 Task: Research Airbnb accommodation in Musanze, Rwanda from 6th December, 2023 to 15th December, 2023 for 6 adults.6 bedrooms having 6 beds and 6 bathrooms. Property type can be house. Amenities needed are: wifi, TV, free parkinig on premises, gym, breakfast. Booking option can be shelf check-in. Look for 3 properties as per requirement.
Action: Mouse moved to (606, 119)
Screenshot: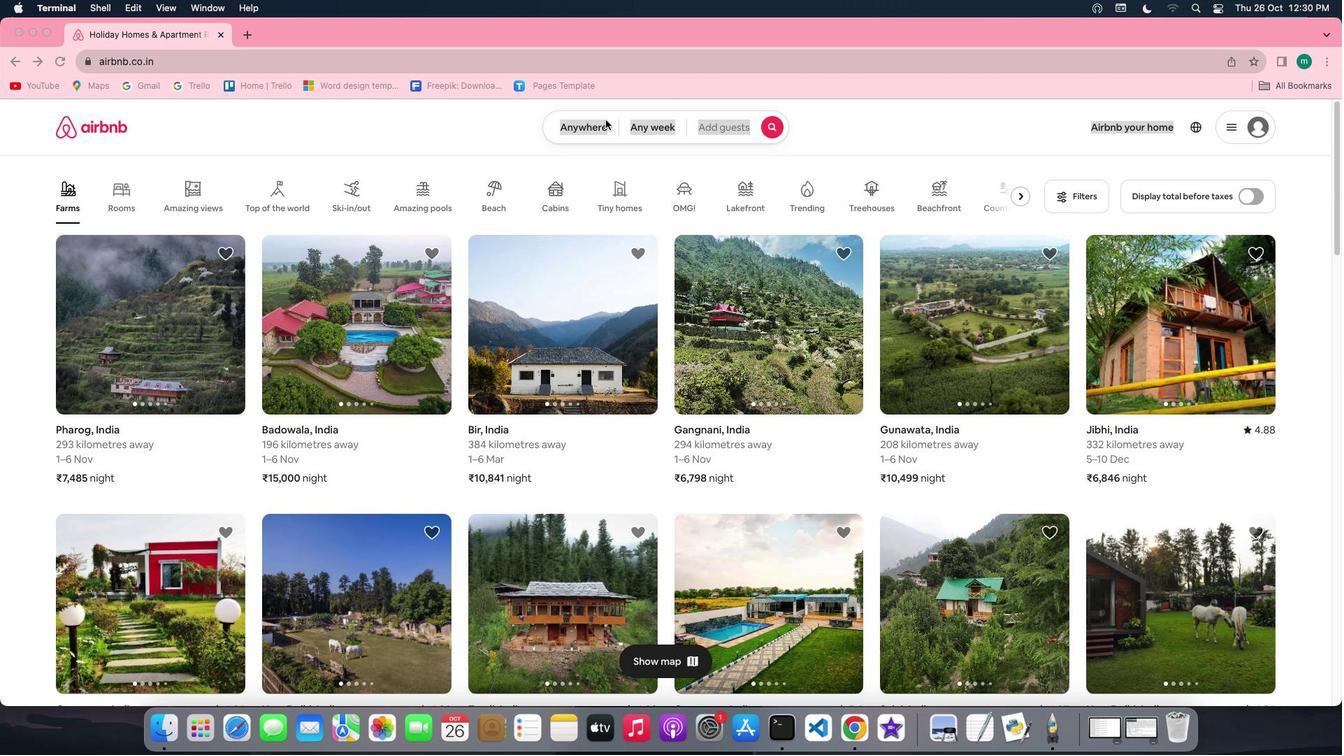 
Action: Mouse pressed left at (606, 119)
Screenshot: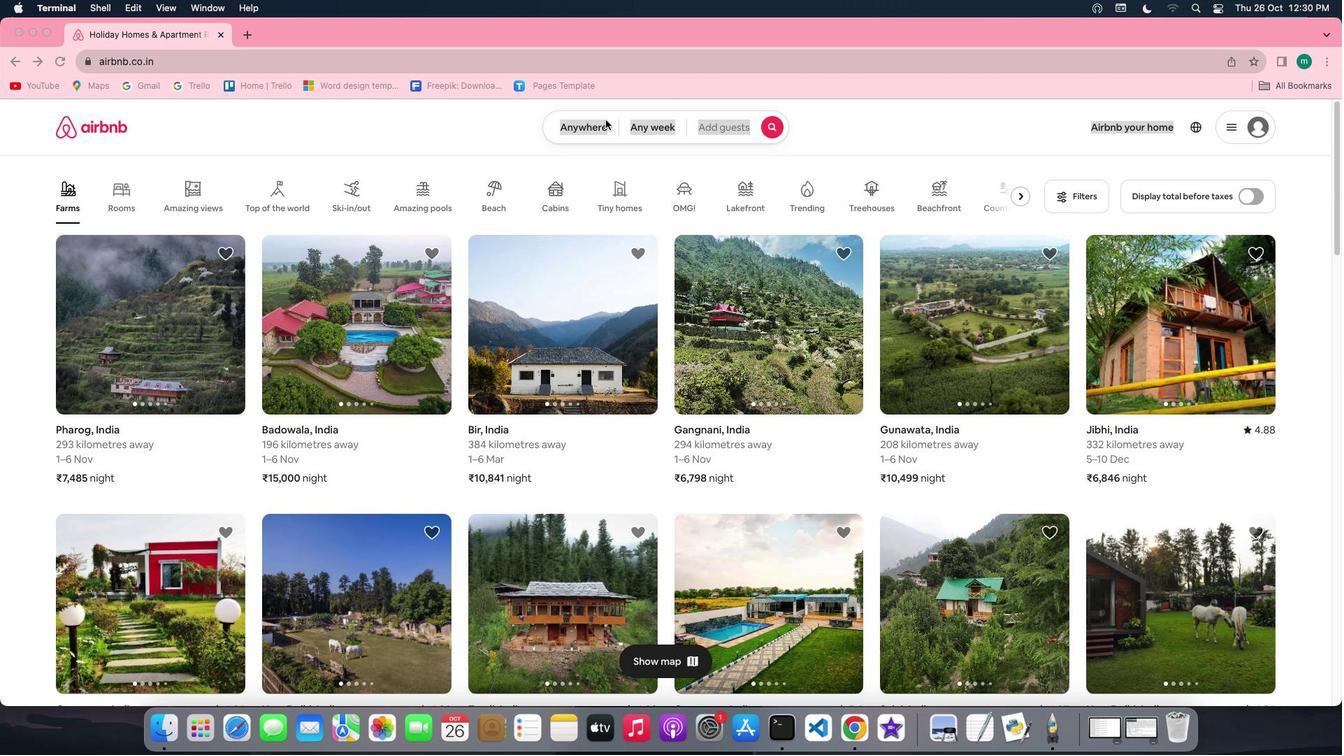 
Action: Mouse pressed left at (606, 119)
Screenshot: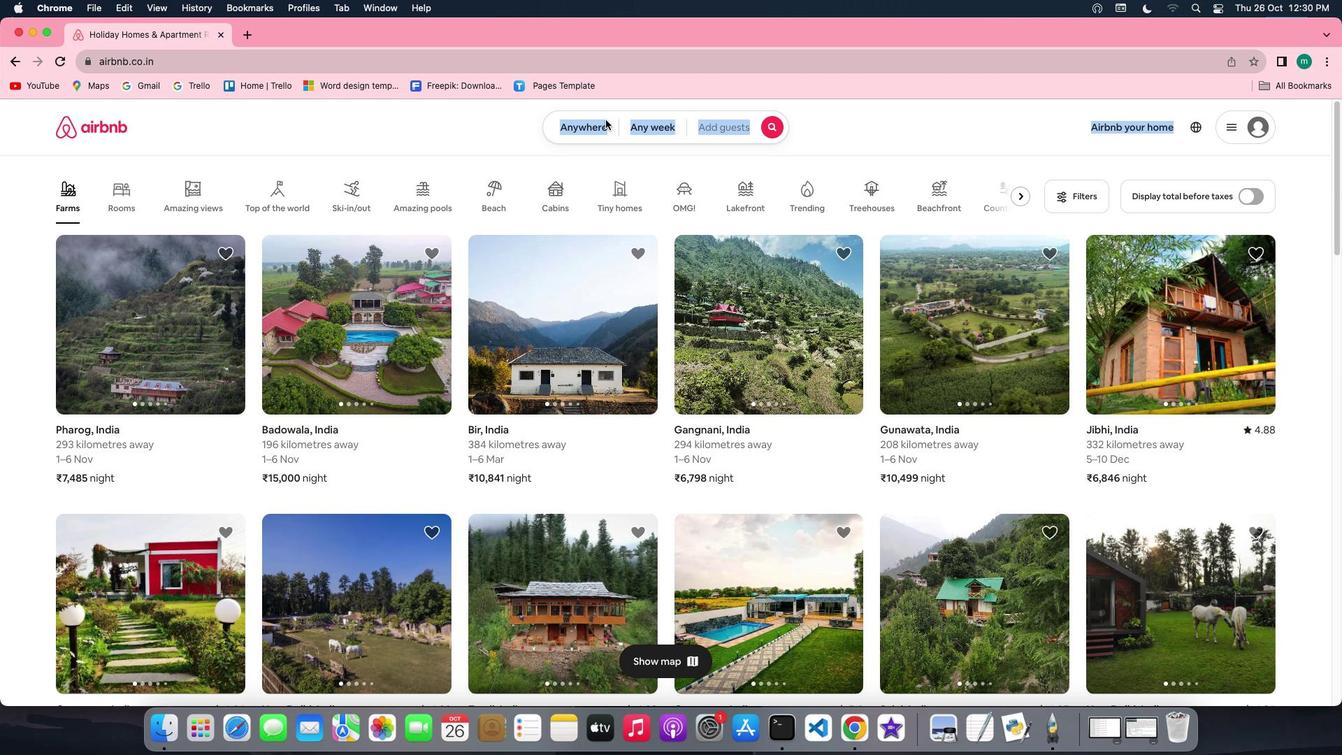 
Action: Mouse moved to (482, 173)
Screenshot: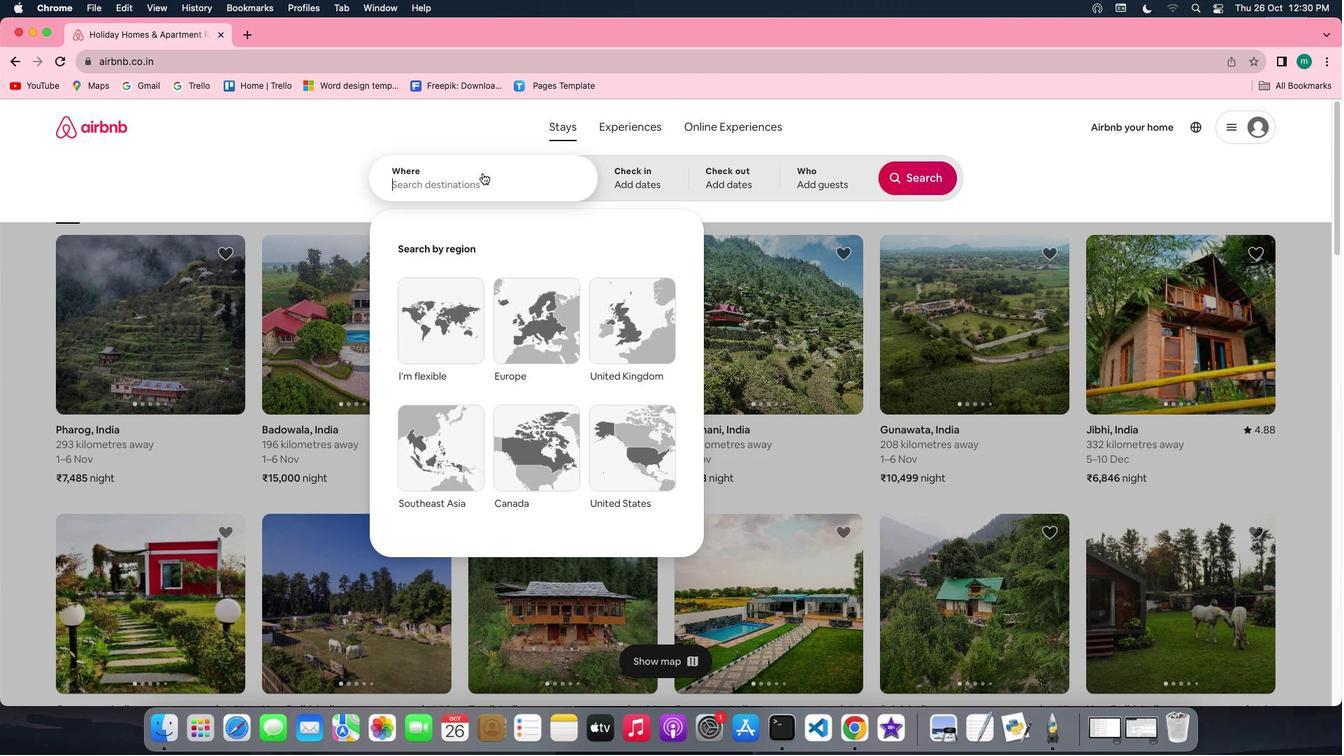 
Action: Key pressed Key.shift'M''u''s''a''n''z''e'','Key.spaceKey.shift'R''w''a''n''d''a'
Screenshot: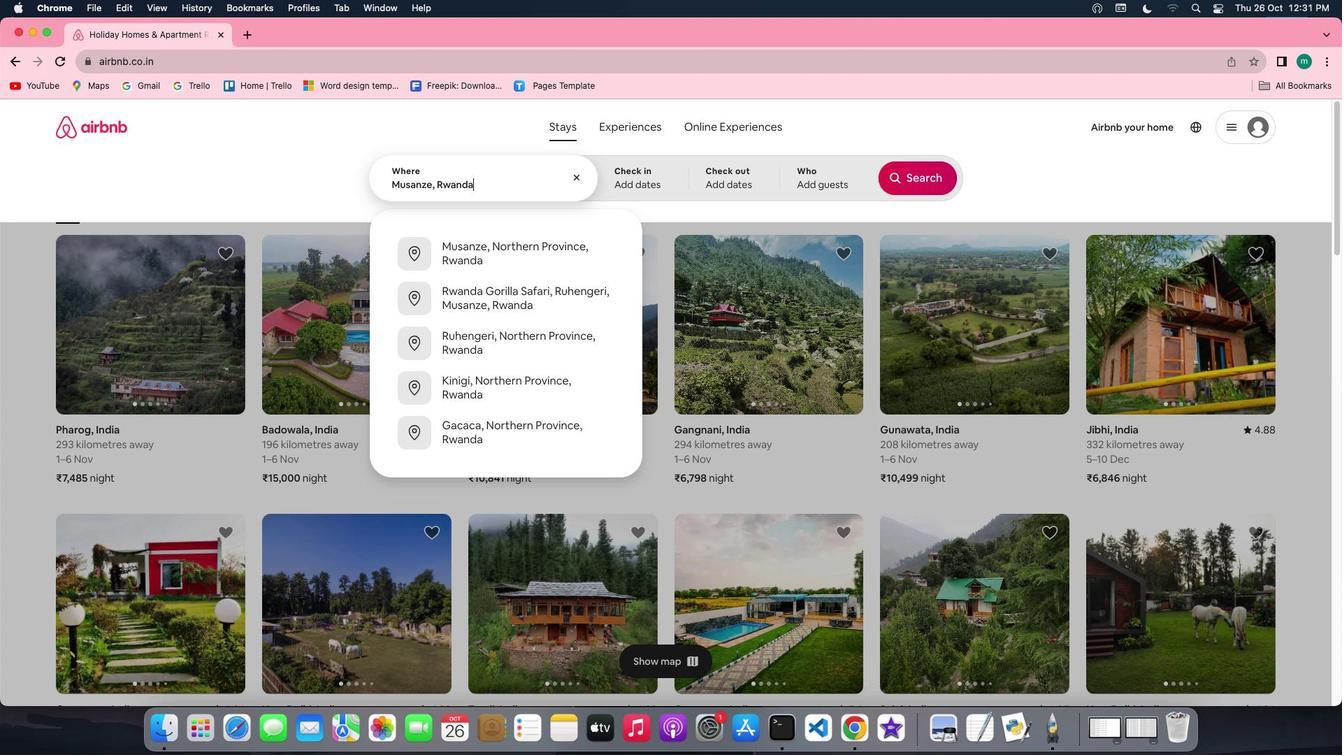 
Action: Mouse moved to (667, 193)
Screenshot: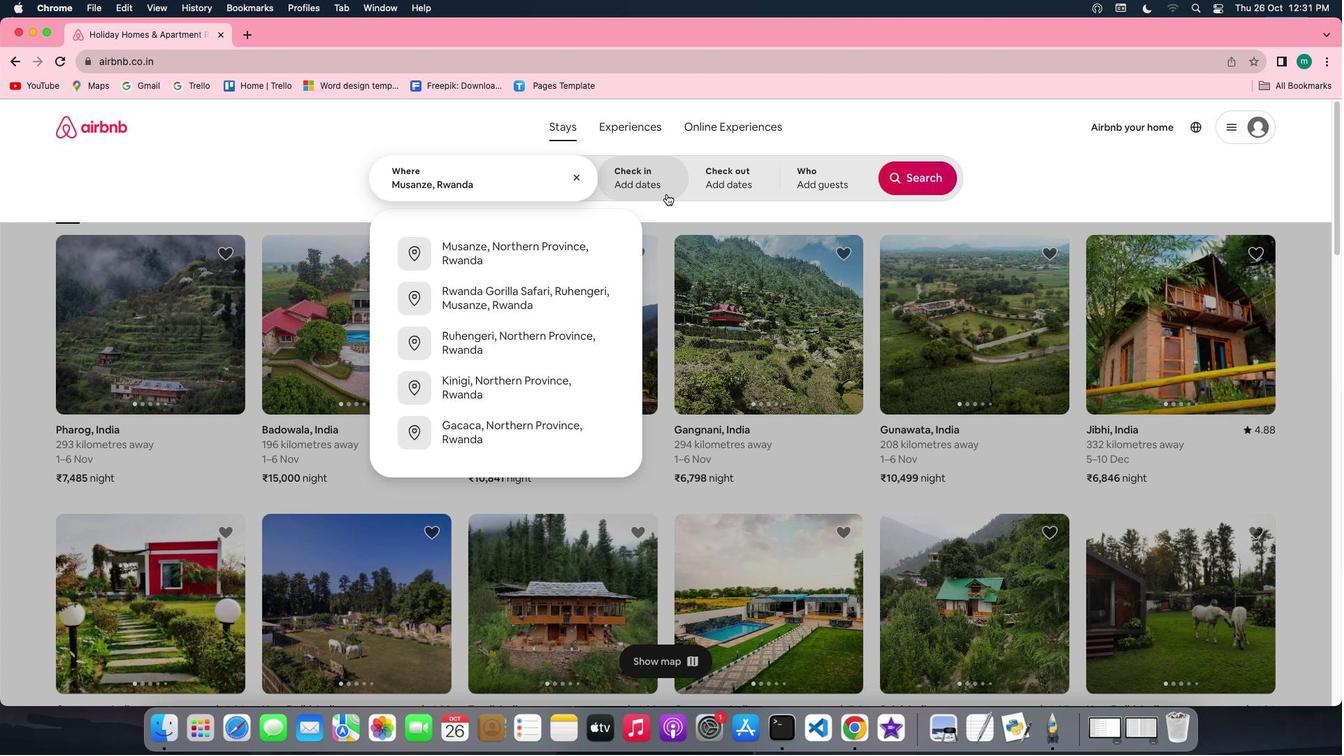
Action: Mouse pressed left at (667, 193)
Screenshot: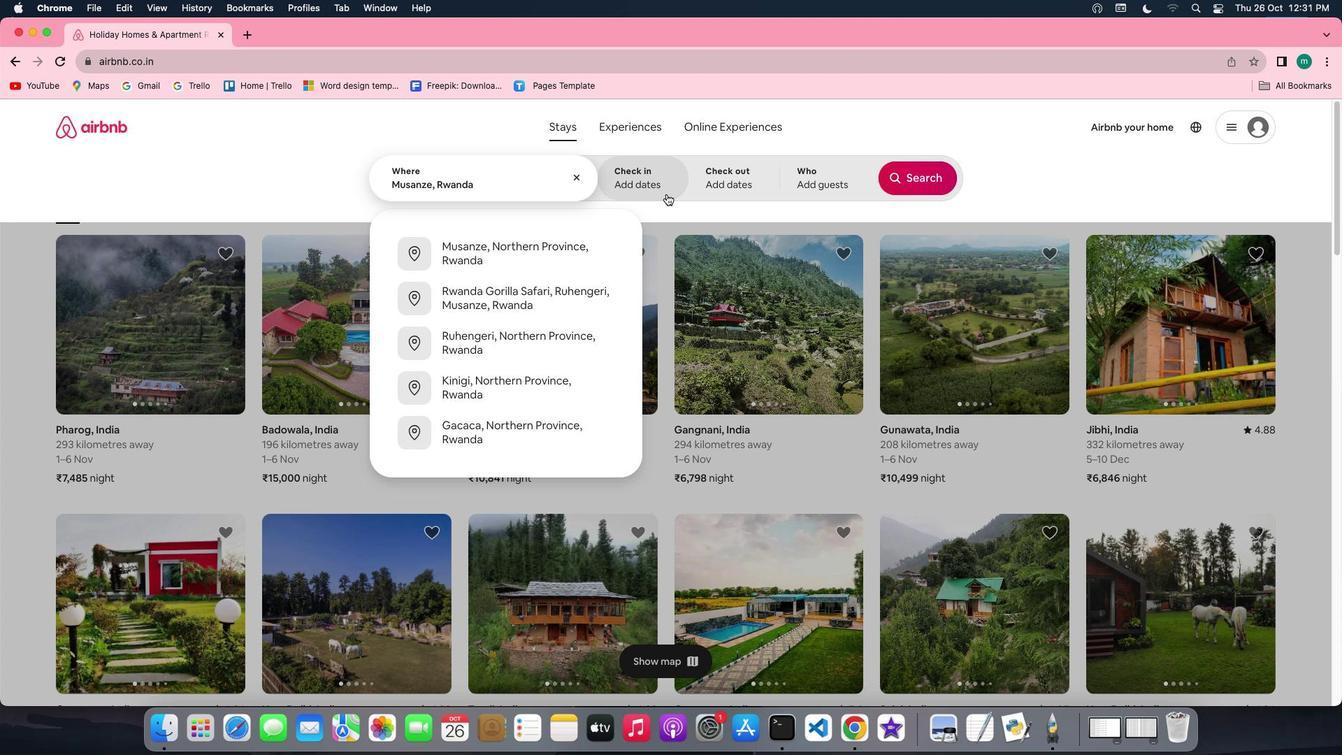 
Action: Mouse moved to (913, 288)
Screenshot: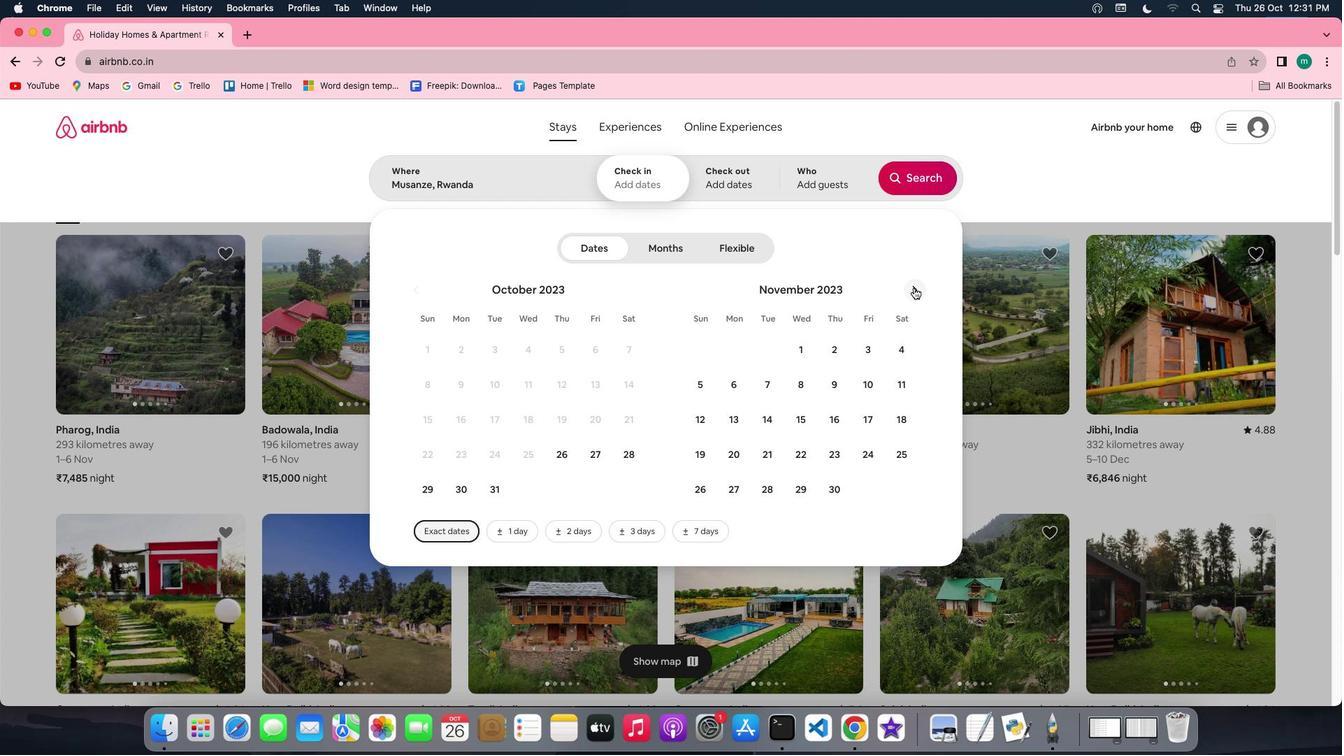 
Action: Mouse pressed left at (913, 288)
Screenshot: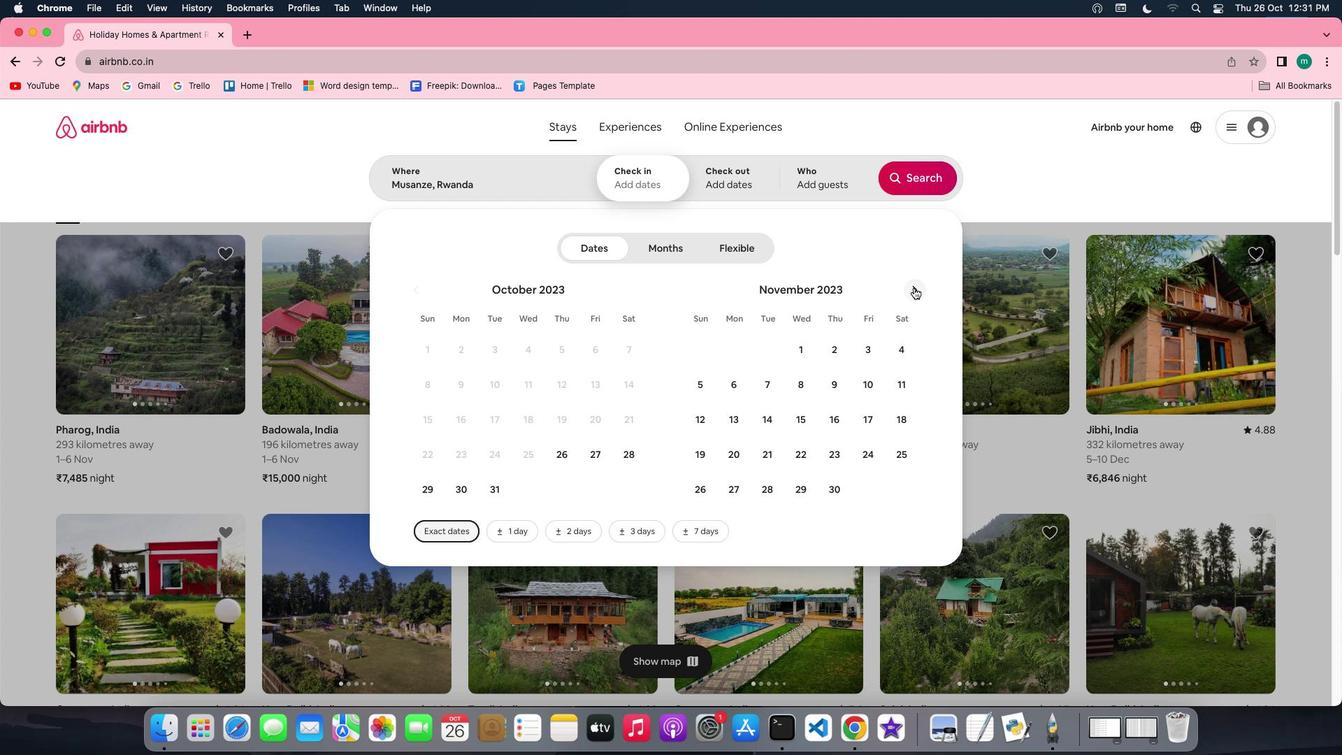 
Action: Mouse moved to (791, 383)
Screenshot: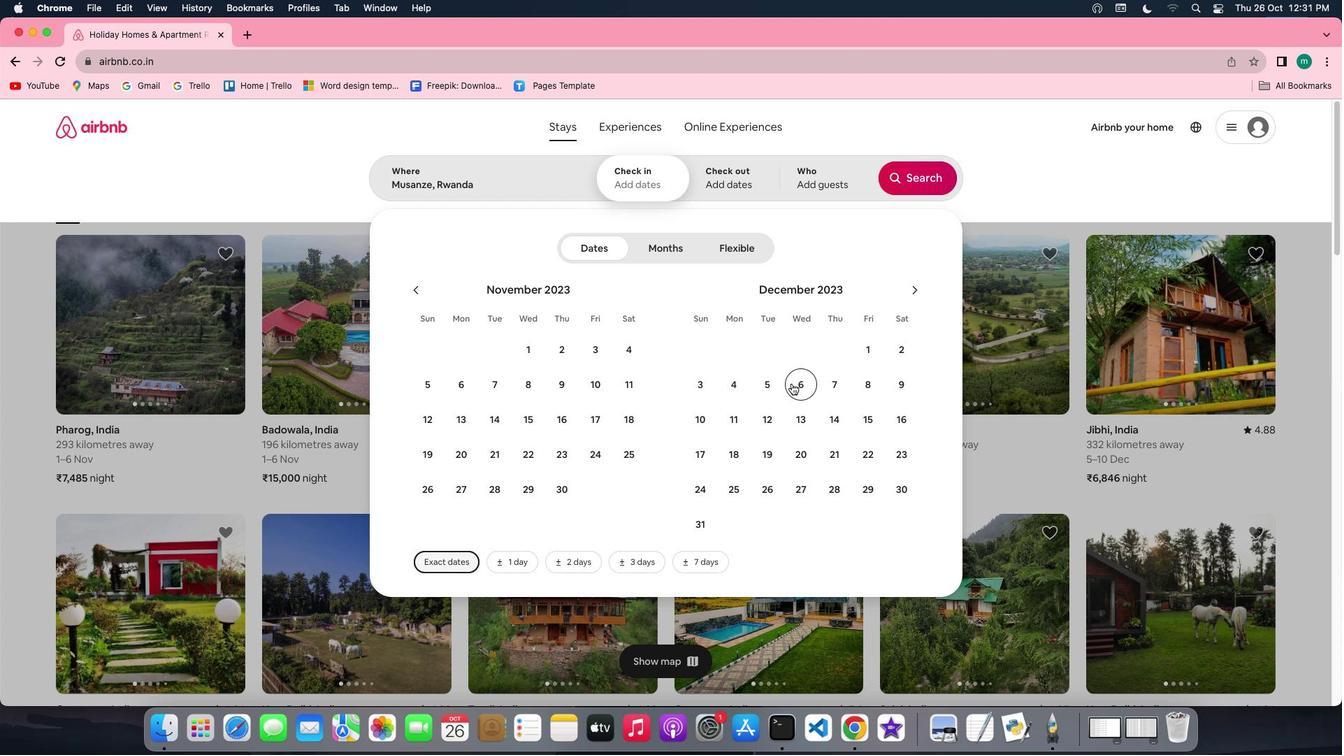 
Action: Mouse pressed left at (791, 383)
Screenshot: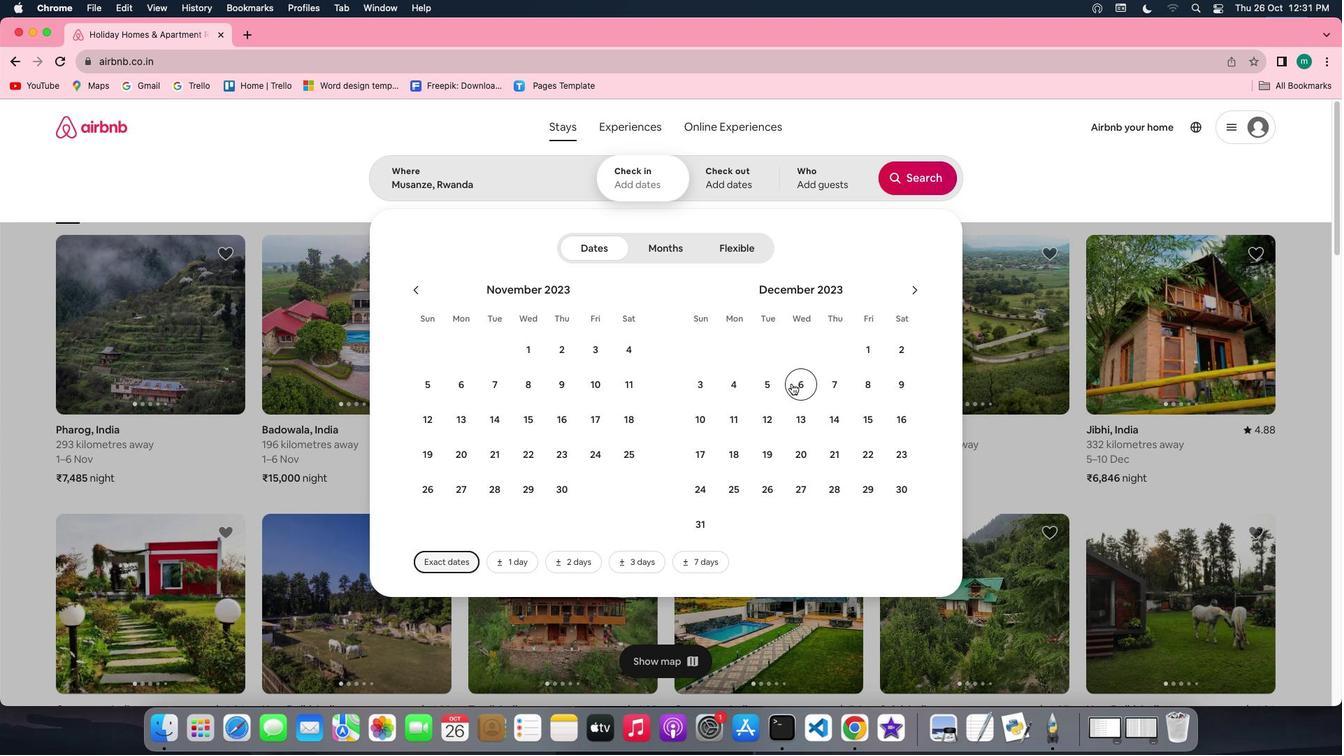 
Action: Mouse moved to (867, 413)
Screenshot: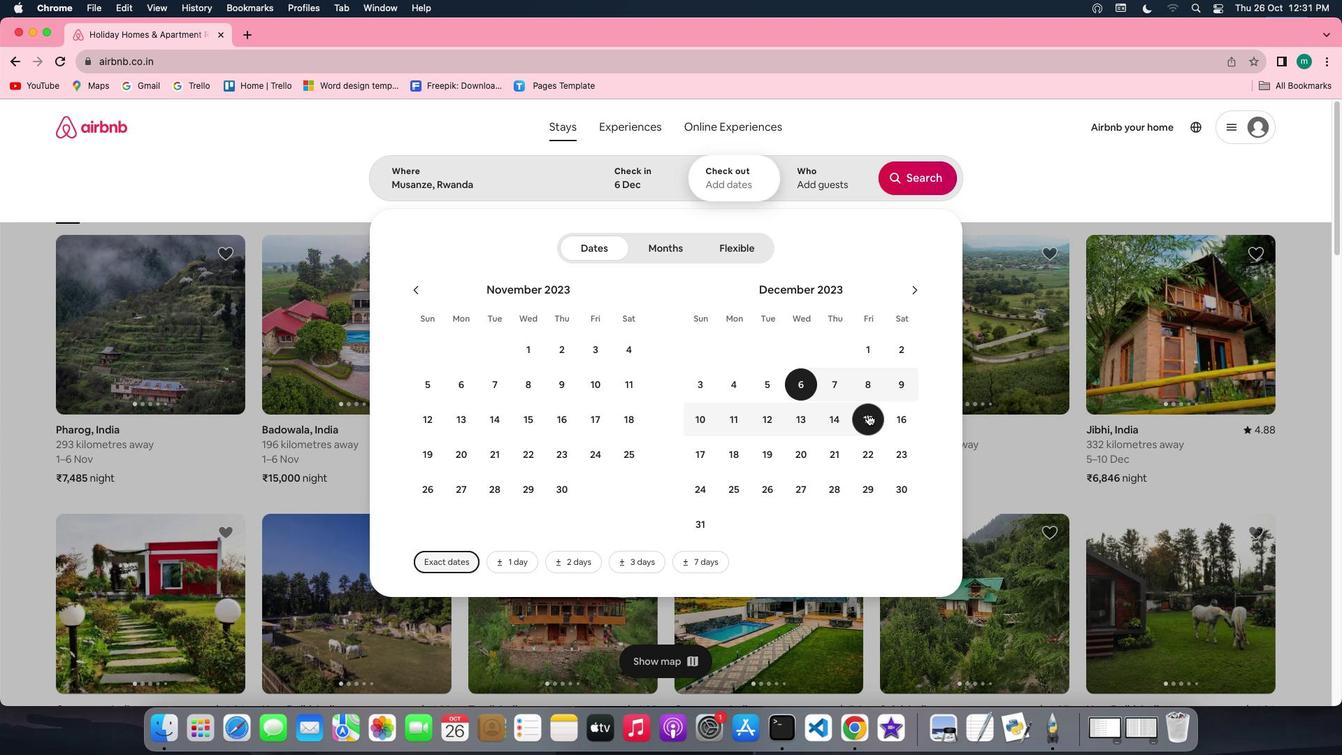 
Action: Mouse pressed left at (867, 413)
Screenshot: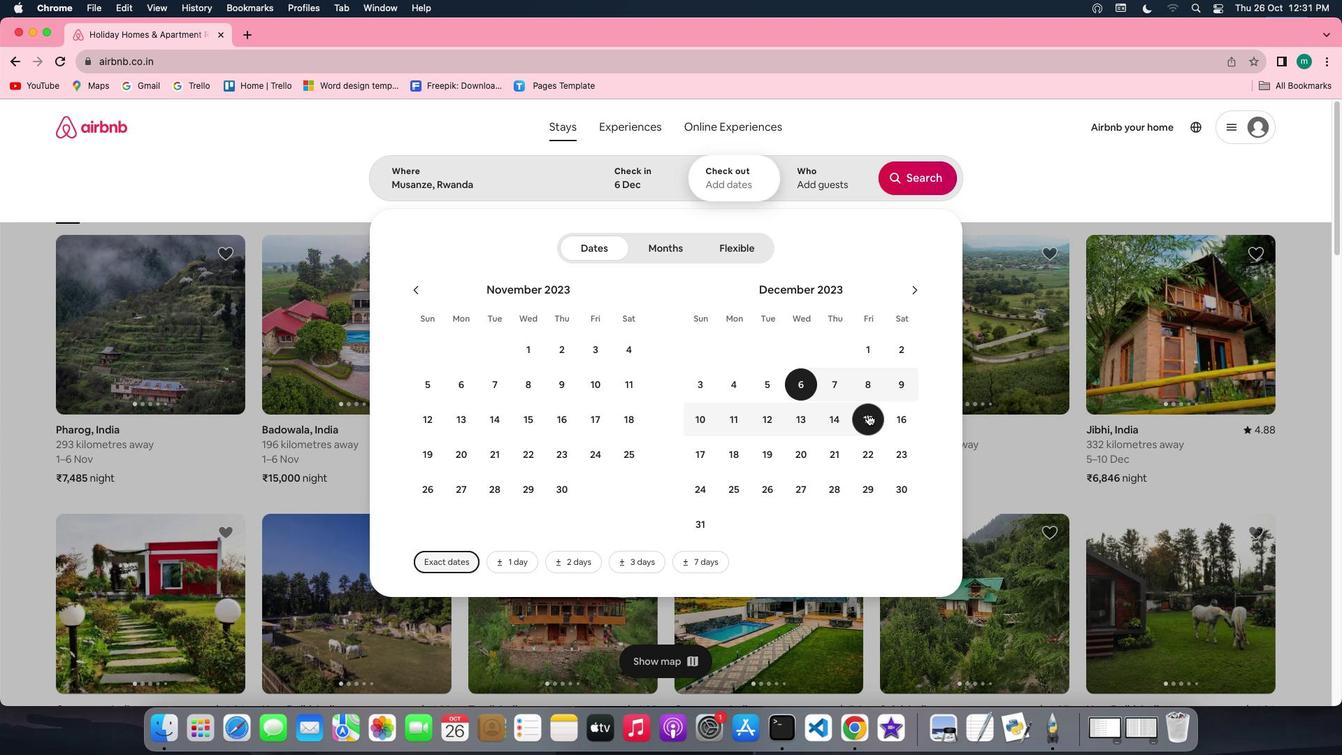 
Action: Mouse moved to (848, 171)
Screenshot: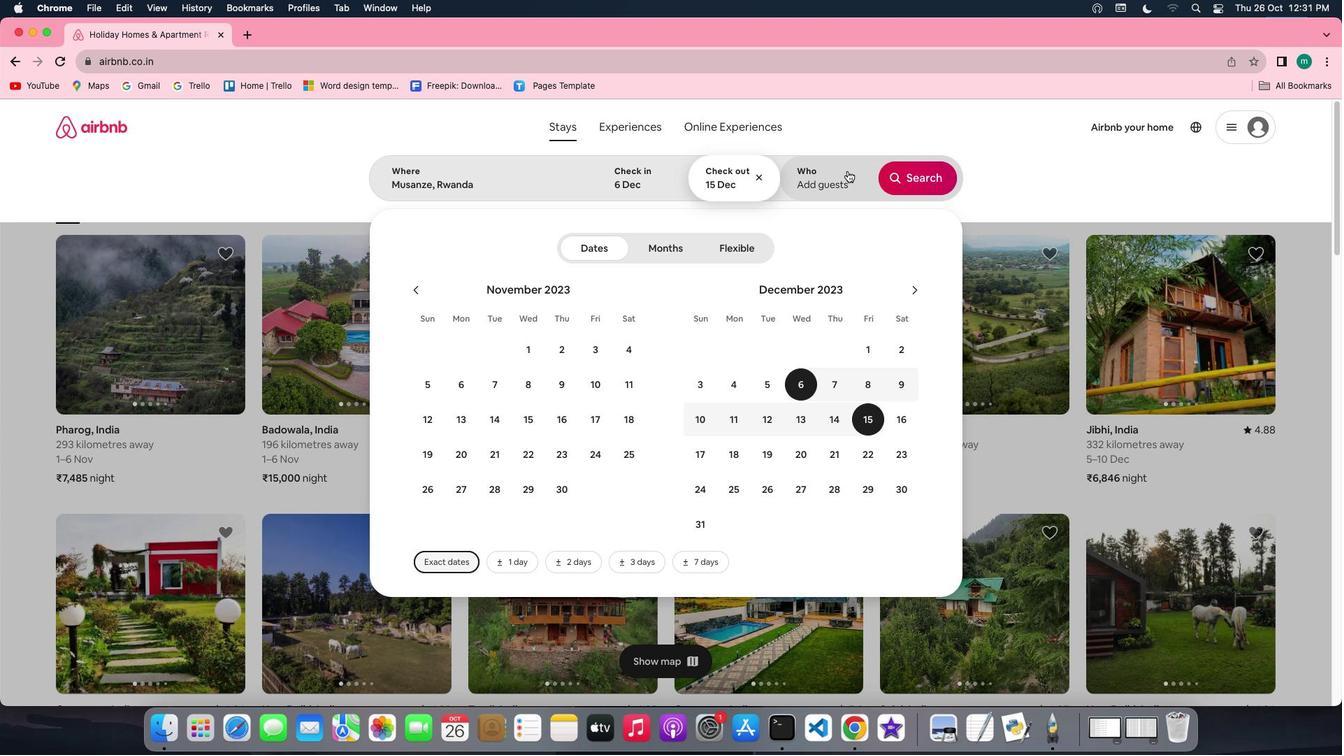 
Action: Mouse pressed left at (848, 171)
Screenshot: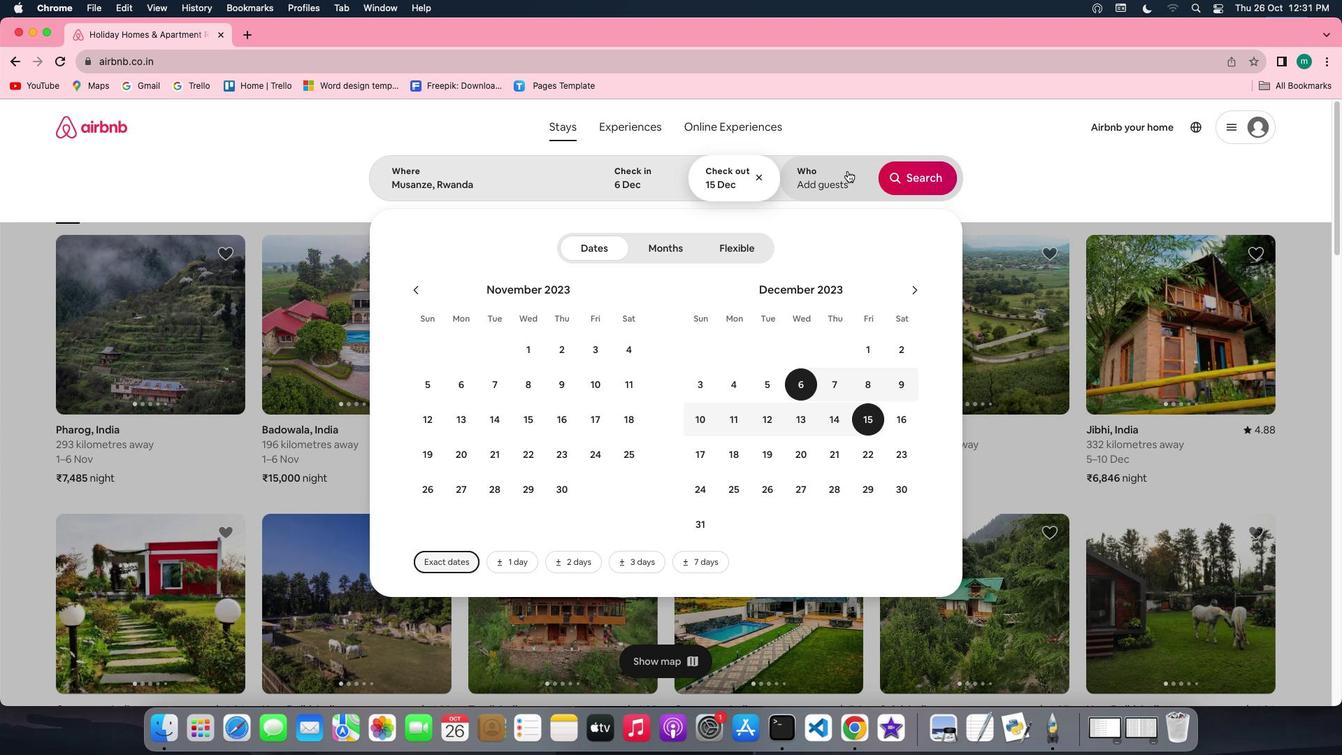 
Action: Mouse moved to (929, 254)
Screenshot: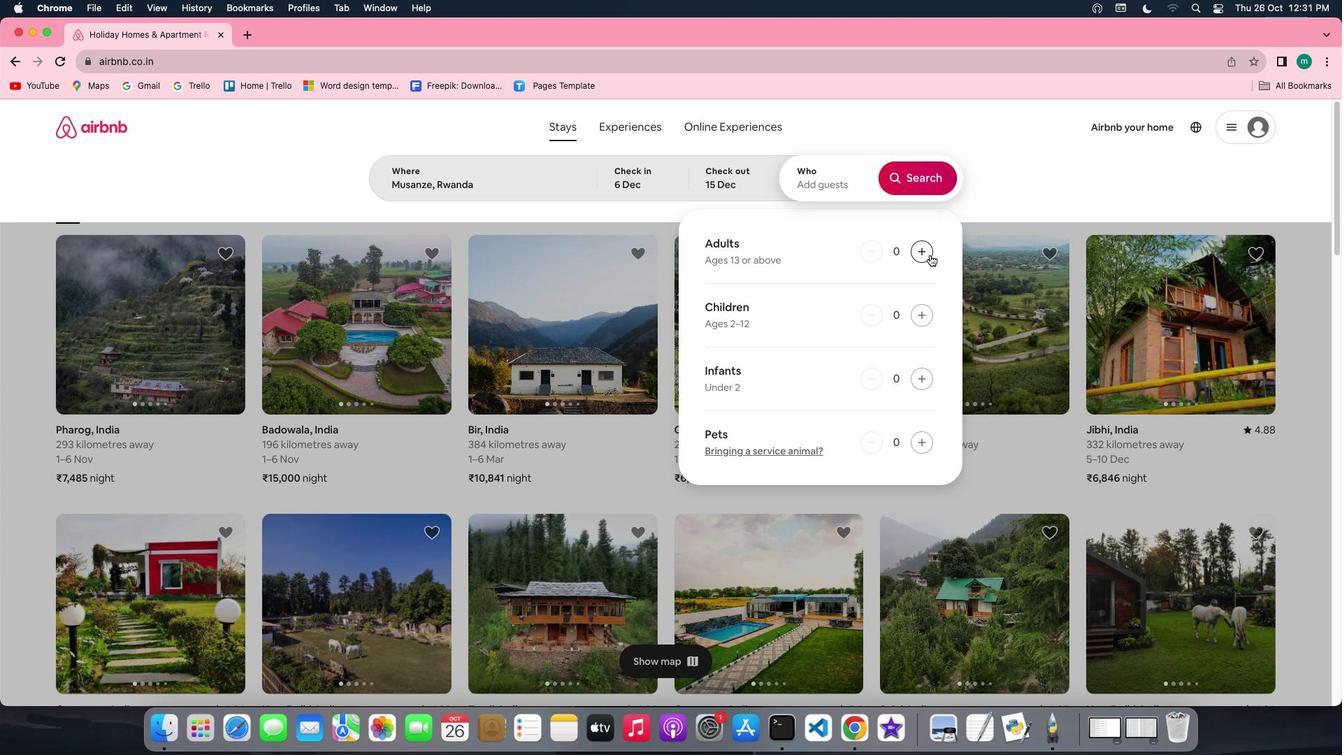 
Action: Mouse pressed left at (929, 254)
Screenshot: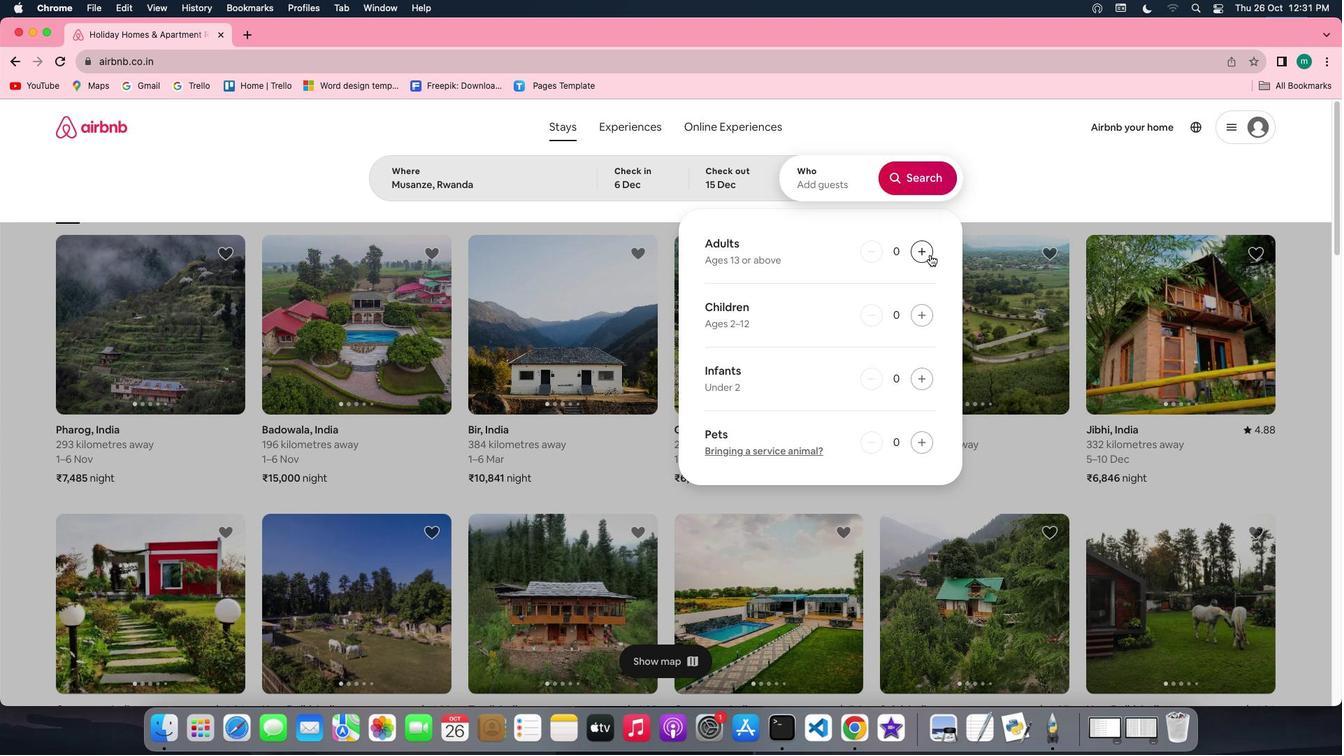 
Action: Mouse pressed left at (929, 254)
Screenshot: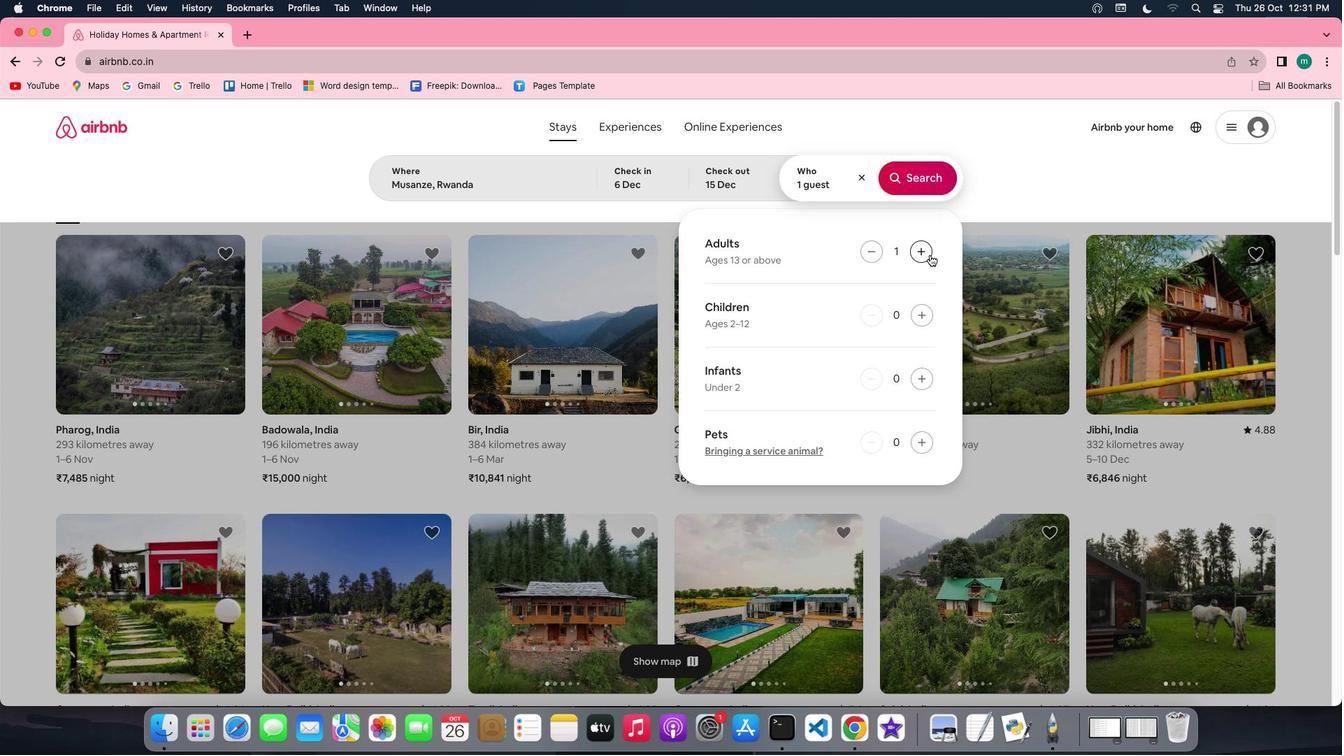 
Action: Mouse pressed left at (929, 254)
Screenshot: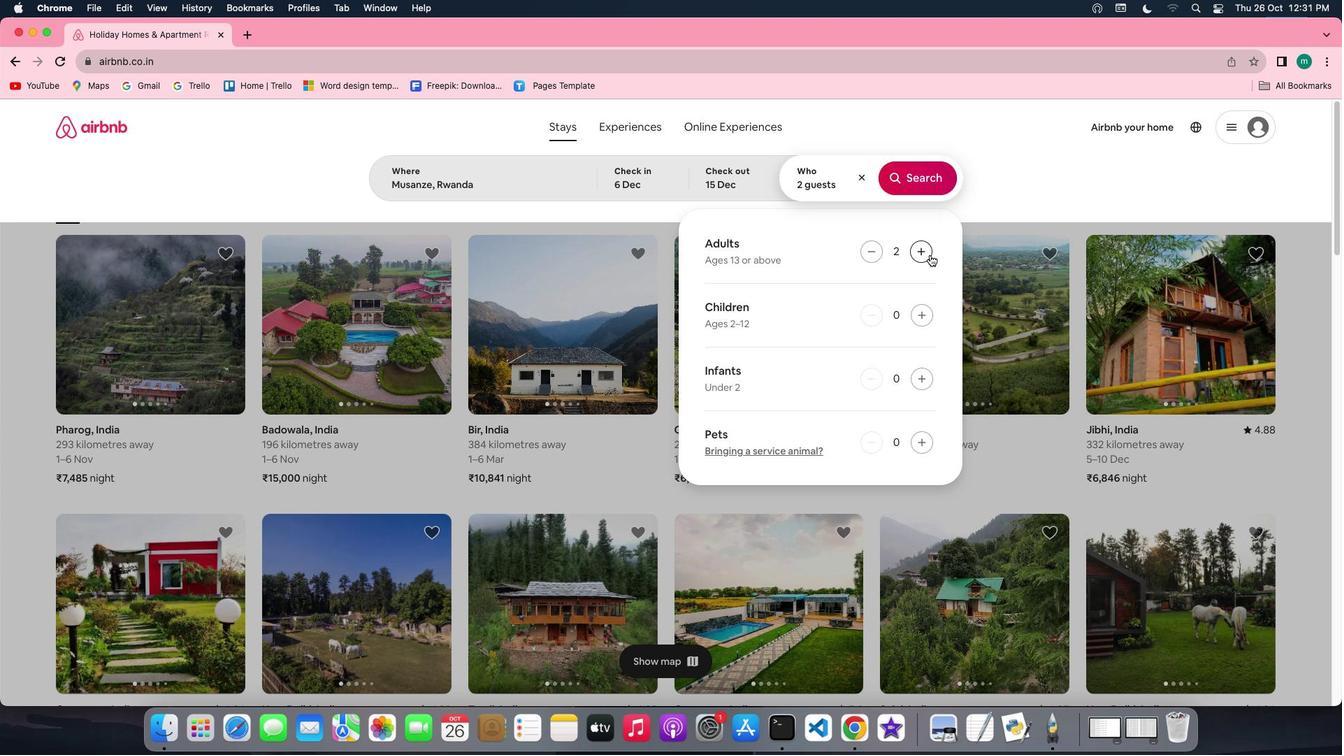
Action: Mouse pressed left at (929, 254)
Screenshot: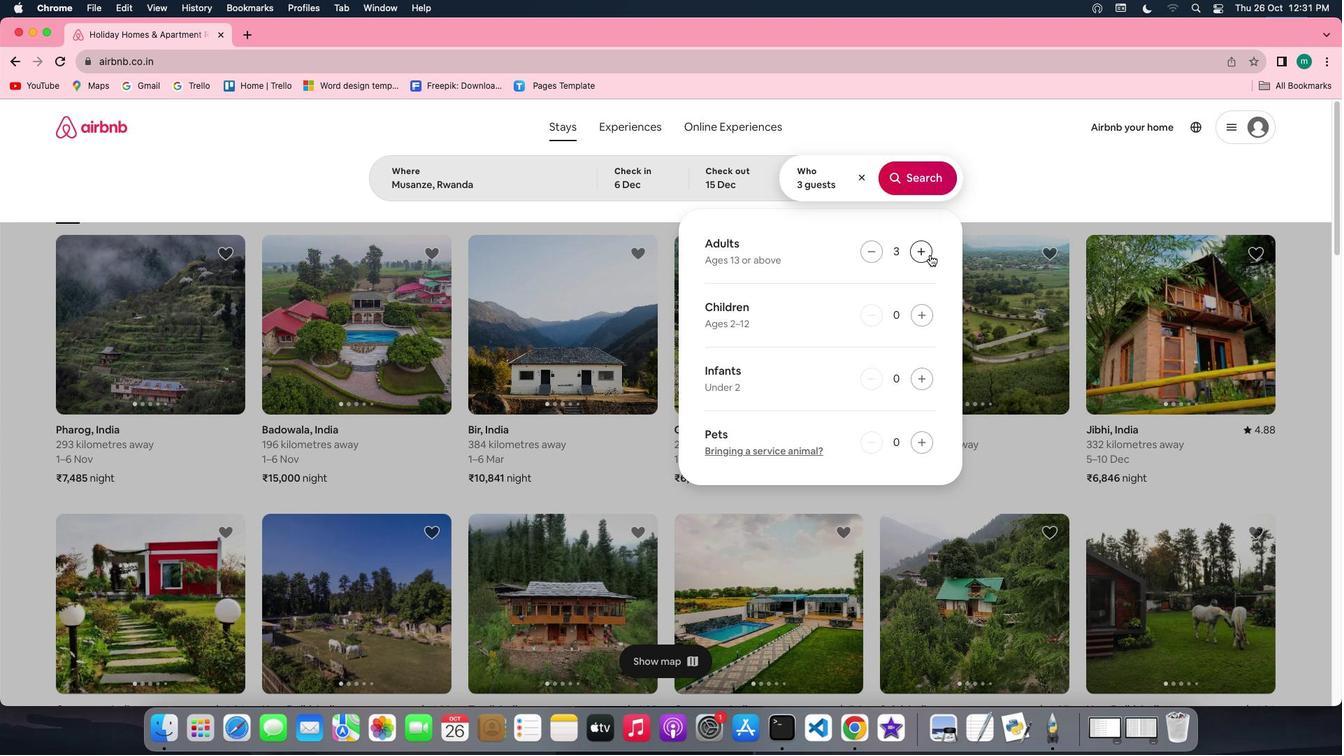 
Action: Mouse pressed left at (929, 254)
Screenshot: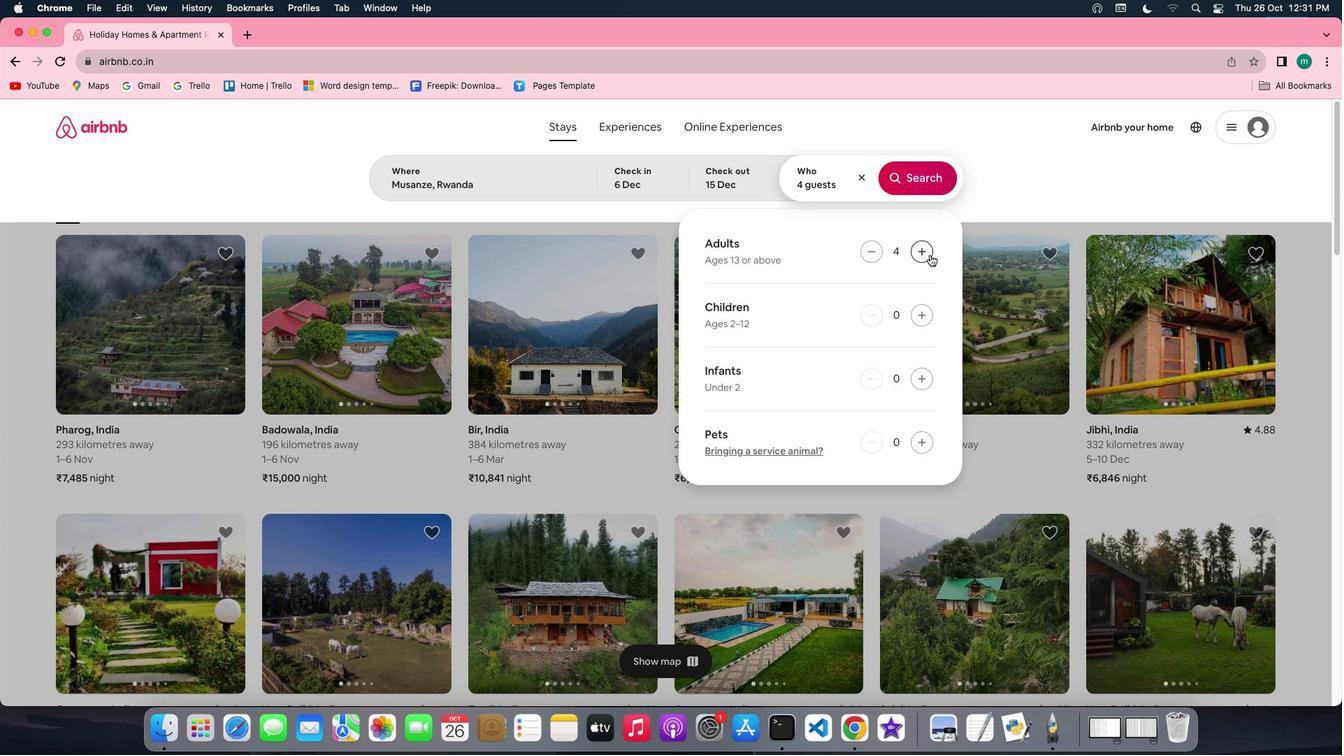 
Action: Mouse pressed left at (929, 254)
Screenshot: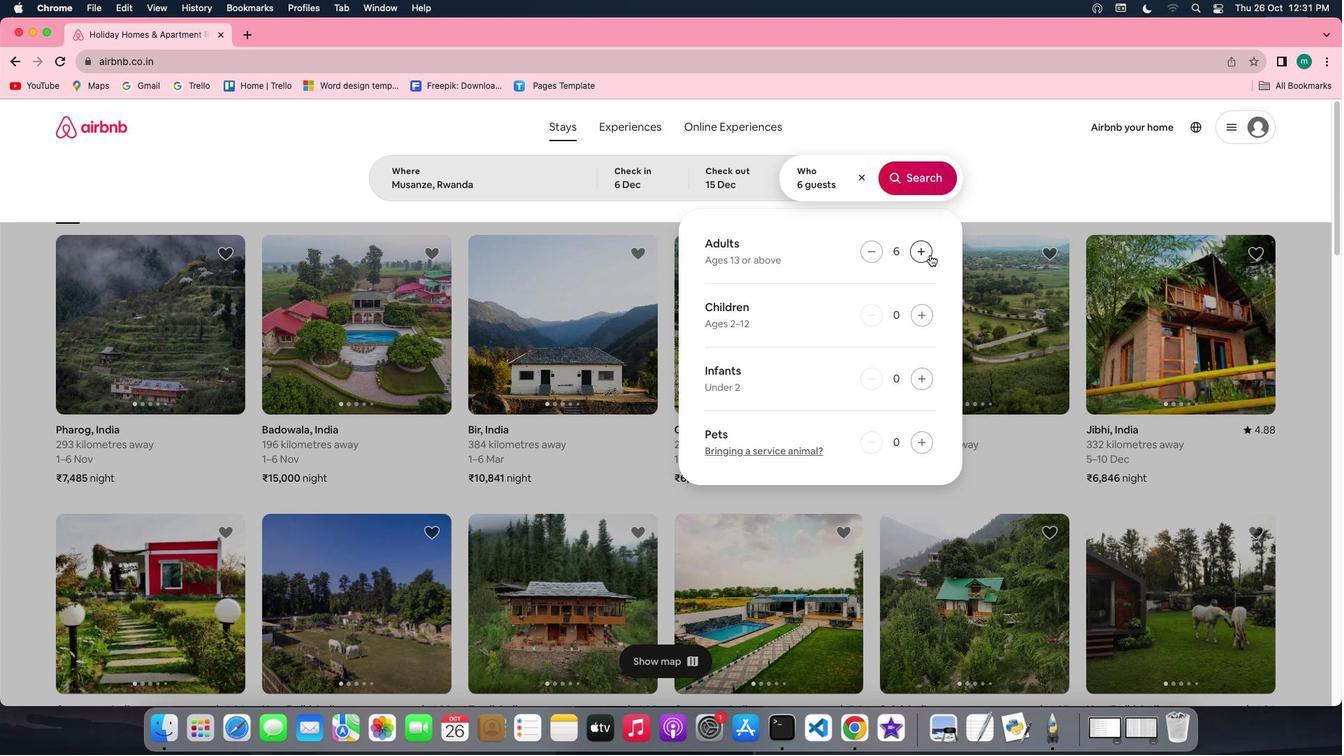 
Action: Mouse moved to (906, 168)
Screenshot: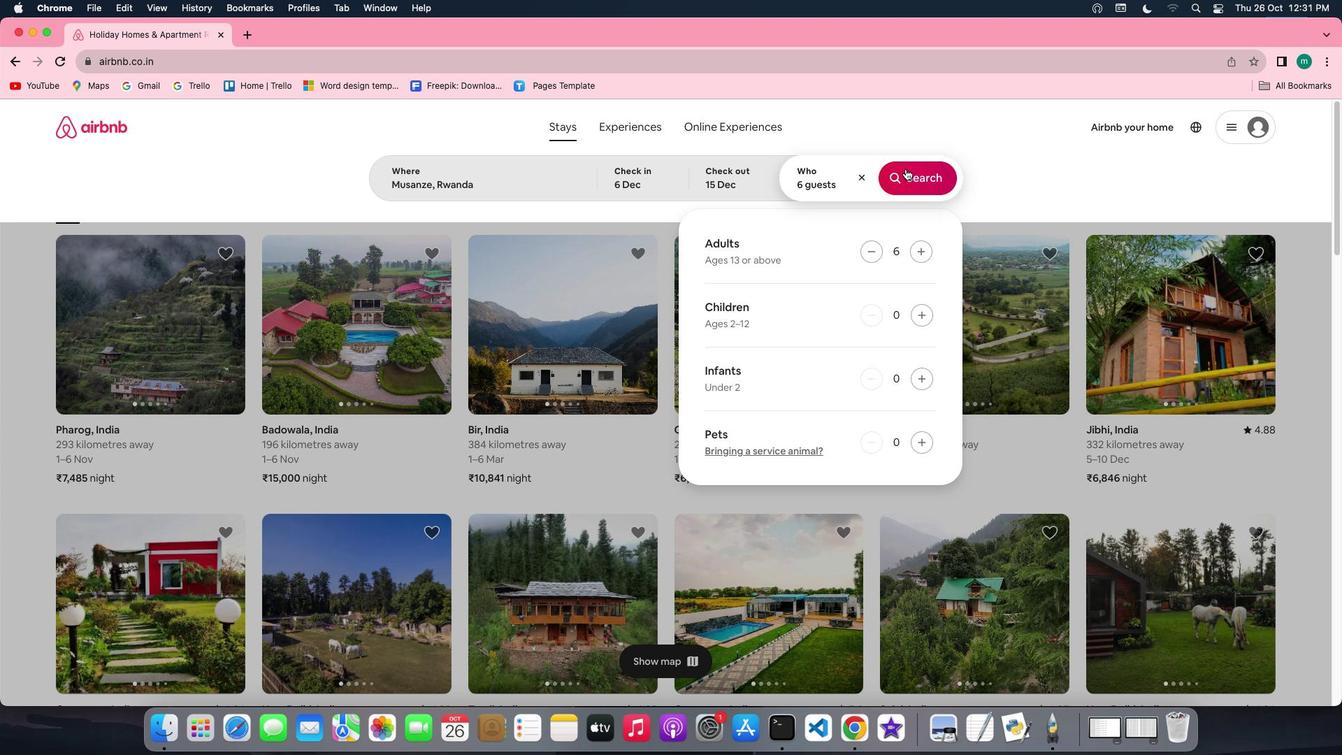 
Action: Mouse pressed left at (906, 168)
Screenshot: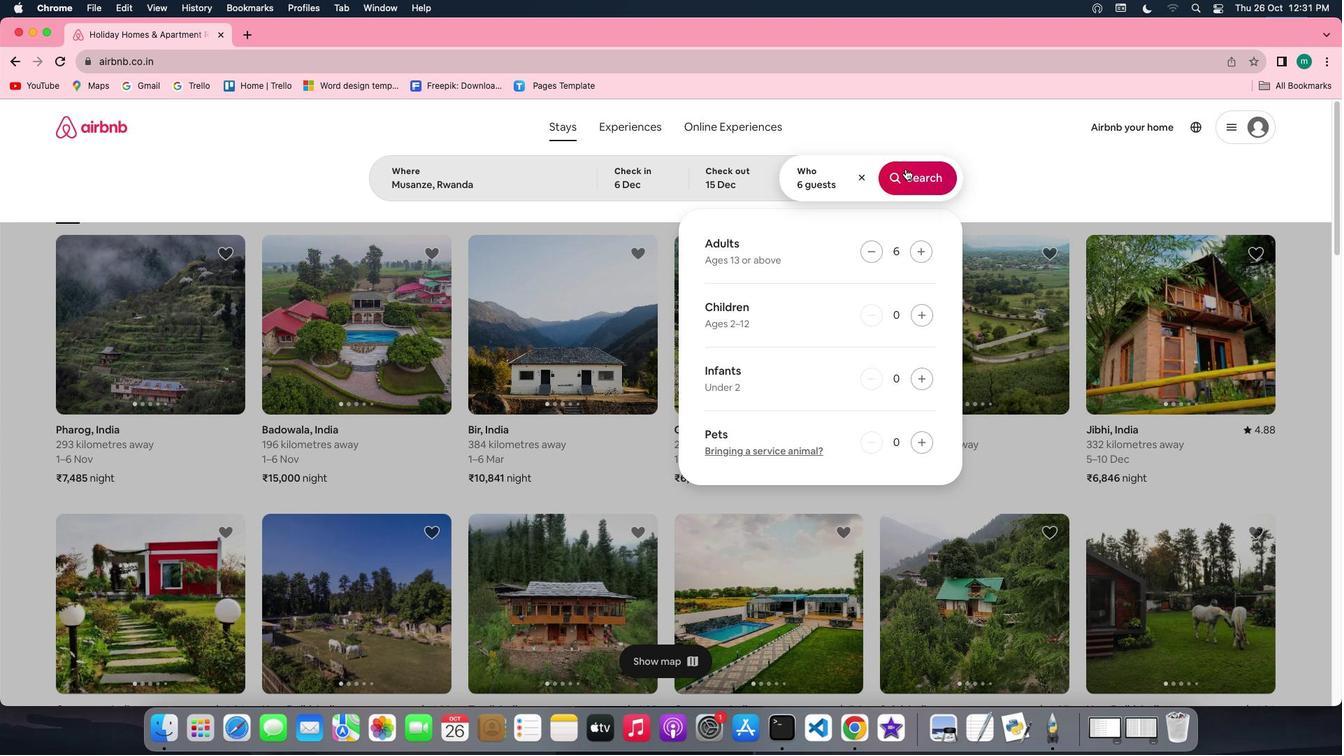 
Action: Mouse moved to (1143, 178)
Screenshot: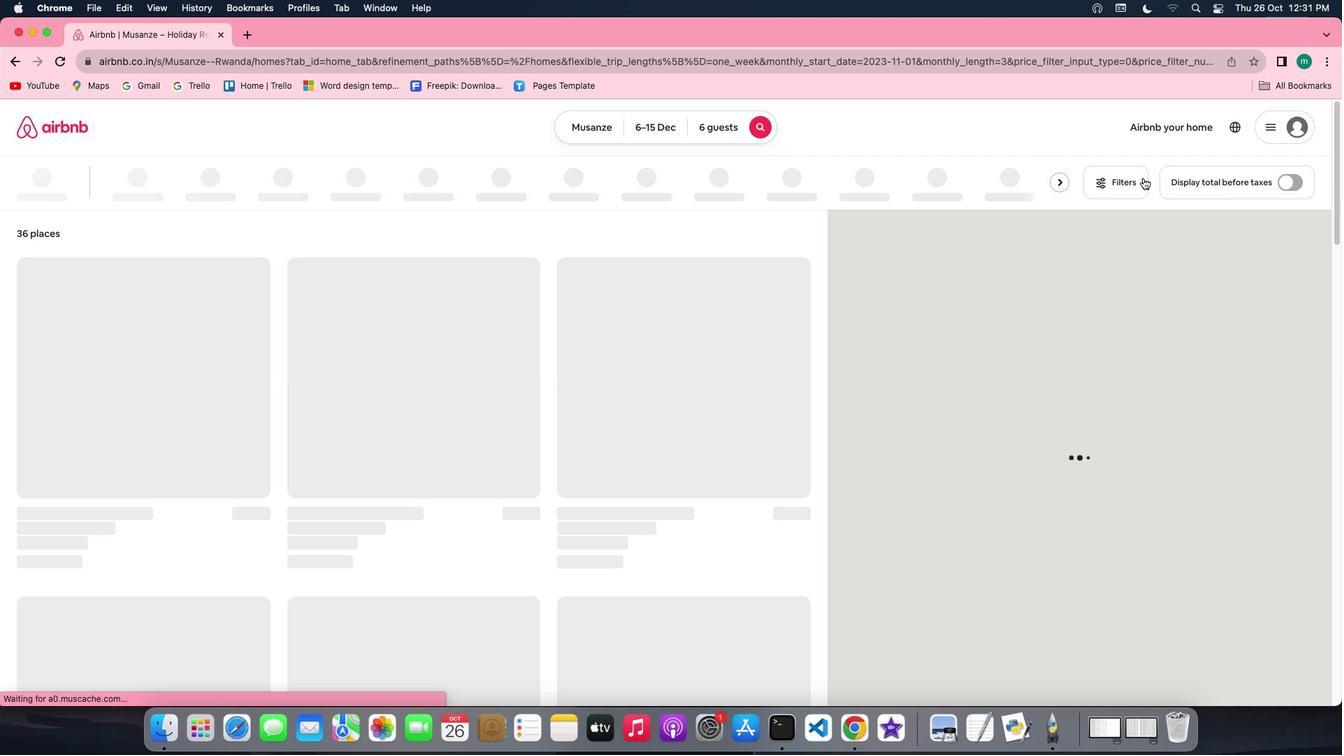 
Action: Mouse pressed left at (1143, 178)
Screenshot: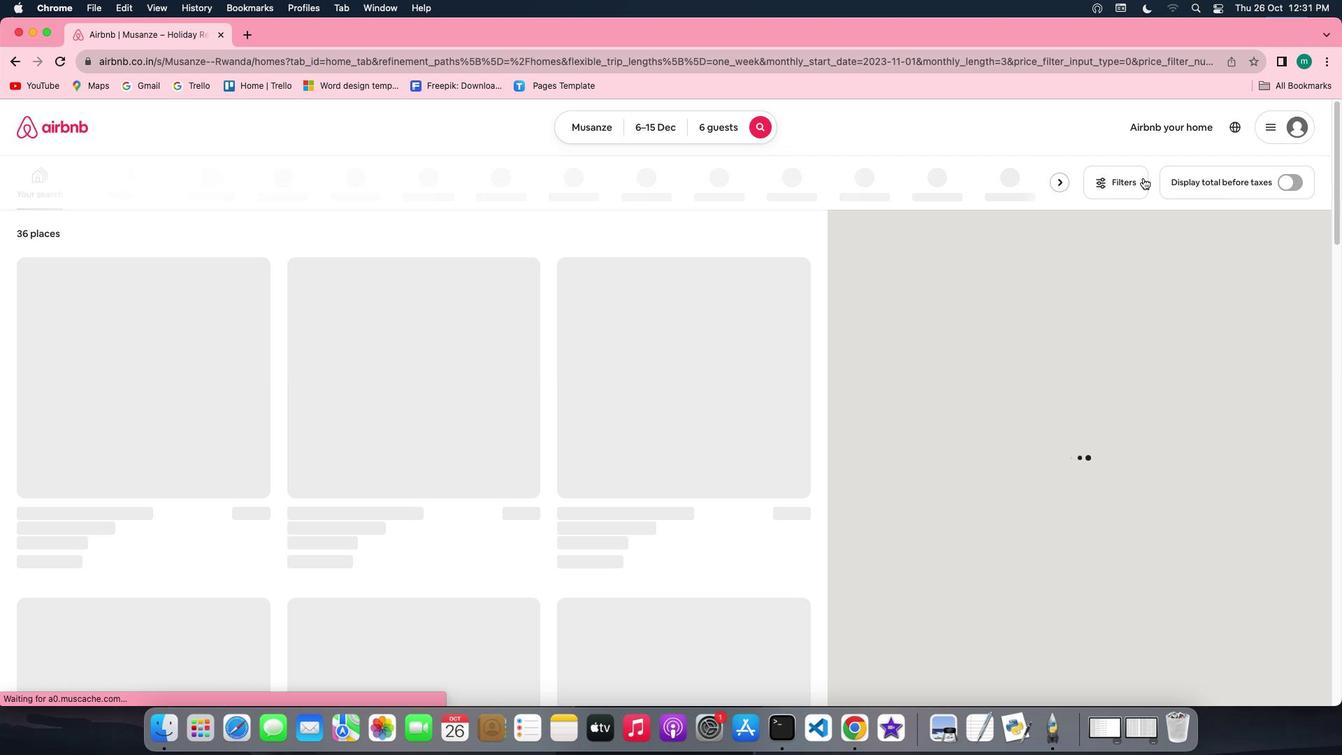 
Action: Mouse moved to (1120, 181)
Screenshot: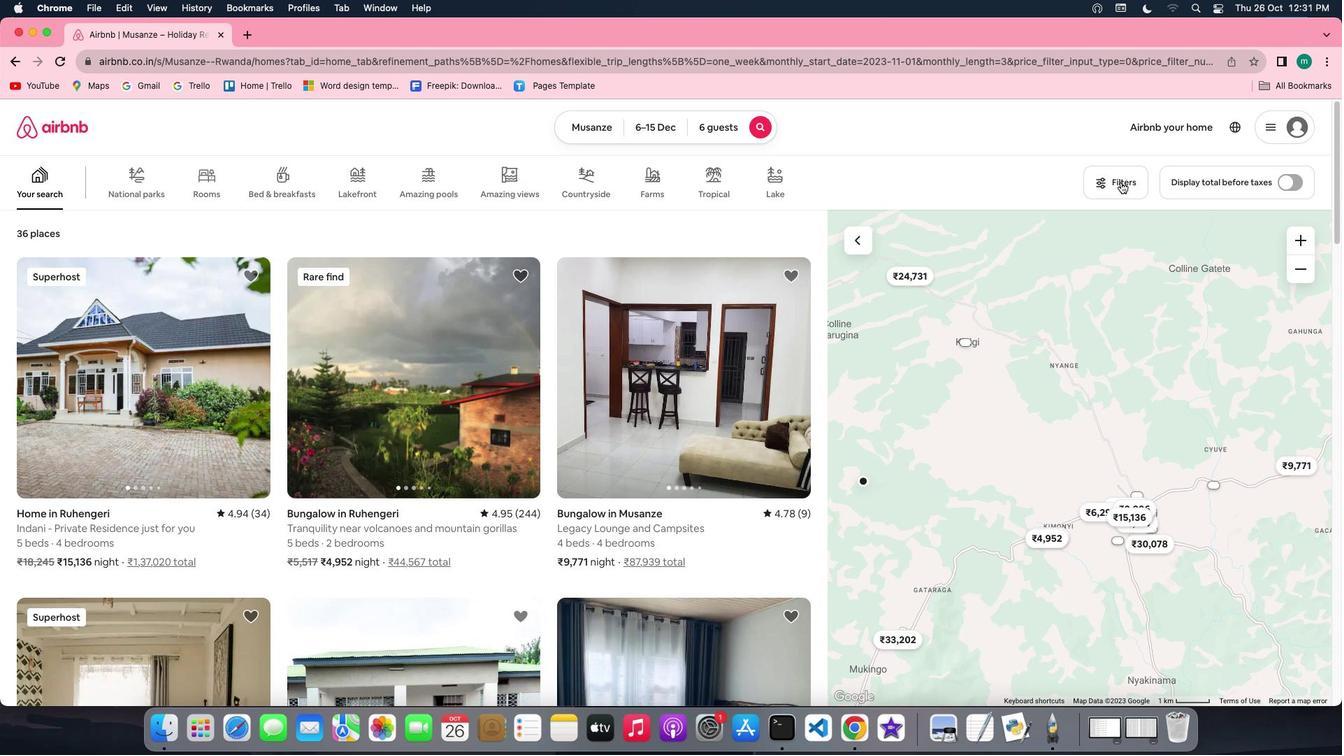 
Action: Mouse pressed left at (1120, 181)
Screenshot: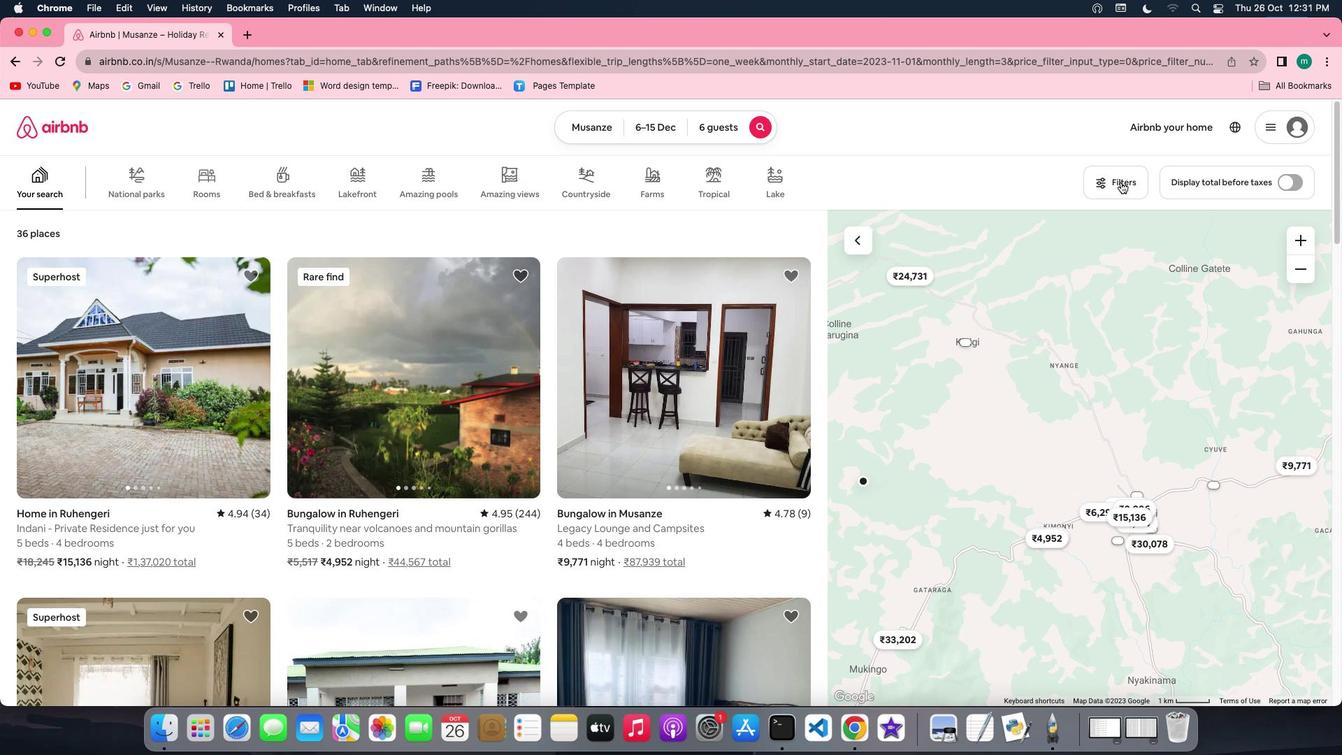 
Action: Mouse moved to (598, 409)
Screenshot: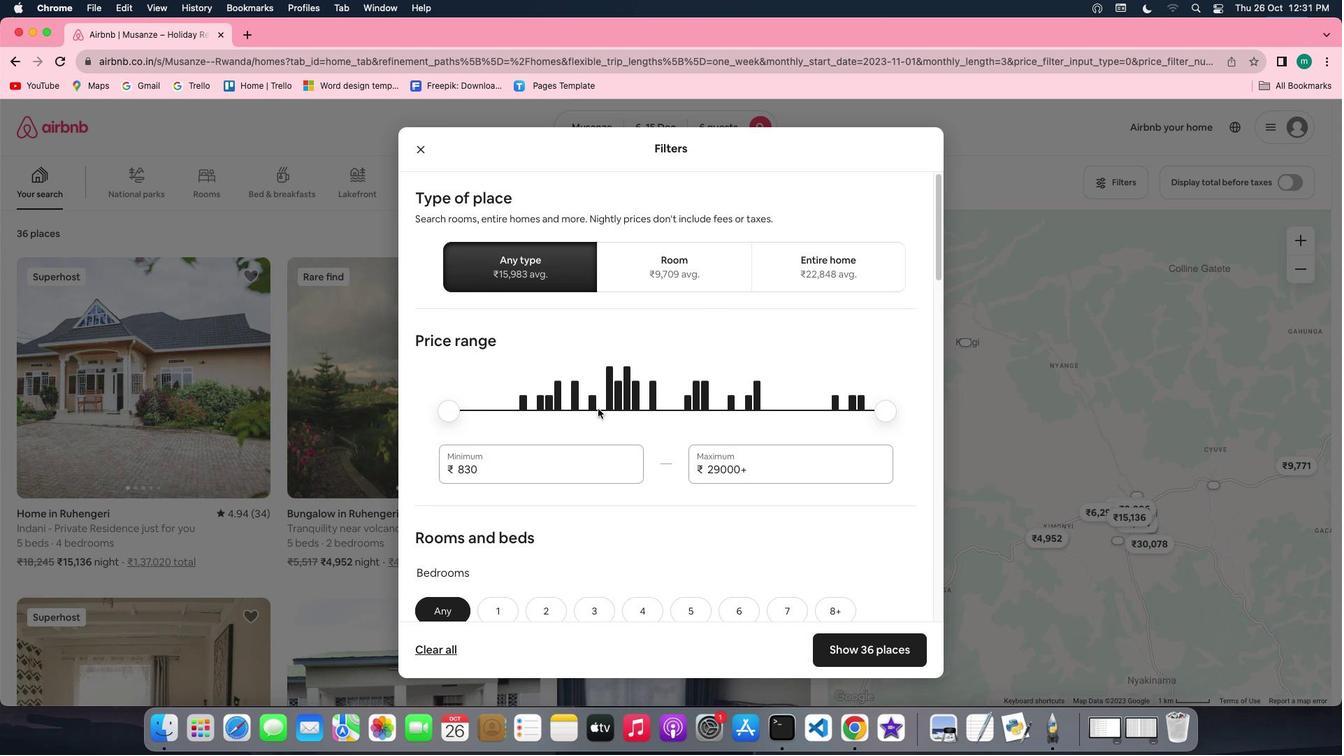 
Action: Mouse scrolled (598, 409) with delta (0, 0)
Screenshot: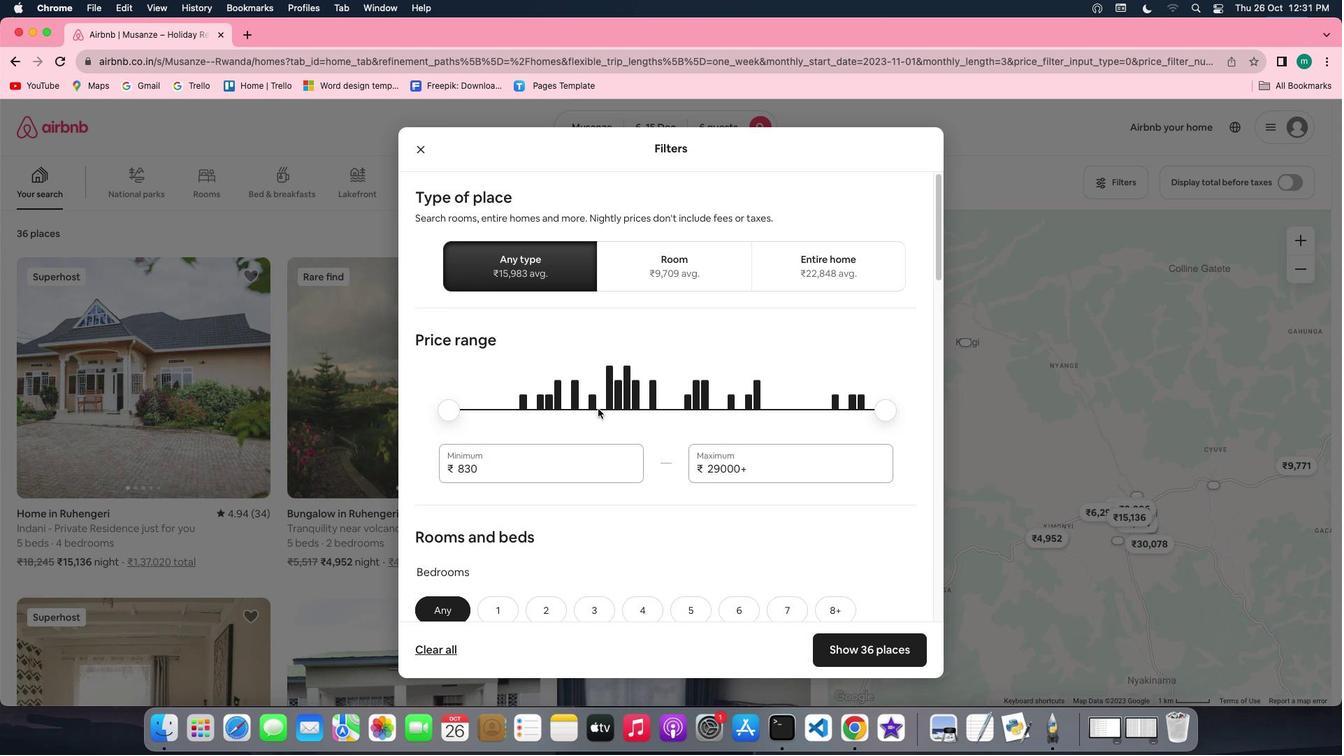 
Action: Mouse scrolled (598, 409) with delta (0, 0)
Screenshot: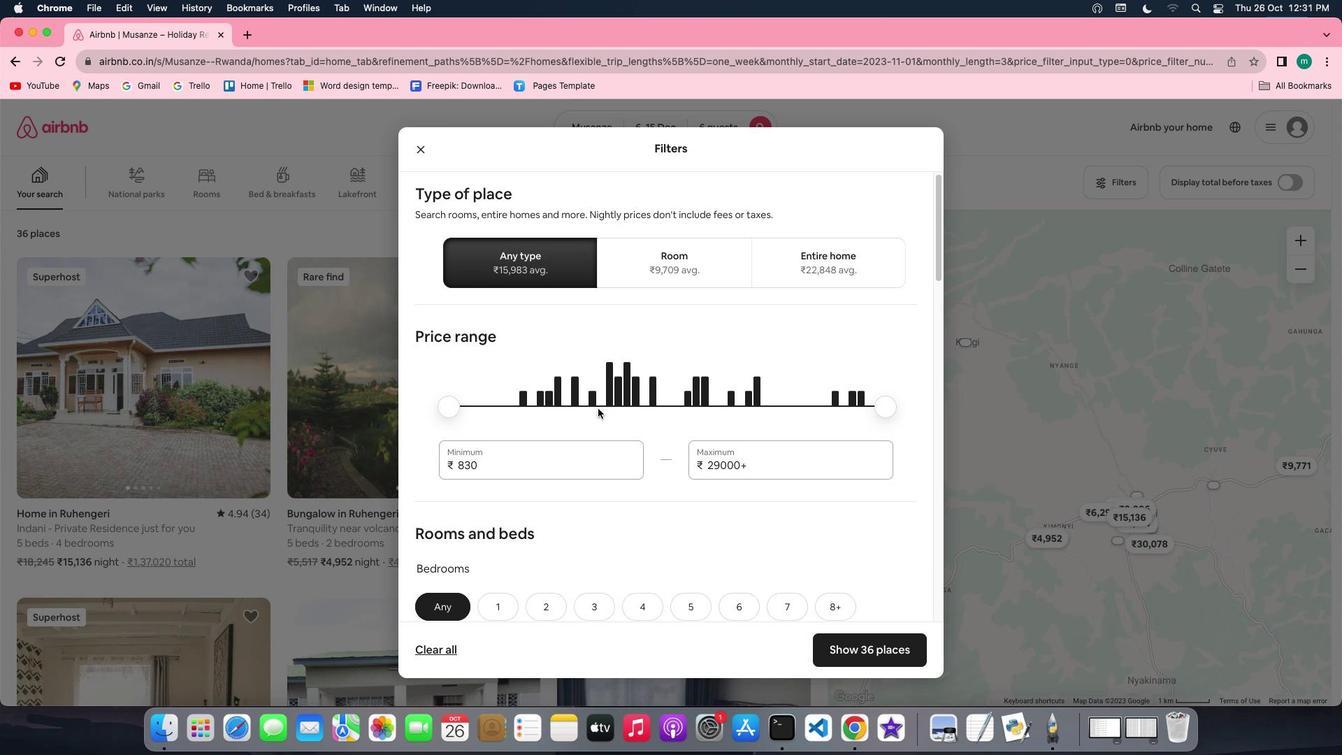 
Action: Mouse scrolled (598, 409) with delta (0, 0)
Screenshot: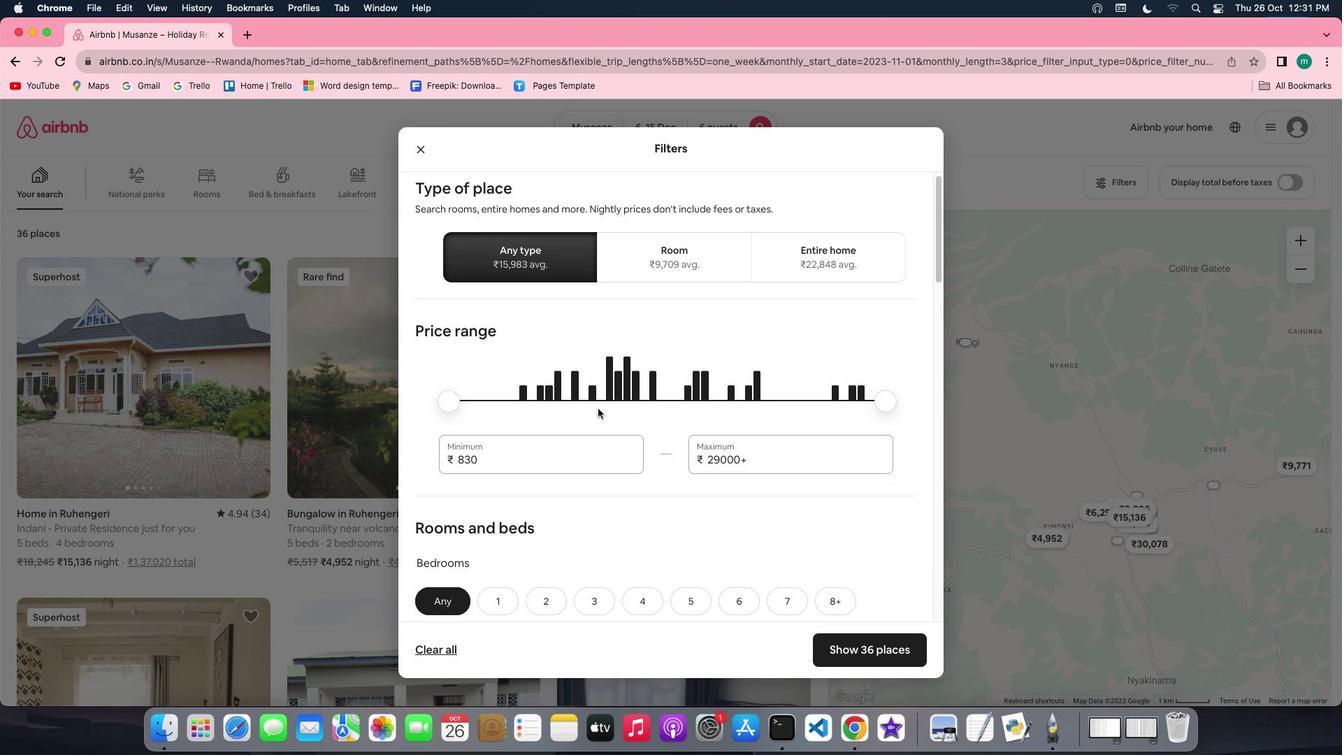 
Action: Mouse scrolled (598, 409) with delta (0, 0)
Screenshot: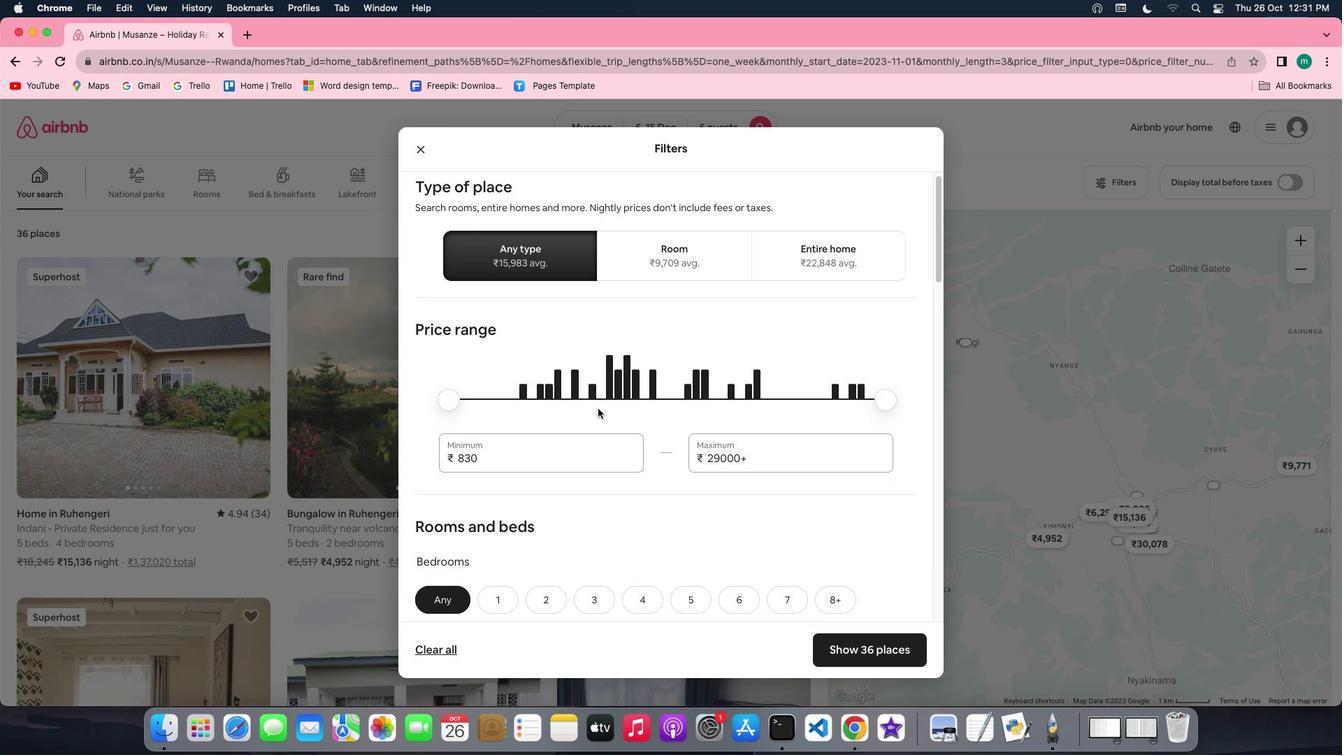 
Action: Mouse scrolled (598, 409) with delta (0, -1)
Screenshot: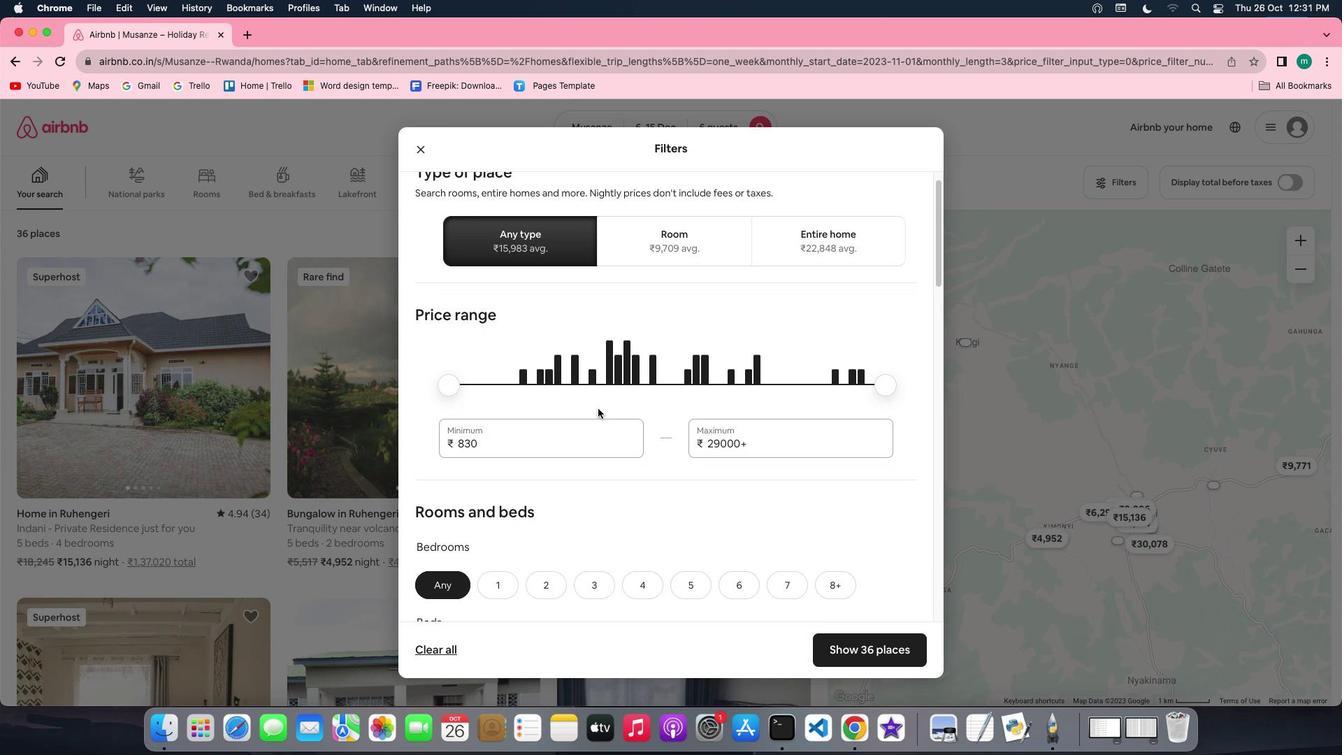 
Action: Mouse scrolled (598, 409) with delta (0, 0)
Screenshot: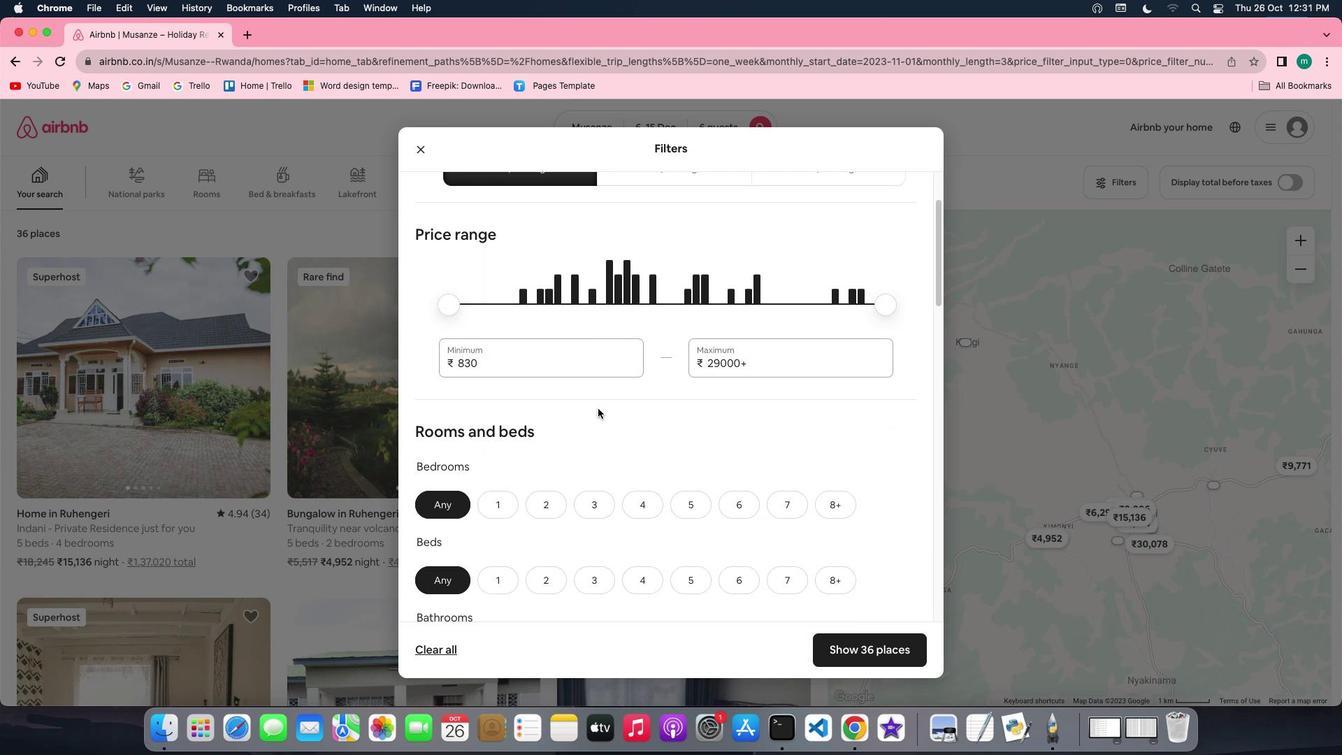 
Action: Mouse scrolled (598, 409) with delta (0, 0)
Screenshot: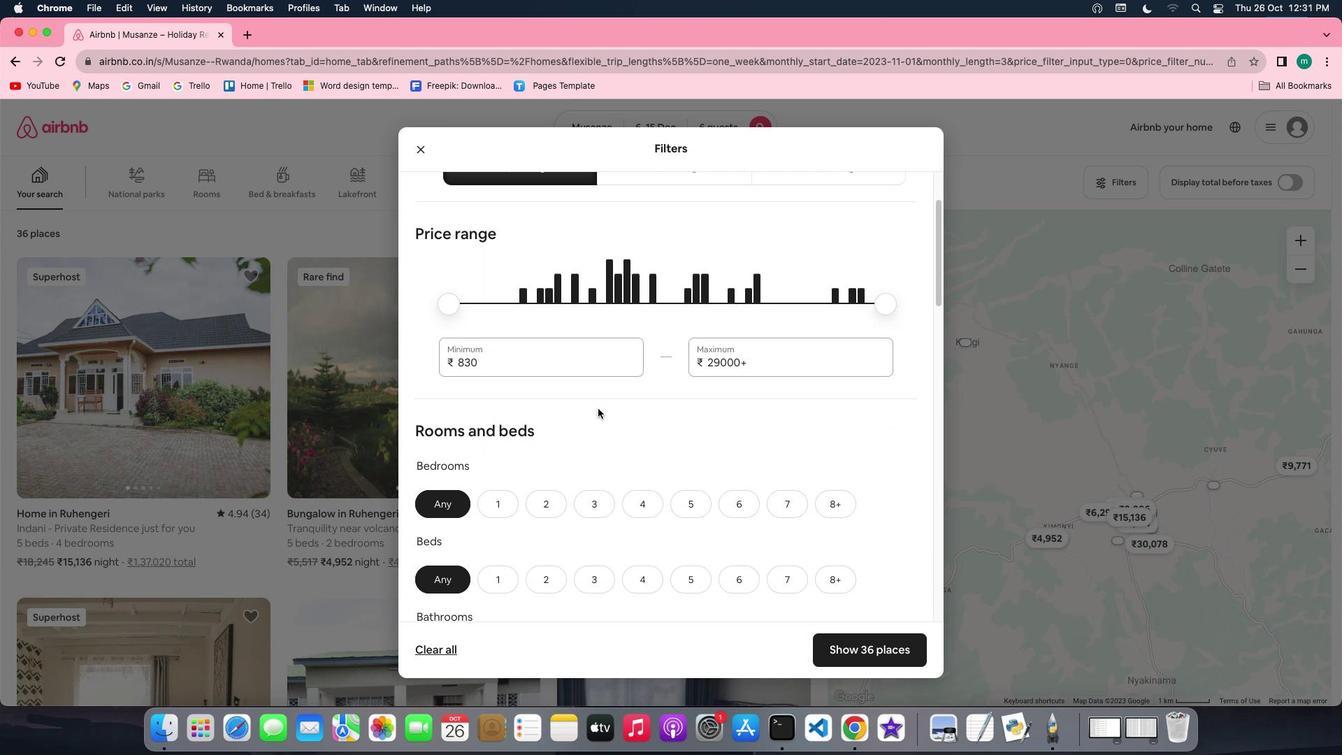 
Action: Mouse scrolled (598, 409) with delta (0, 0)
Screenshot: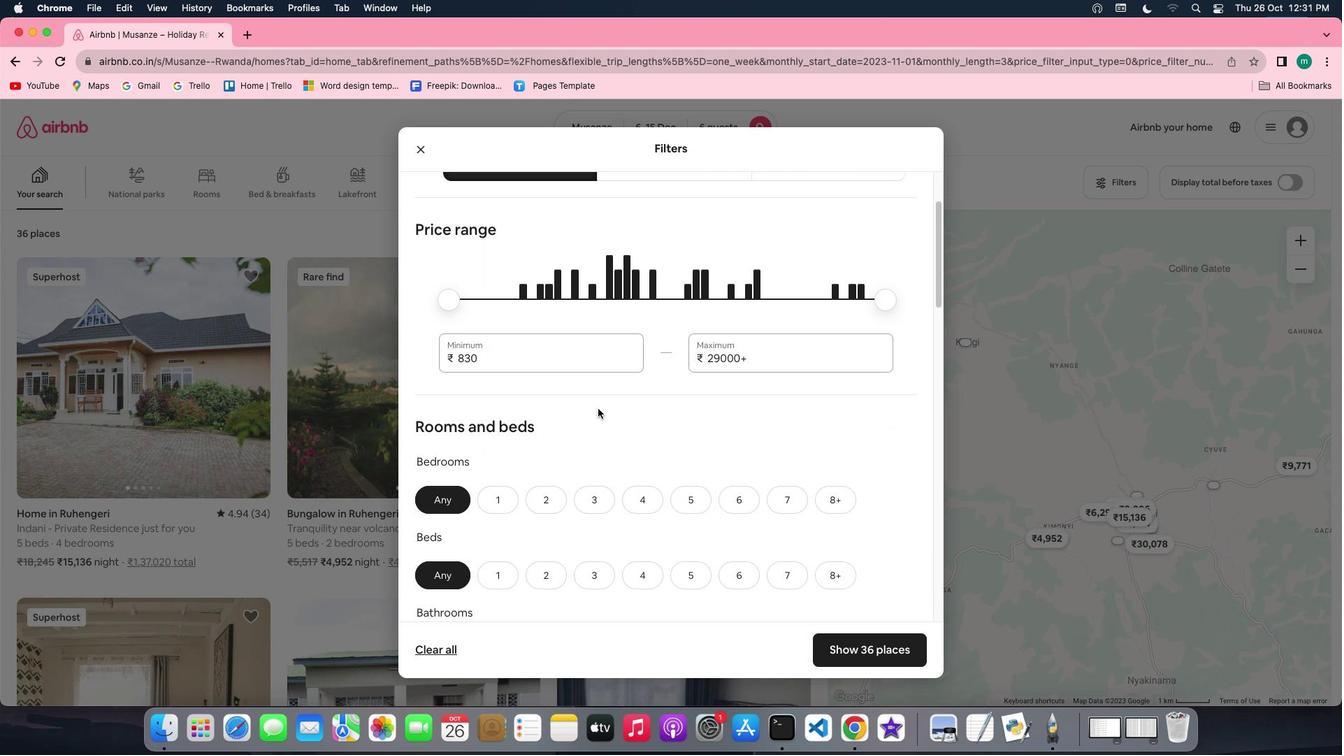 
Action: Mouse scrolled (598, 409) with delta (0, 0)
Screenshot: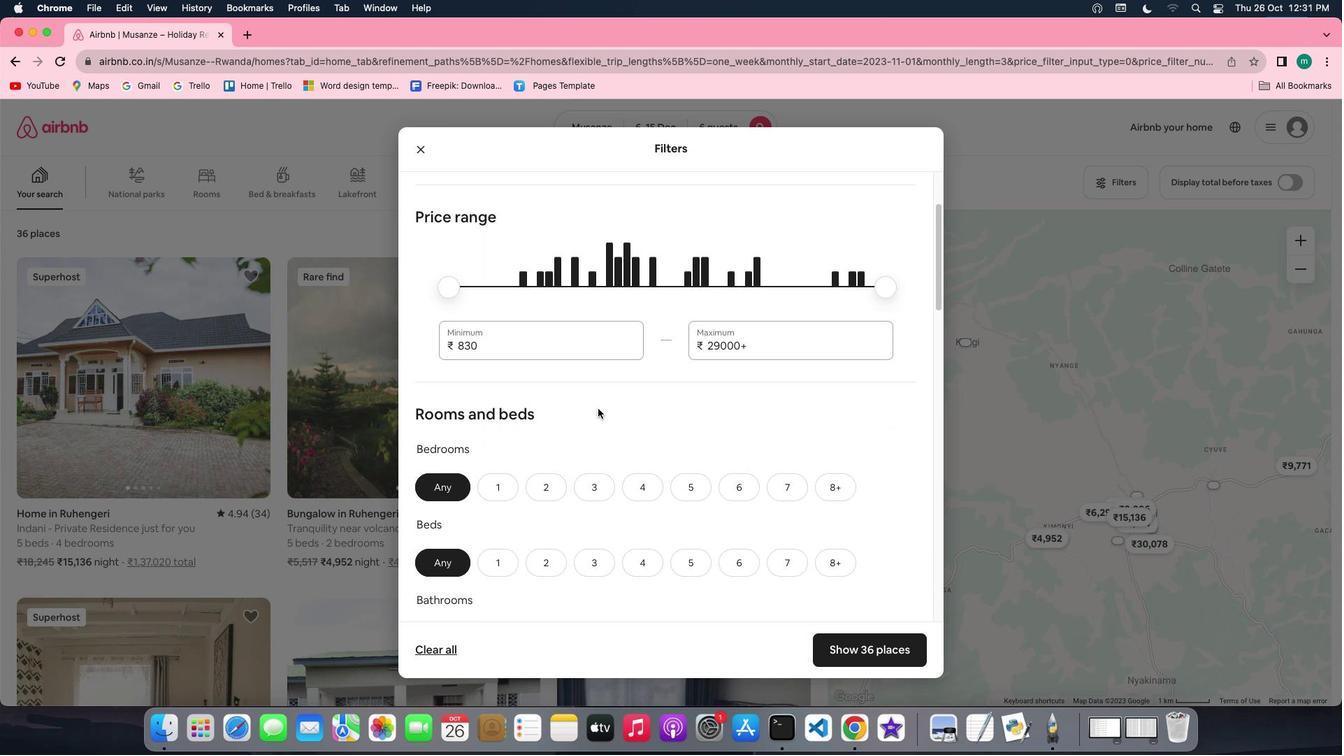 
Action: Mouse scrolled (598, 409) with delta (0, 0)
Screenshot: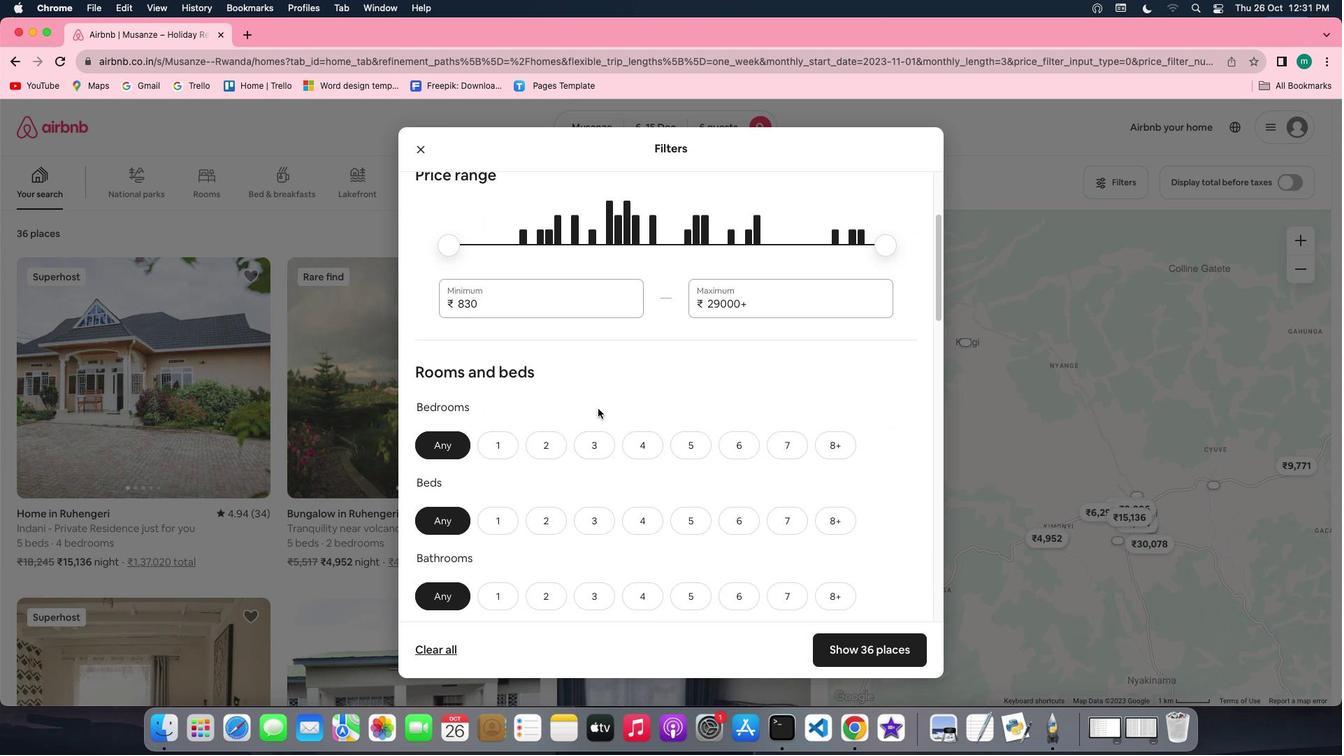 
Action: Mouse scrolled (598, 409) with delta (0, 0)
Screenshot: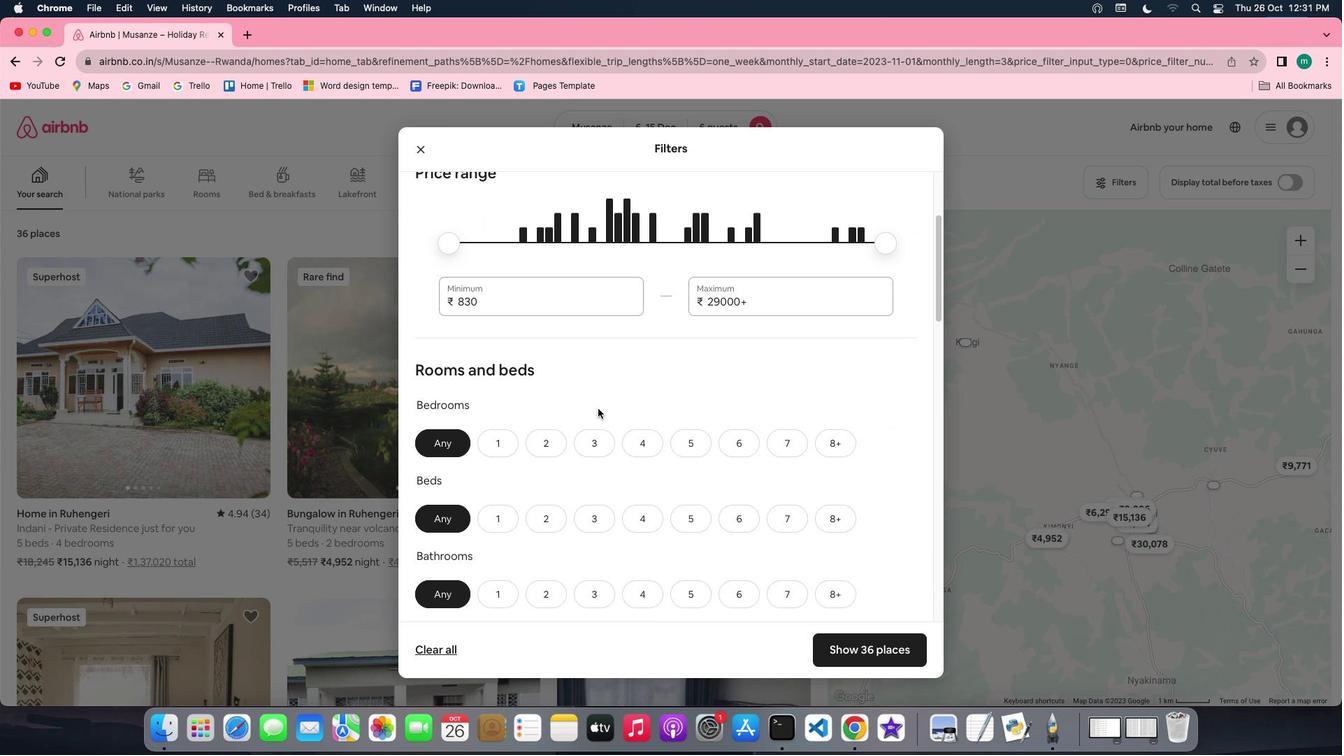 
Action: Mouse scrolled (598, 409) with delta (0, 0)
Screenshot: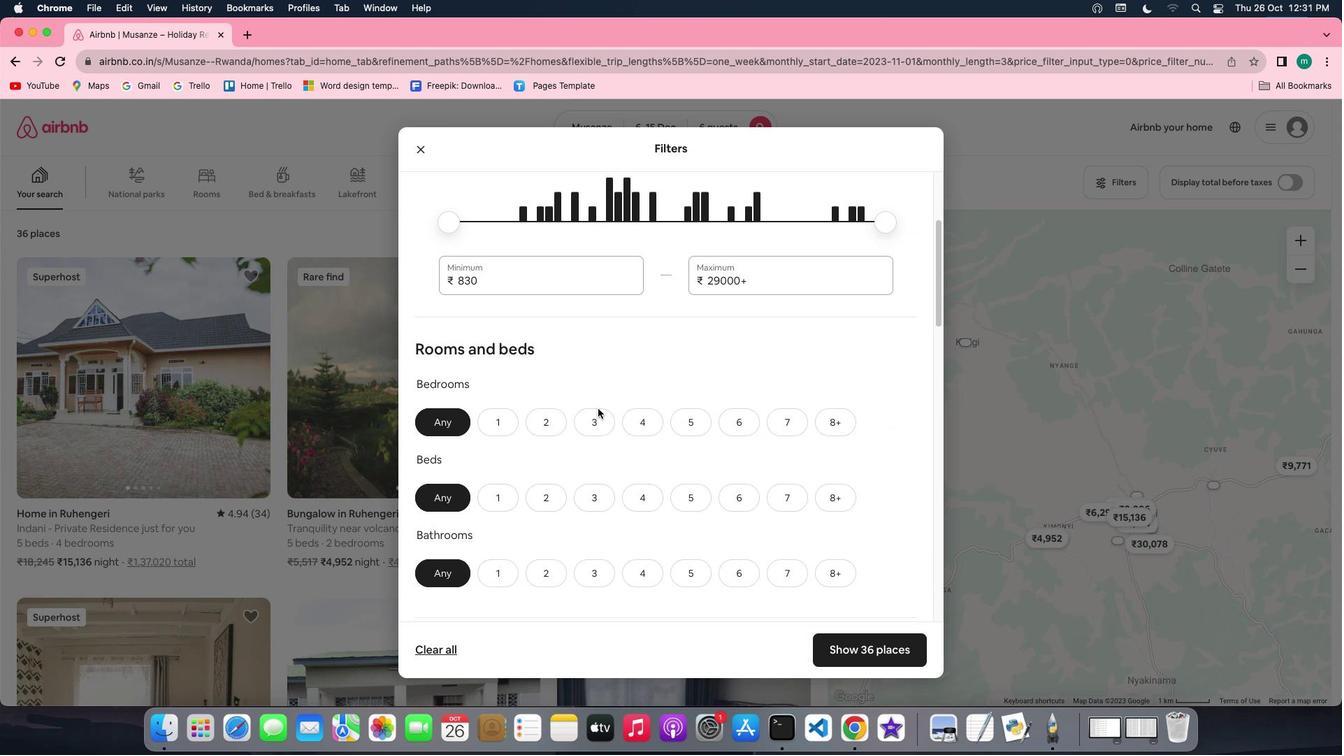 
Action: Mouse scrolled (598, 409) with delta (0, 0)
Screenshot: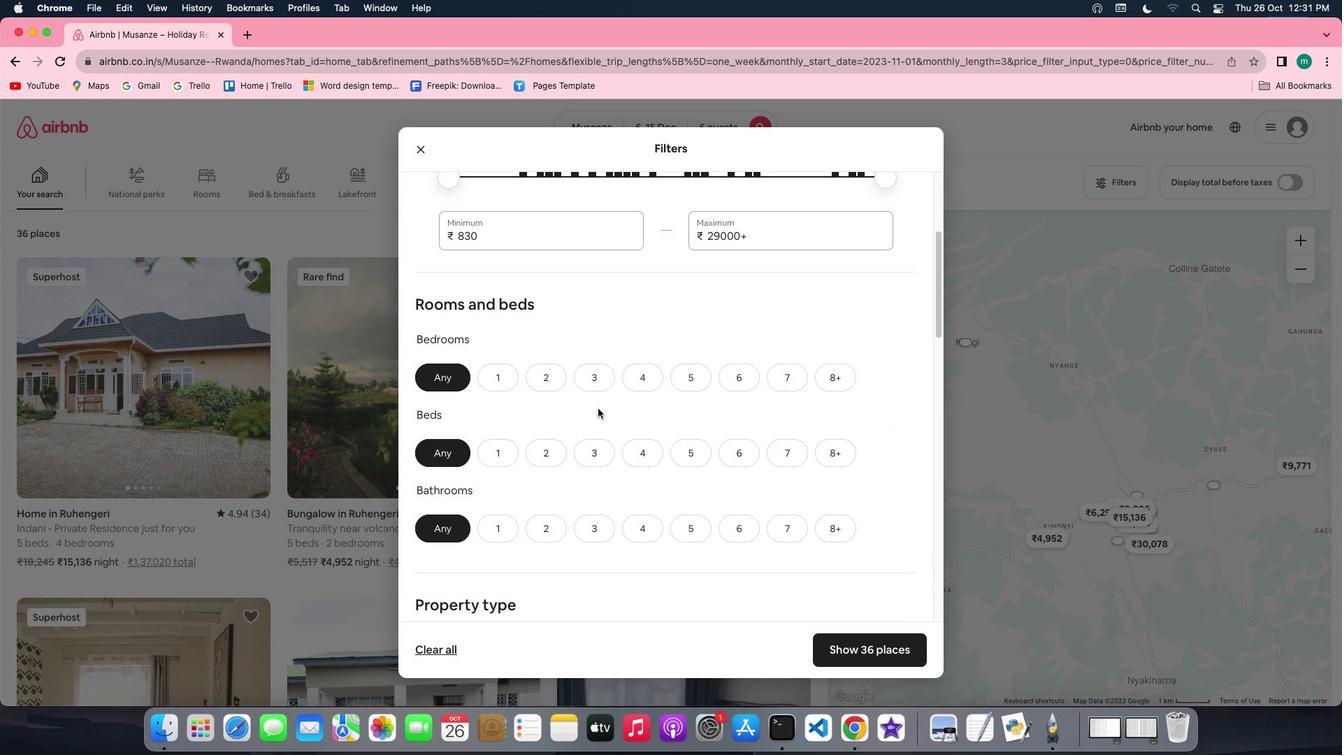 
Action: Mouse scrolled (598, 409) with delta (0, 0)
Screenshot: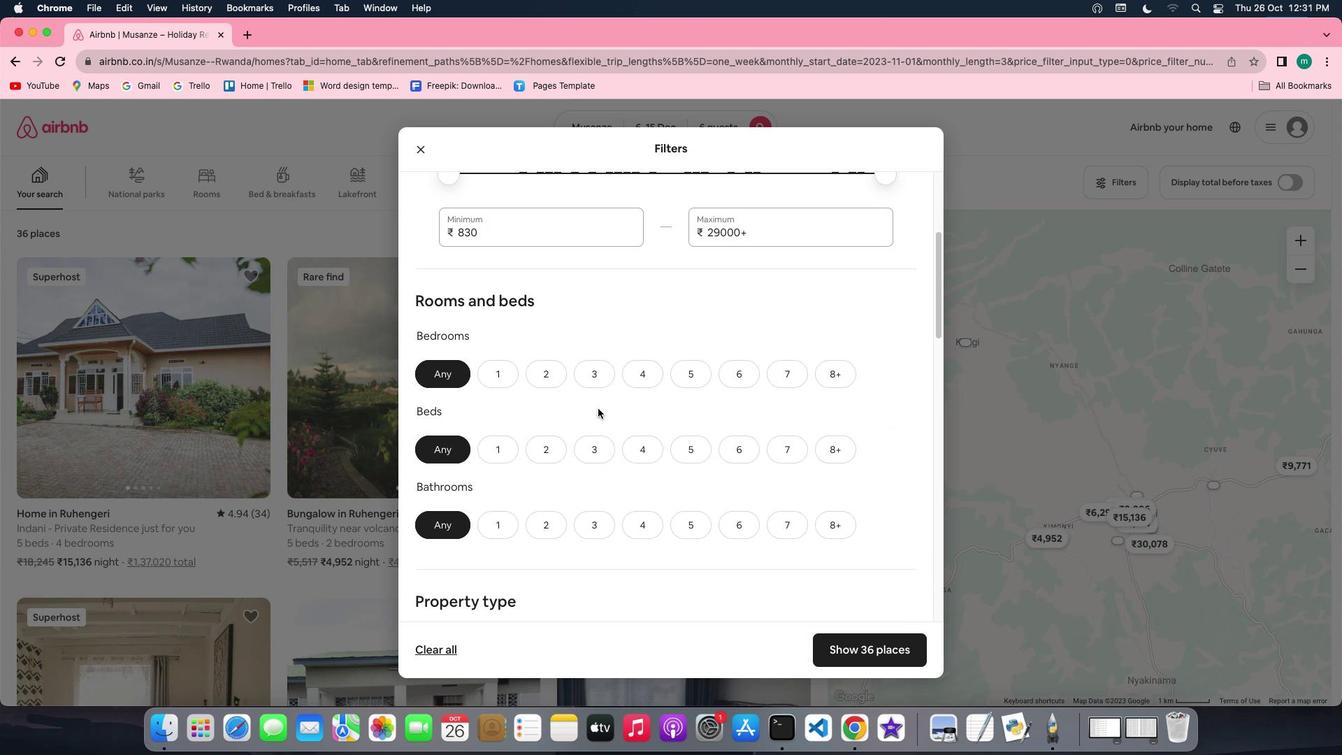 
Action: Mouse moved to (746, 375)
Screenshot: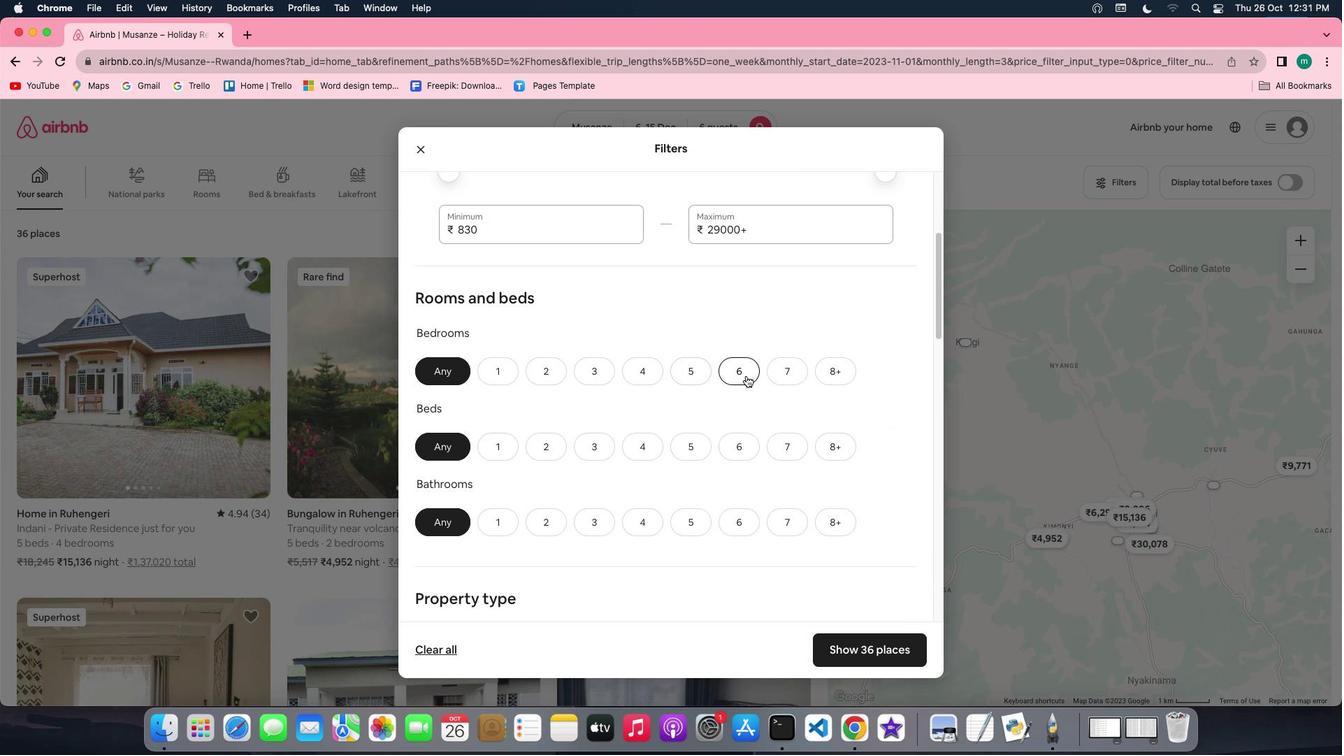 
Action: Mouse pressed left at (746, 375)
Screenshot: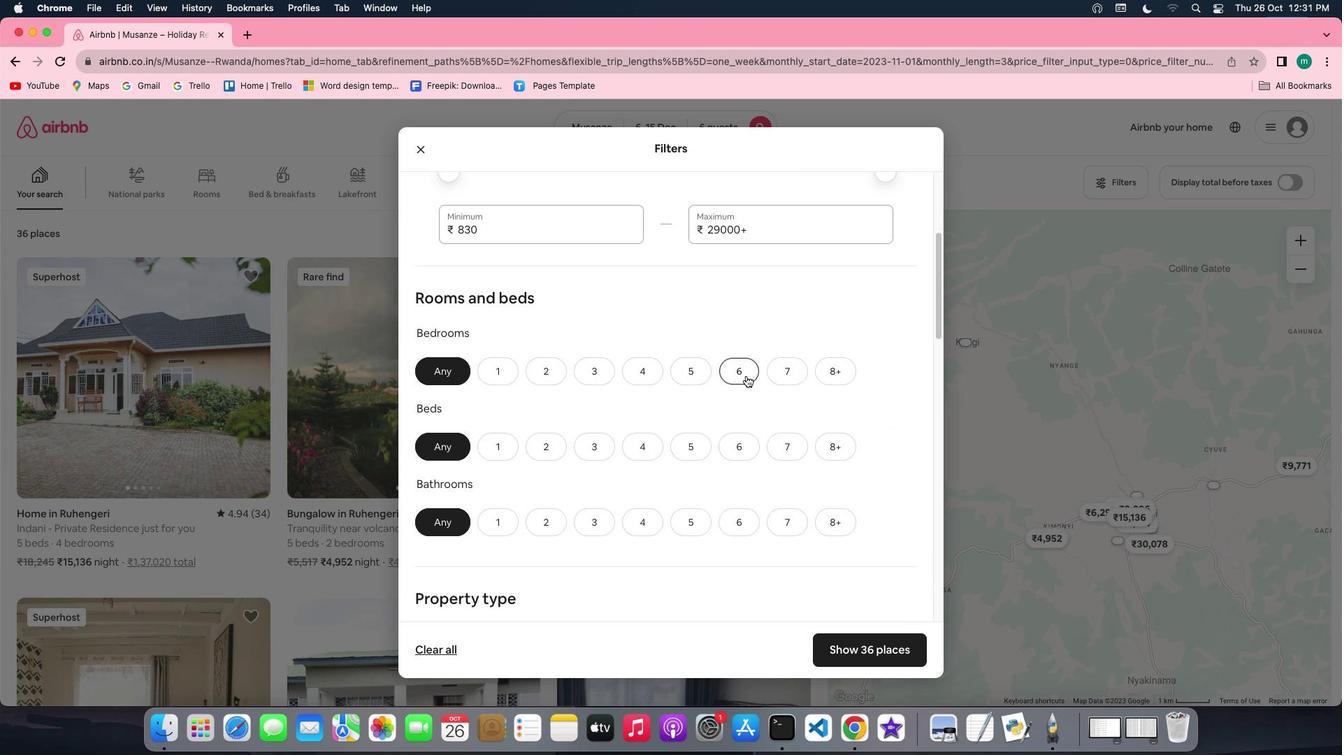 
Action: Mouse moved to (740, 439)
Screenshot: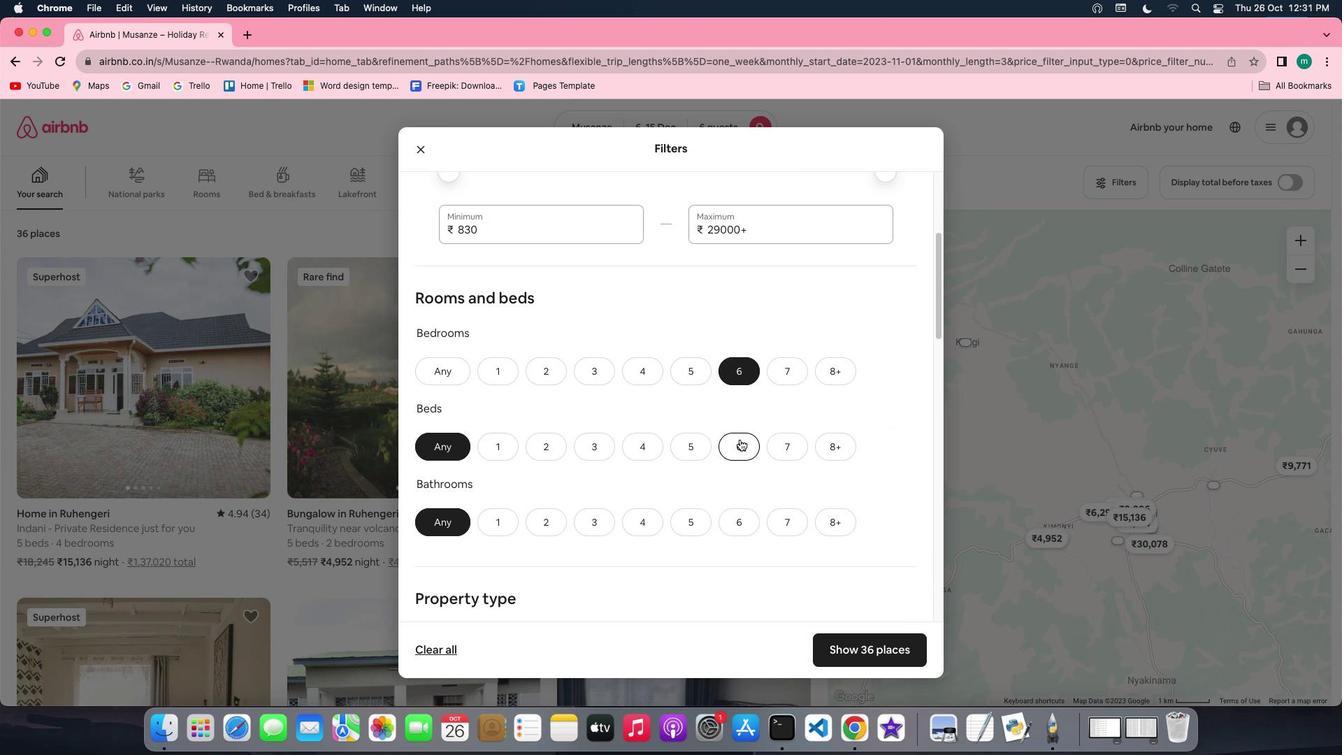
Action: Mouse pressed left at (740, 439)
Screenshot: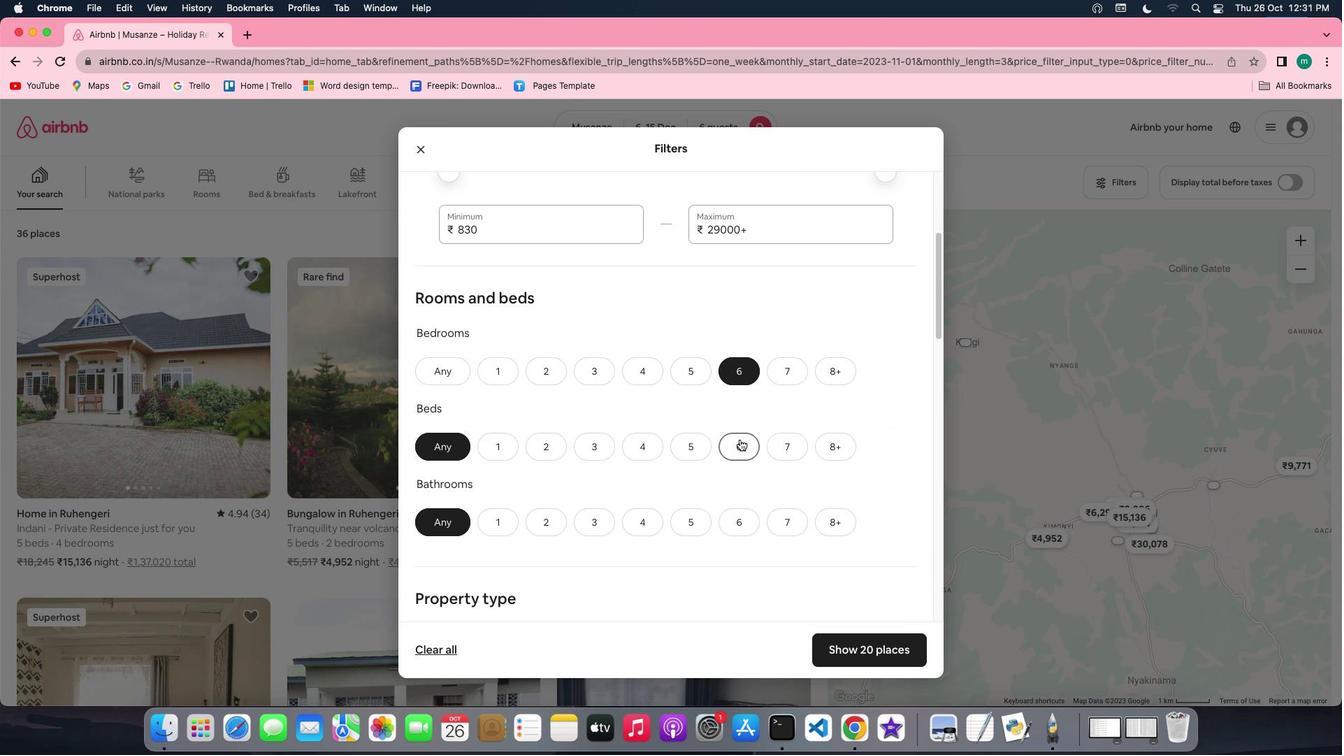 
Action: Mouse moved to (742, 525)
Screenshot: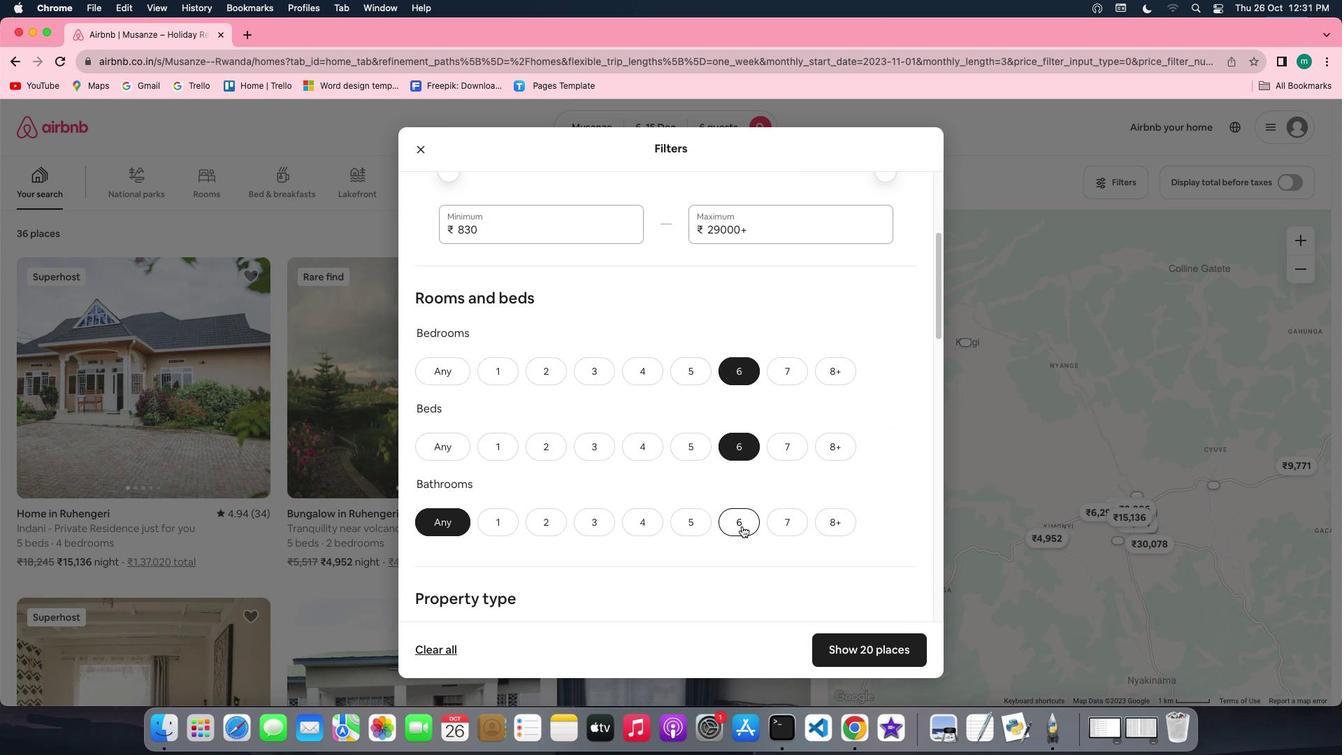 
Action: Mouse pressed left at (742, 525)
Screenshot: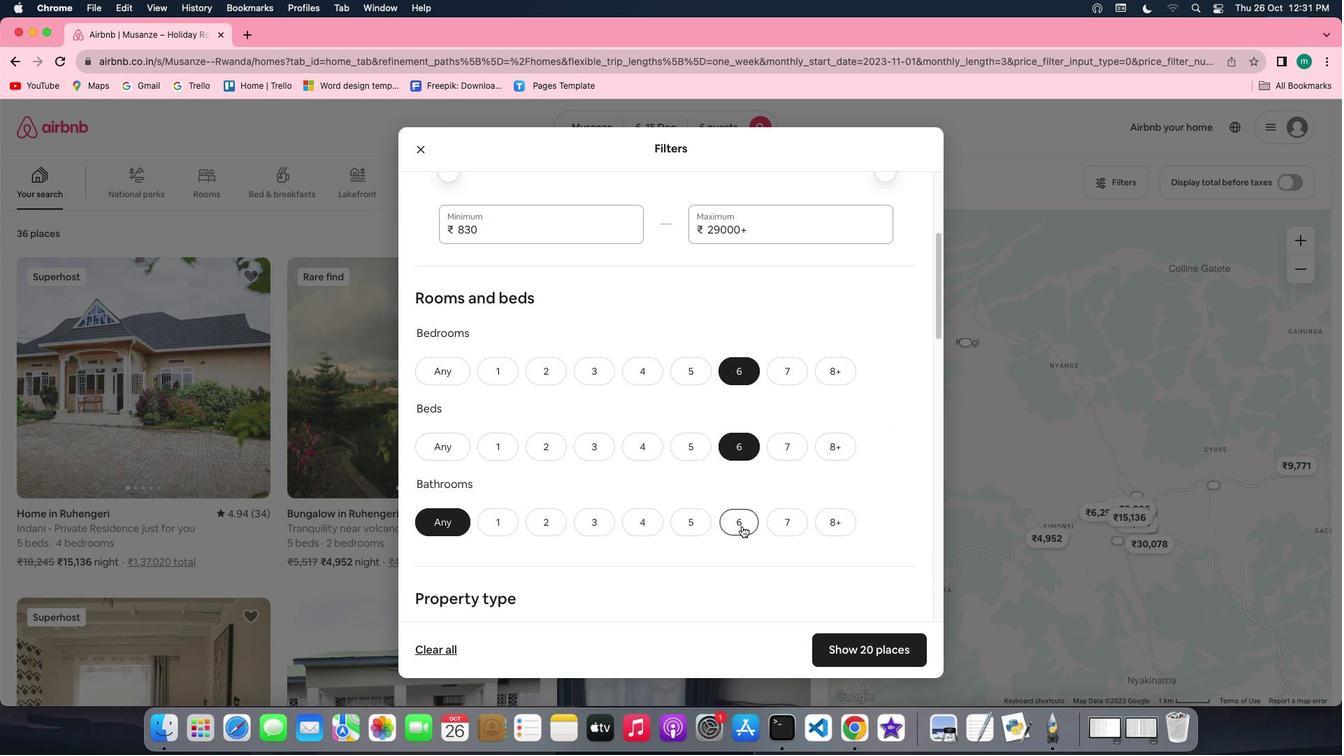 
Action: Mouse scrolled (742, 525) with delta (0, 0)
Screenshot: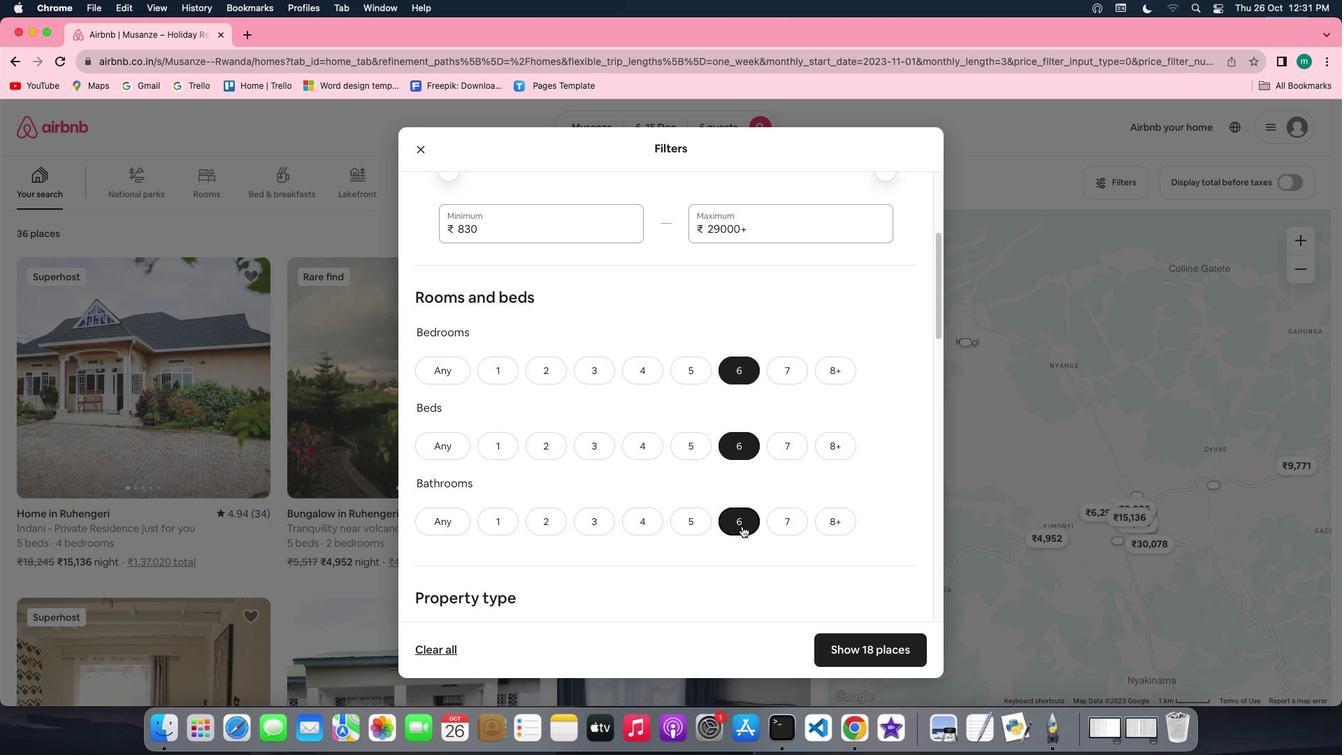 
Action: Mouse scrolled (742, 525) with delta (0, 0)
Screenshot: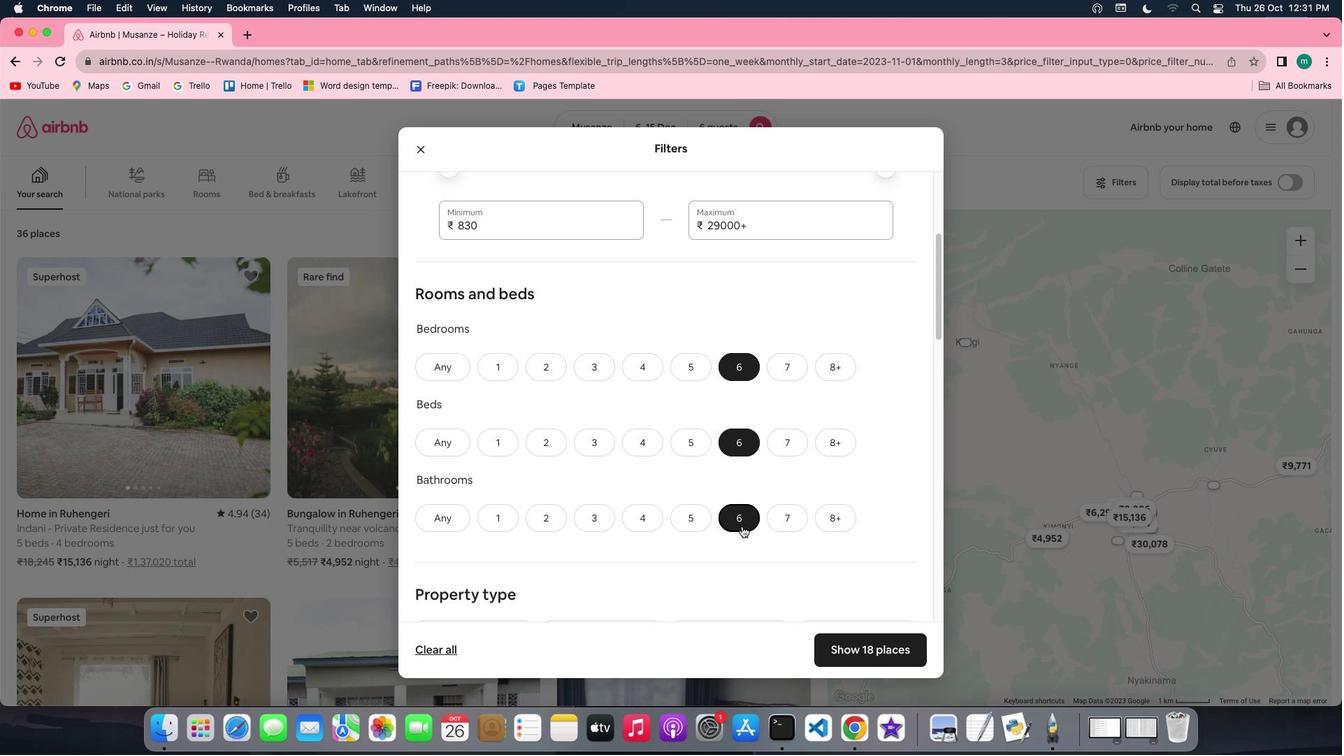 
Action: Mouse scrolled (742, 525) with delta (0, -1)
Screenshot: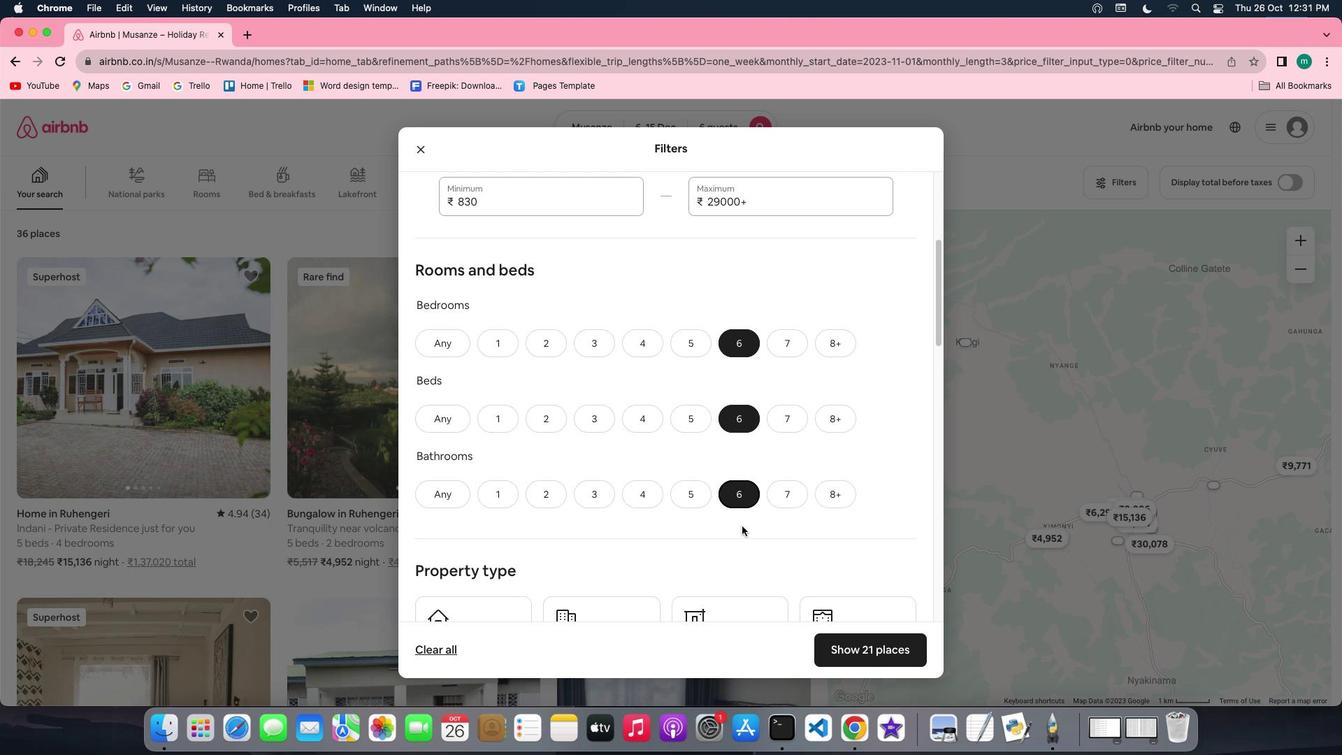 
Action: Mouse scrolled (742, 525) with delta (0, 0)
Screenshot: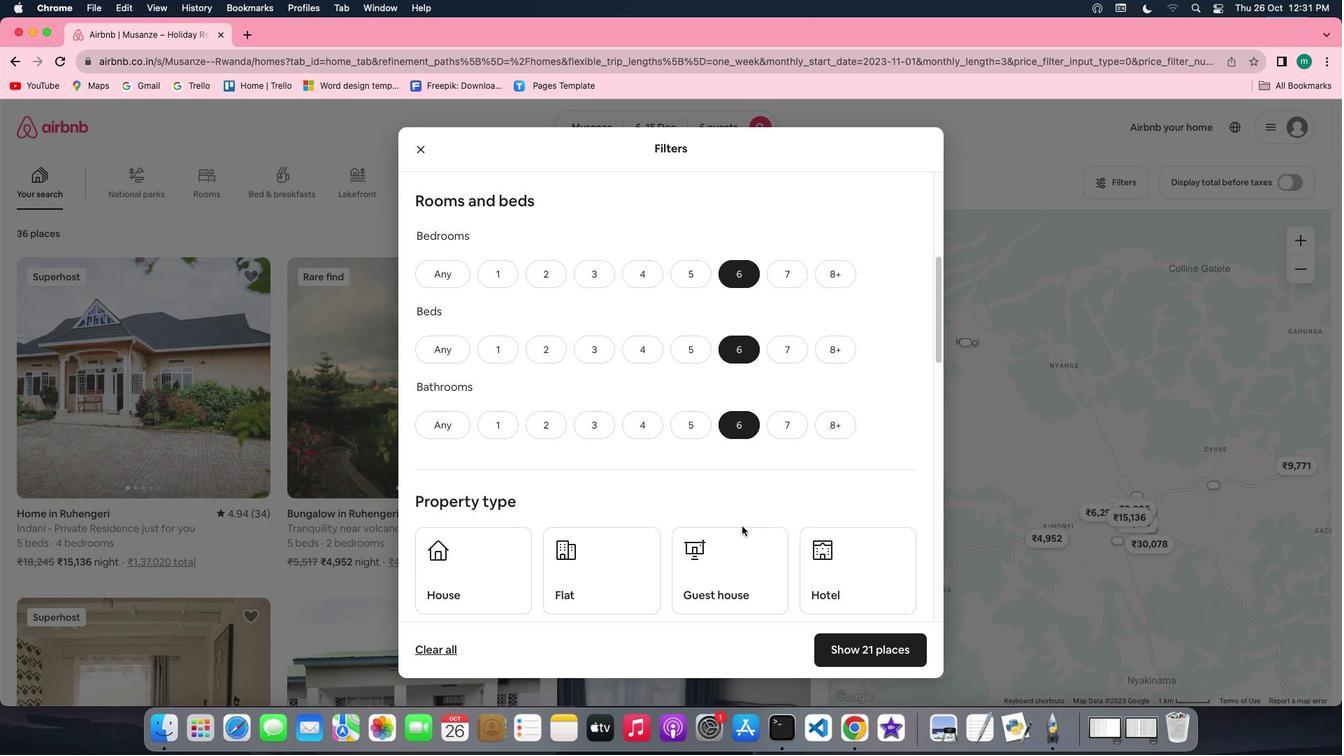 
Action: Mouse scrolled (742, 525) with delta (0, 0)
Screenshot: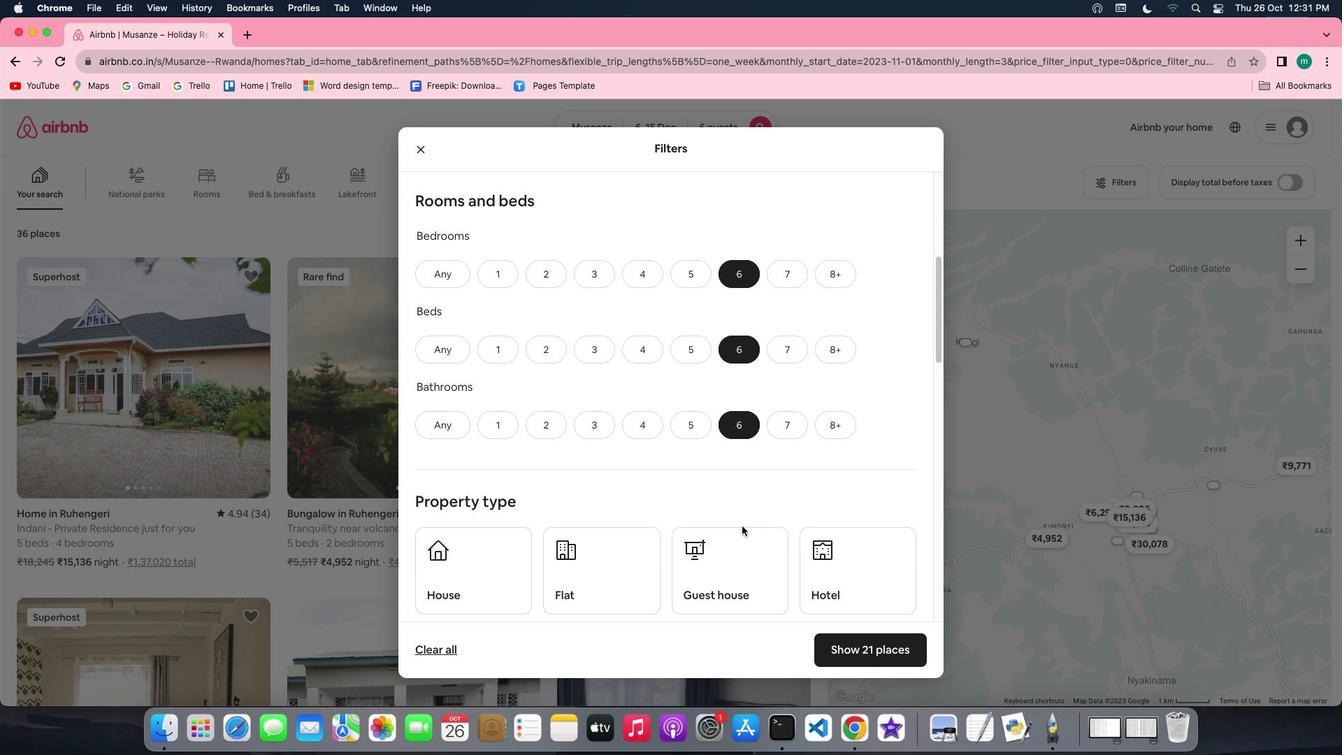 
Action: Mouse scrolled (742, 525) with delta (0, 0)
Screenshot: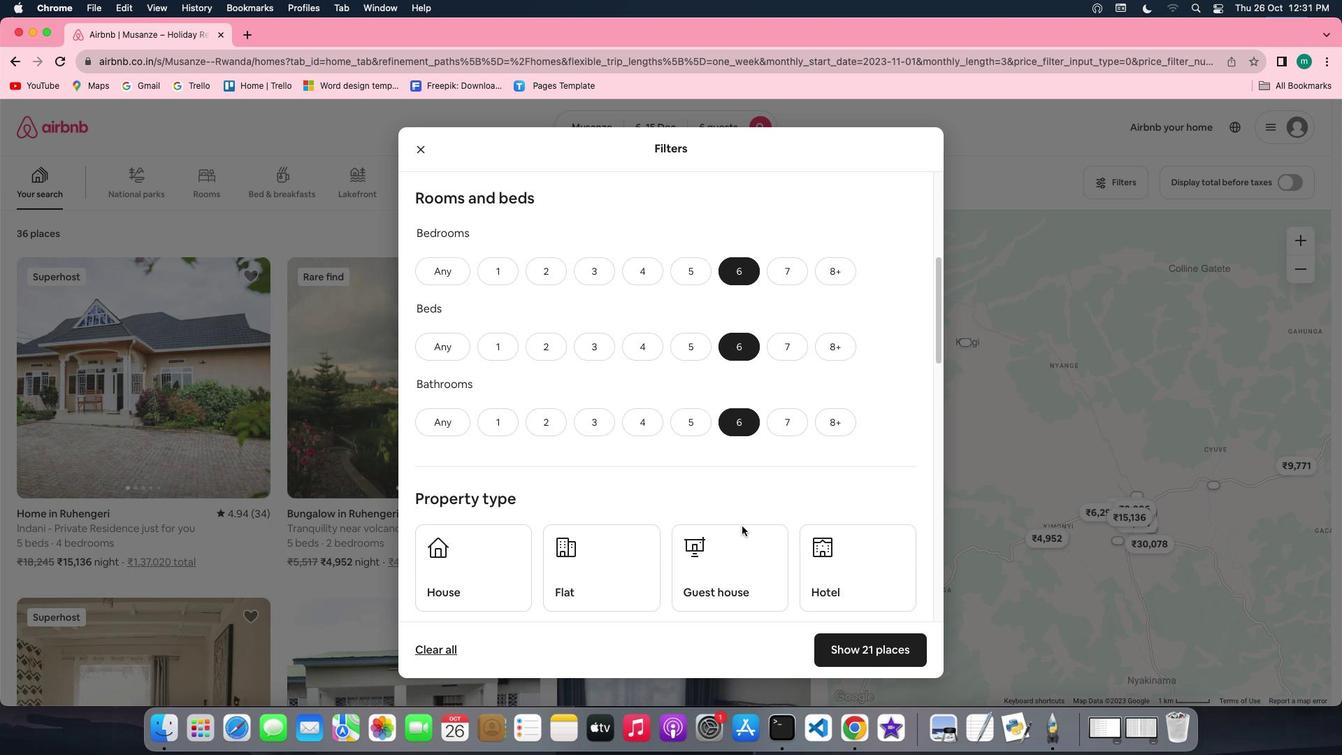 
Action: Mouse scrolled (742, 525) with delta (0, -1)
Screenshot: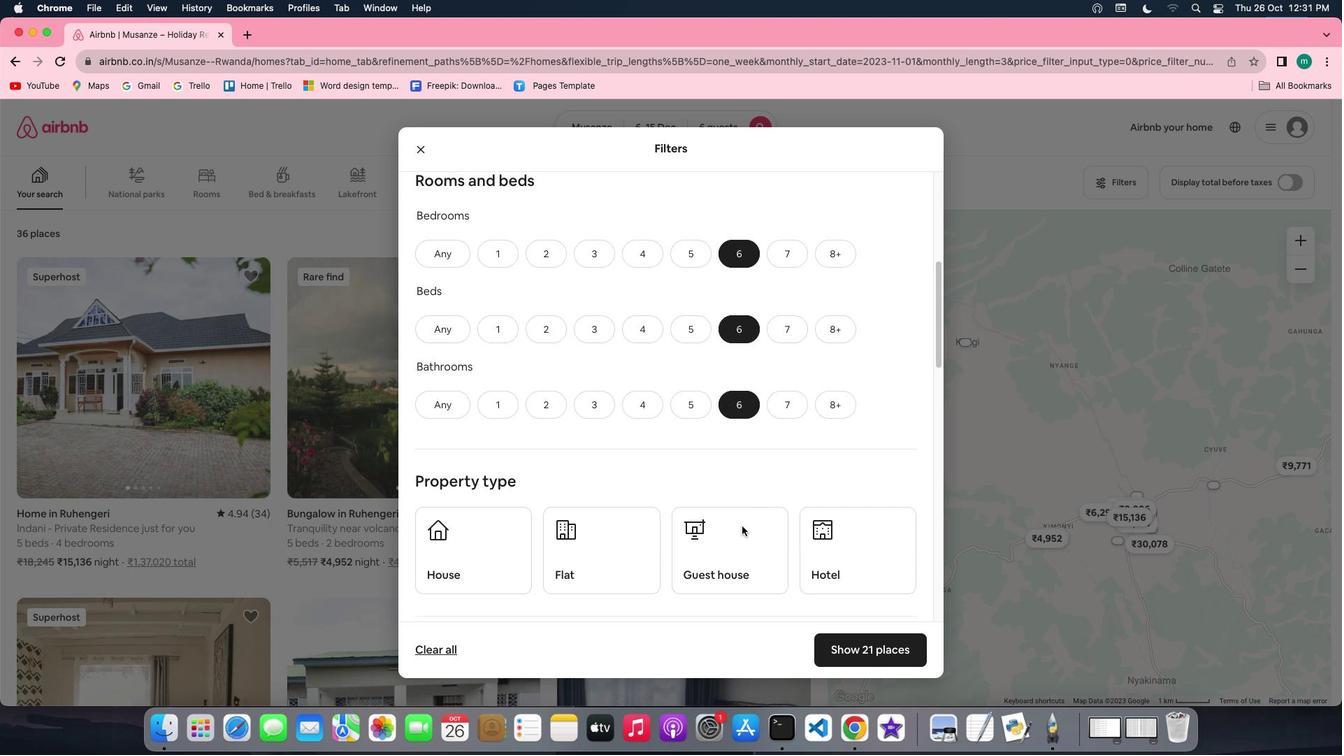 
Action: Mouse scrolled (742, 525) with delta (0, 0)
Screenshot: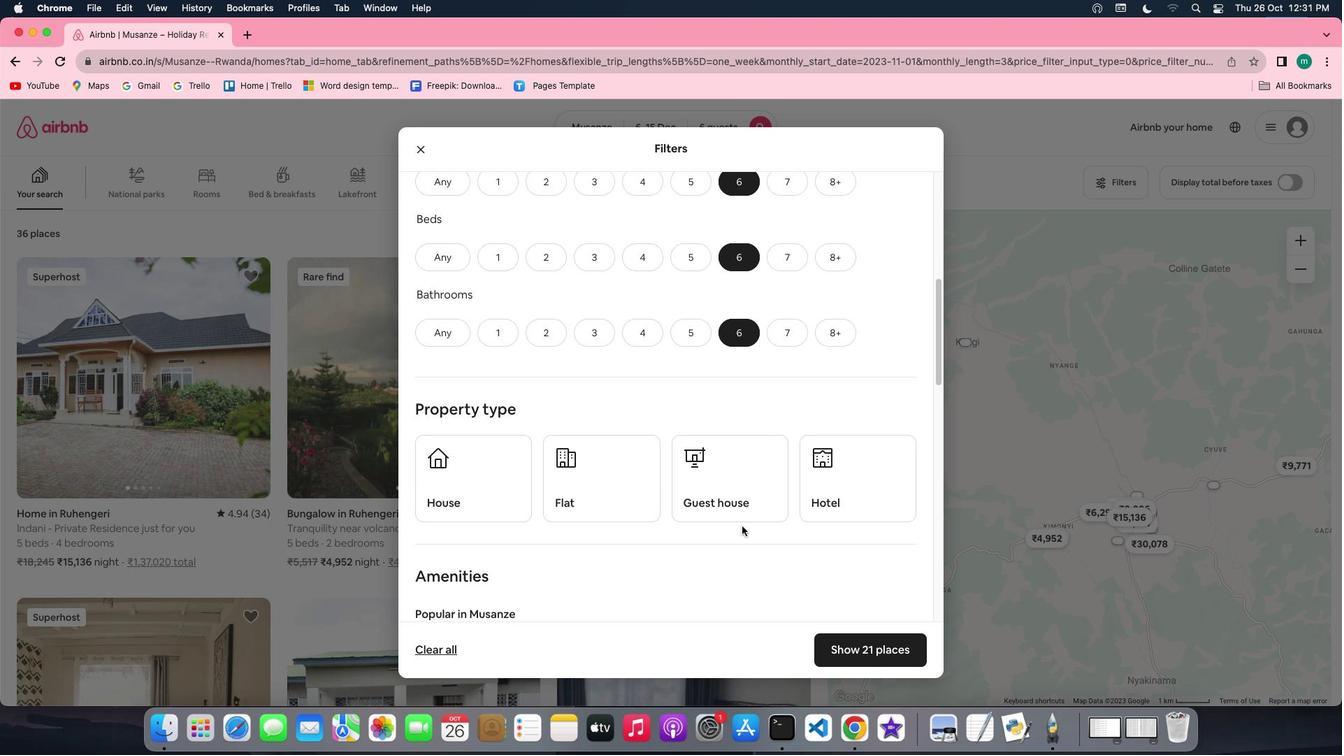 
Action: Mouse scrolled (742, 525) with delta (0, 0)
Screenshot: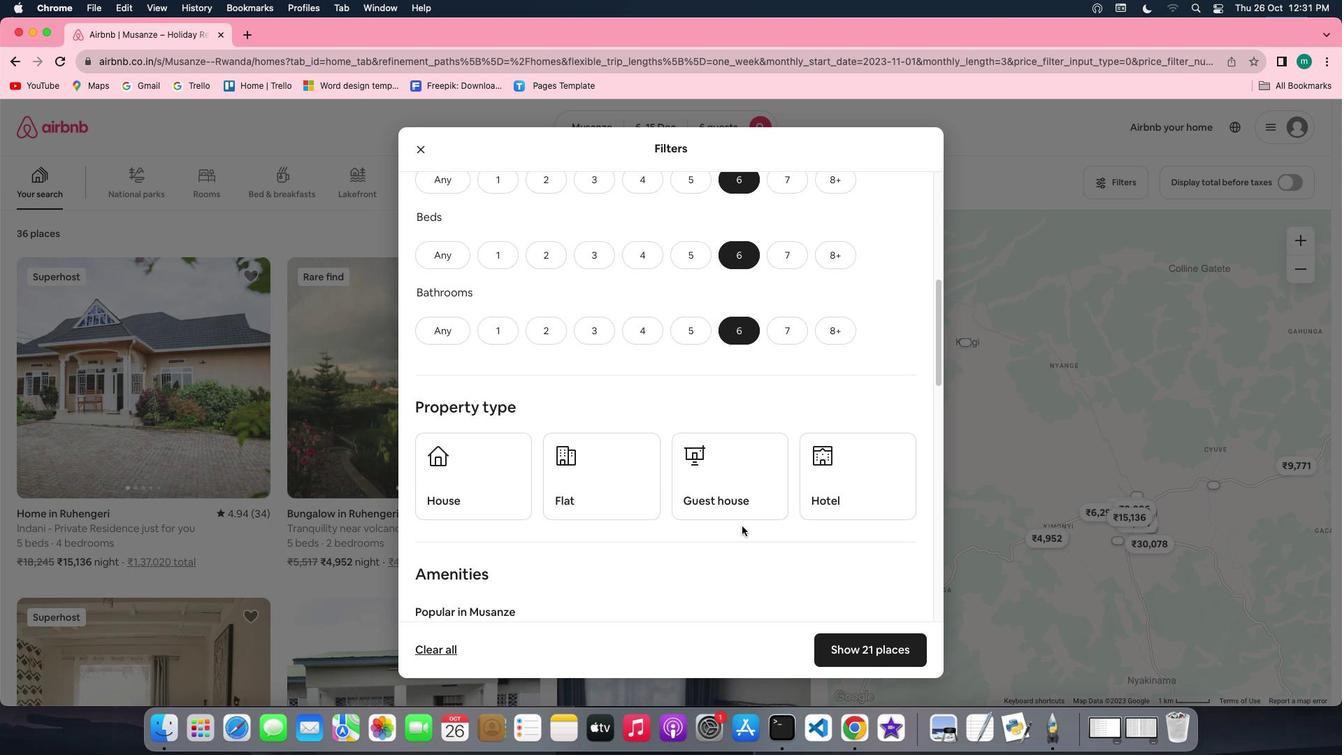 
Action: Mouse scrolled (742, 525) with delta (0, 0)
Screenshot: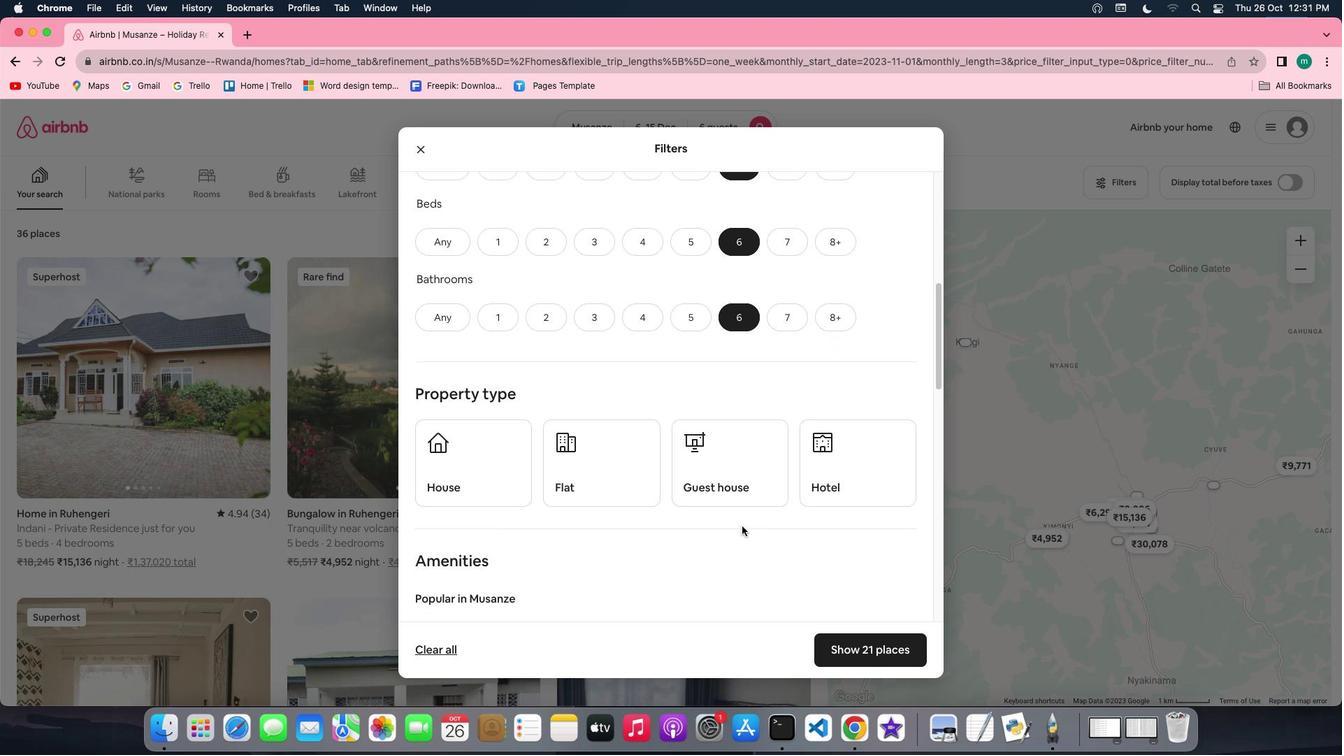 
Action: Mouse scrolled (742, 525) with delta (0, 0)
Screenshot: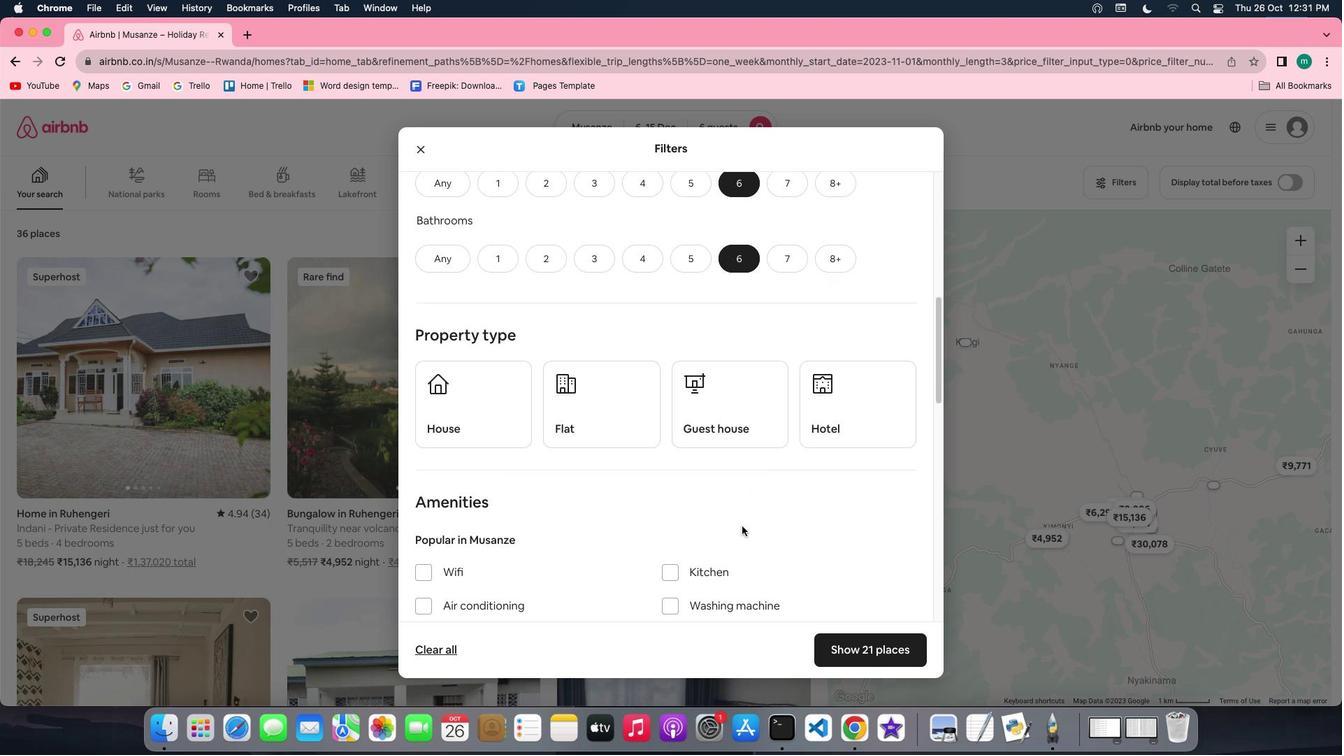 
Action: Mouse scrolled (742, 525) with delta (0, 0)
Screenshot: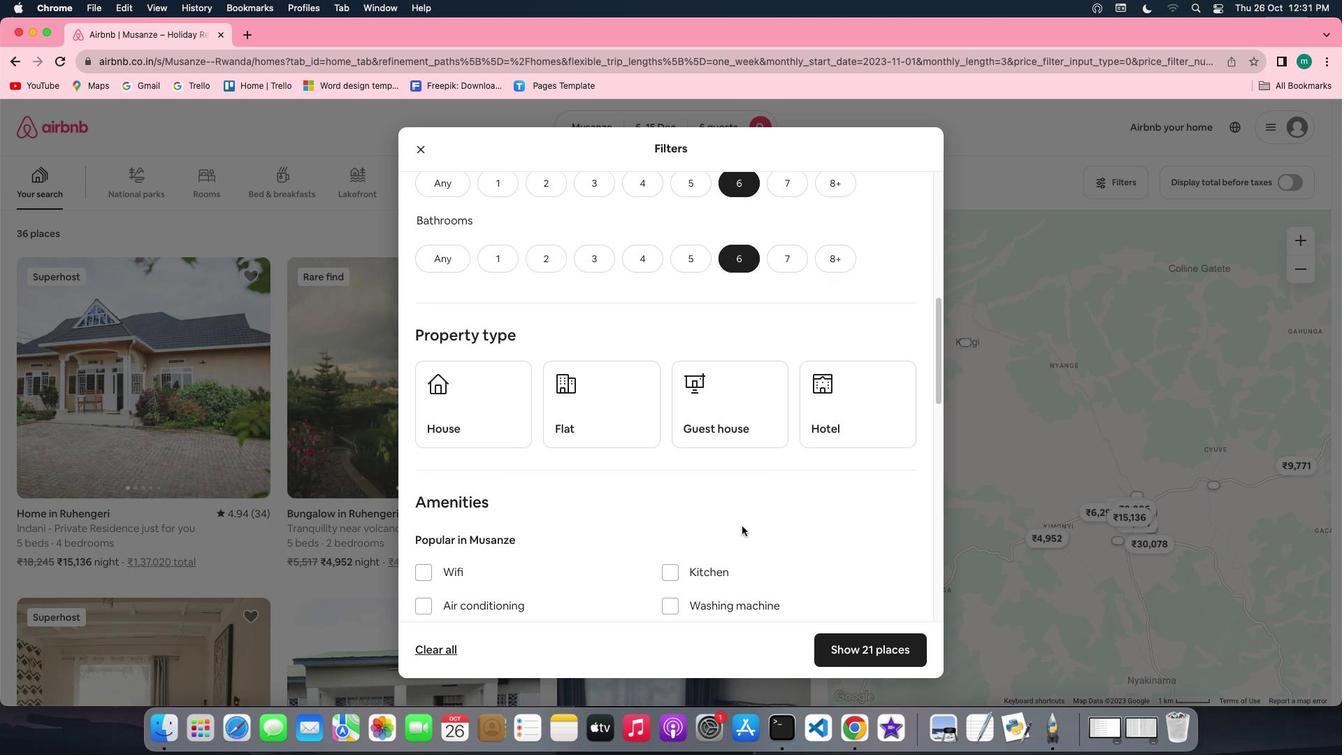 
Action: Mouse scrolled (742, 525) with delta (0, 0)
Screenshot: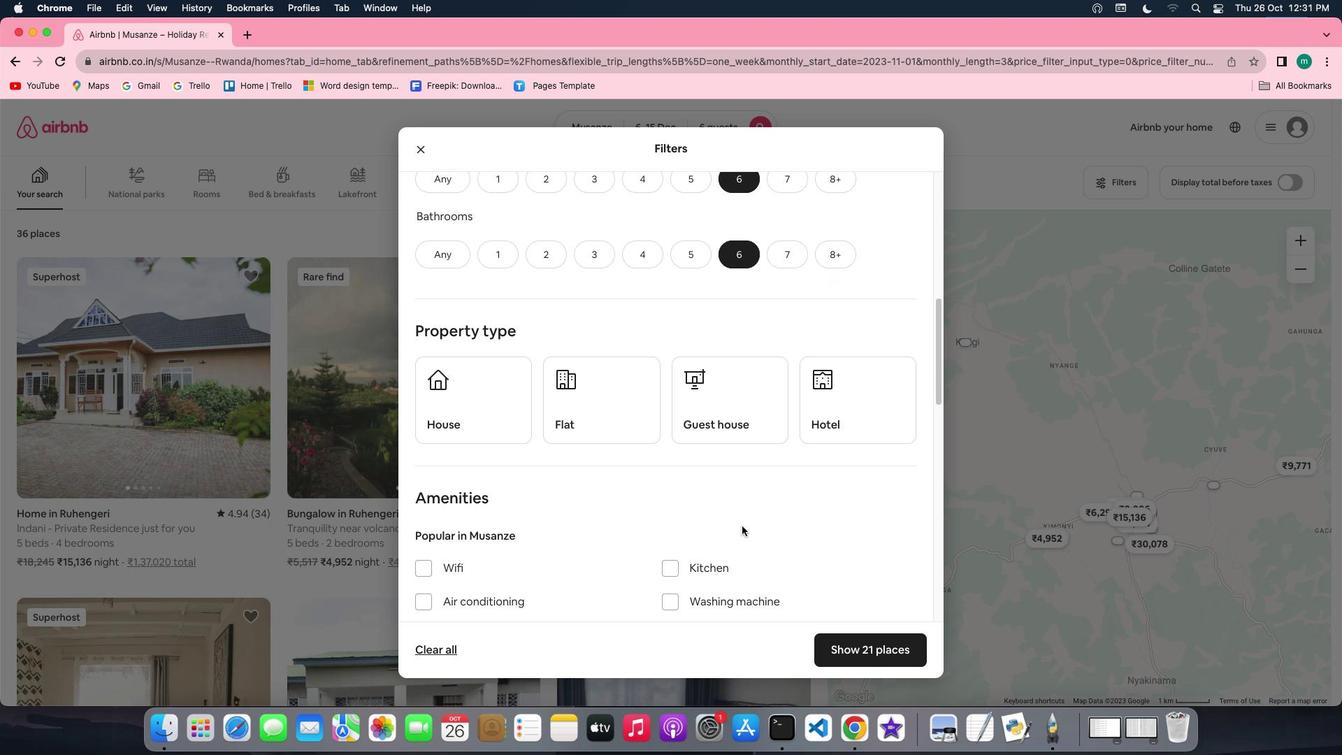 
Action: Mouse scrolled (742, 525) with delta (0, 0)
Screenshot: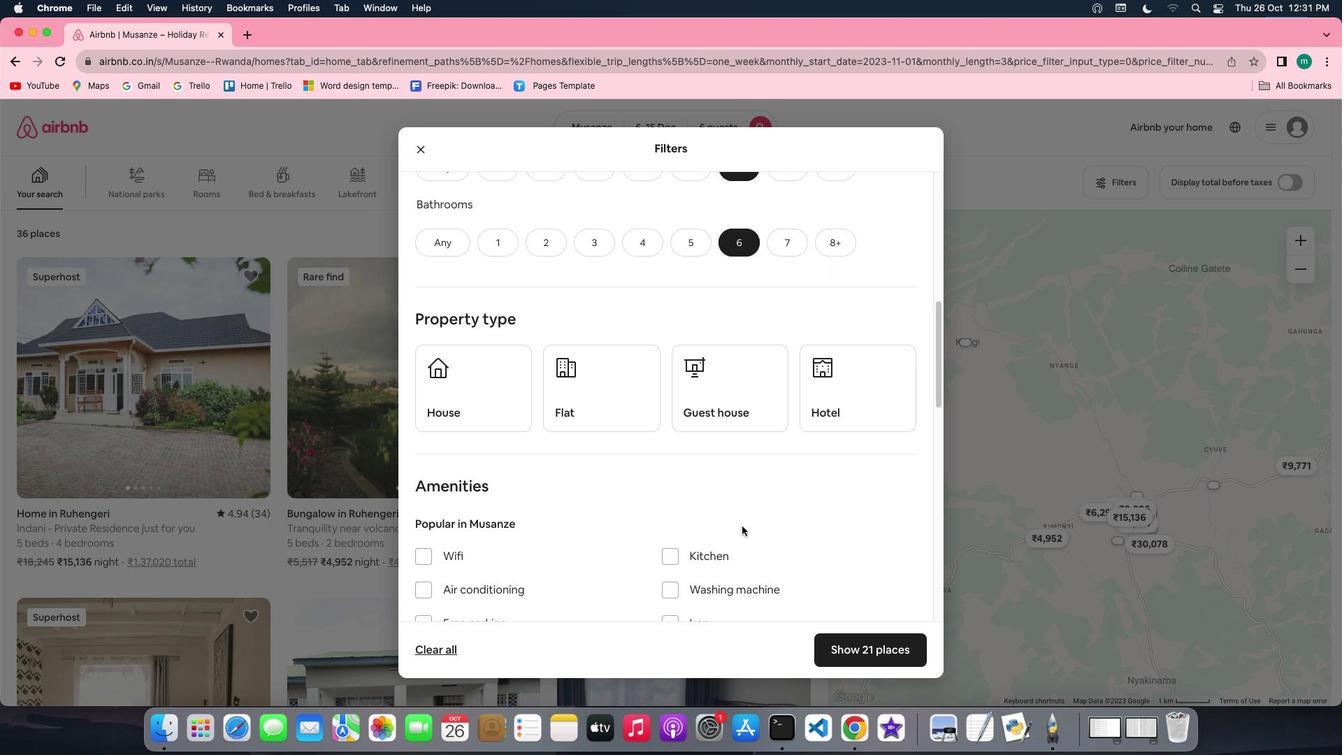 
Action: Mouse scrolled (742, 525) with delta (0, 0)
Screenshot: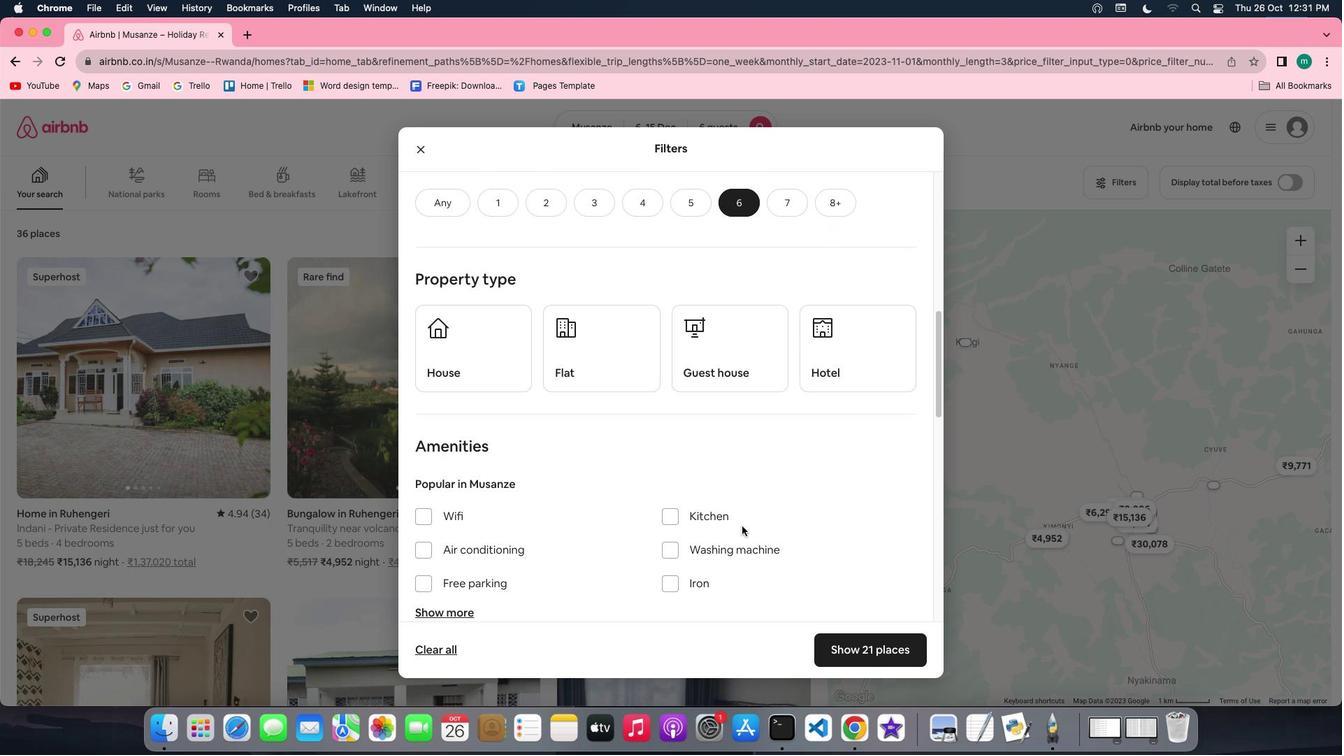 
Action: Mouse scrolled (742, 525) with delta (0, 0)
Screenshot: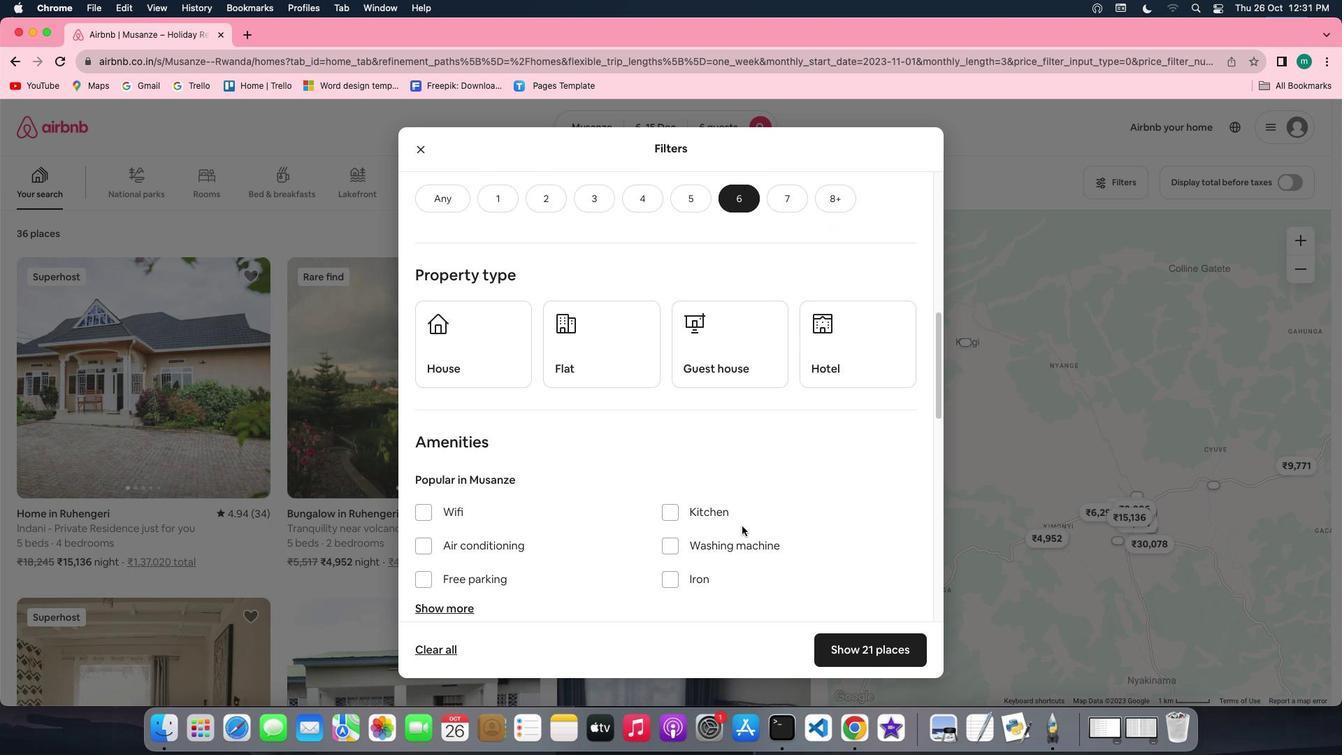 
Action: Mouse scrolled (742, 525) with delta (0, 0)
Screenshot: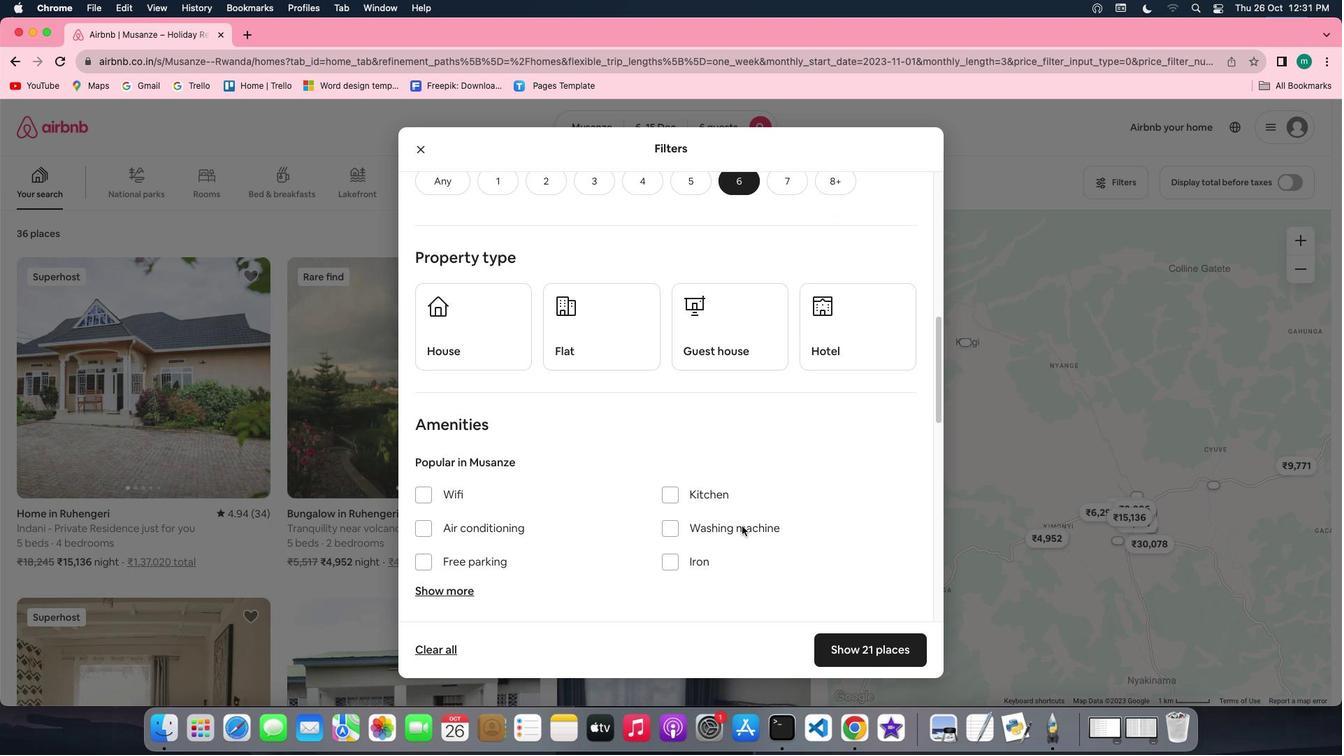 
Action: Mouse scrolled (742, 525) with delta (0, 0)
Screenshot: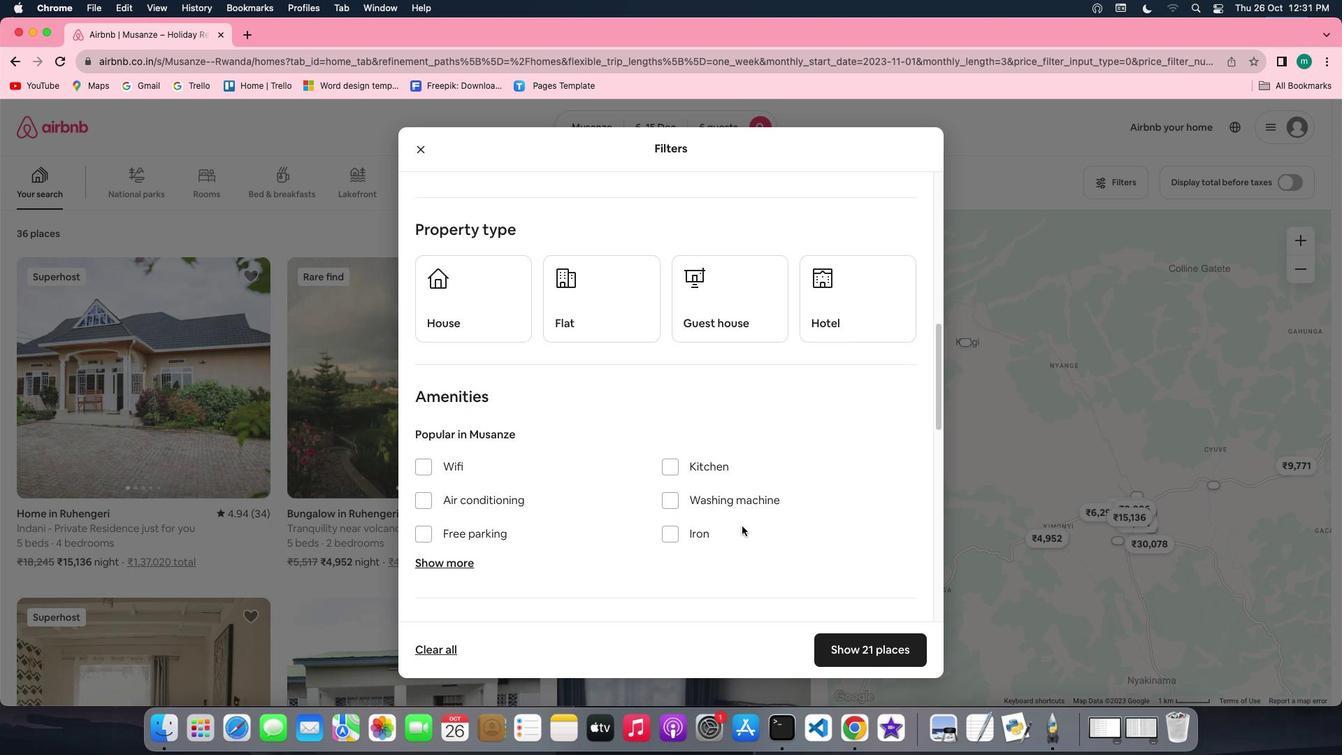 
Action: Mouse scrolled (742, 525) with delta (0, 0)
Screenshot: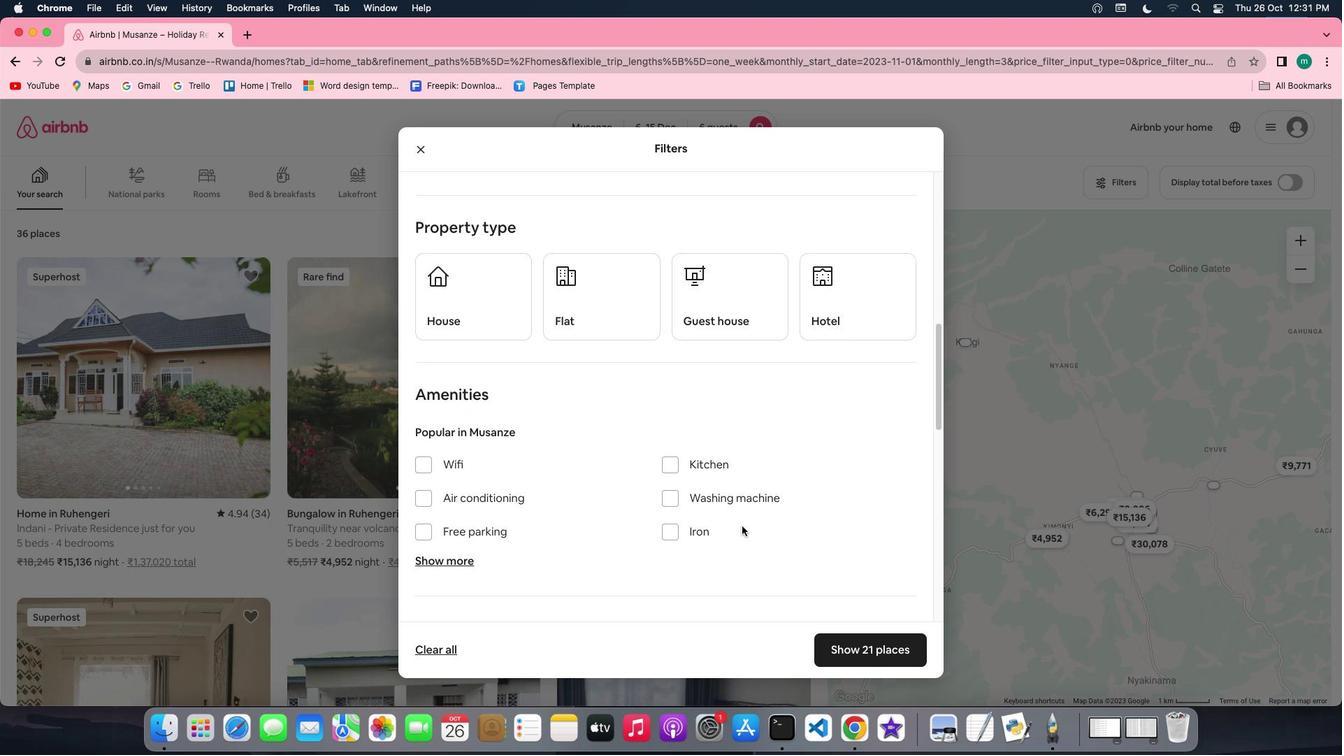
Action: Mouse moved to (500, 274)
Screenshot: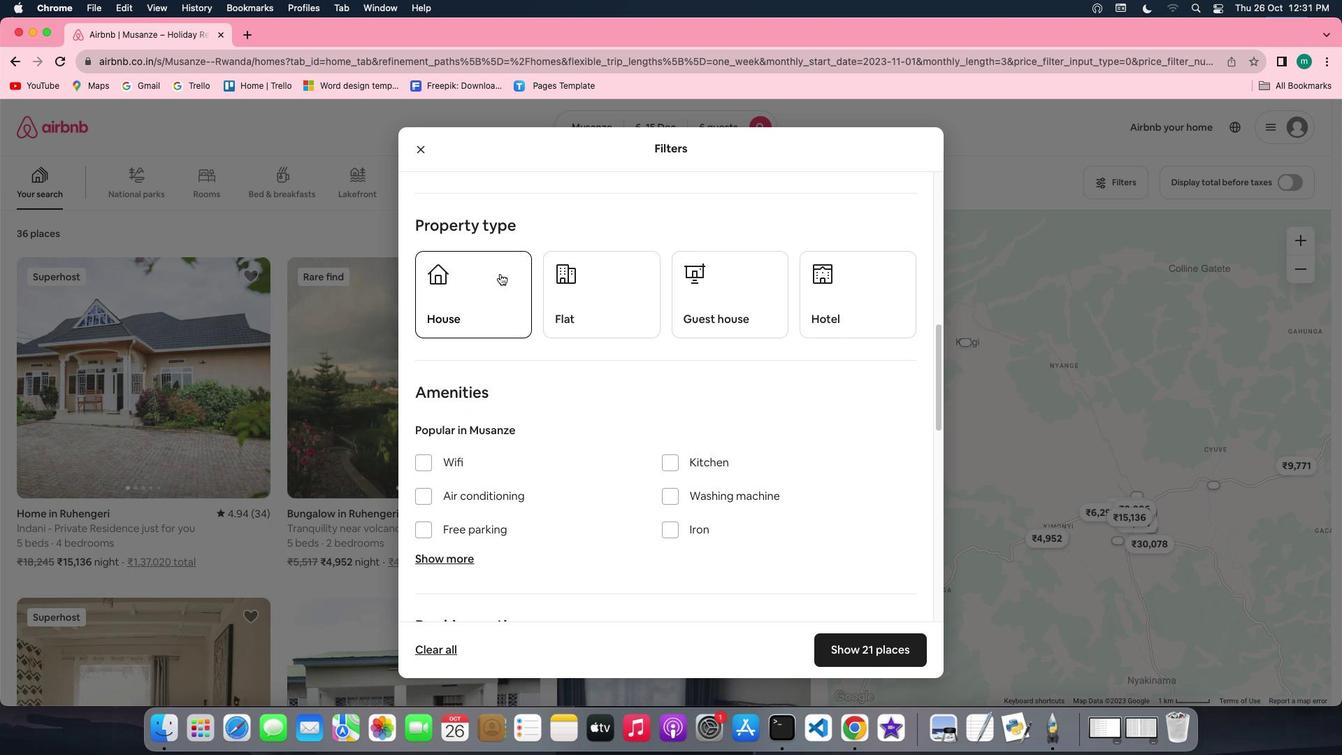 
Action: Mouse pressed left at (500, 274)
Screenshot: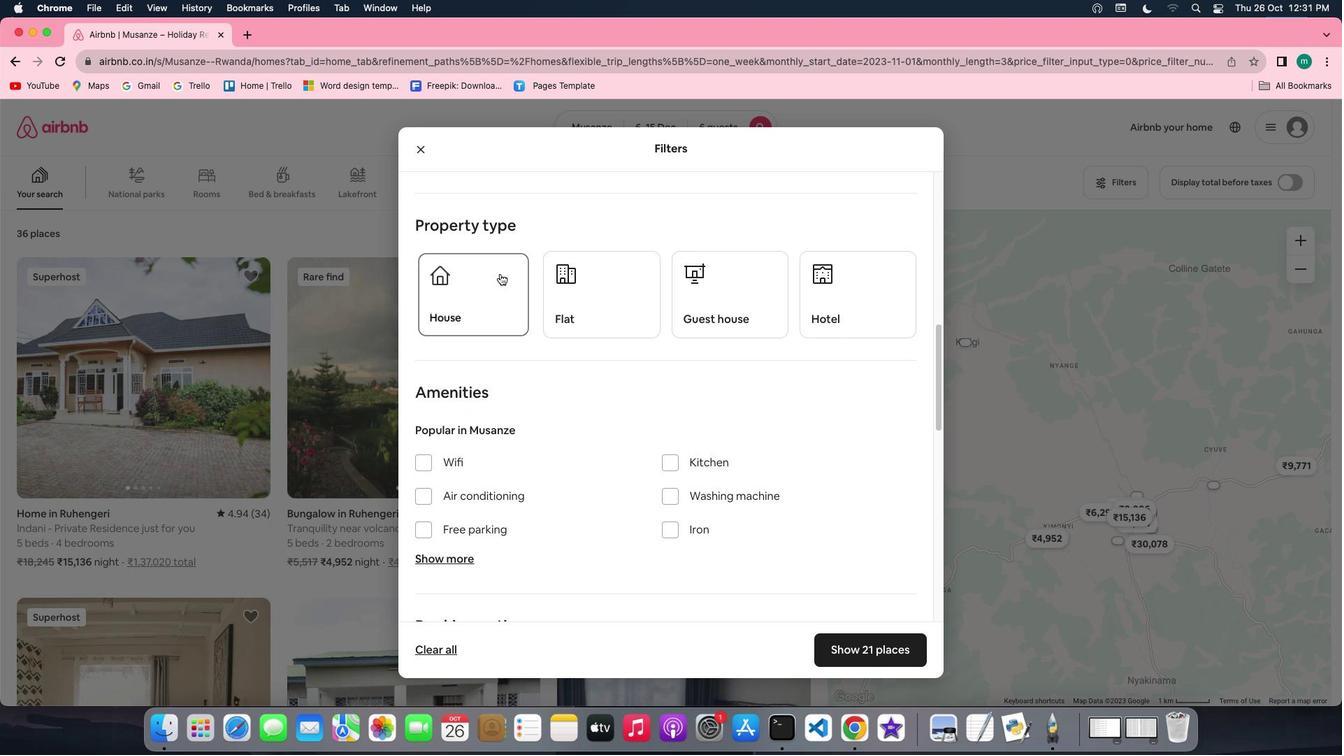 
Action: Mouse moved to (699, 440)
Screenshot: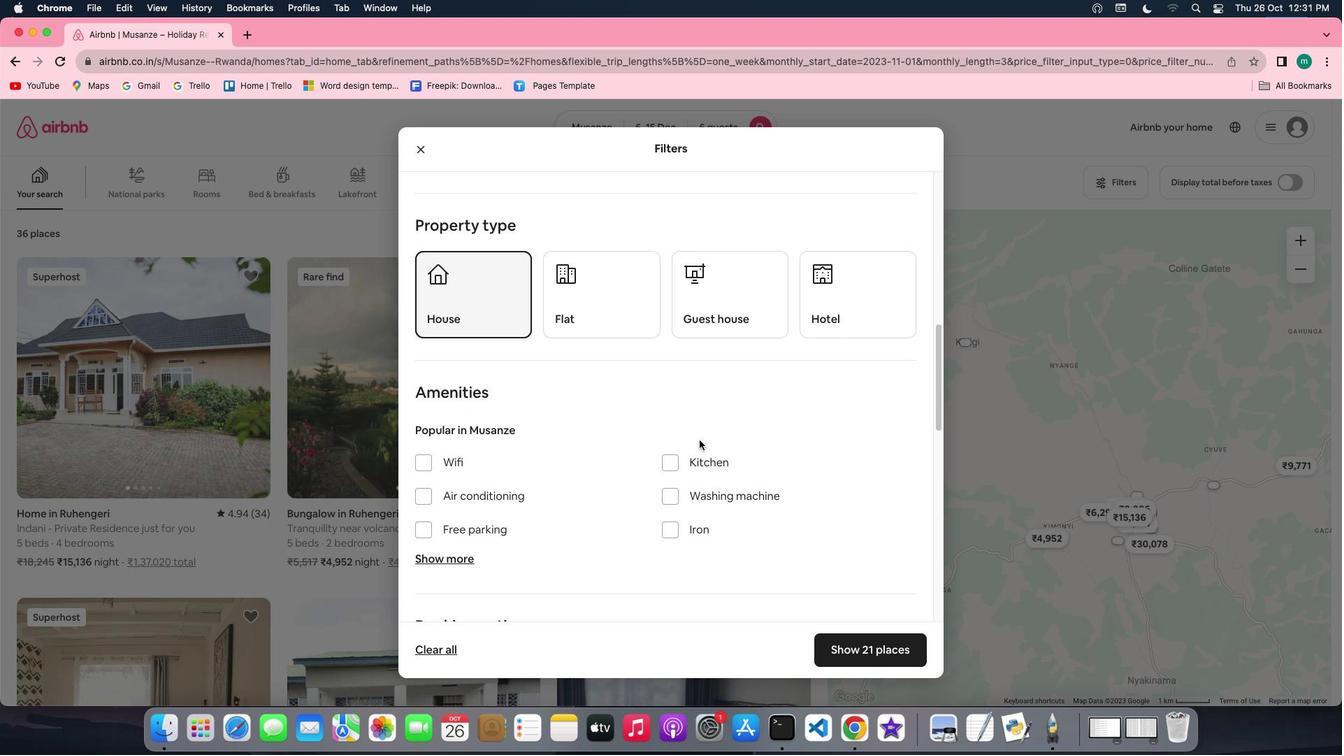 
Action: Mouse scrolled (699, 440) with delta (0, 0)
Screenshot: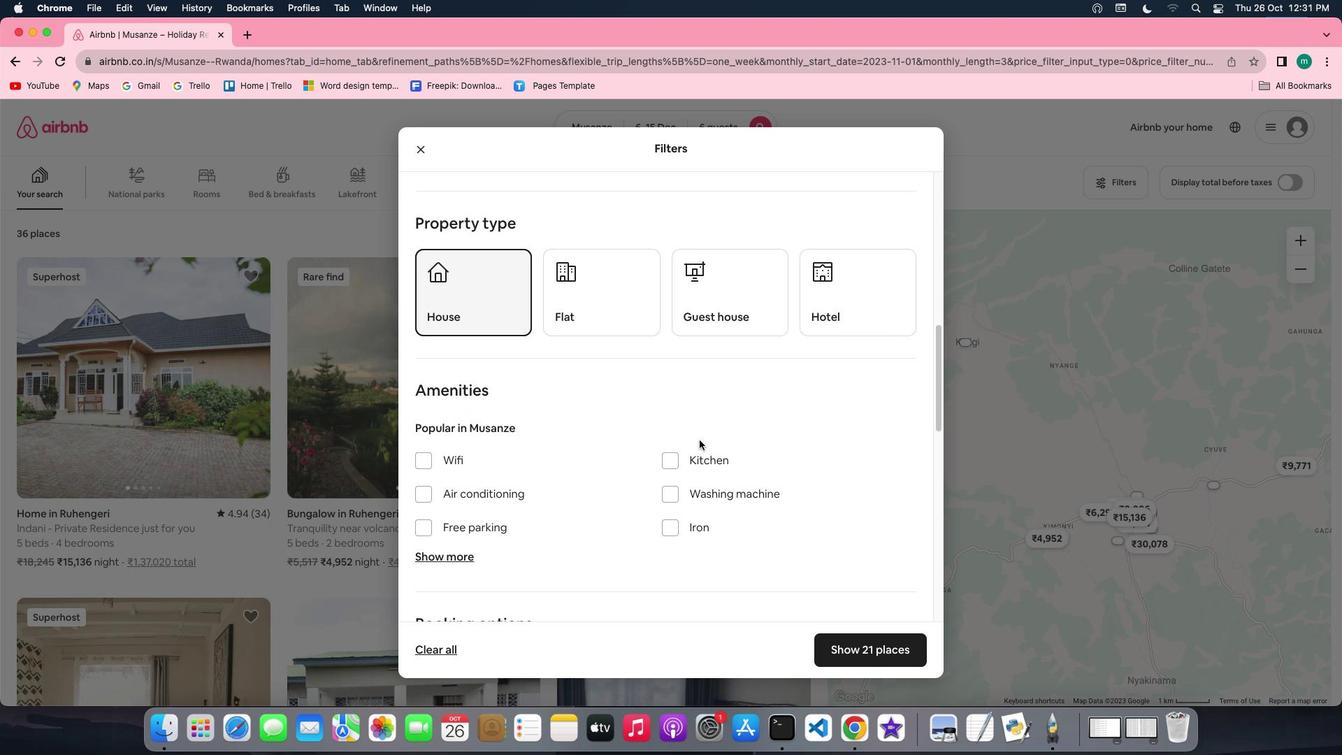 
Action: Mouse scrolled (699, 440) with delta (0, 0)
Screenshot: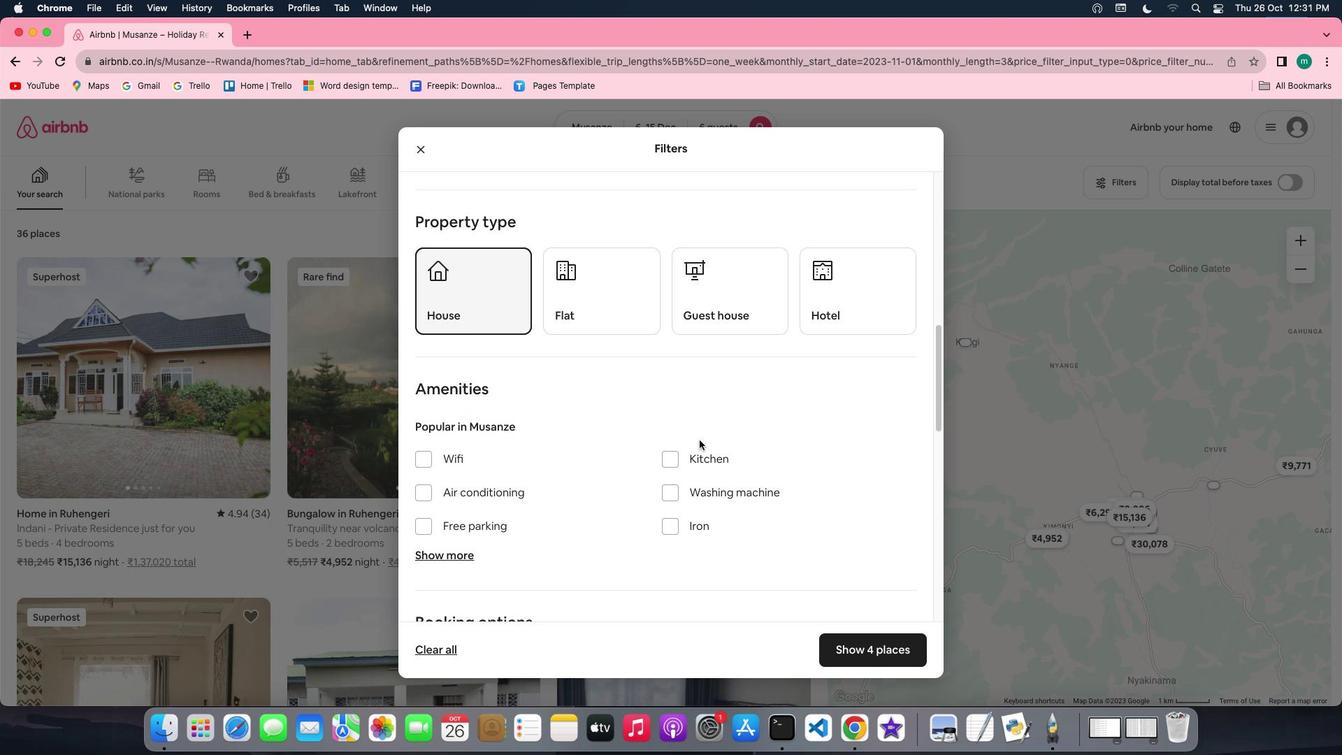 
Action: Mouse scrolled (699, 440) with delta (0, -1)
Screenshot: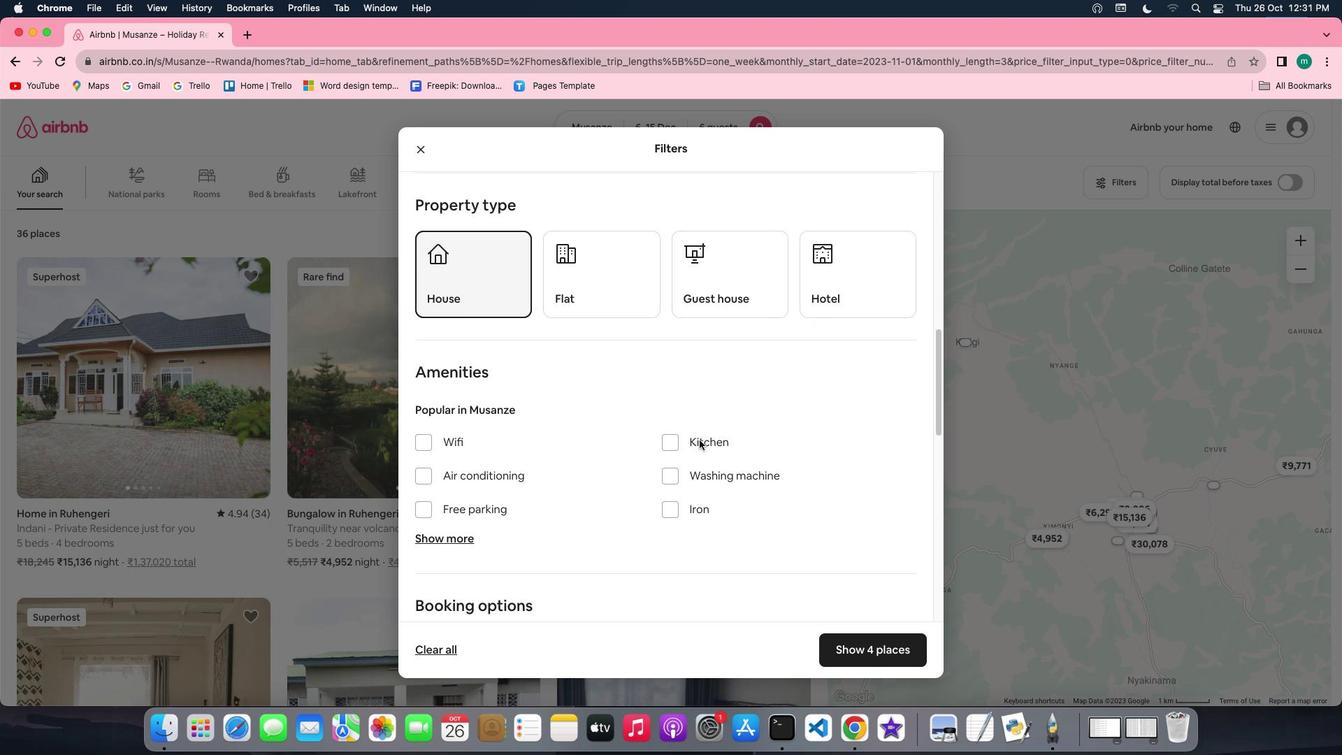 
Action: Mouse scrolled (699, 440) with delta (0, 0)
Screenshot: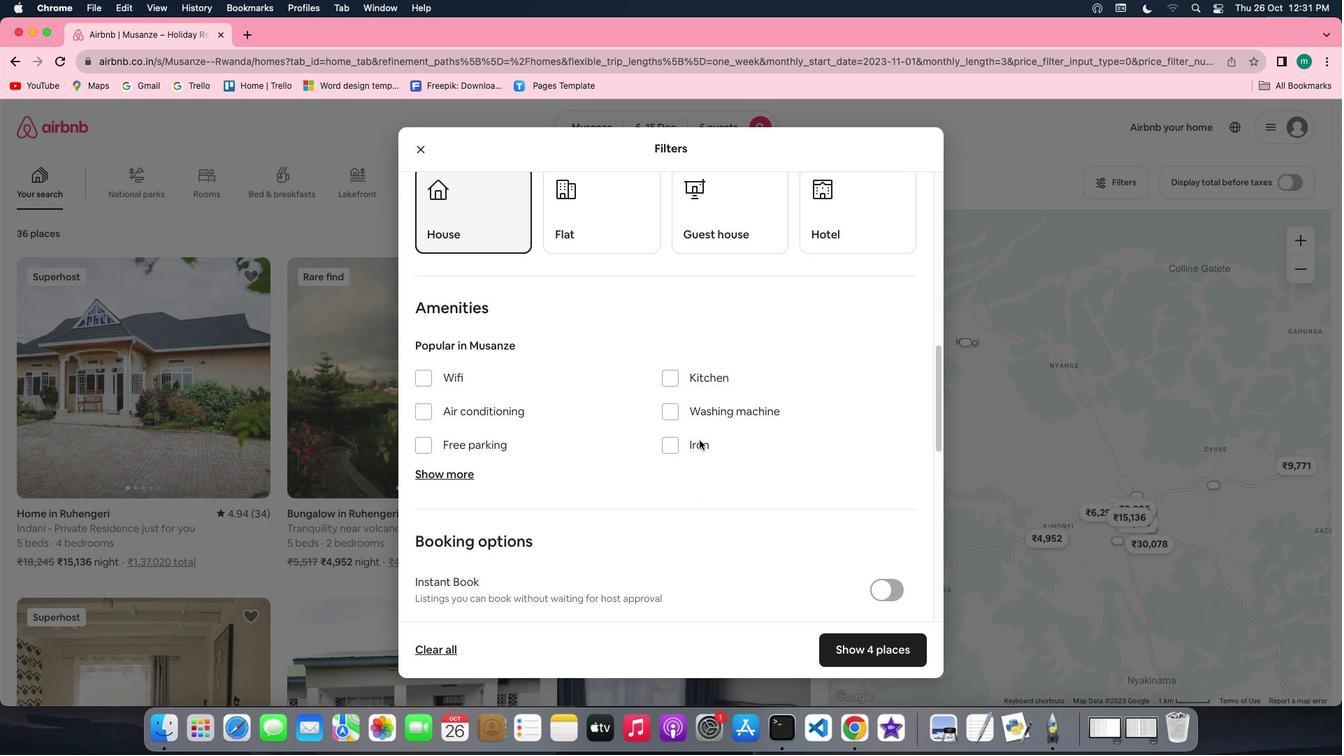 
Action: Mouse scrolled (699, 440) with delta (0, 0)
Screenshot: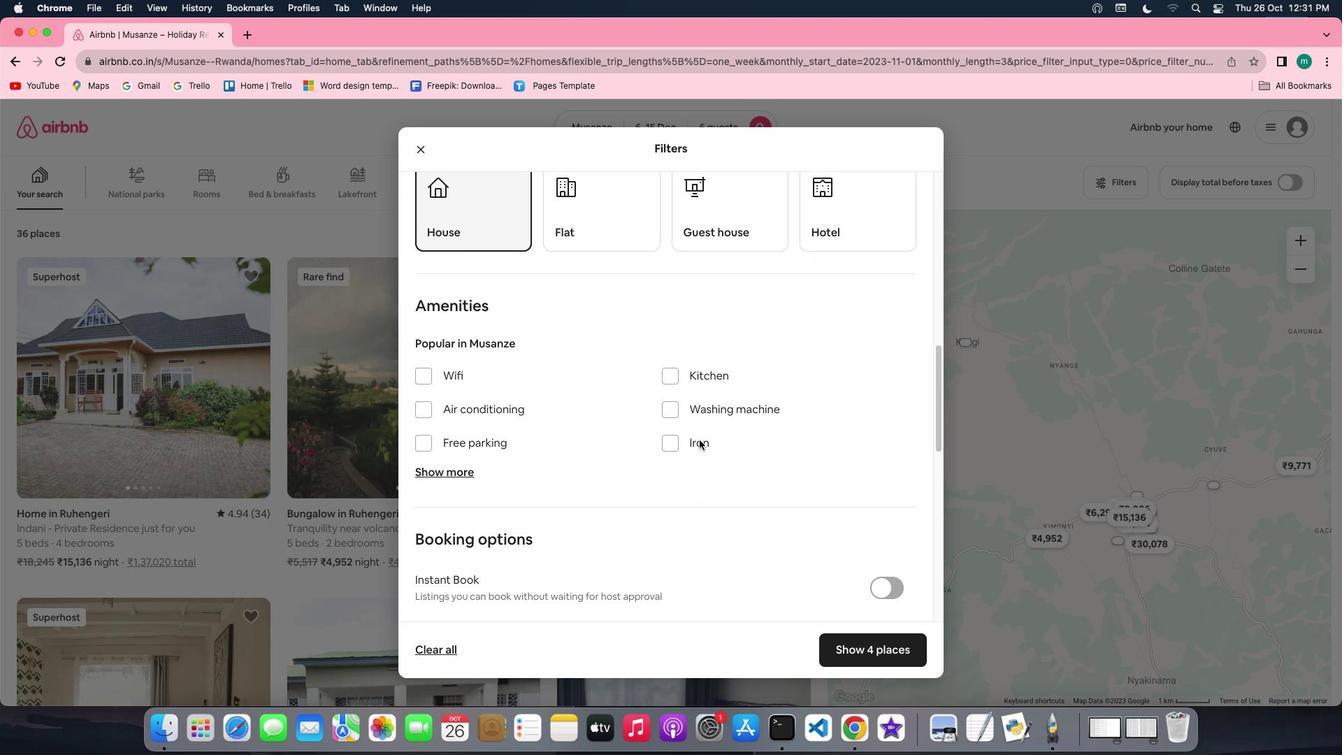 
Action: Mouse scrolled (699, 440) with delta (0, 0)
Screenshot: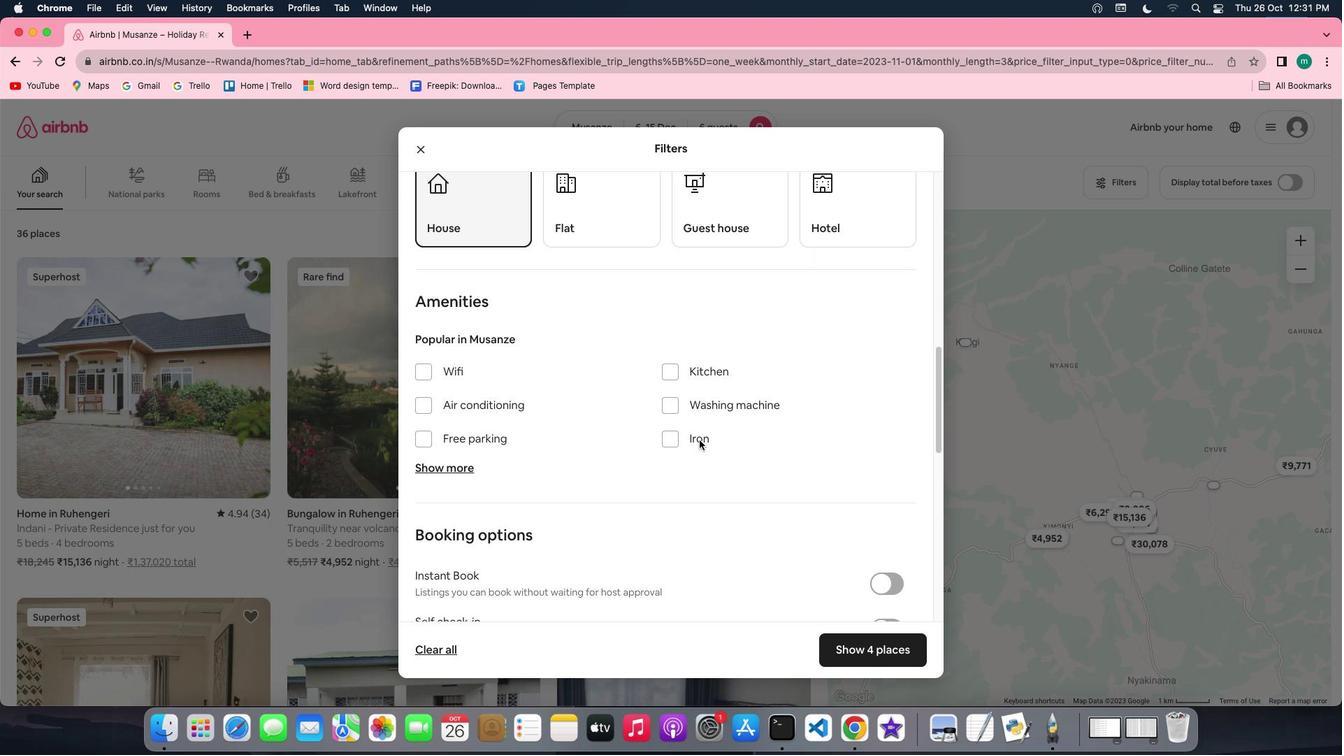 
Action: Mouse scrolled (699, 440) with delta (0, 0)
Screenshot: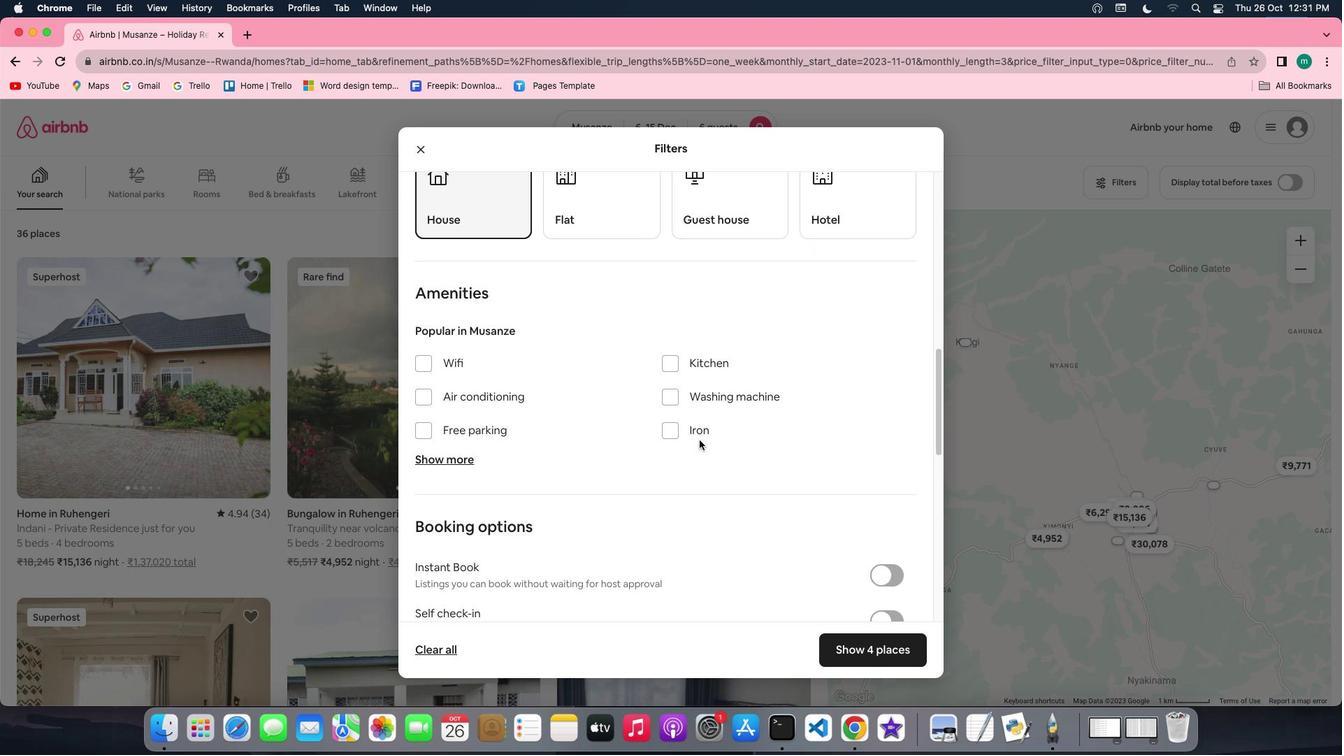 
Action: Mouse scrolled (699, 440) with delta (0, 0)
Screenshot: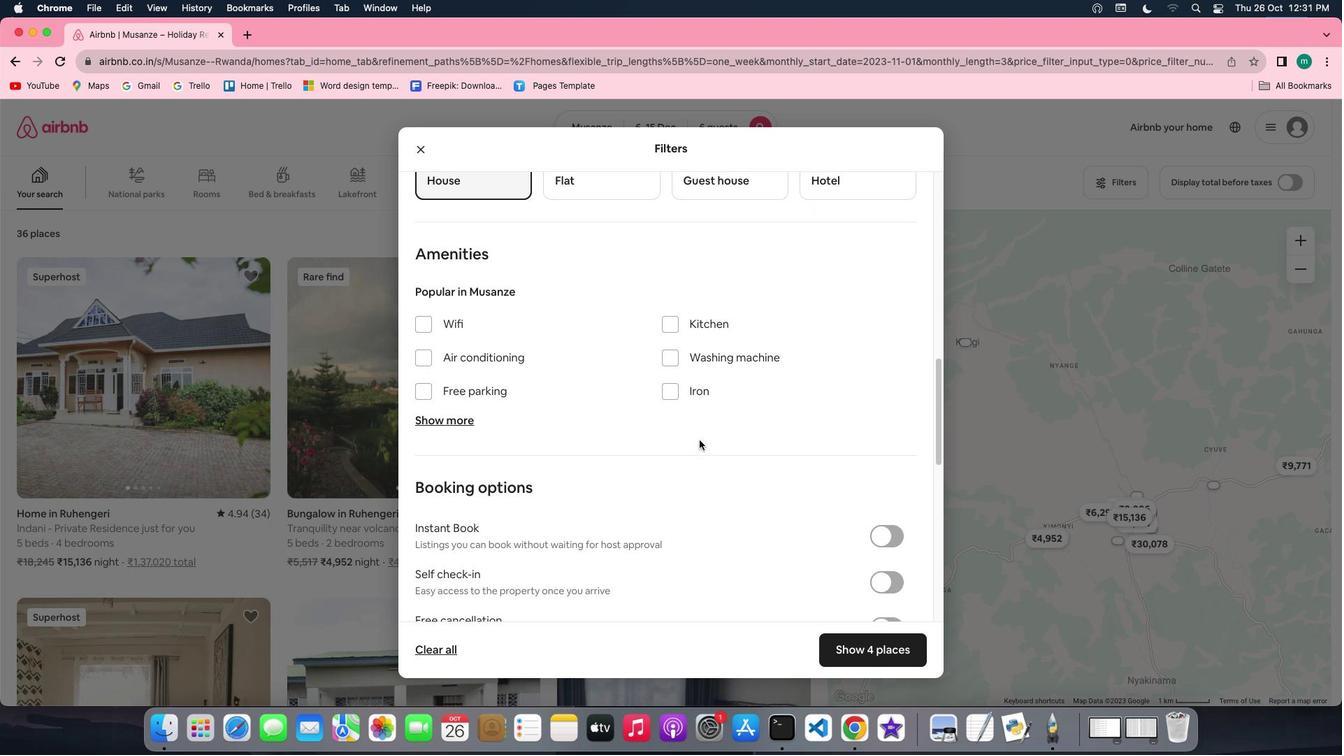 
Action: Mouse moved to (445, 319)
Screenshot: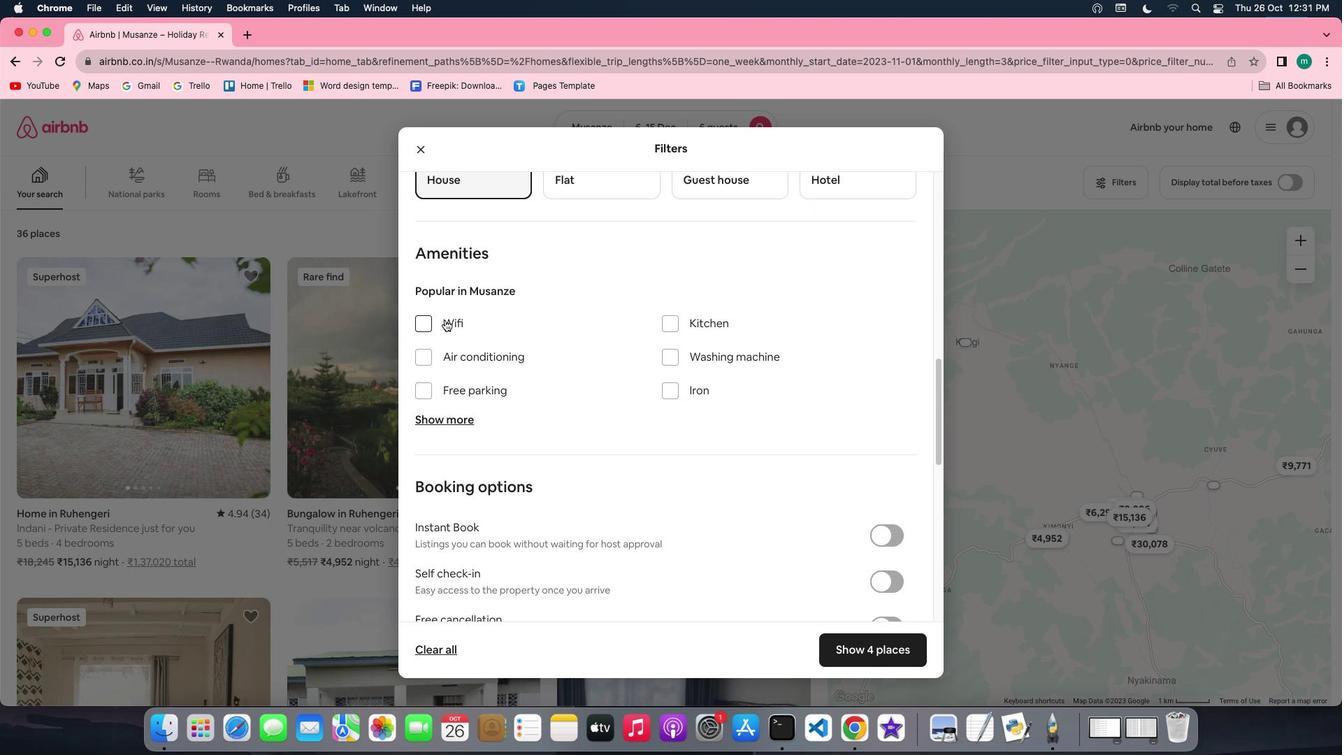 
Action: Mouse pressed left at (445, 319)
Screenshot: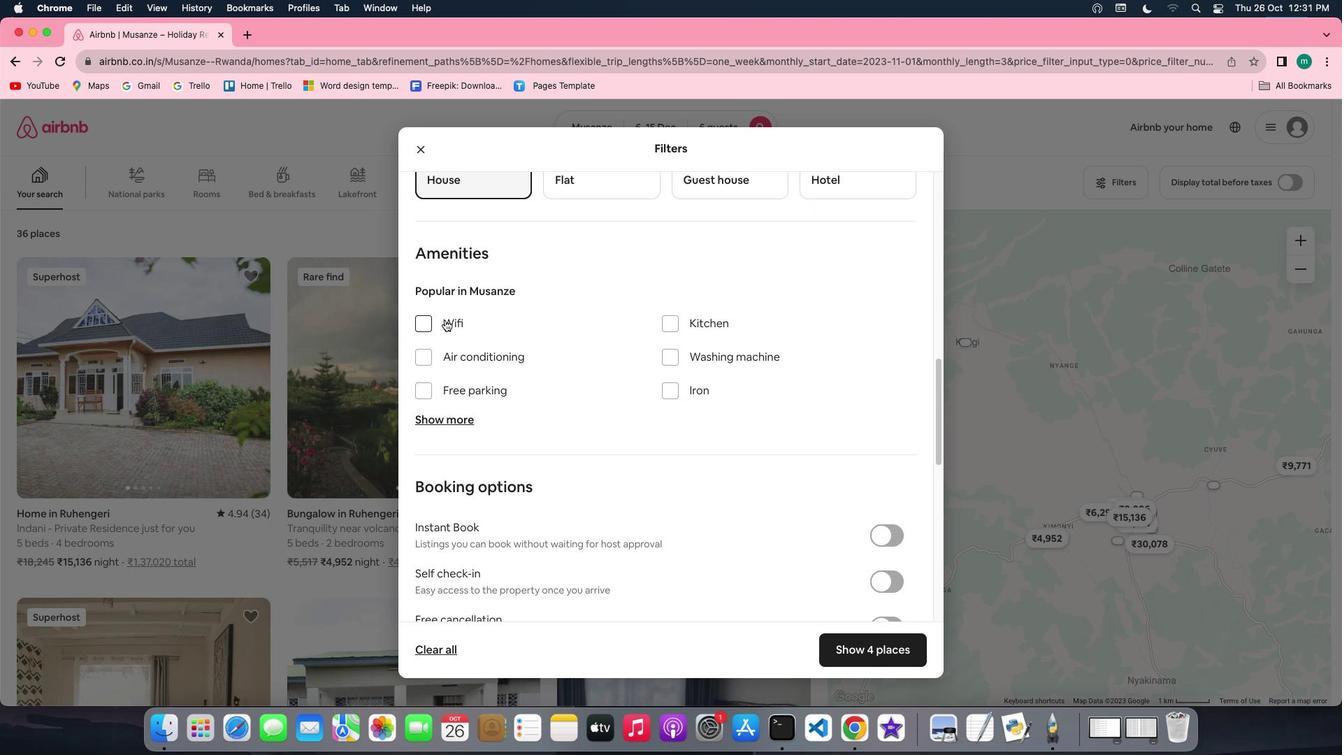 
Action: Mouse moved to (639, 405)
Screenshot: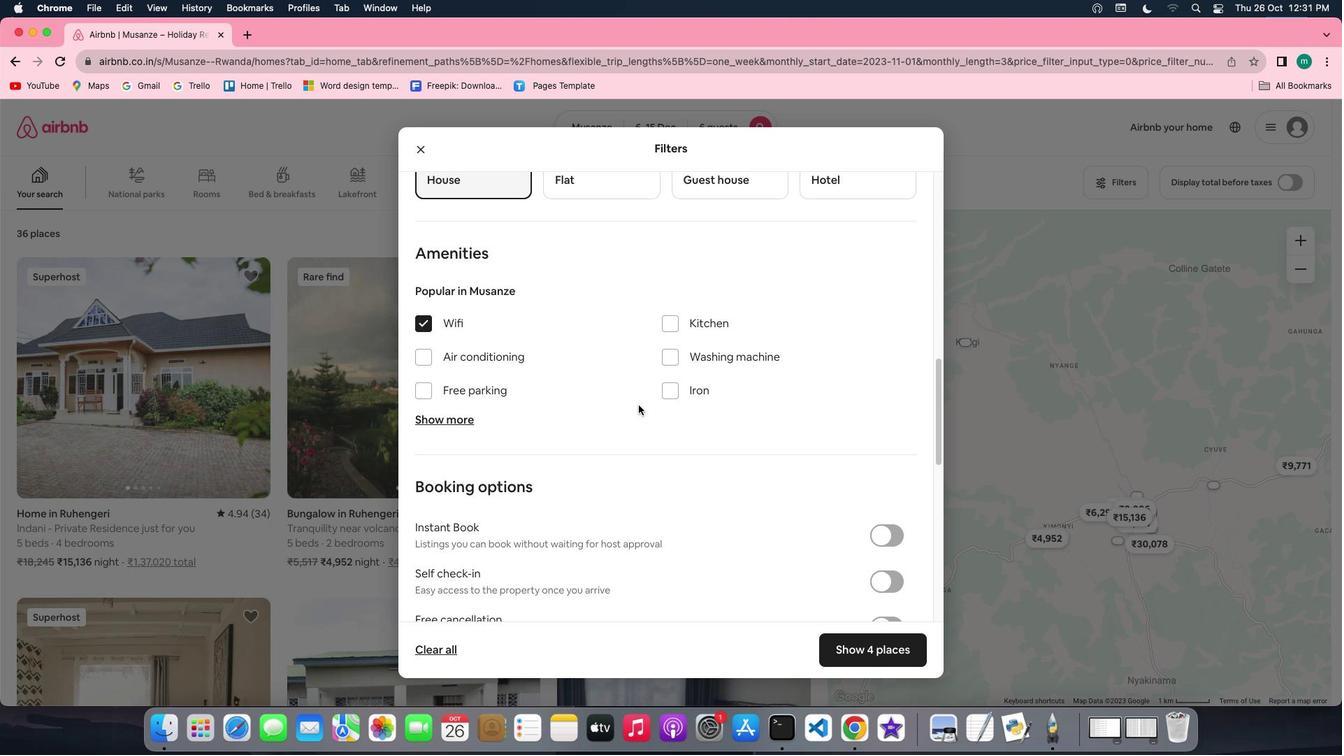 
Action: Mouse scrolled (639, 405) with delta (0, 0)
Screenshot: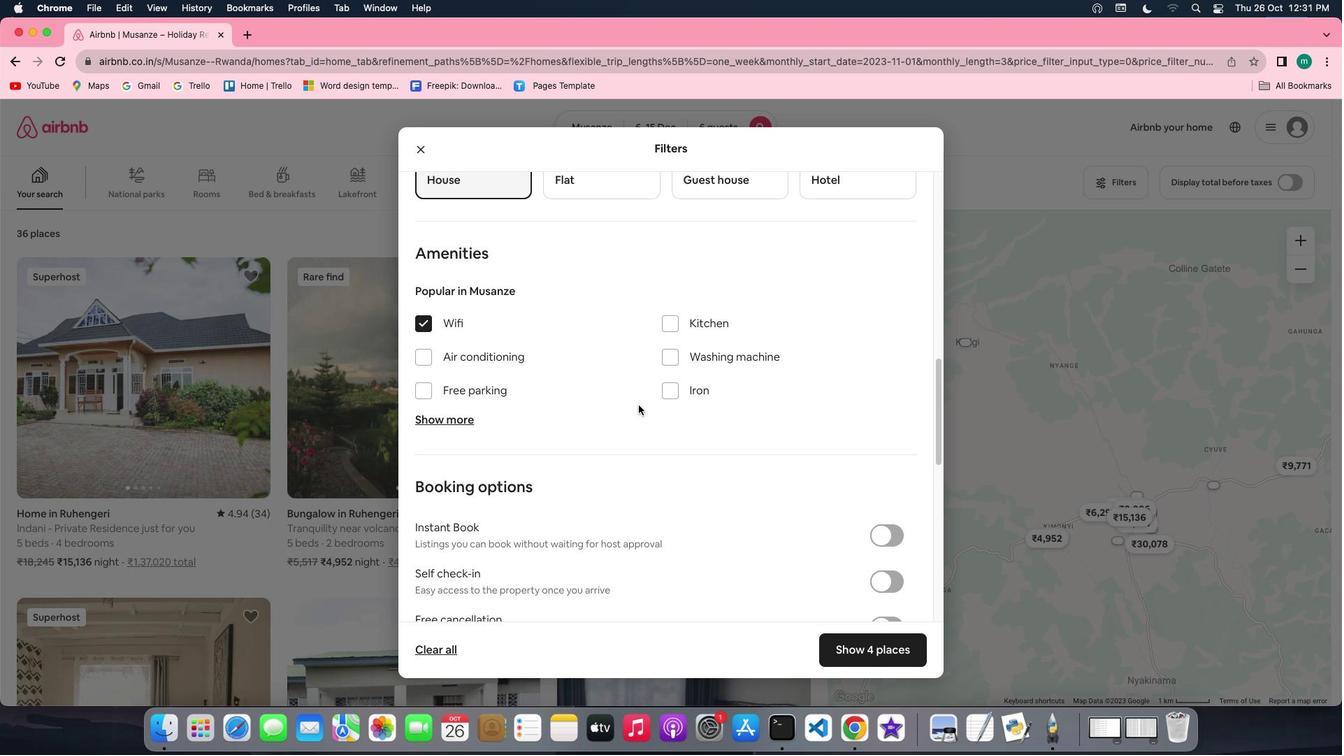 
Action: Mouse scrolled (639, 405) with delta (0, 0)
Screenshot: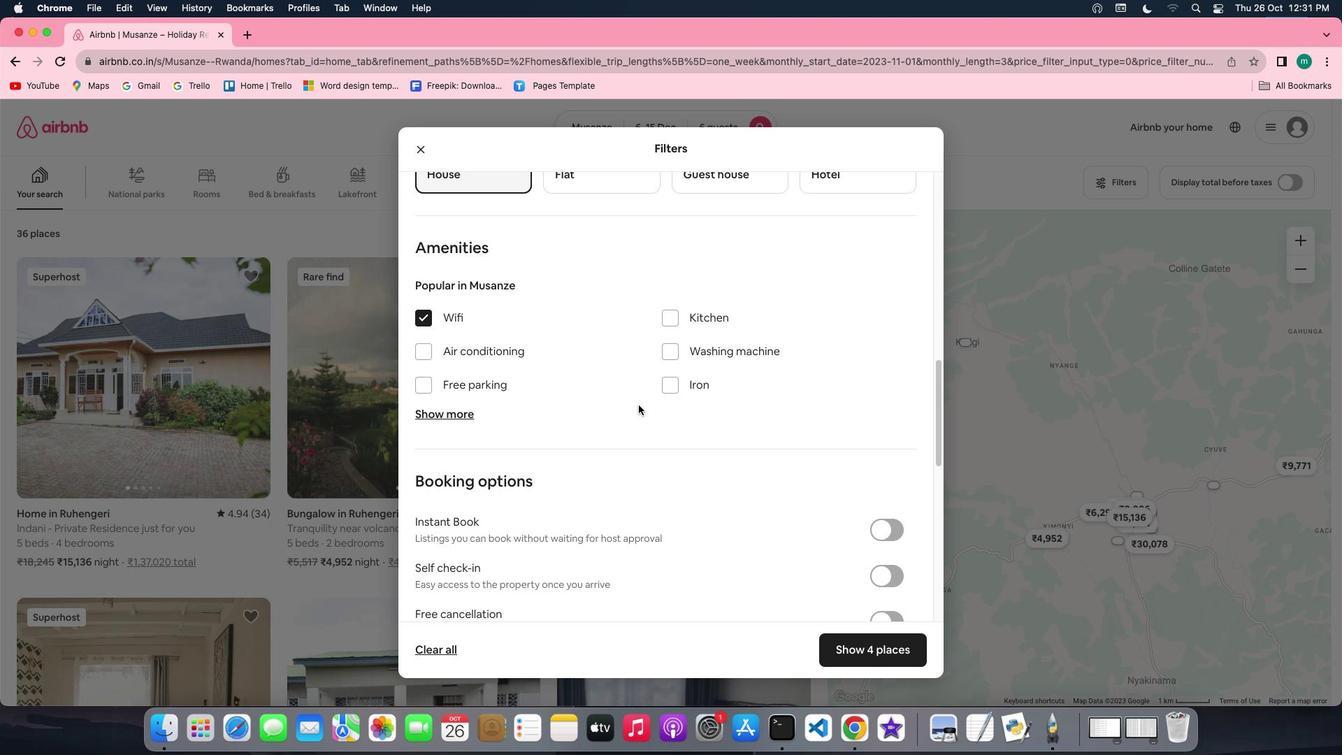 
Action: Mouse scrolled (639, 405) with delta (0, 0)
Screenshot: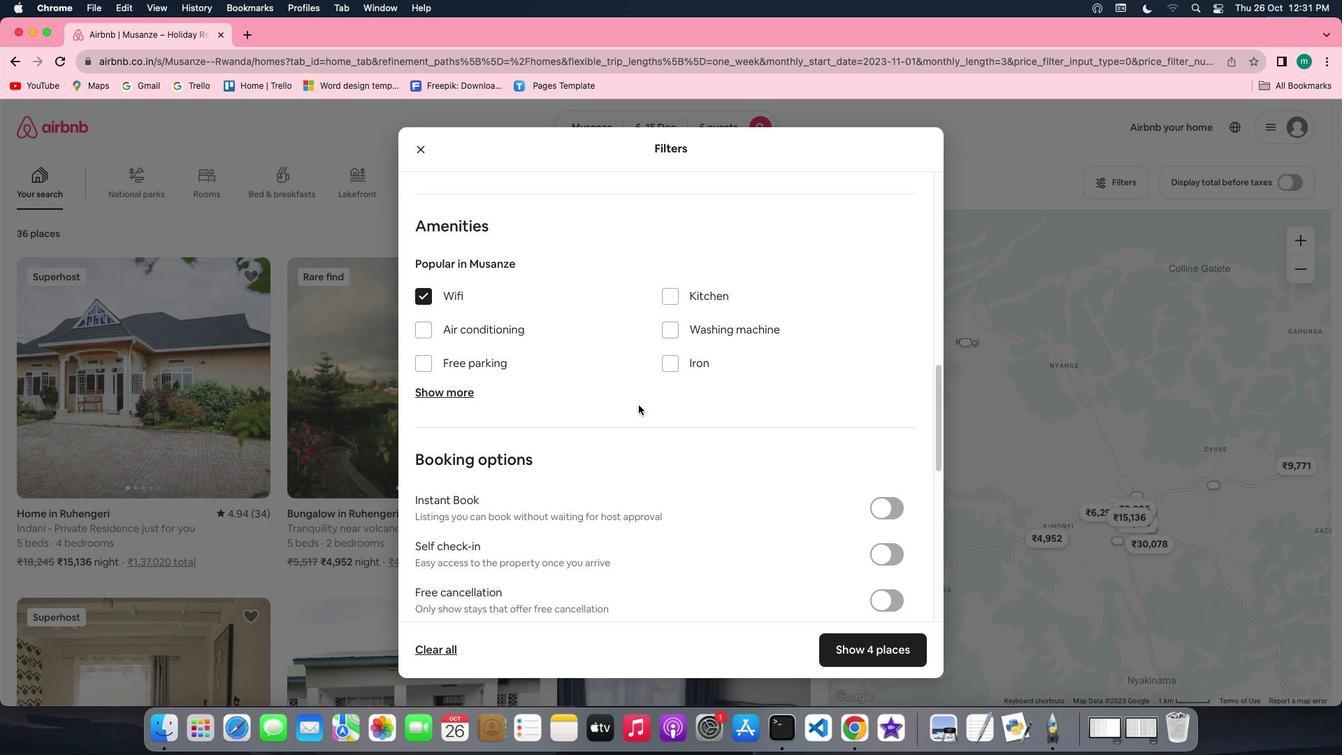 
Action: Mouse scrolled (639, 405) with delta (0, 0)
Screenshot: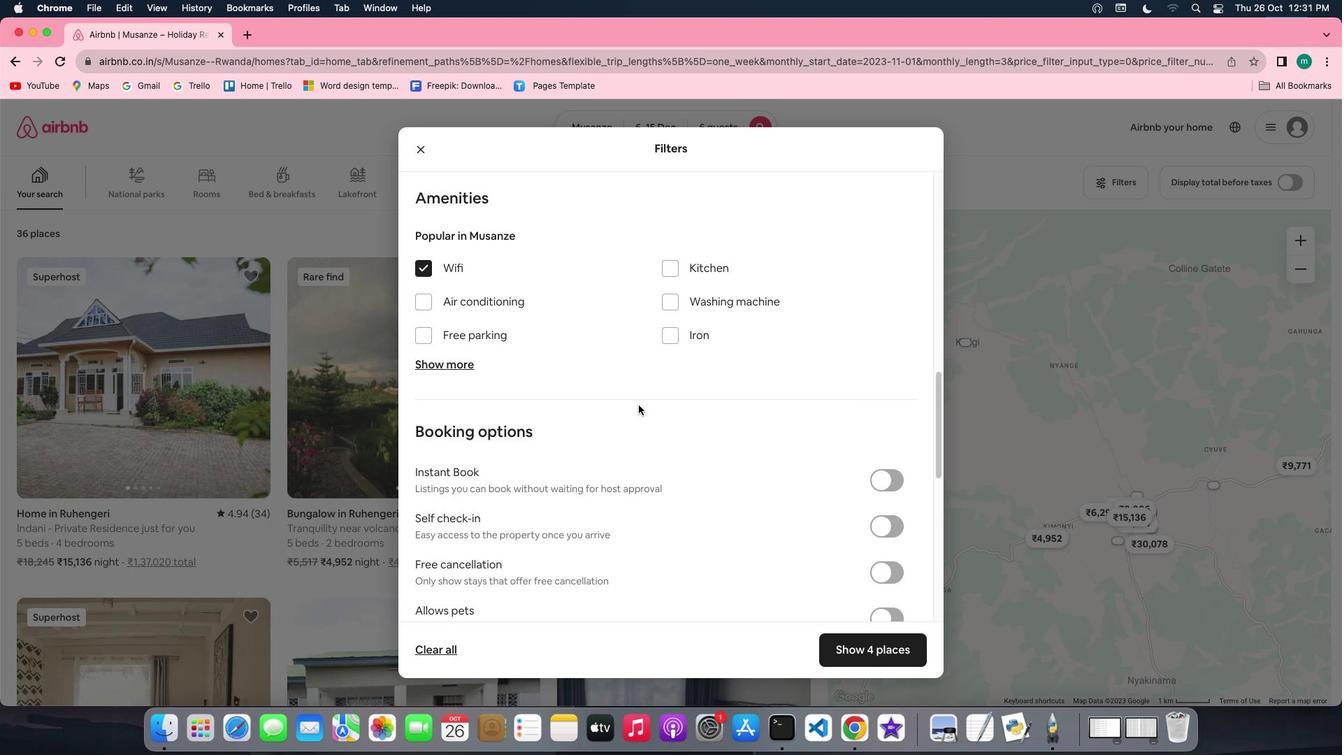 
Action: Mouse scrolled (639, 405) with delta (0, 0)
Screenshot: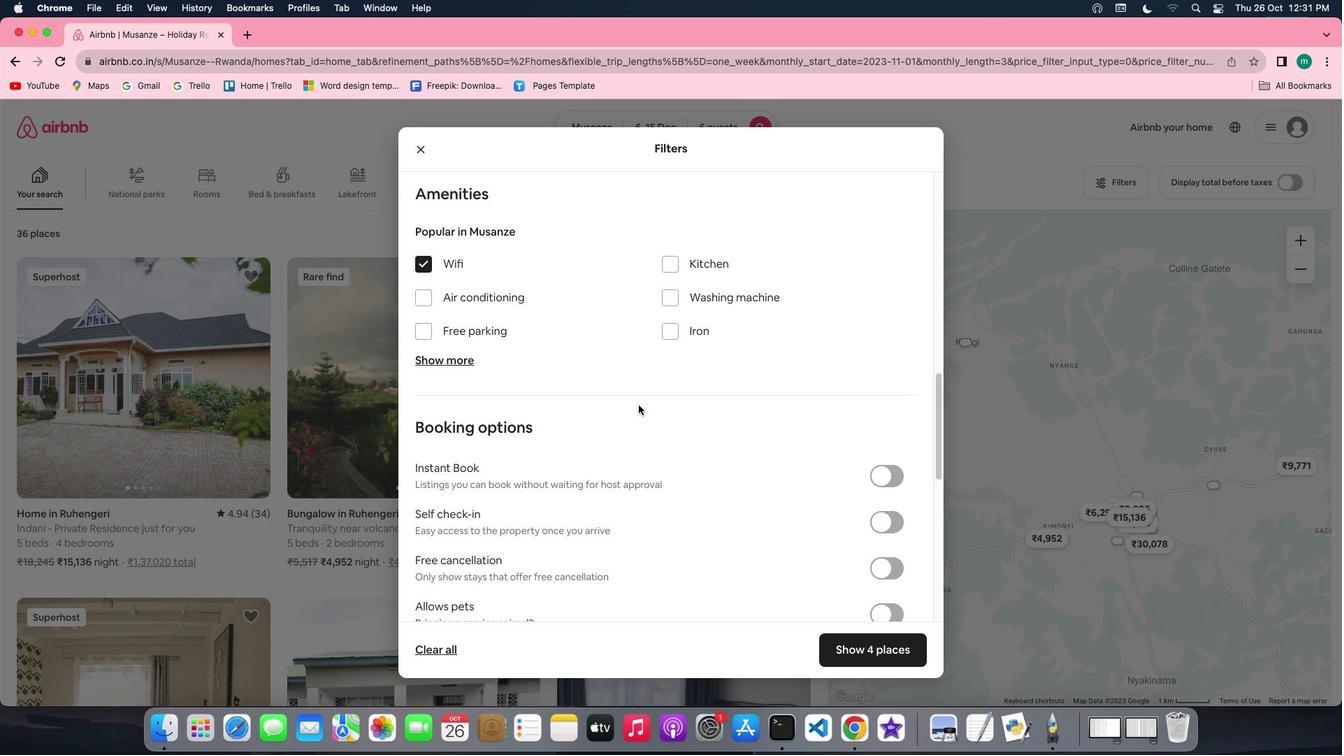 
Action: Mouse moved to (461, 353)
Screenshot: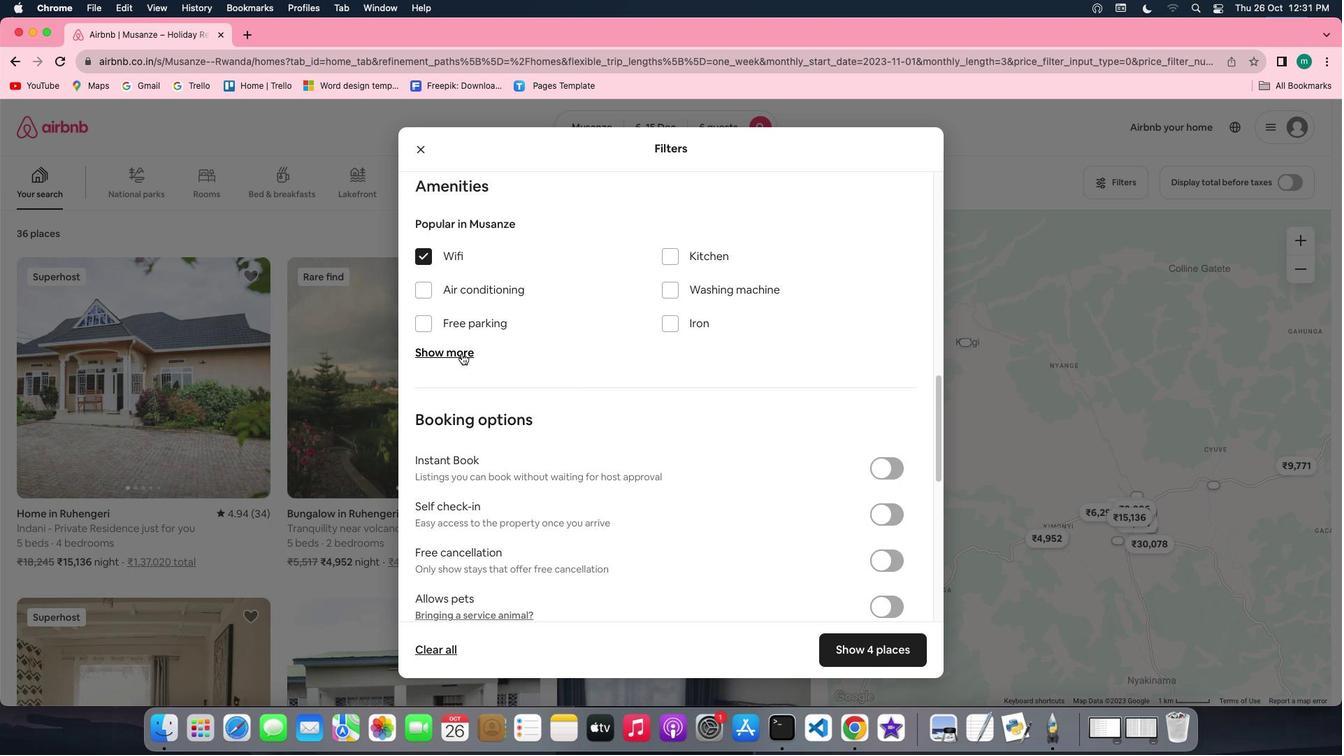 
Action: Mouse pressed left at (461, 353)
Screenshot: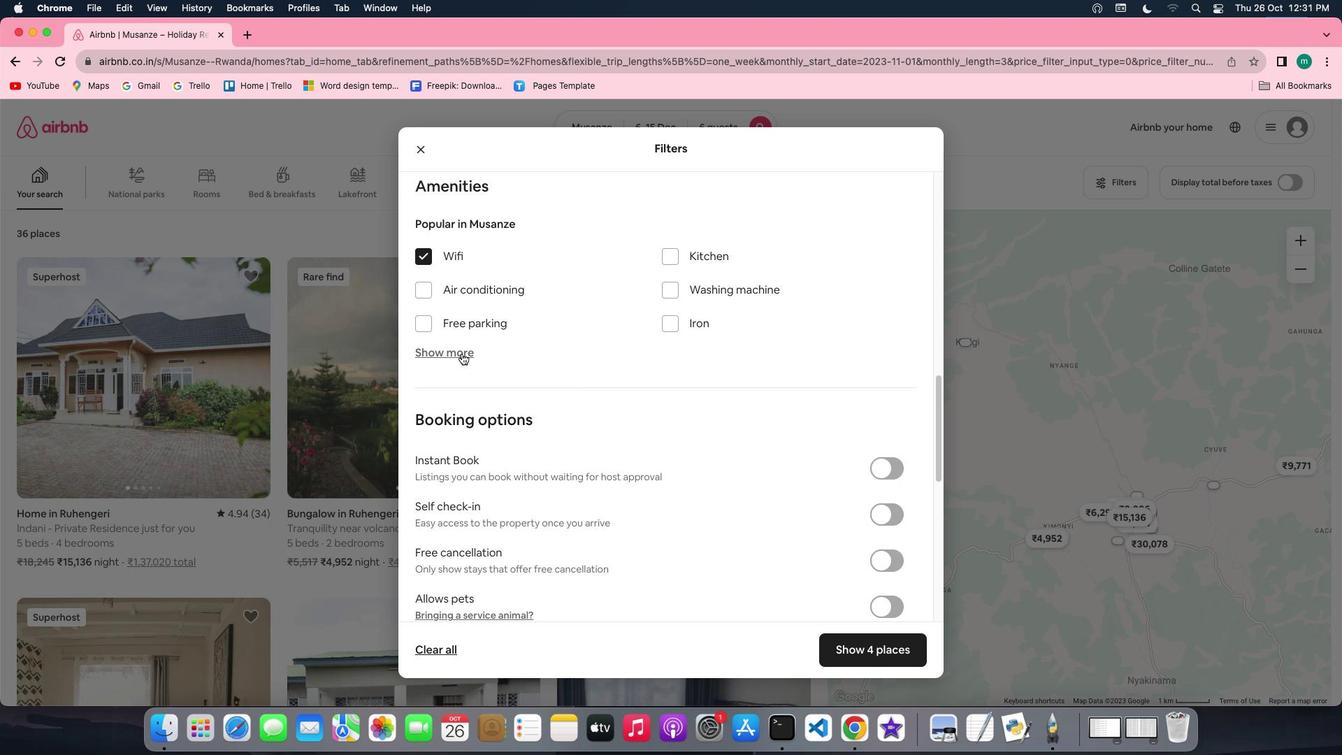 
Action: Mouse moved to (636, 455)
Screenshot: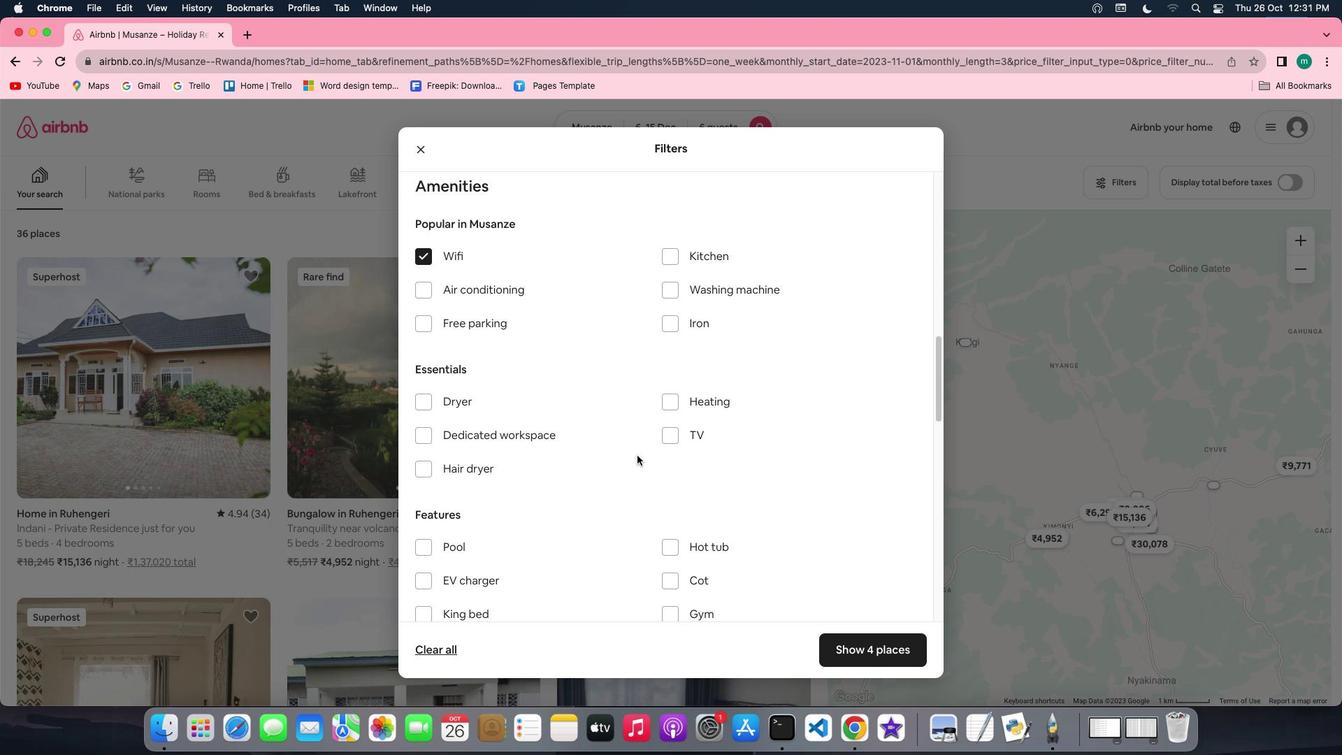 
Action: Mouse scrolled (636, 455) with delta (0, 0)
Screenshot: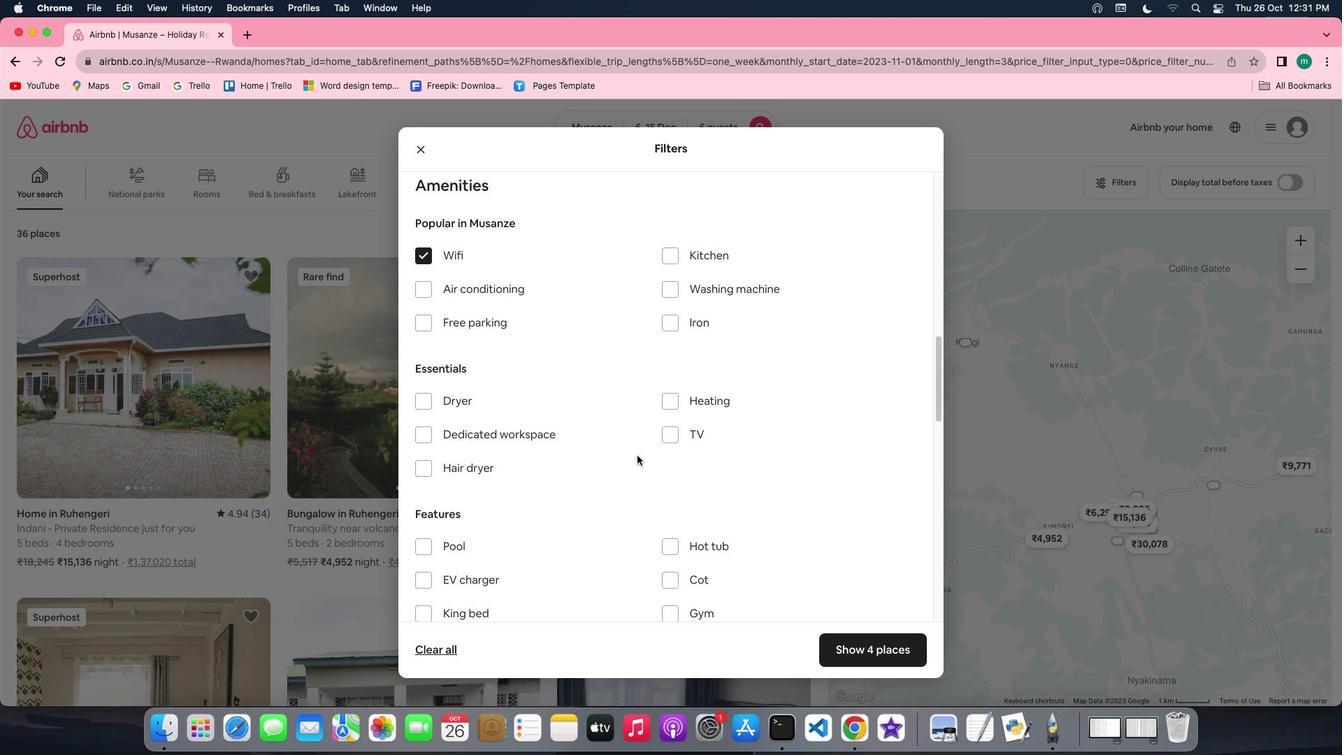 
Action: Mouse moved to (673, 433)
Screenshot: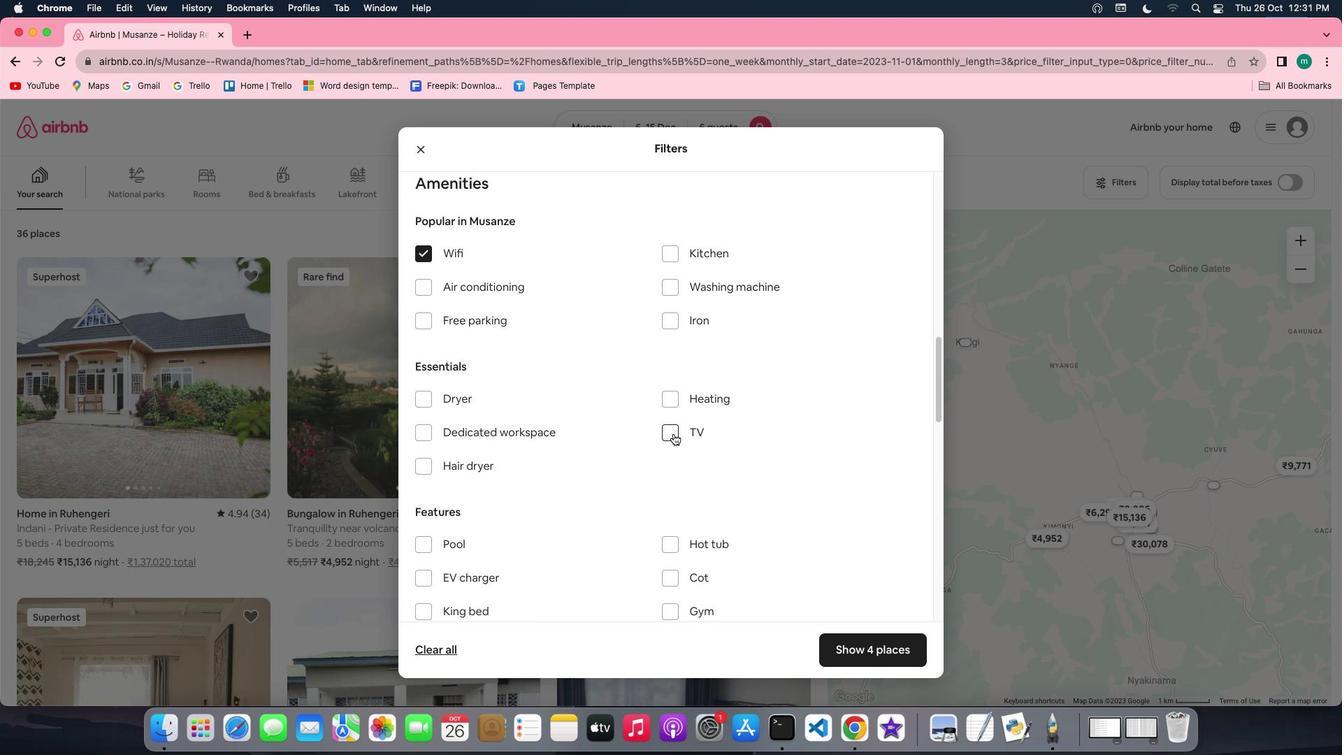 
Action: Mouse pressed left at (673, 433)
Screenshot: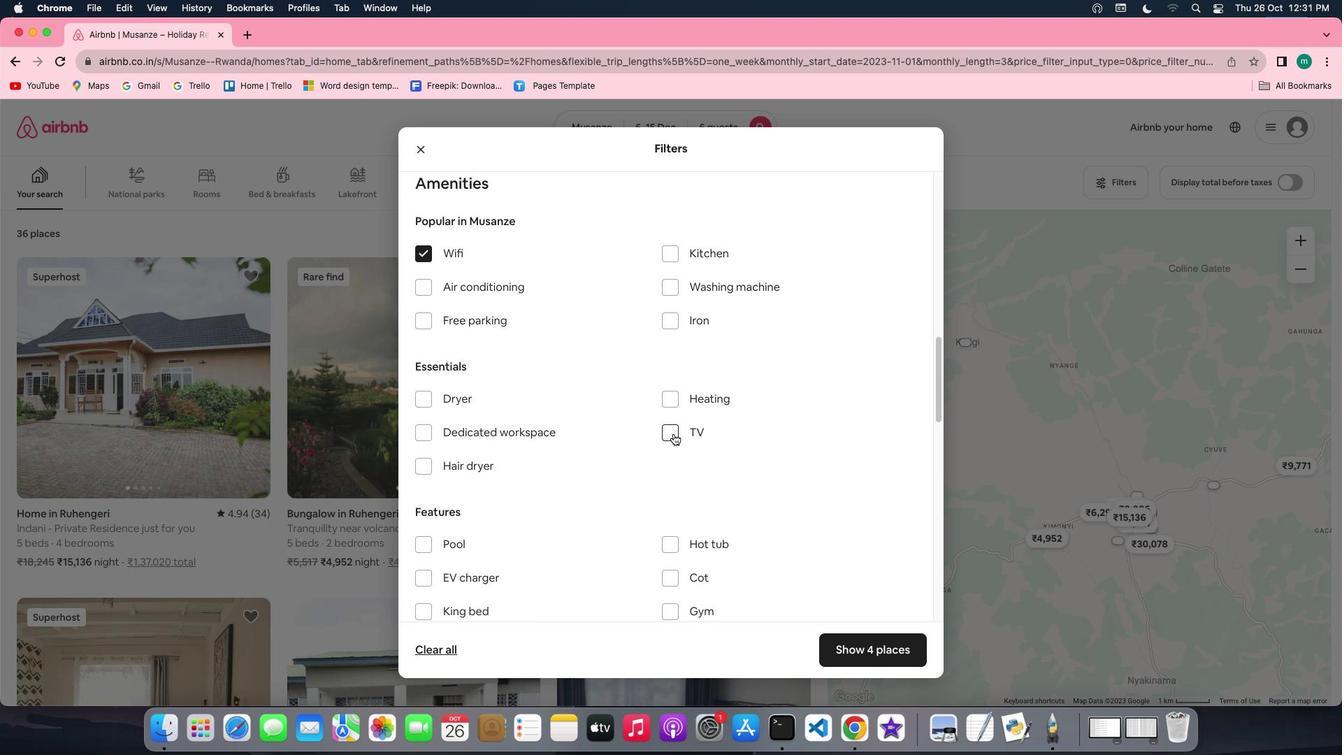 
Action: Mouse moved to (747, 474)
Screenshot: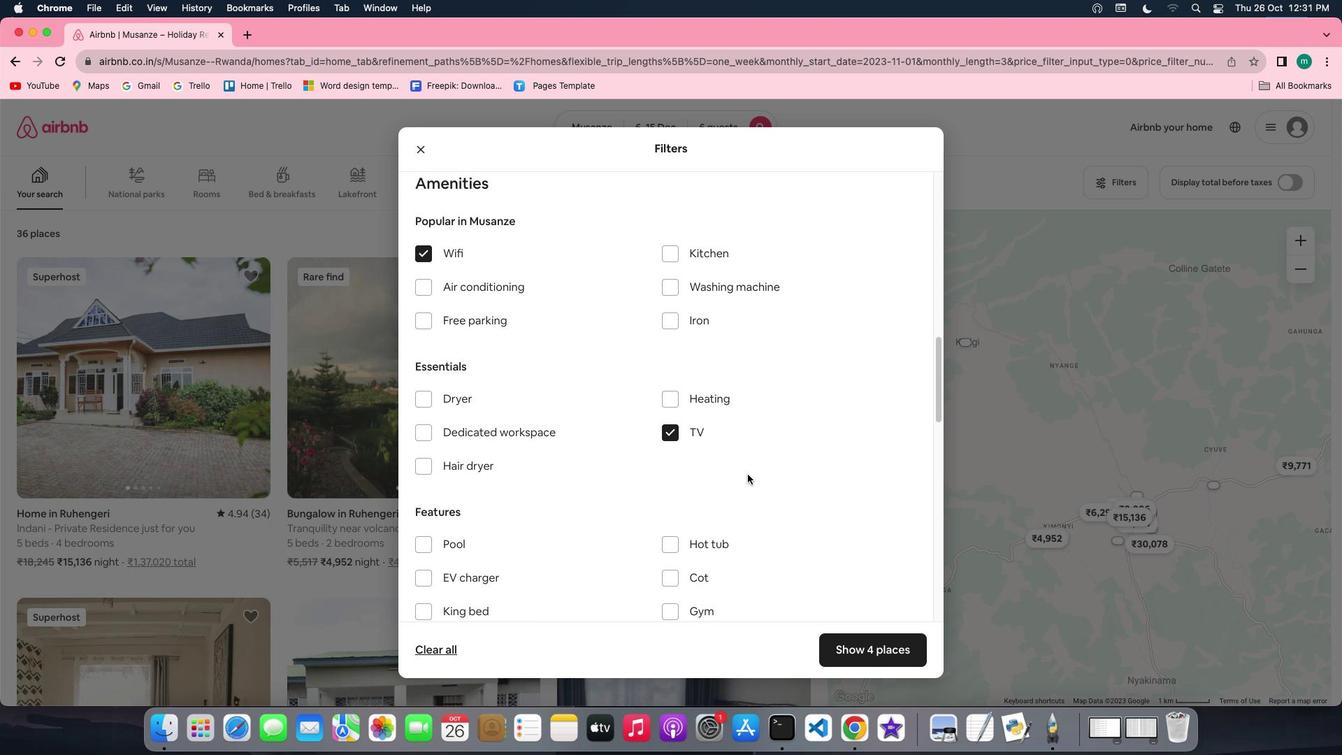 
Action: Mouse scrolled (747, 474) with delta (0, 0)
Screenshot: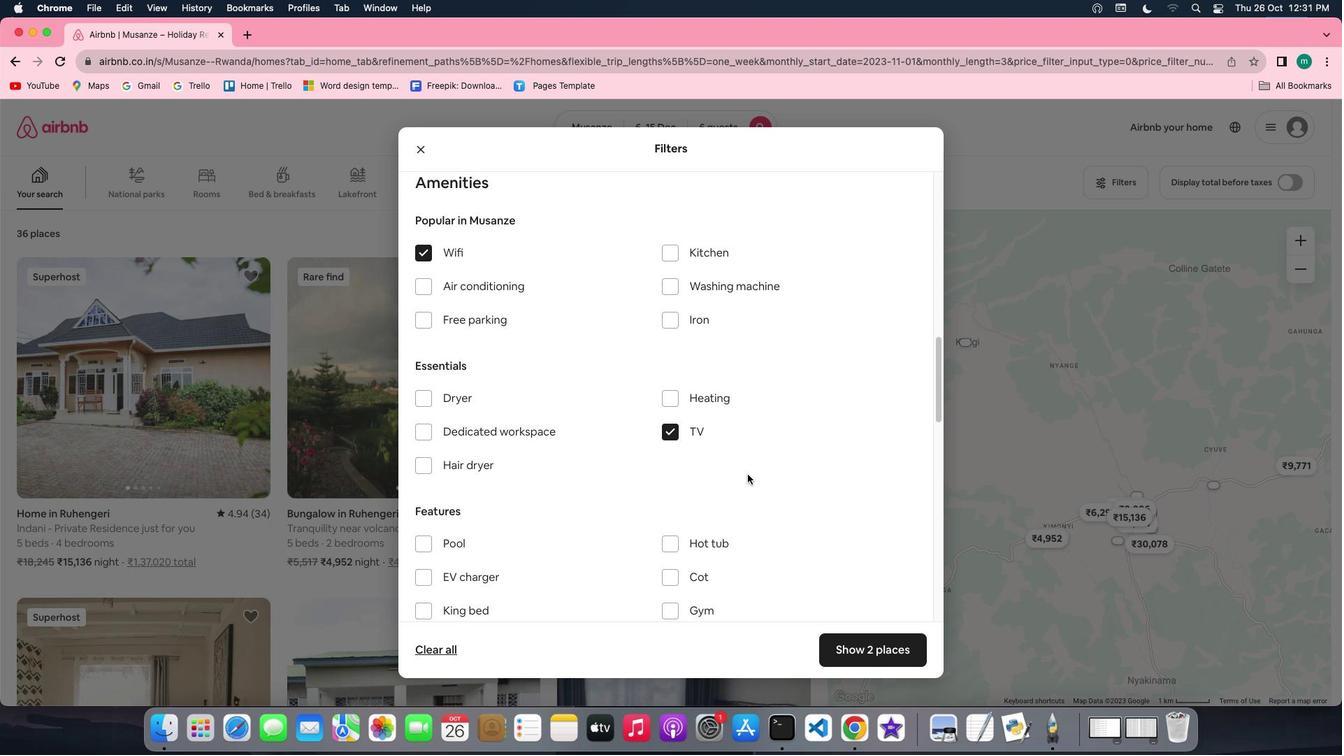 
Action: Mouse scrolled (747, 474) with delta (0, 0)
Screenshot: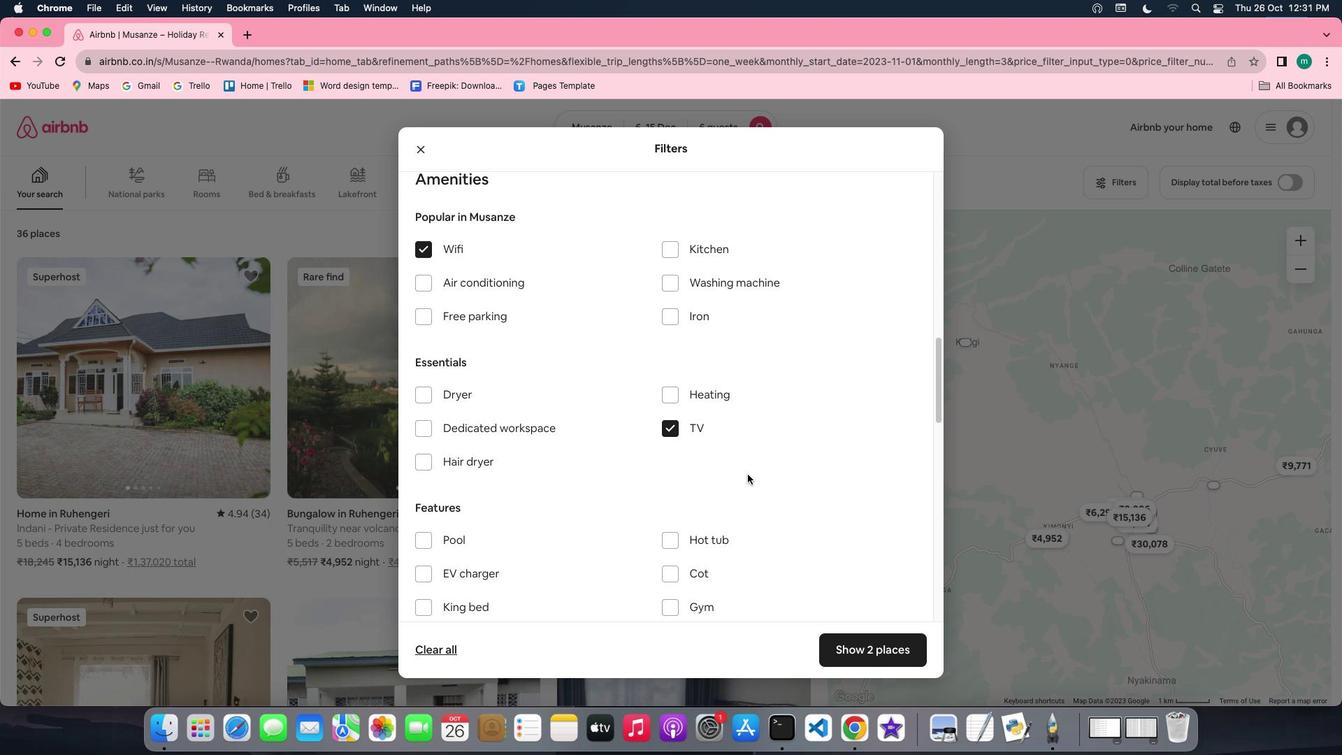 
Action: Mouse scrolled (747, 474) with delta (0, 0)
Screenshot: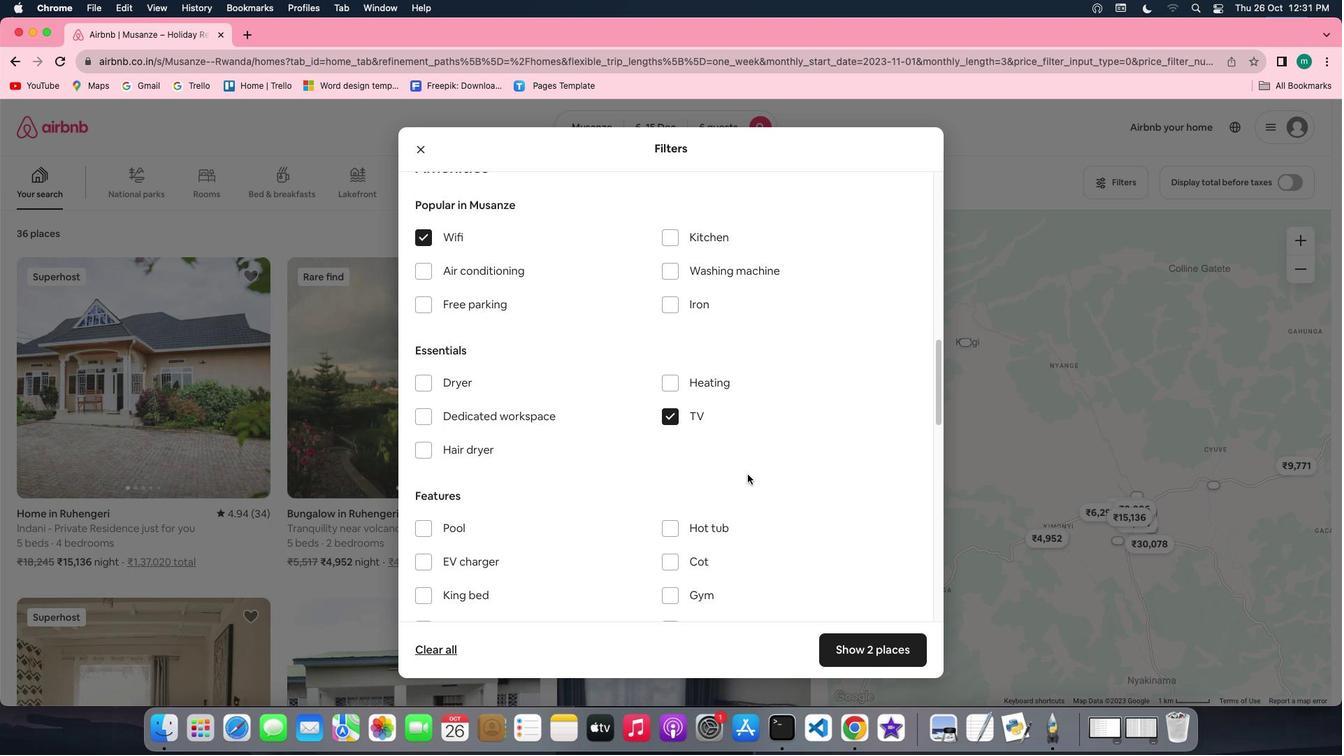 
Action: Mouse scrolled (747, 474) with delta (0, 0)
Screenshot: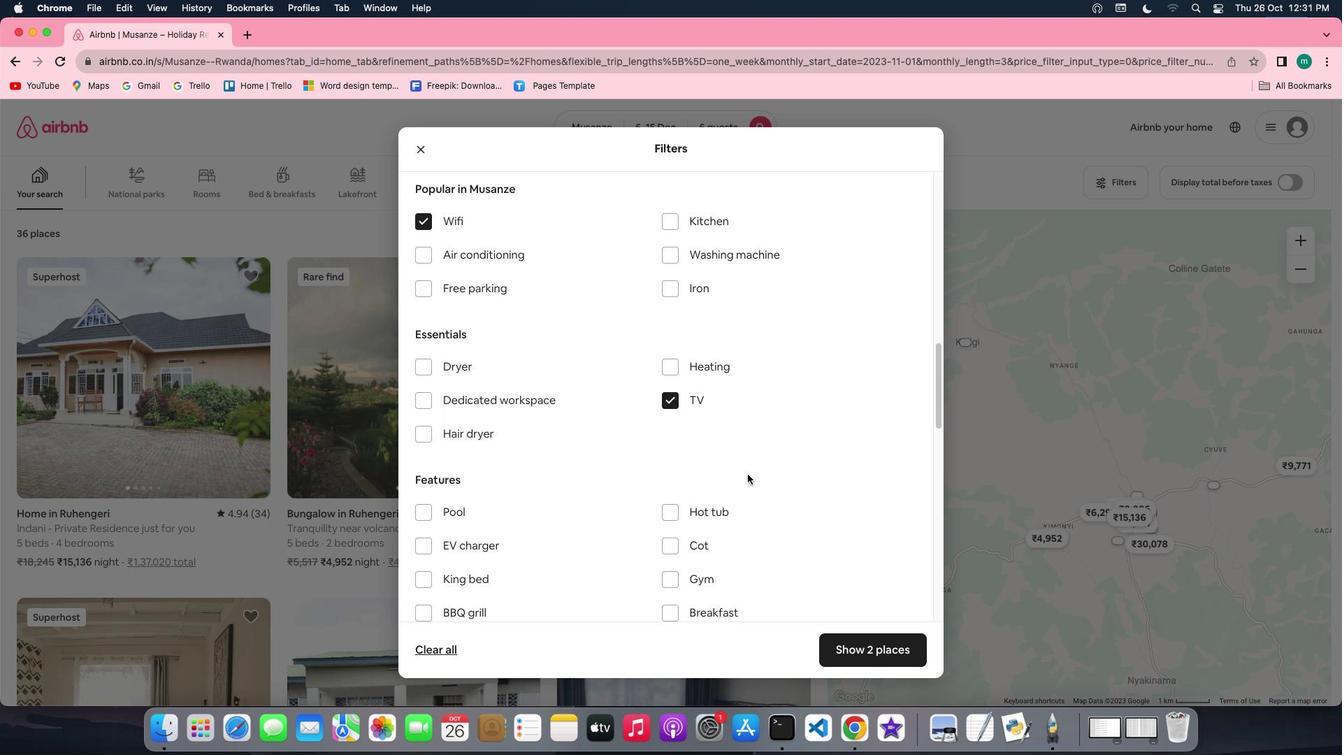 
Action: Mouse scrolled (747, 474) with delta (0, 0)
Screenshot: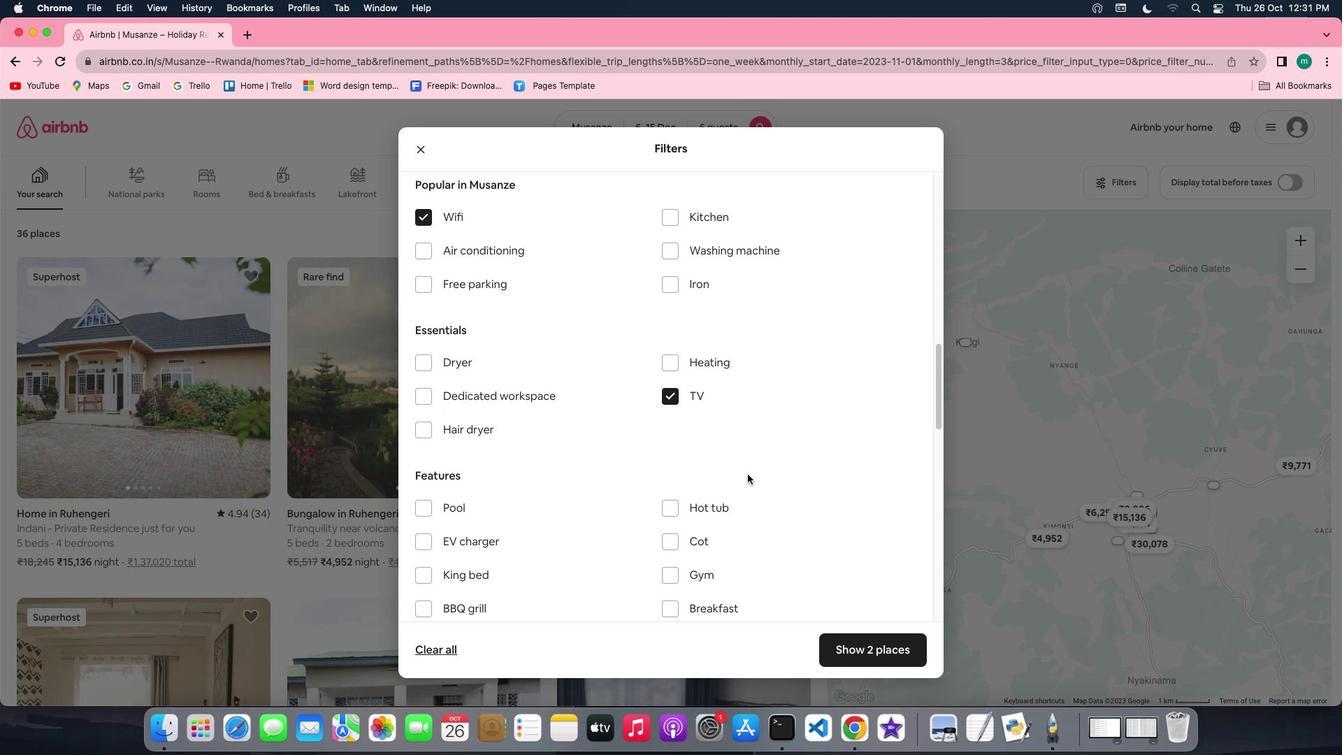 
Action: Mouse scrolled (747, 474) with delta (0, -1)
Screenshot: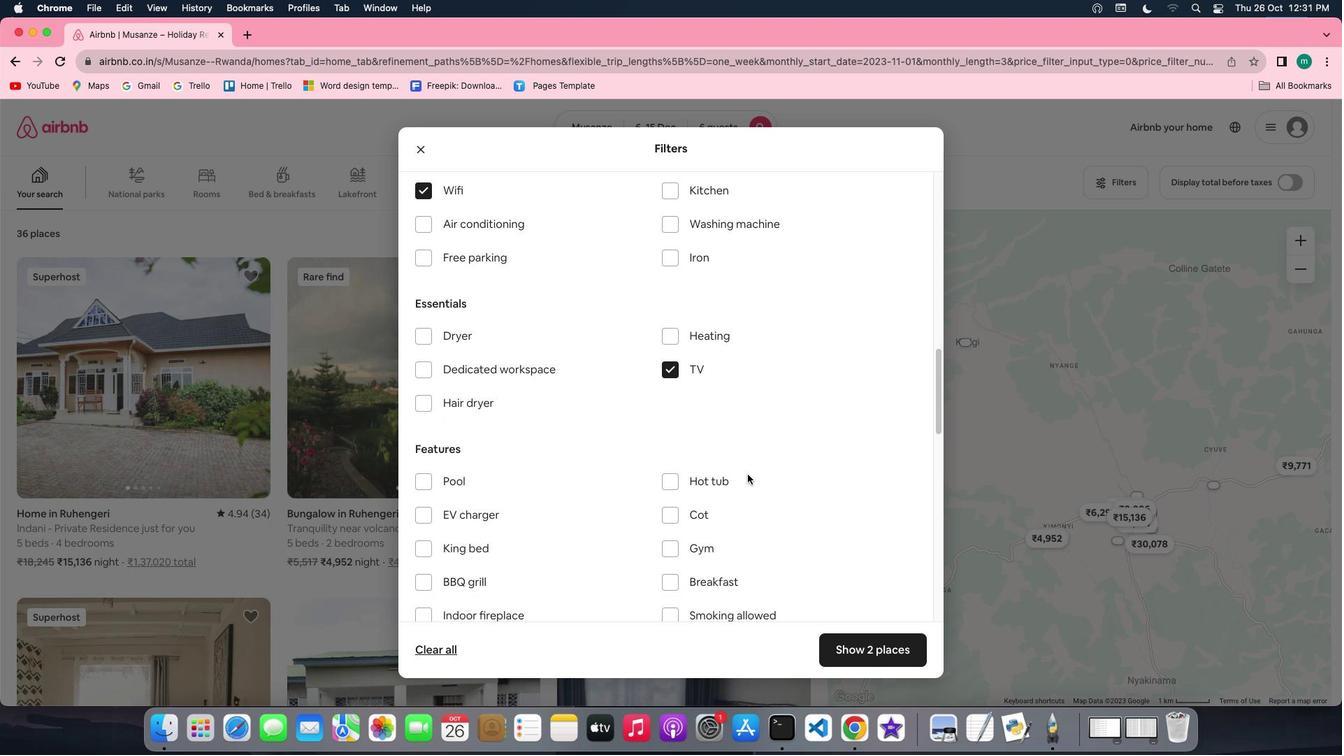 
Action: Mouse moved to (578, 390)
Screenshot: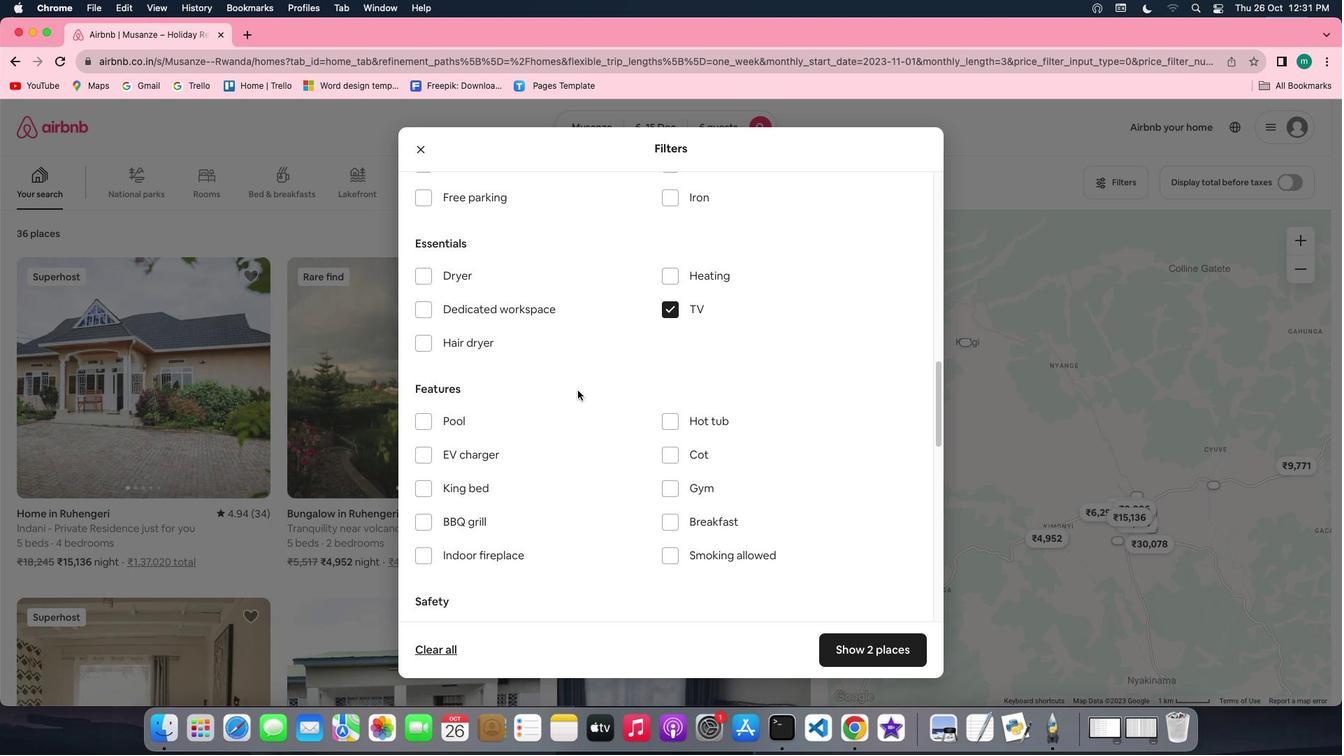 
Action: Mouse scrolled (578, 390) with delta (0, 0)
Screenshot: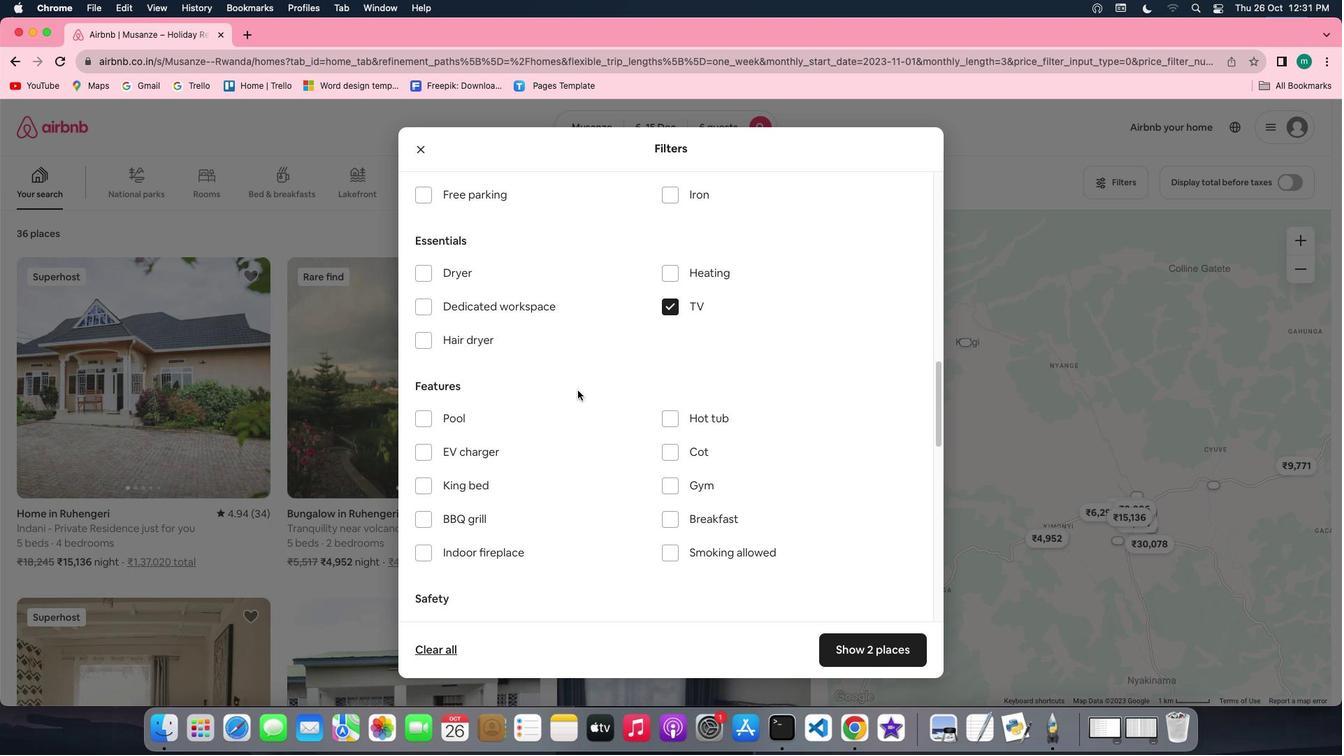 
Action: Mouse scrolled (578, 390) with delta (0, 0)
Screenshot: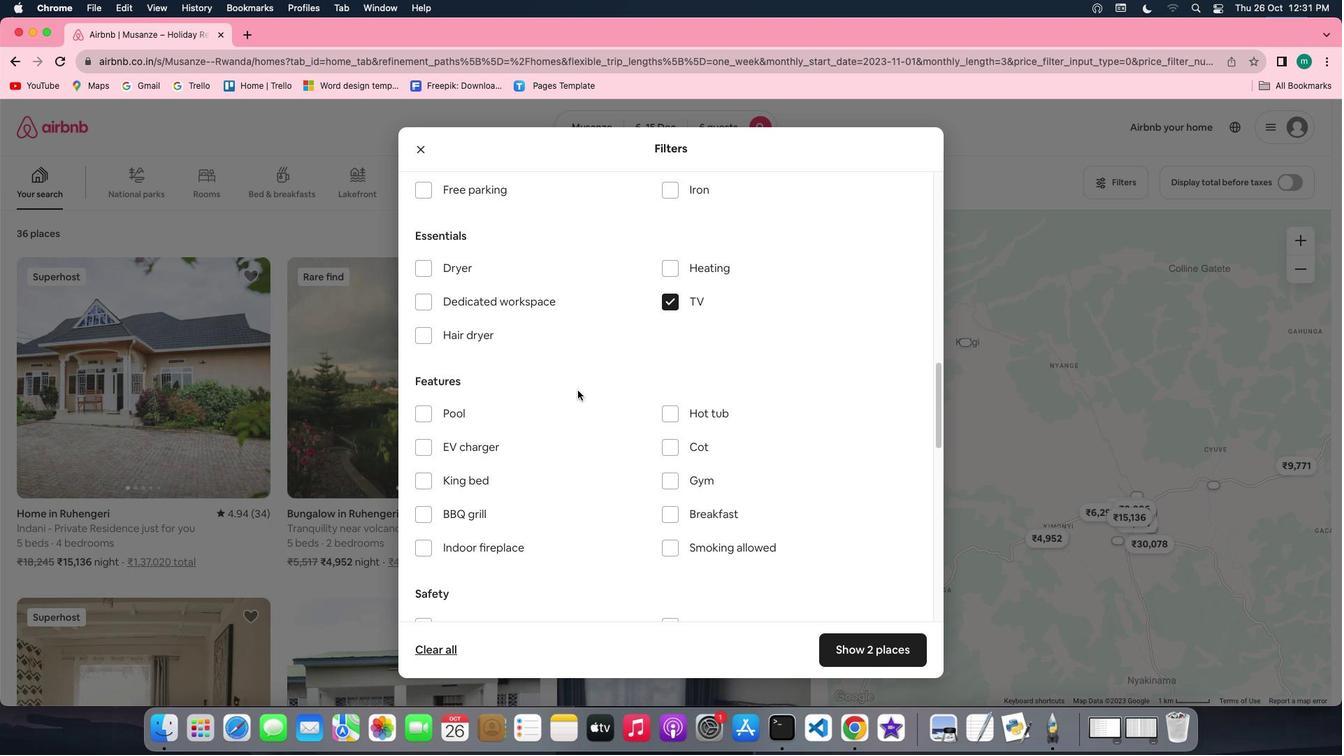 
Action: Mouse scrolled (578, 390) with delta (0, -1)
Screenshot: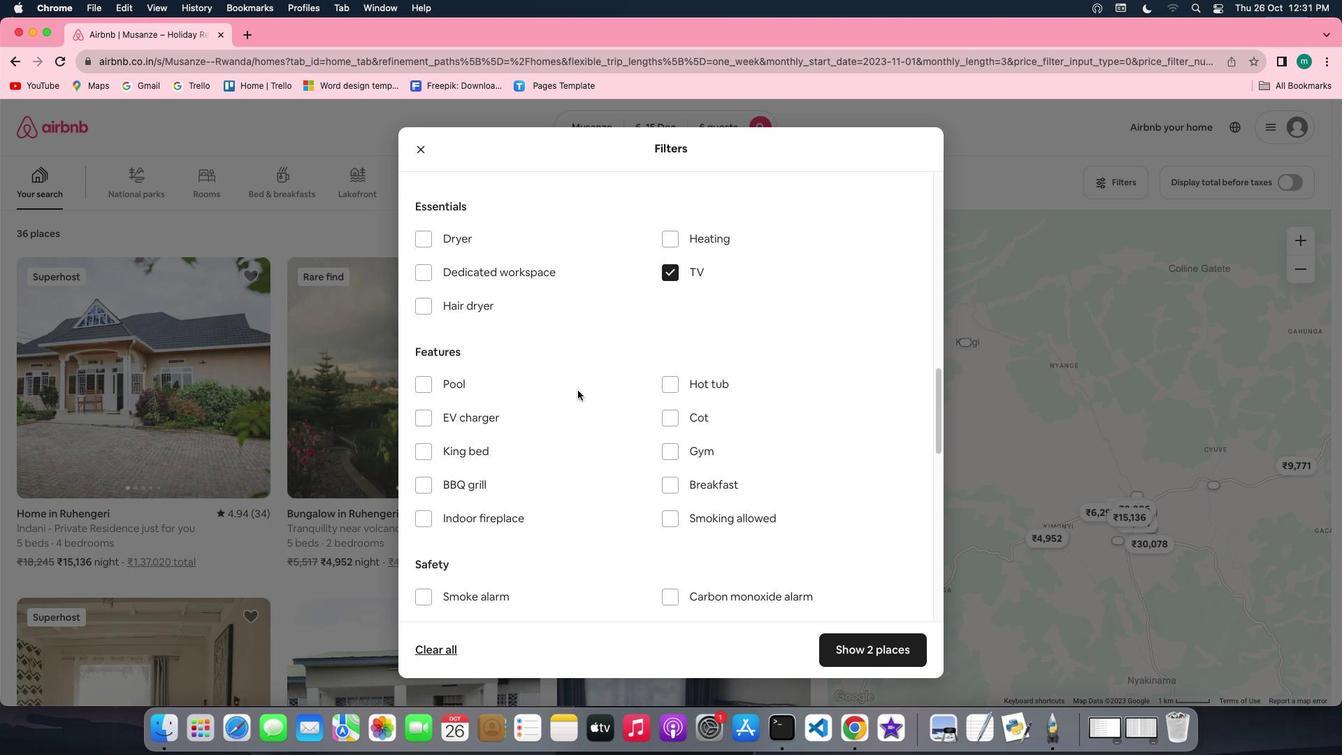 
Action: Mouse moved to (614, 451)
Screenshot: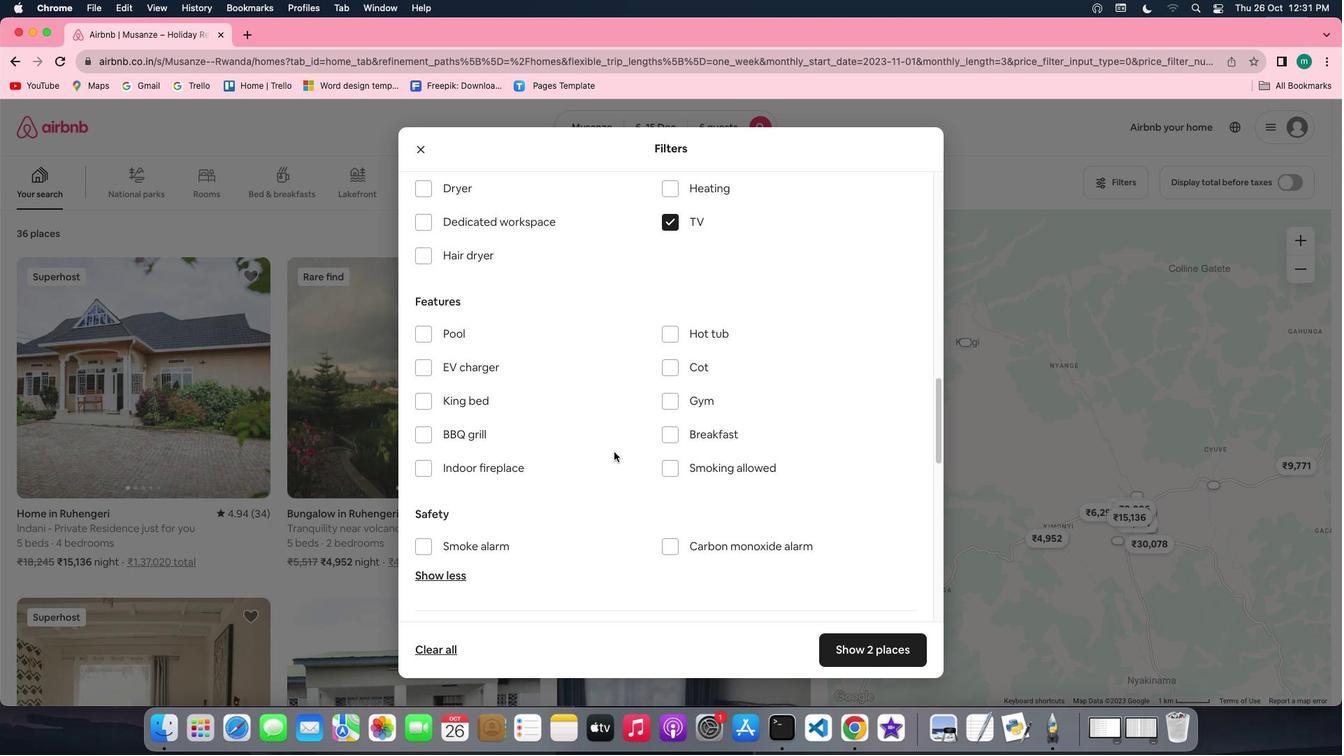 
Action: Mouse scrolled (614, 451) with delta (0, 0)
Screenshot: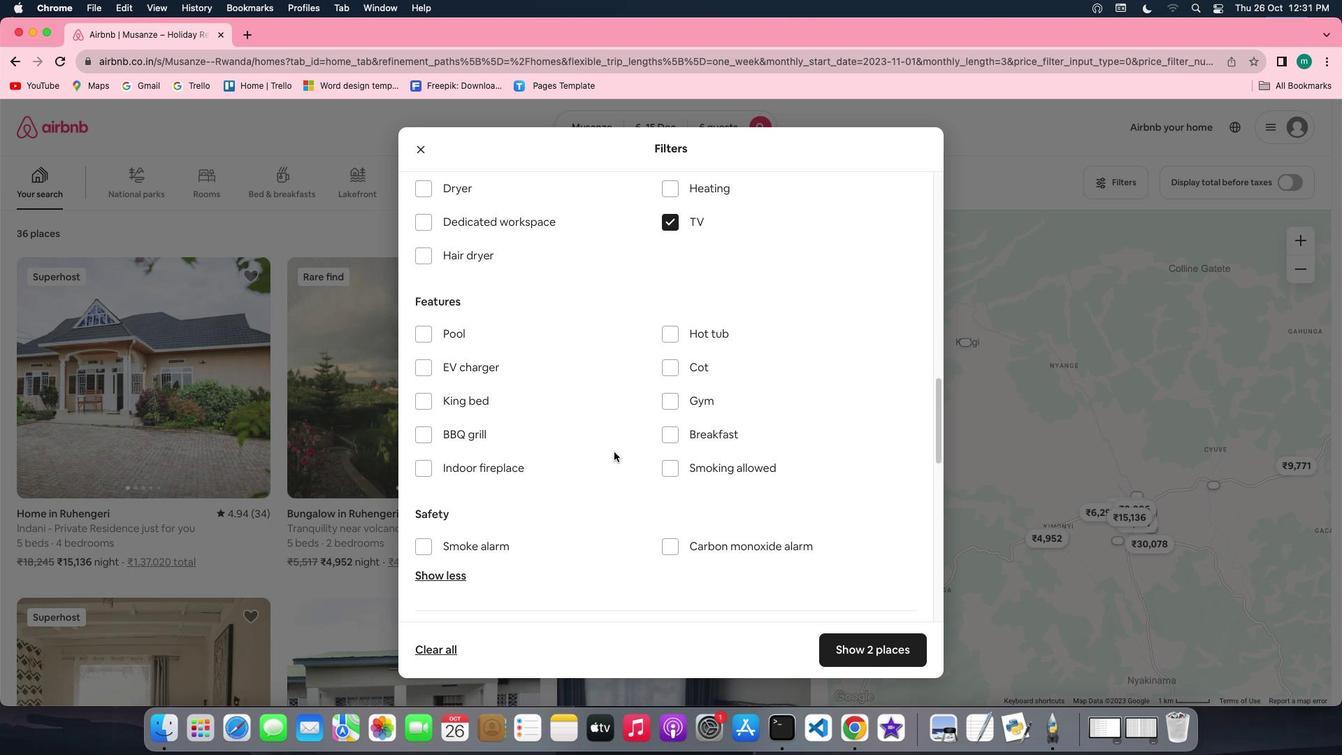 
Action: Mouse scrolled (614, 451) with delta (0, 0)
Screenshot: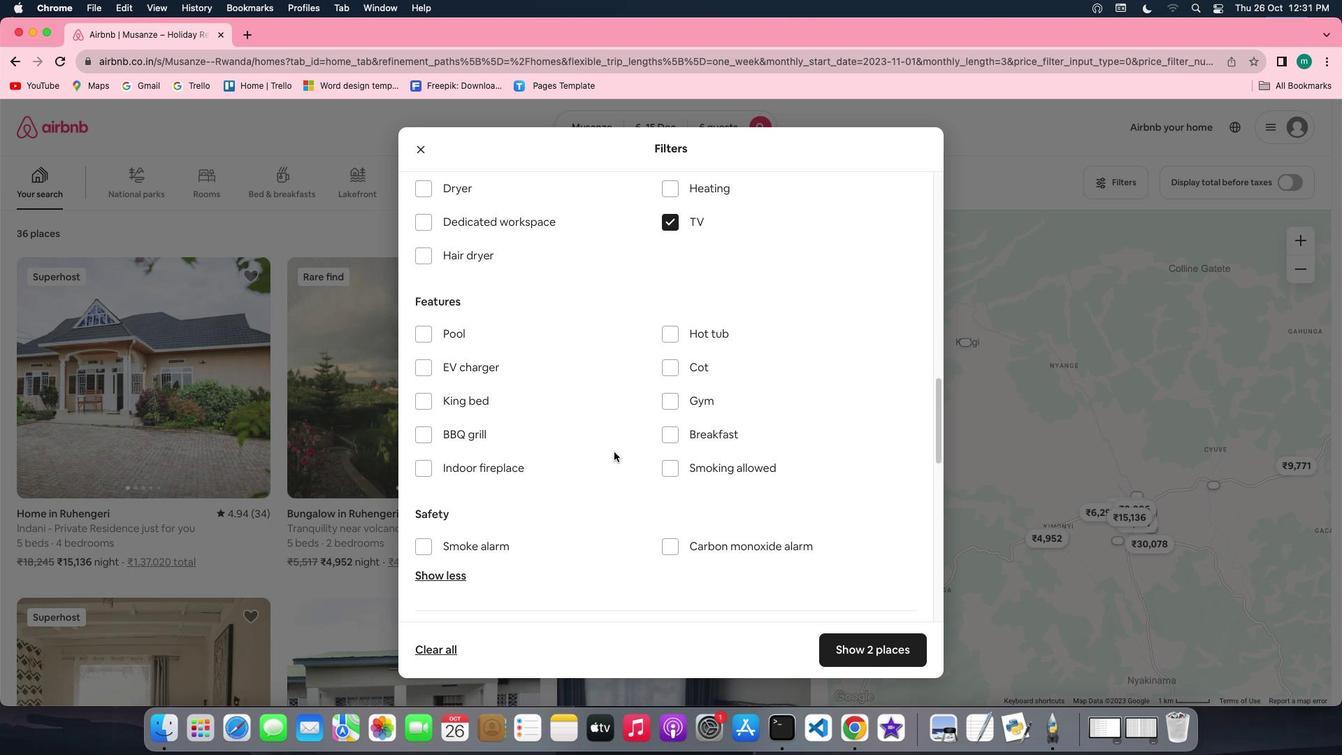
Action: Mouse scrolled (614, 451) with delta (0, 2)
Screenshot: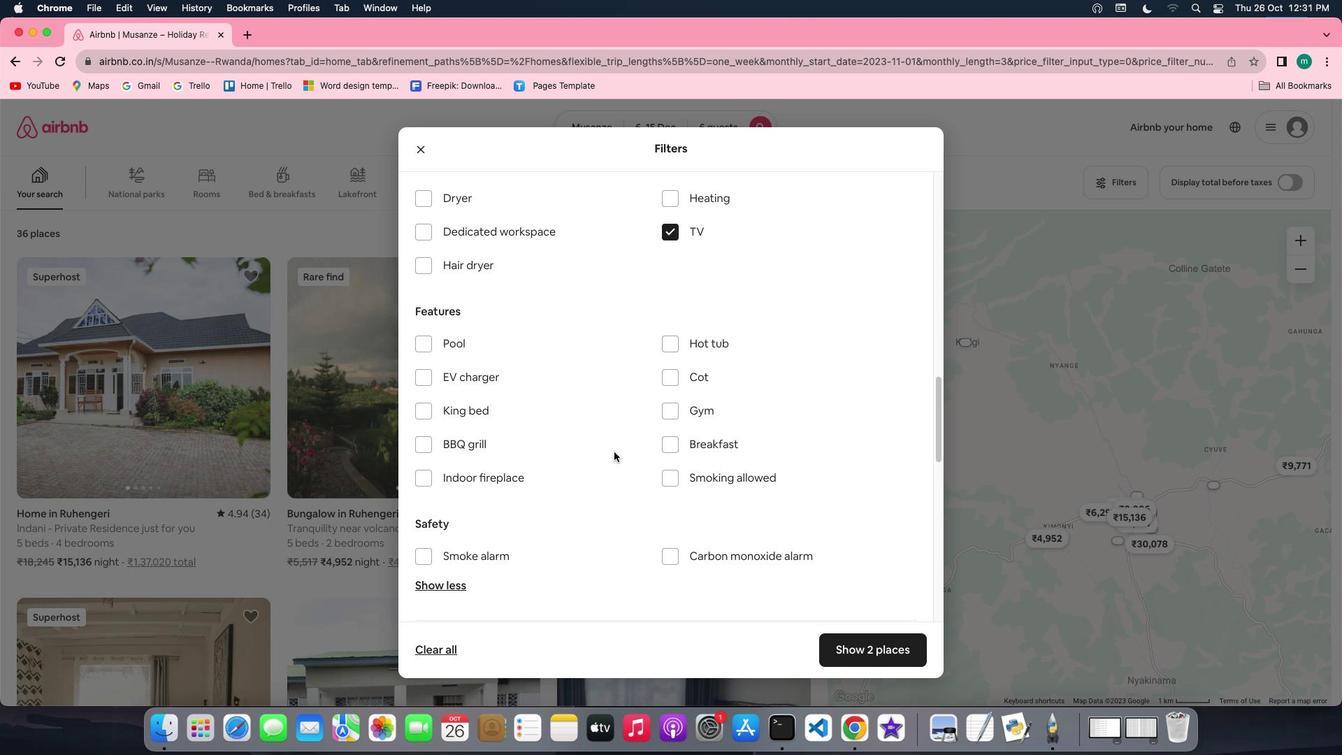 
Action: Mouse scrolled (614, 451) with delta (0, 3)
Screenshot: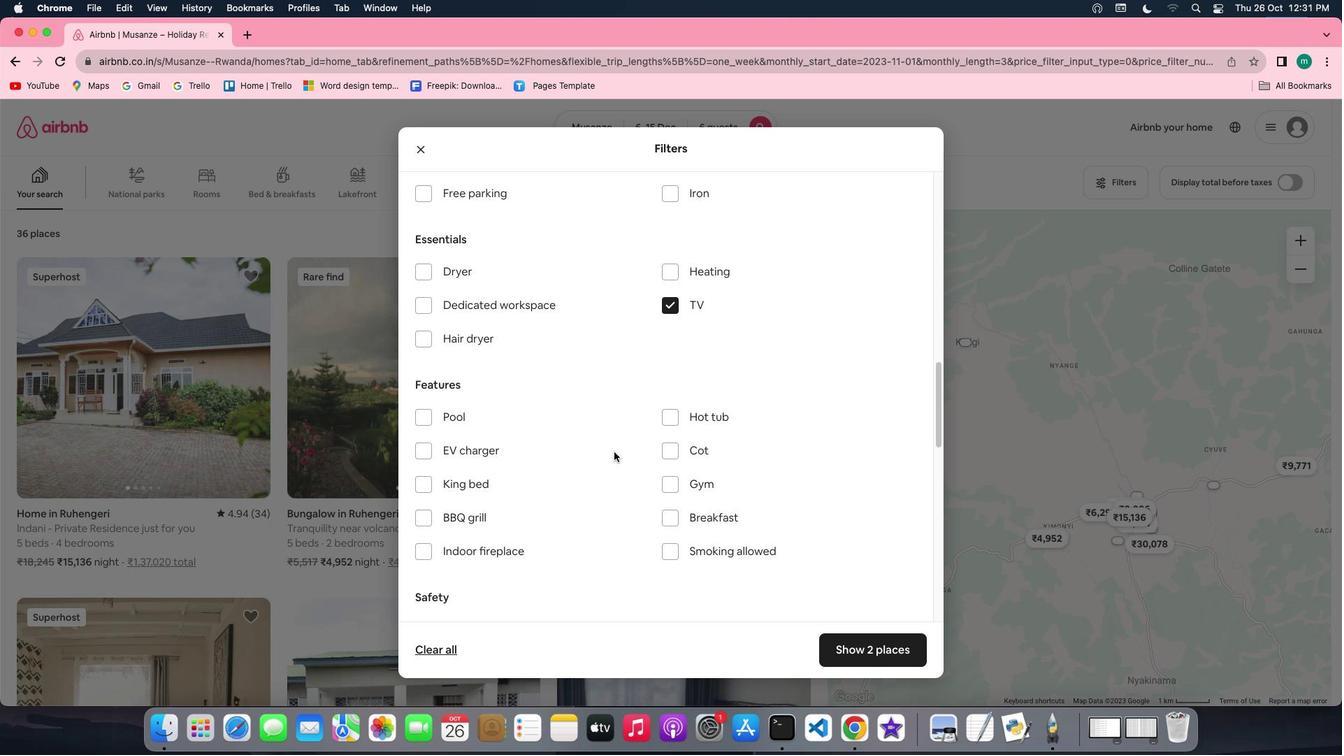 
Action: Mouse moved to (498, 411)
Screenshot: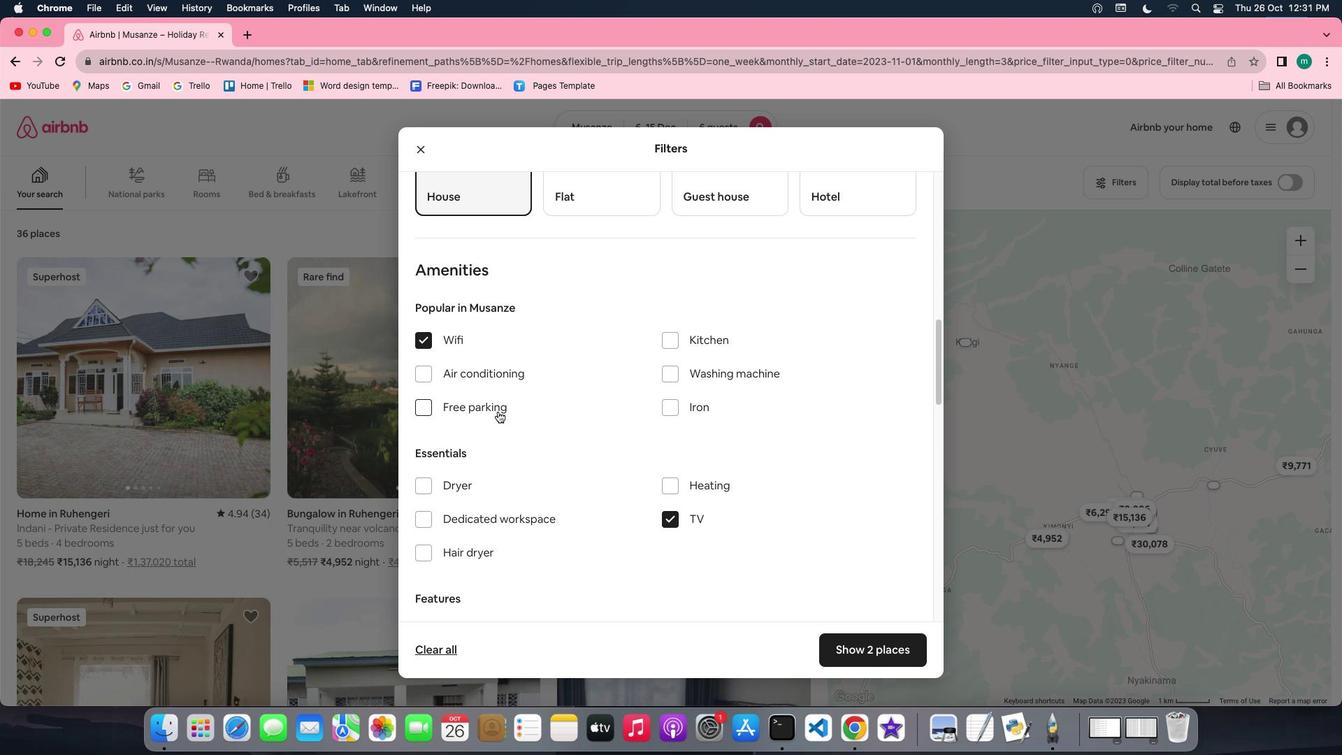 
Action: Mouse pressed left at (498, 411)
Screenshot: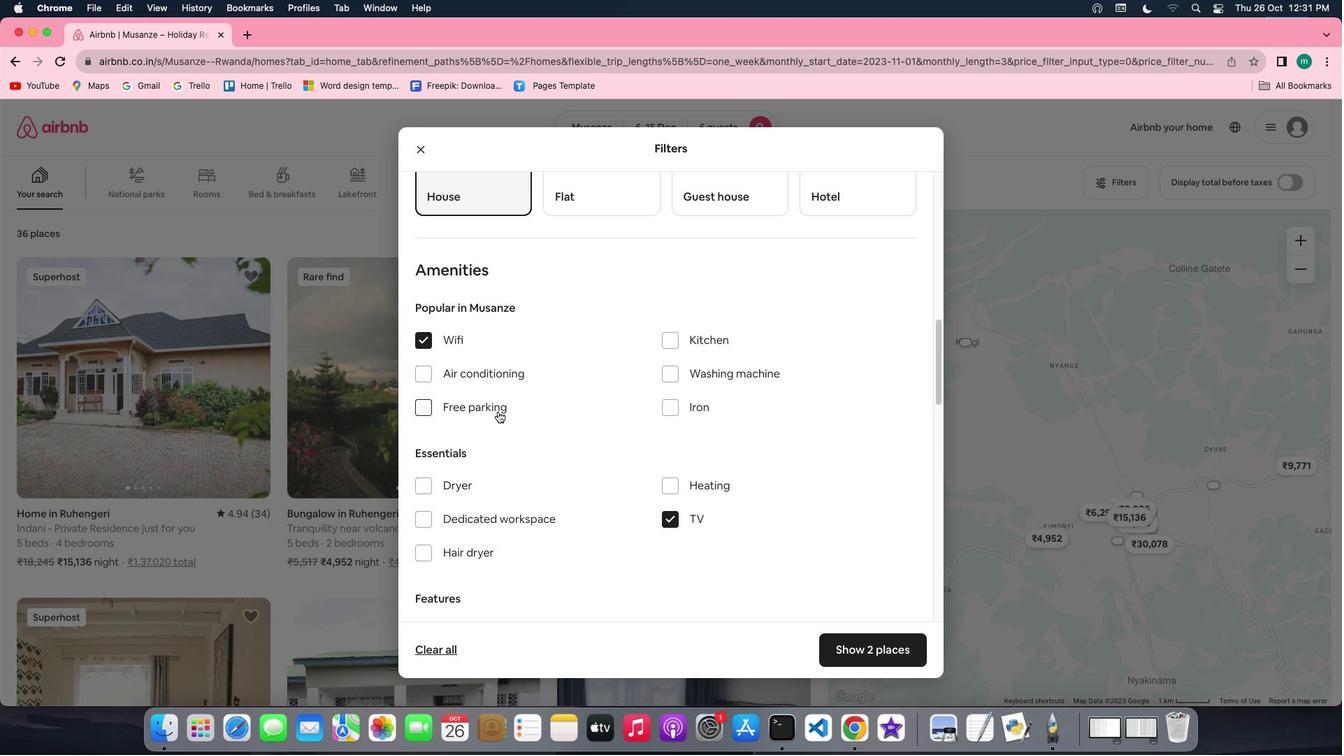 
Action: Mouse moved to (674, 492)
Screenshot: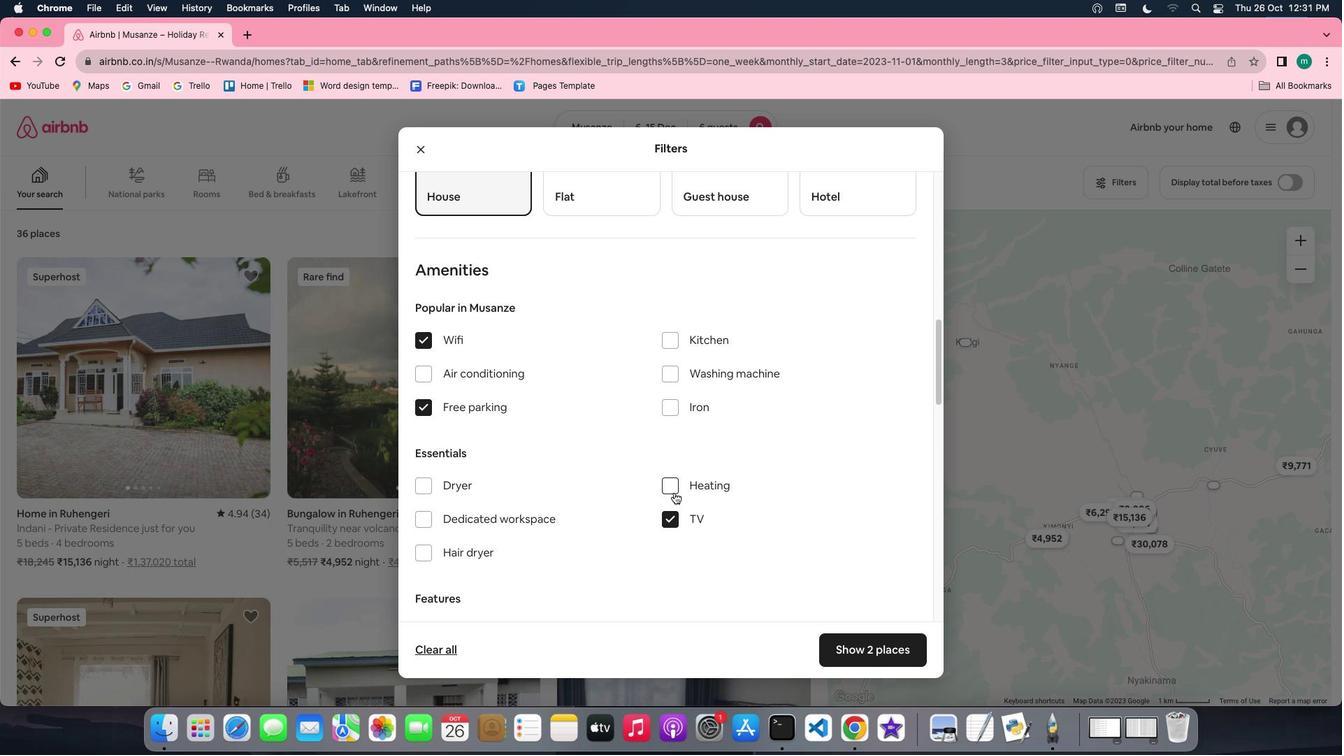 
Action: Mouse scrolled (674, 492) with delta (0, 0)
Screenshot: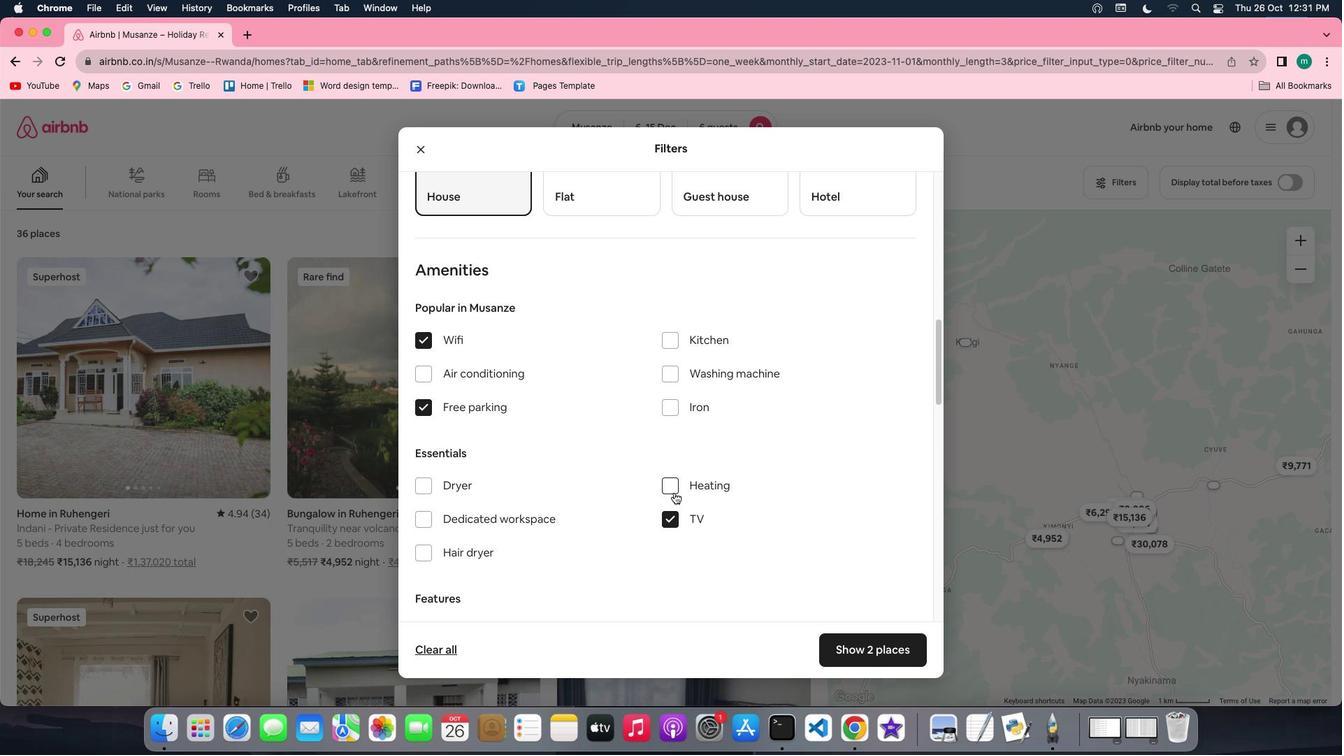 
Action: Mouse scrolled (674, 492) with delta (0, 0)
Screenshot: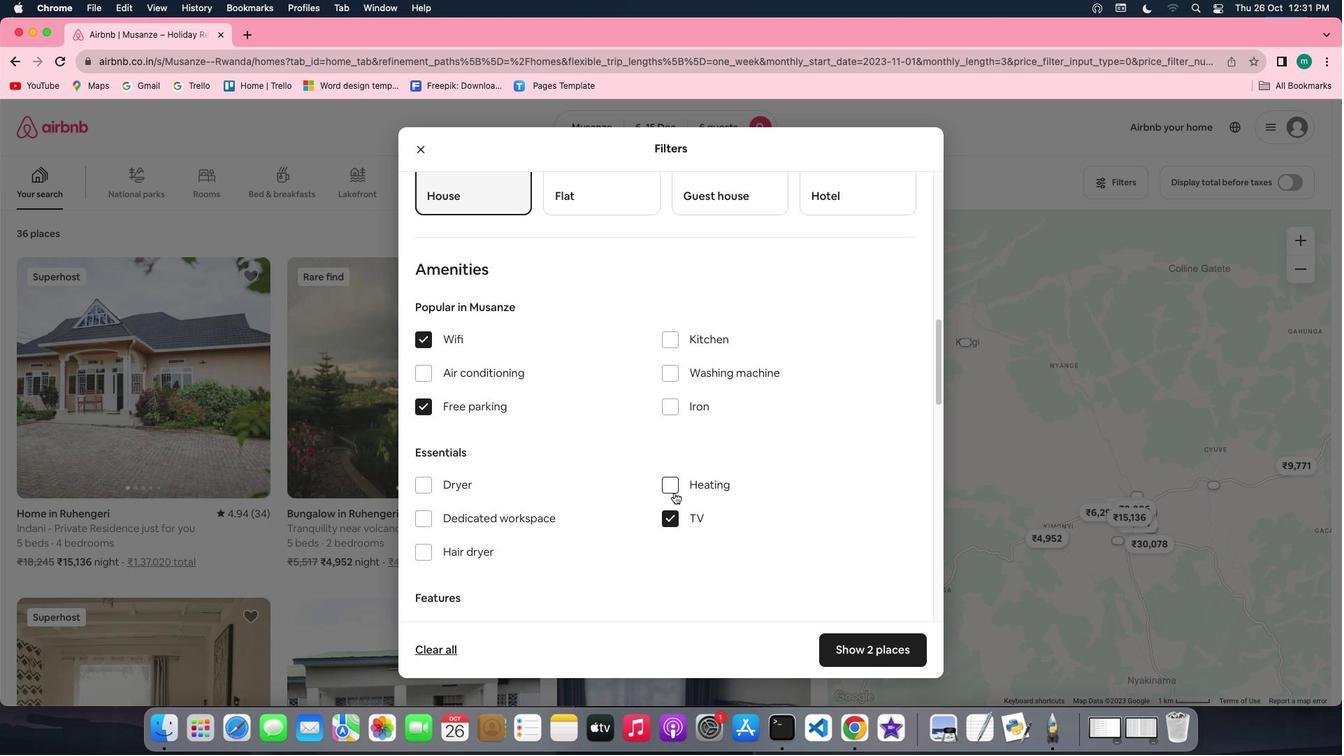 
Action: Mouse scrolled (674, 492) with delta (0, 0)
Screenshot: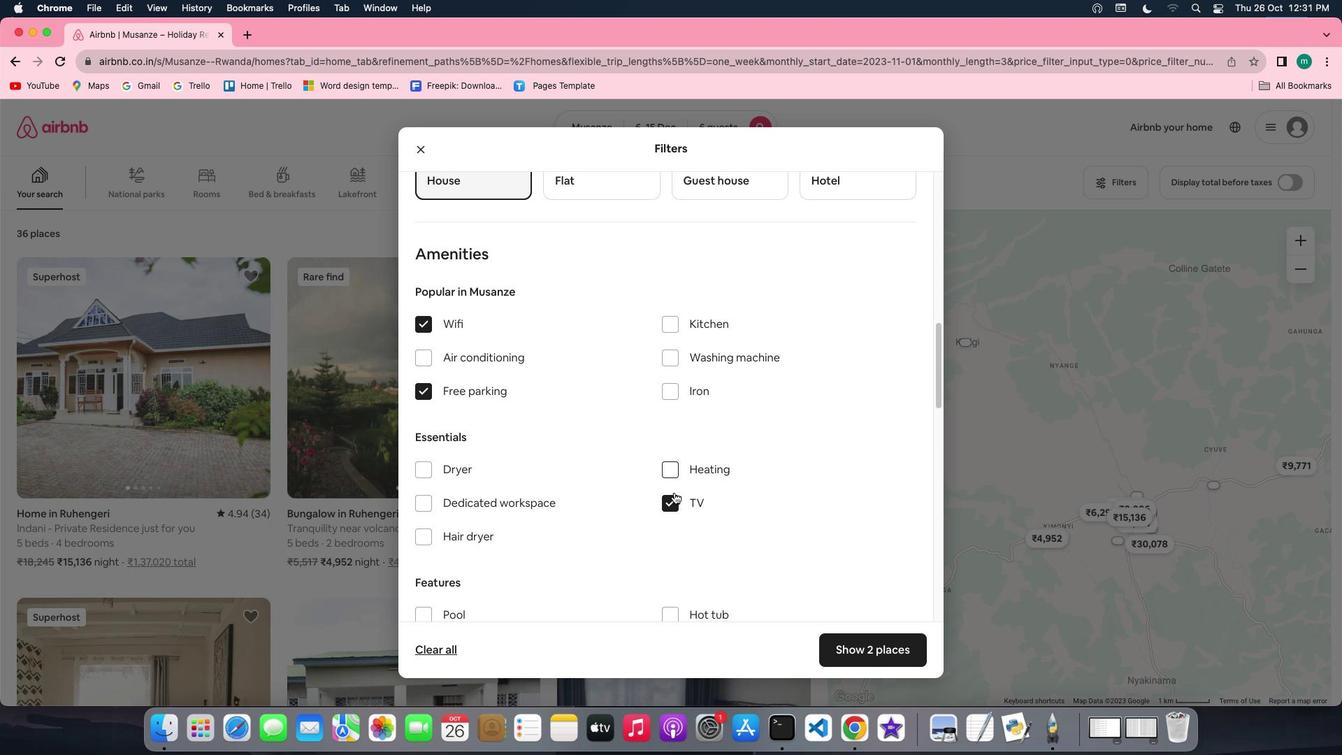 
Action: Mouse scrolled (674, 492) with delta (0, 0)
Screenshot: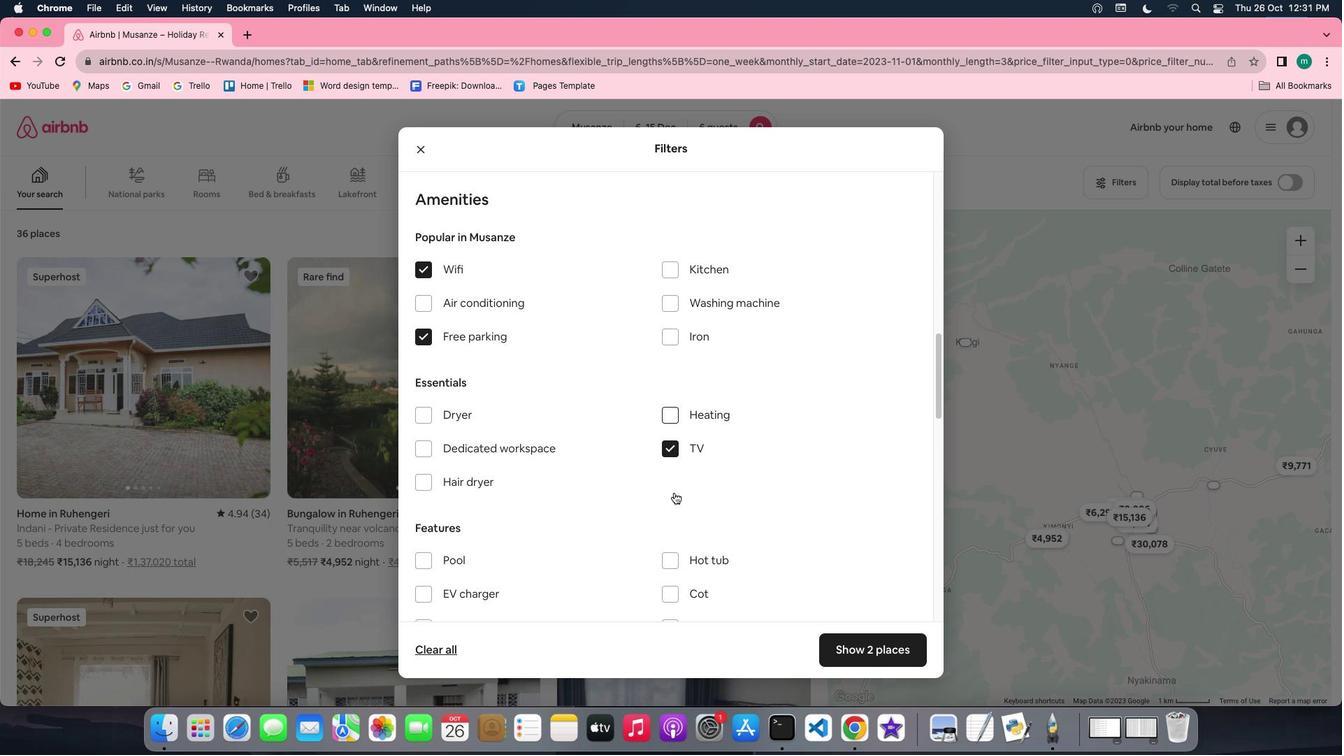 
Action: Mouse scrolled (674, 492) with delta (0, 0)
Screenshot: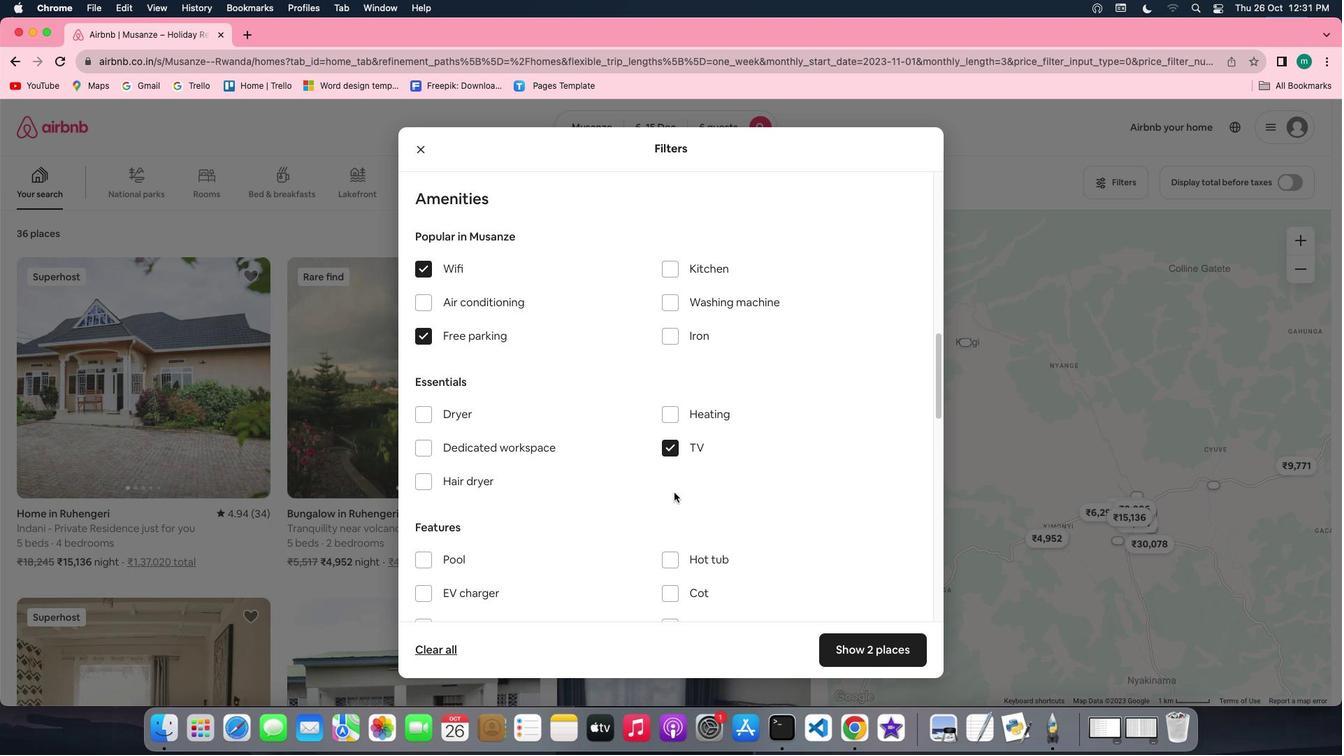 
Action: Mouse scrolled (674, 492) with delta (0, 0)
Screenshot: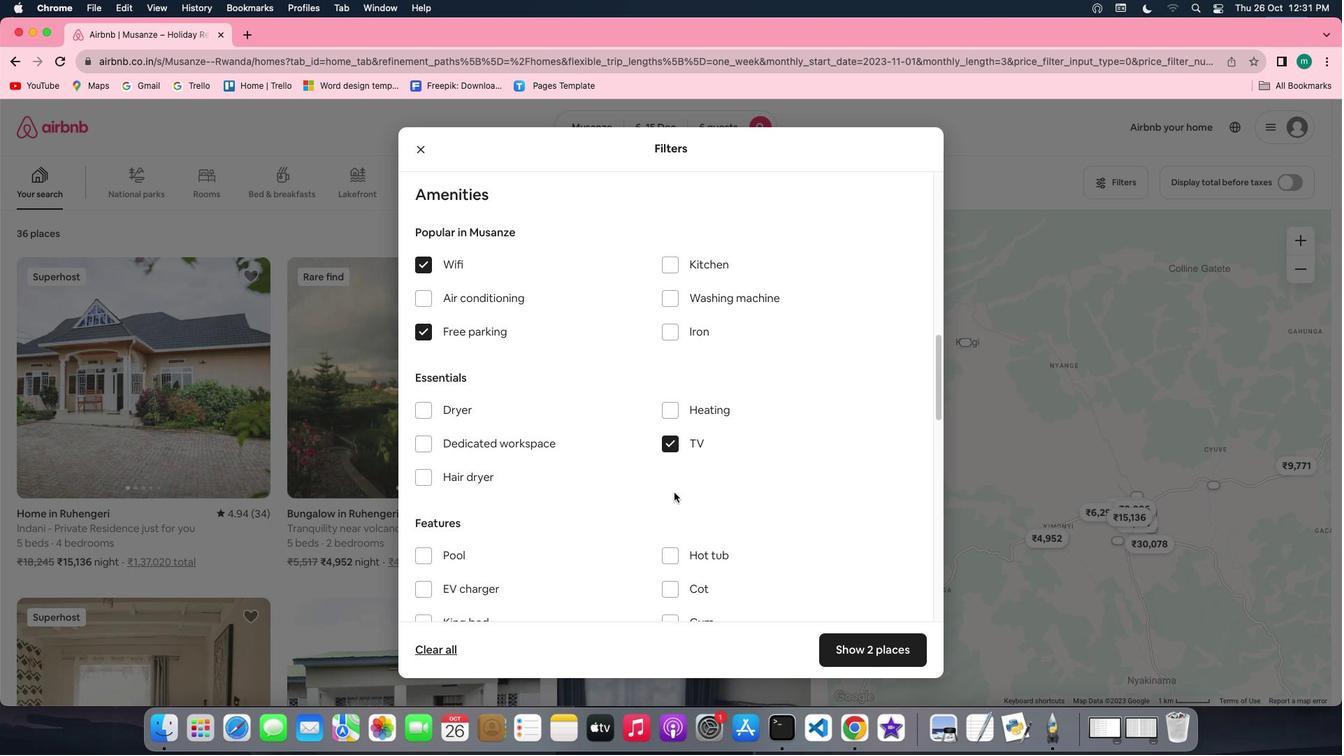 
Action: Mouse scrolled (674, 492) with delta (0, -2)
Screenshot: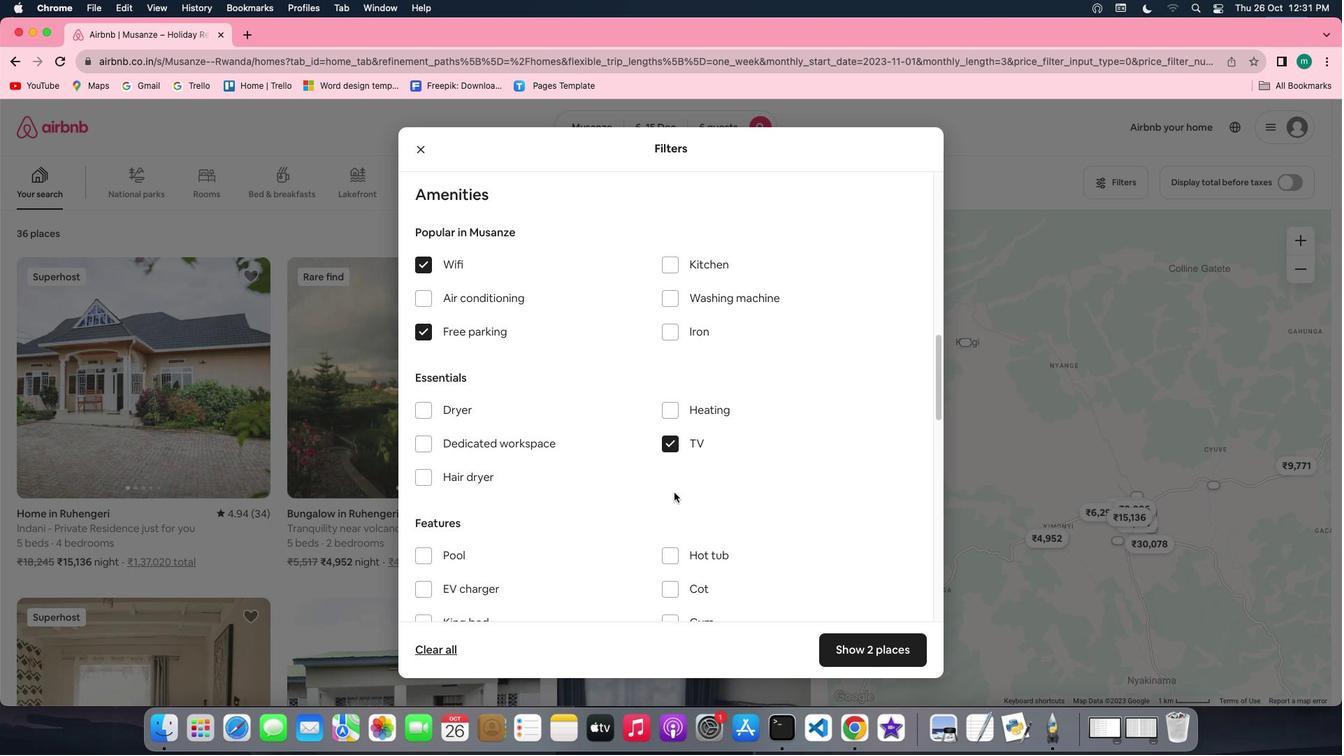 
Action: Mouse scrolled (674, 492) with delta (0, -2)
Screenshot: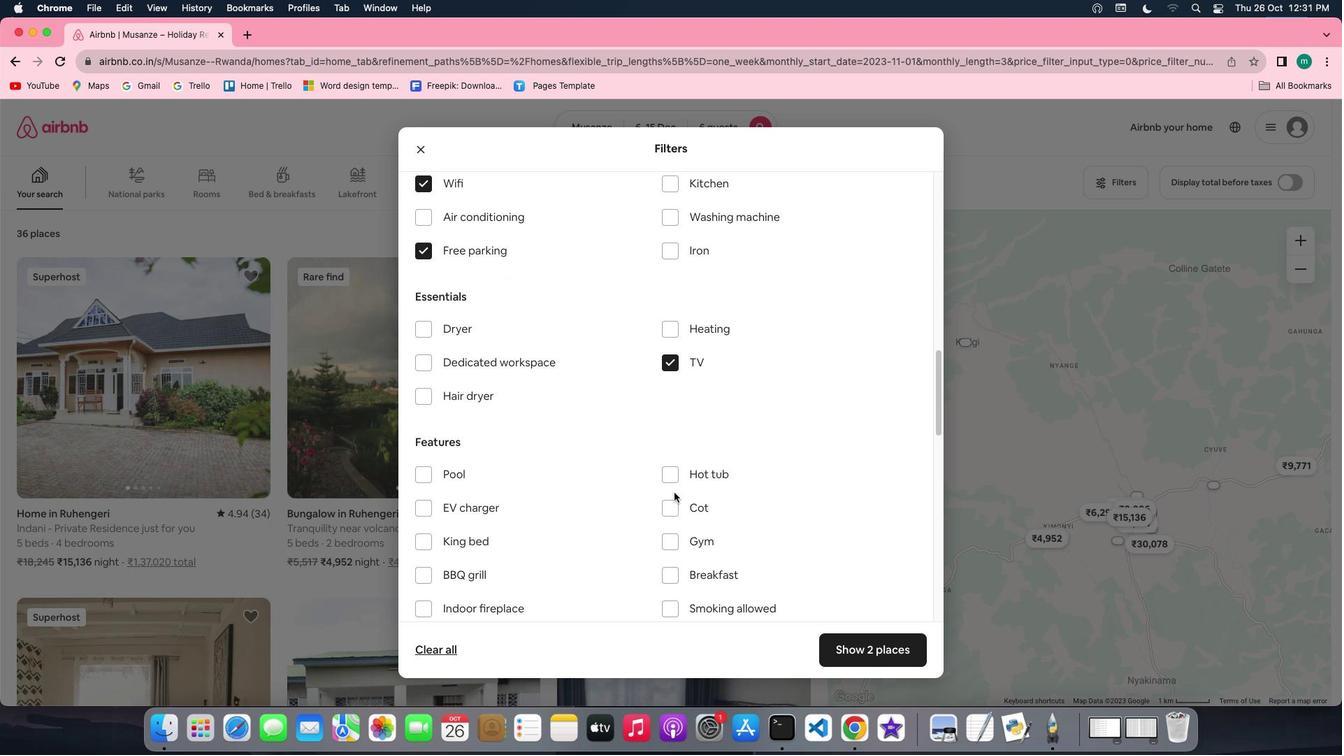 
Action: Mouse scrolled (674, 492) with delta (0, 0)
Screenshot: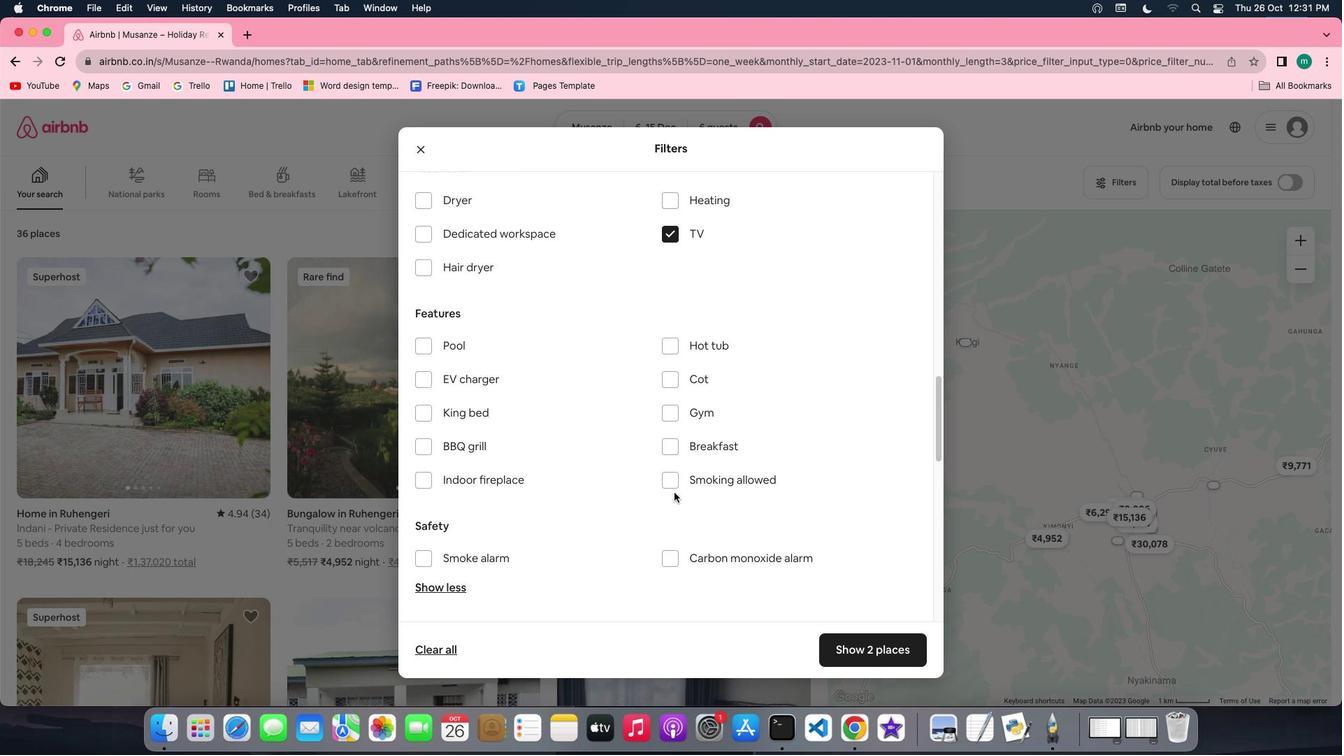 
Action: Mouse scrolled (674, 492) with delta (0, 0)
Screenshot: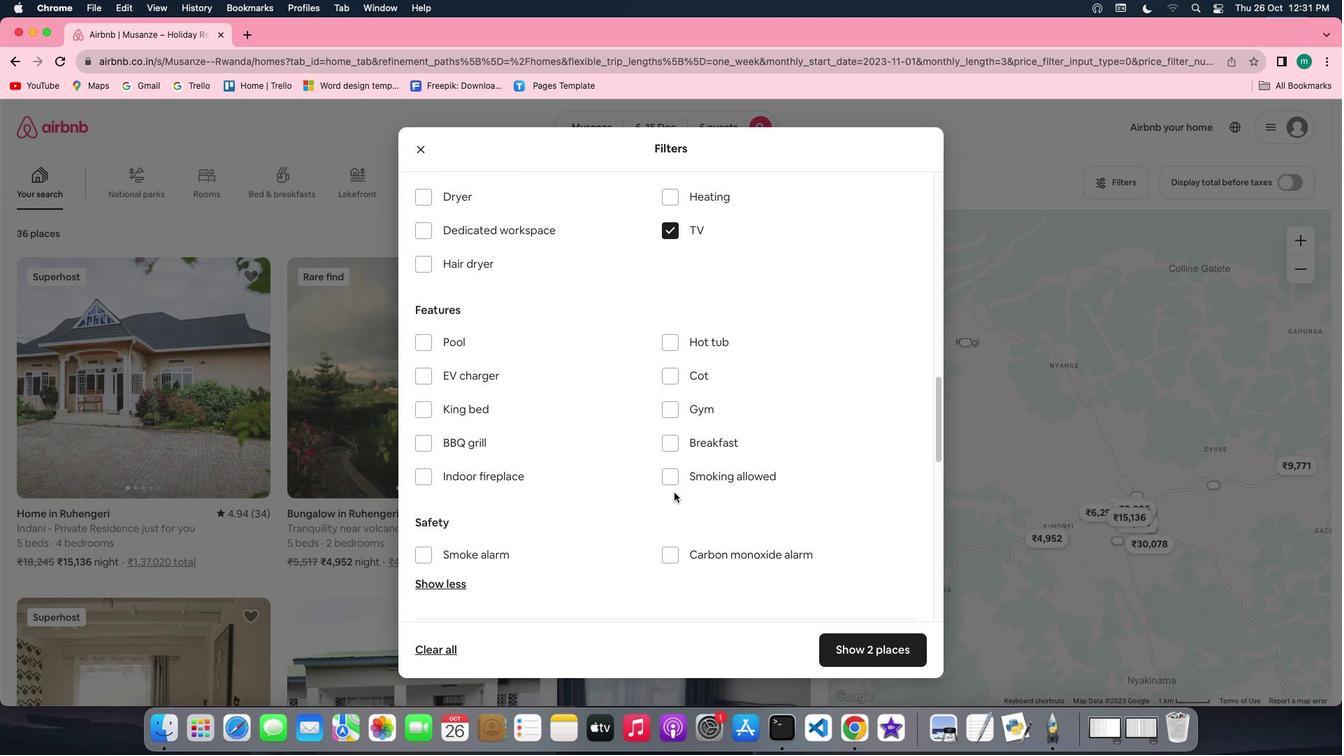 
Action: Mouse scrolled (674, 492) with delta (0, -1)
Screenshot: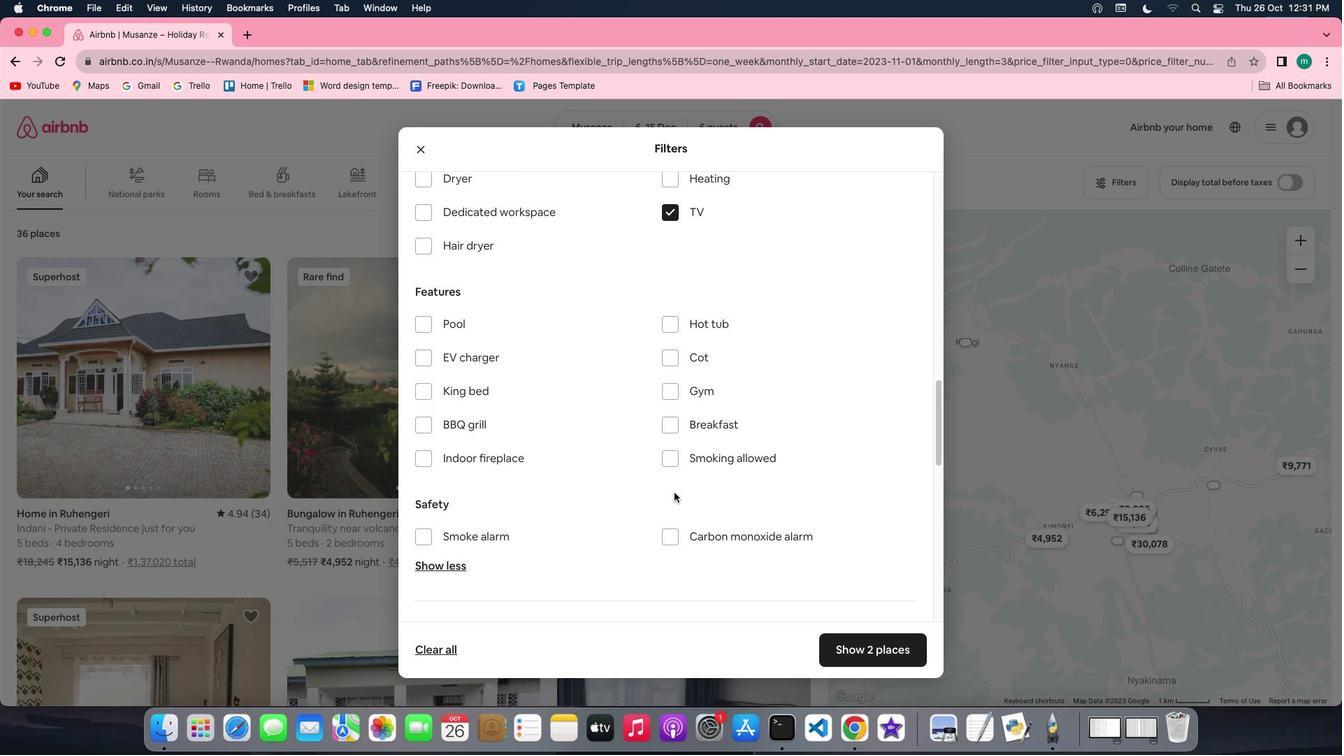 
Action: Mouse scrolled (674, 492) with delta (0, -1)
Screenshot: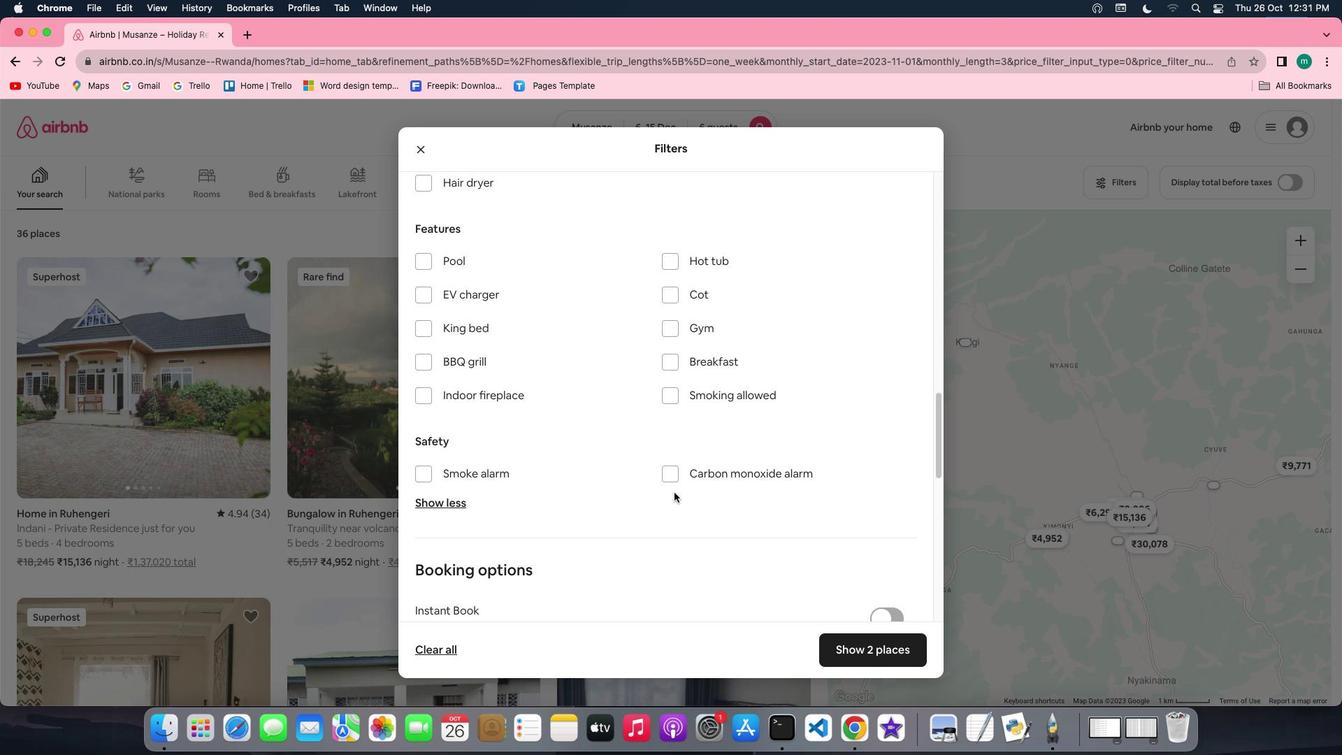 
Action: Mouse scrolled (674, 492) with delta (0, 0)
Screenshot: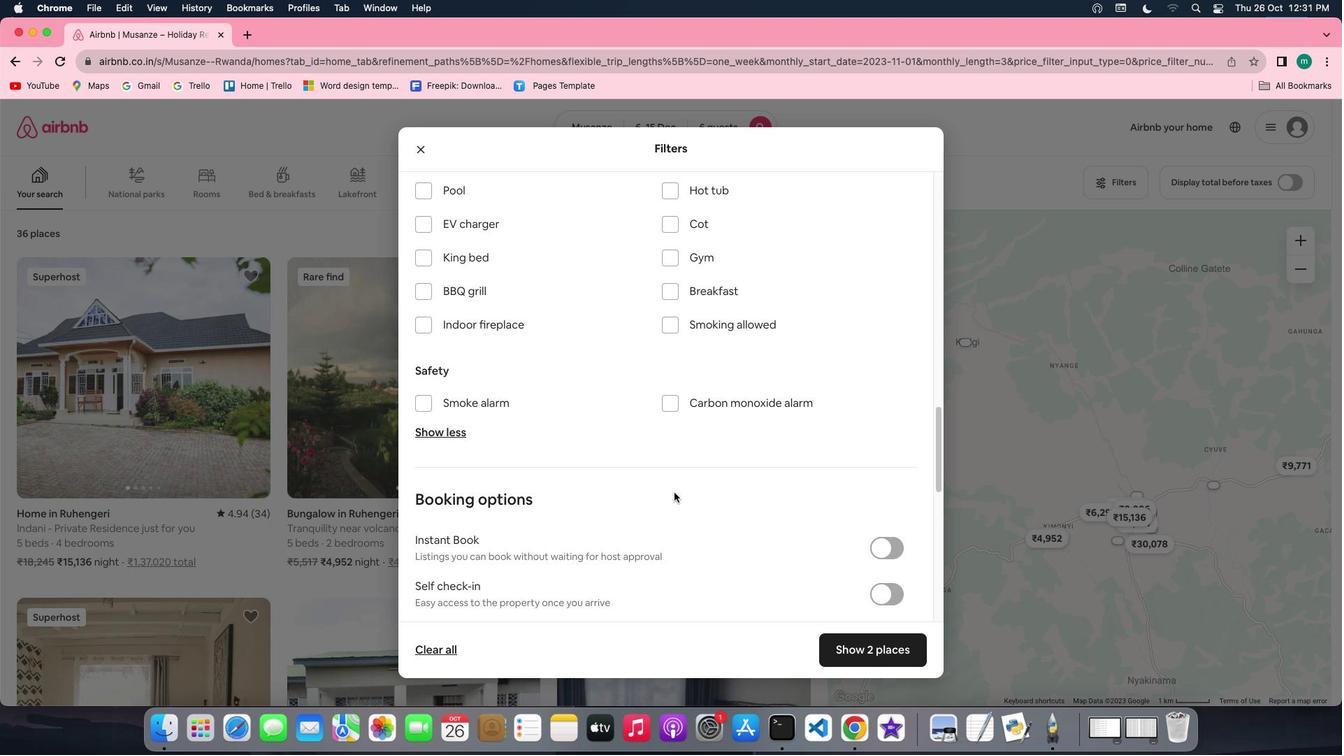 
Action: Mouse scrolled (674, 492) with delta (0, 0)
Screenshot: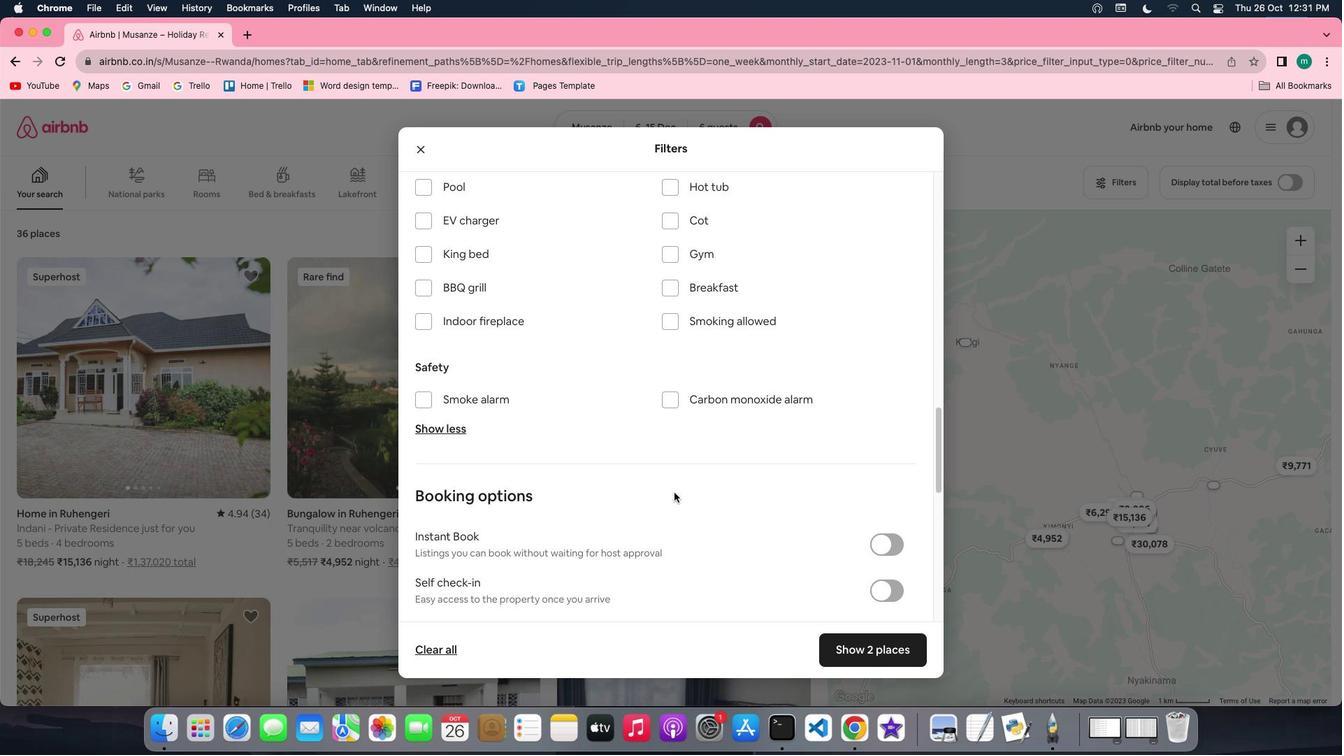 
Action: Mouse scrolled (674, 492) with delta (0, -1)
Screenshot: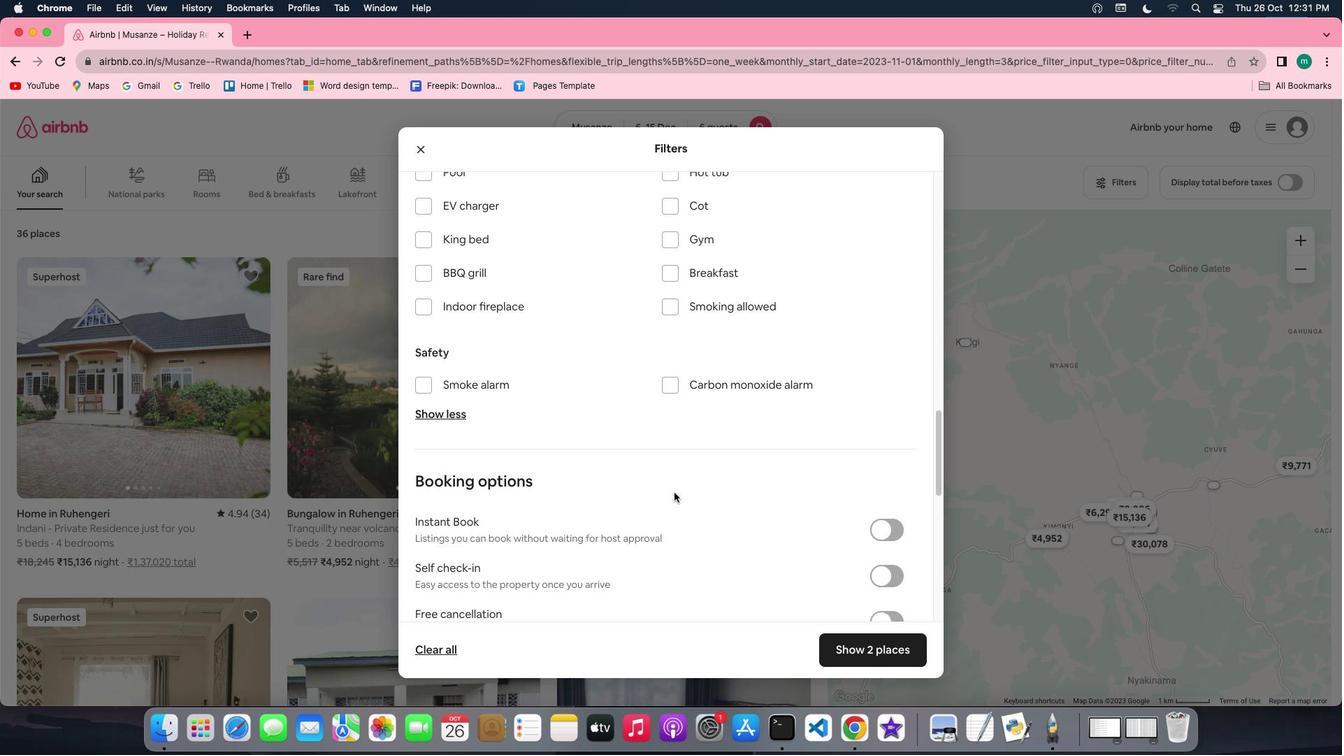 
Action: Mouse scrolled (674, 492) with delta (0, 0)
Screenshot: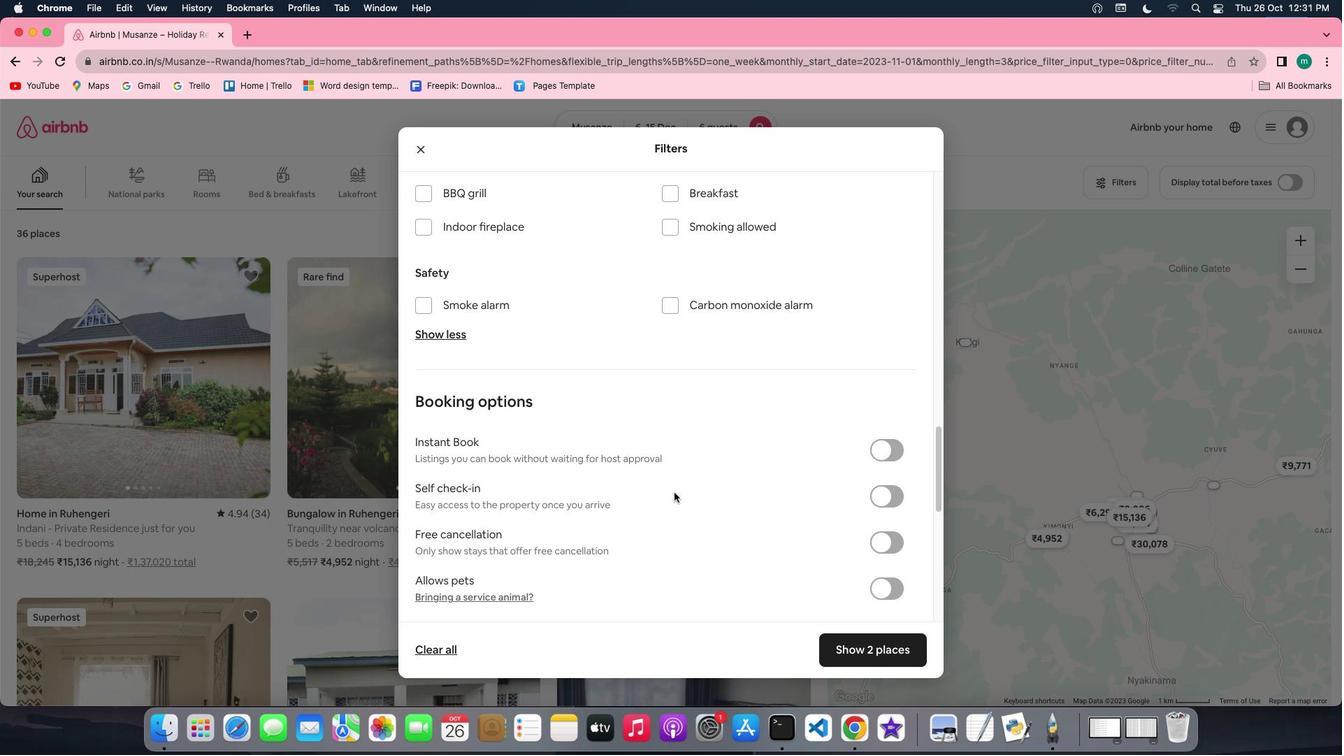 
Action: Mouse scrolled (674, 492) with delta (0, 0)
Screenshot: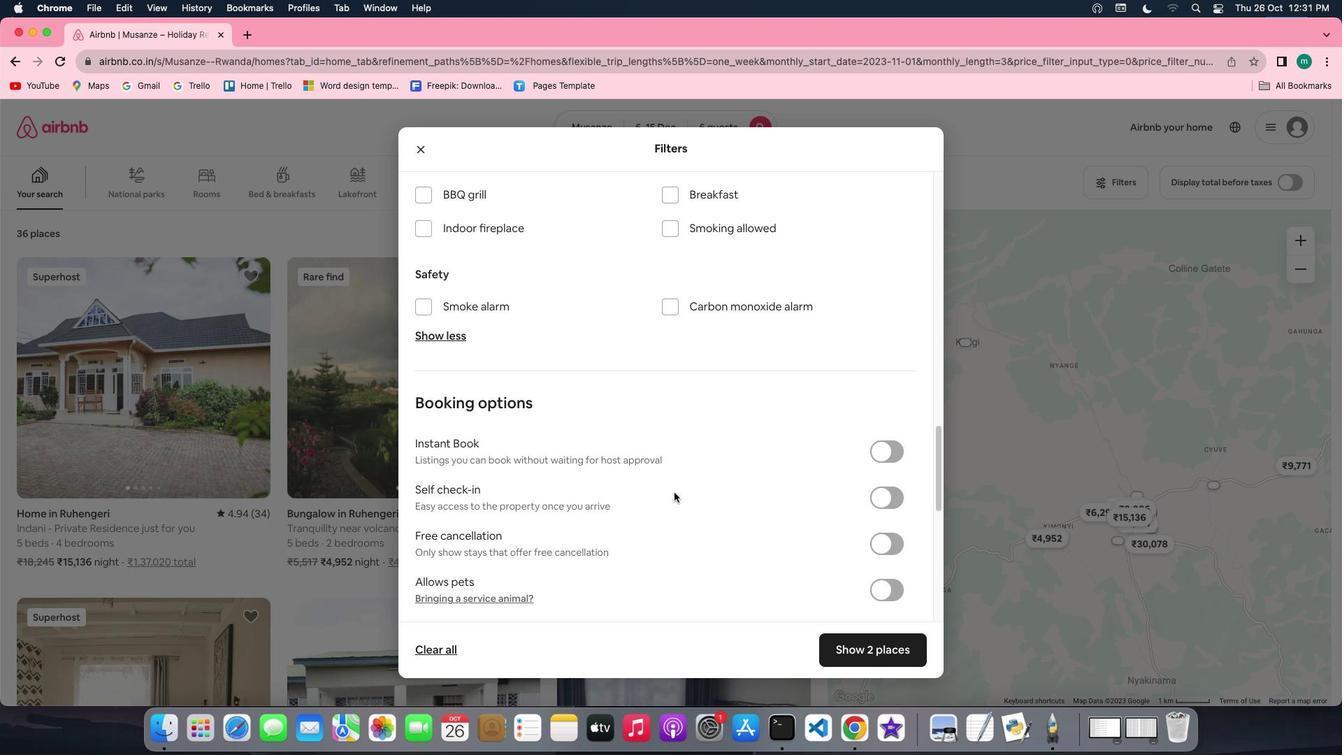 
Action: Mouse moved to (688, 188)
Screenshot: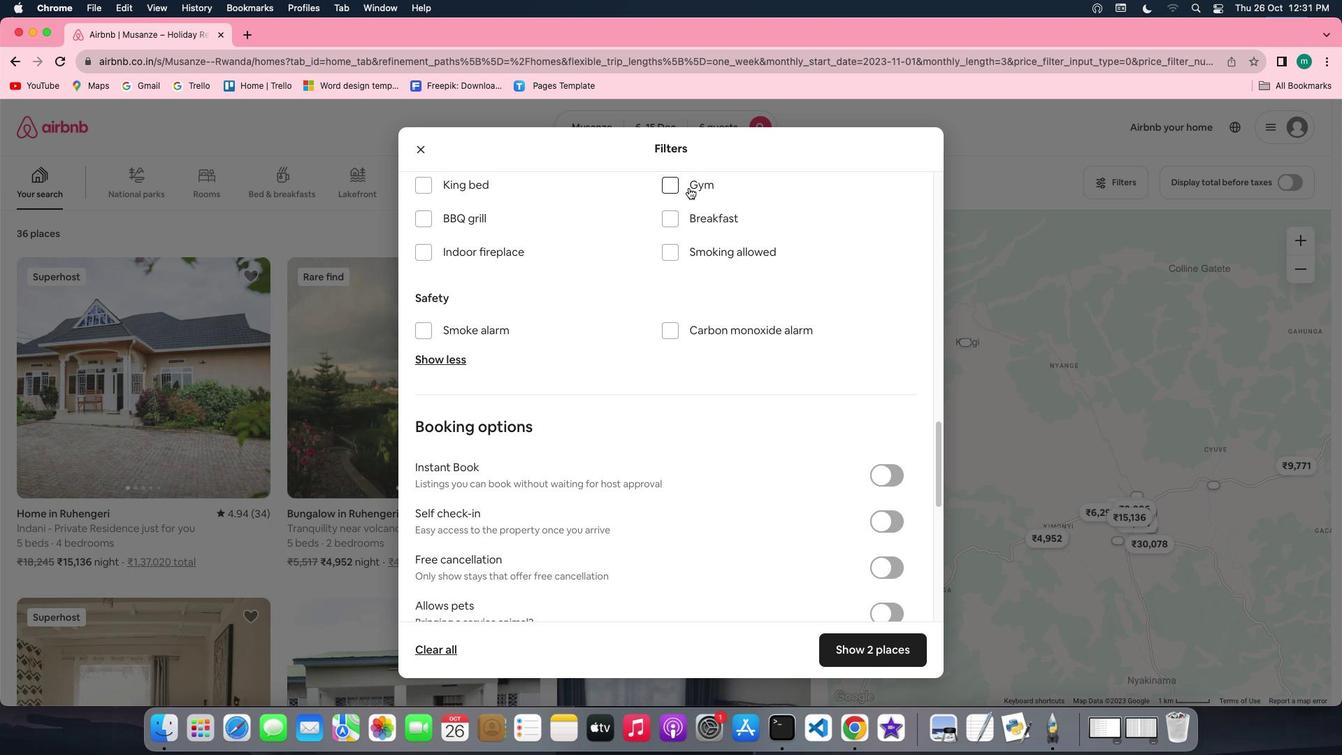 
Action: Mouse pressed left at (688, 188)
Screenshot: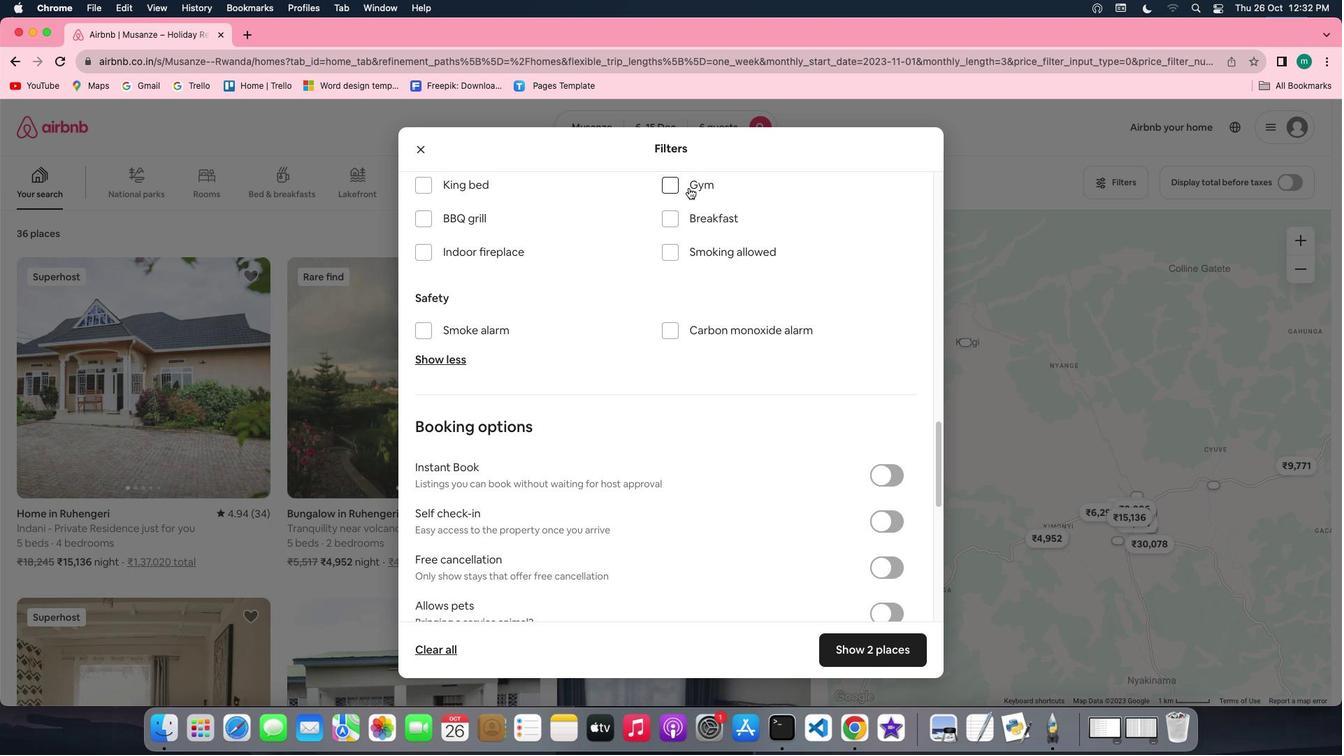 
Action: Mouse moved to (688, 211)
Screenshot: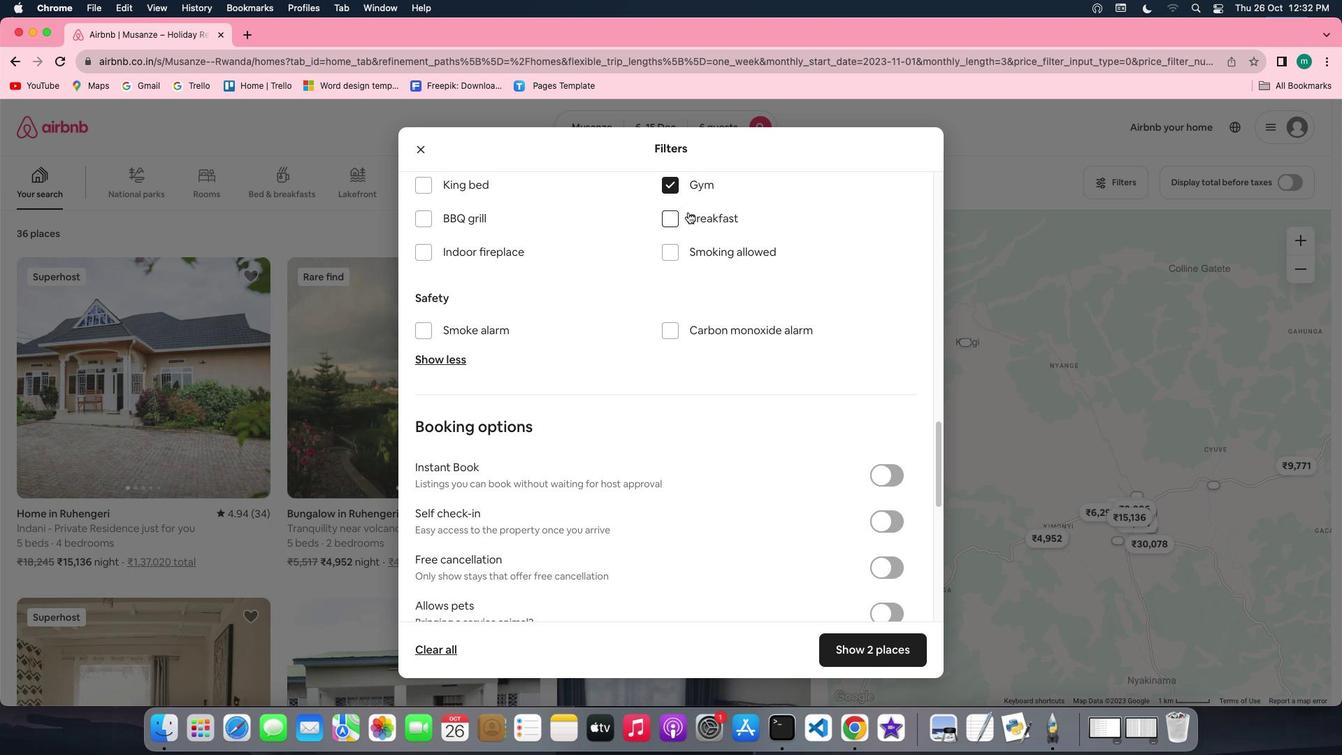 
Action: Mouse pressed left at (688, 211)
Screenshot: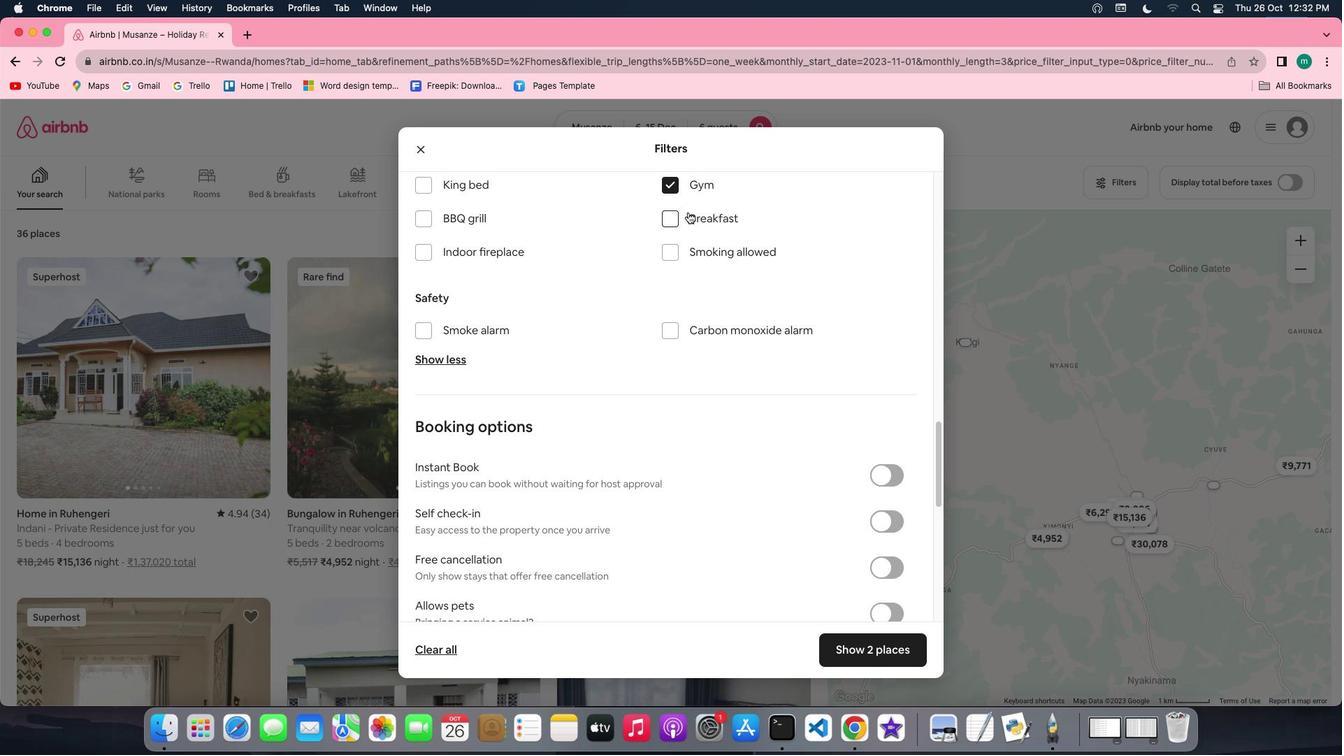 
Action: Mouse moved to (666, 427)
Screenshot: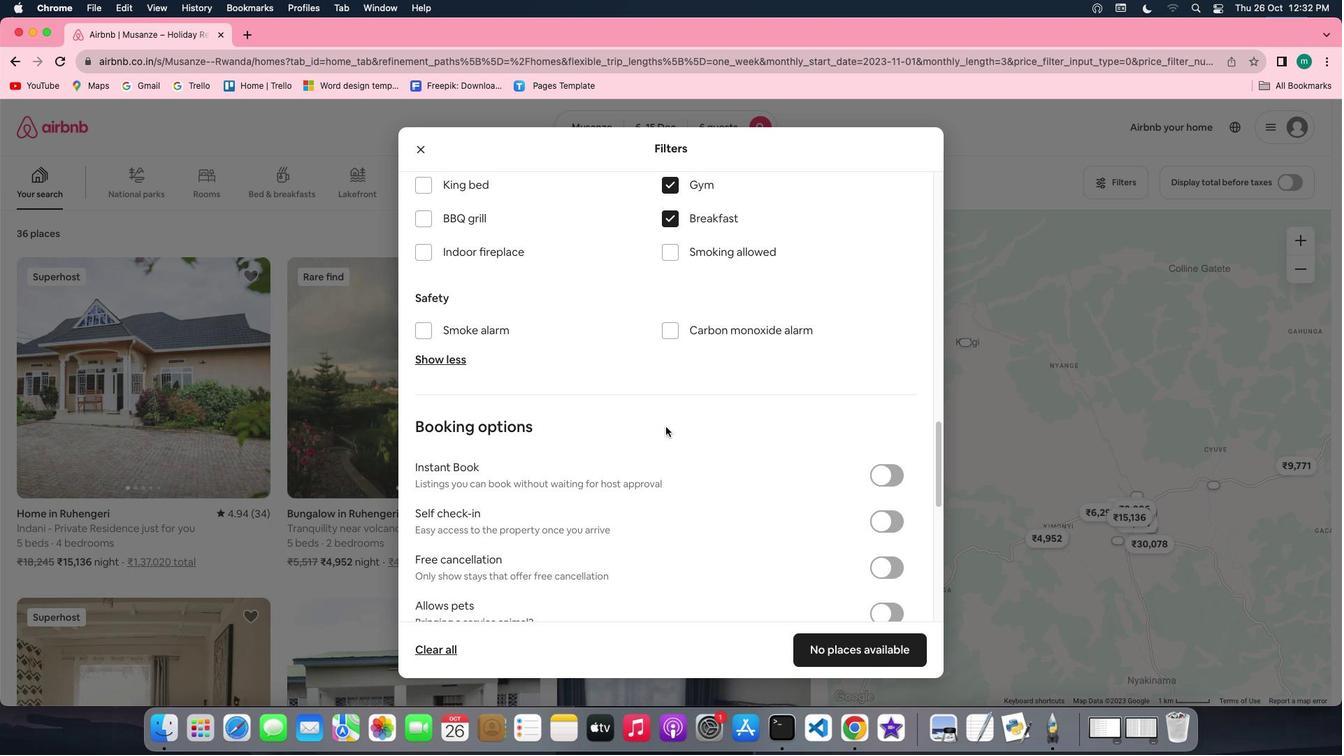 
Action: Mouse scrolled (666, 427) with delta (0, 0)
Screenshot: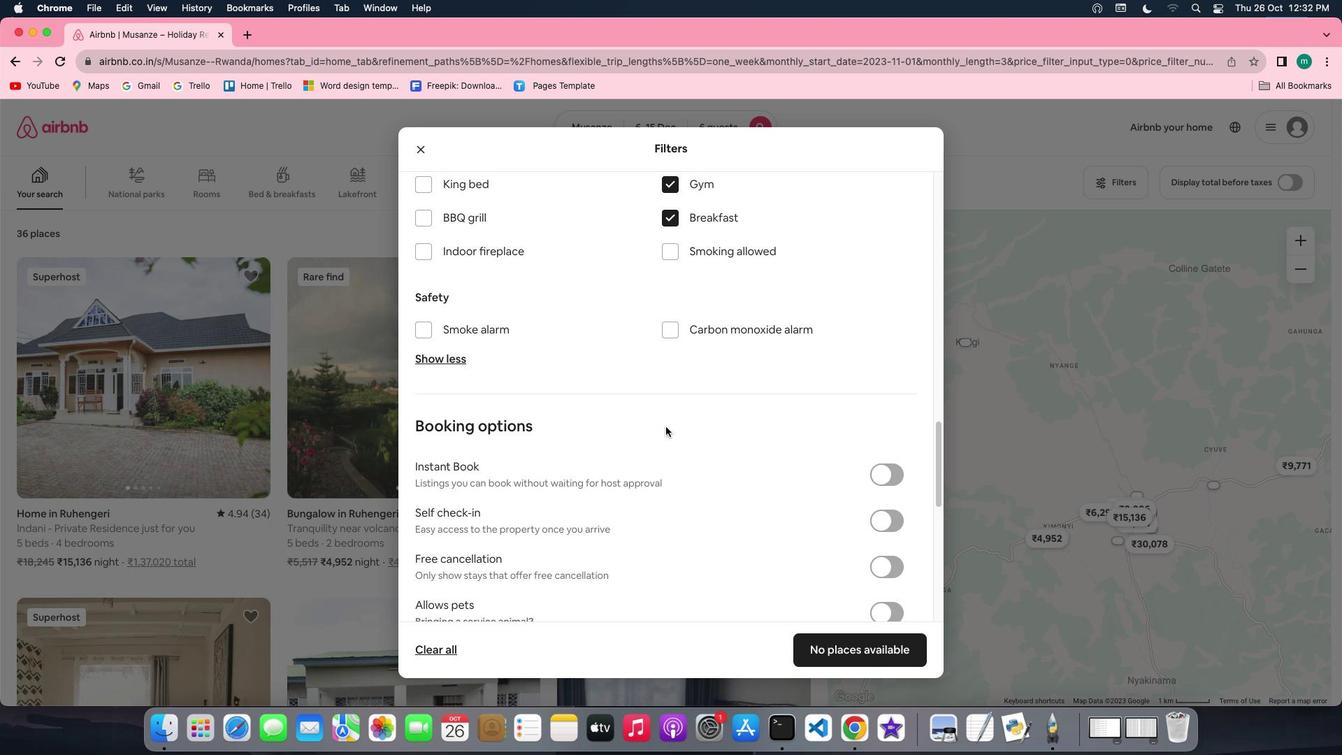 
Action: Mouse scrolled (666, 427) with delta (0, 0)
Screenshot: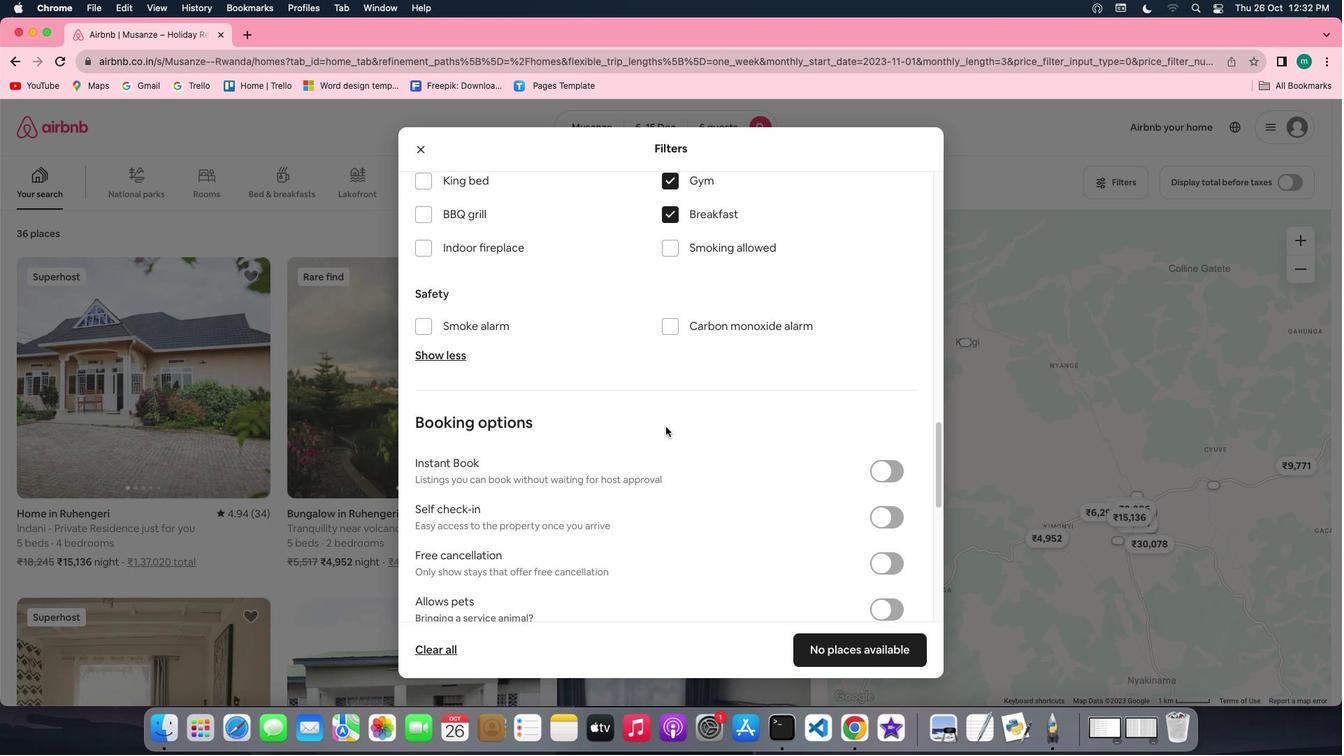 
Action: Mouse scrolled (666, 427) with delta (0, 0)
Screenshot: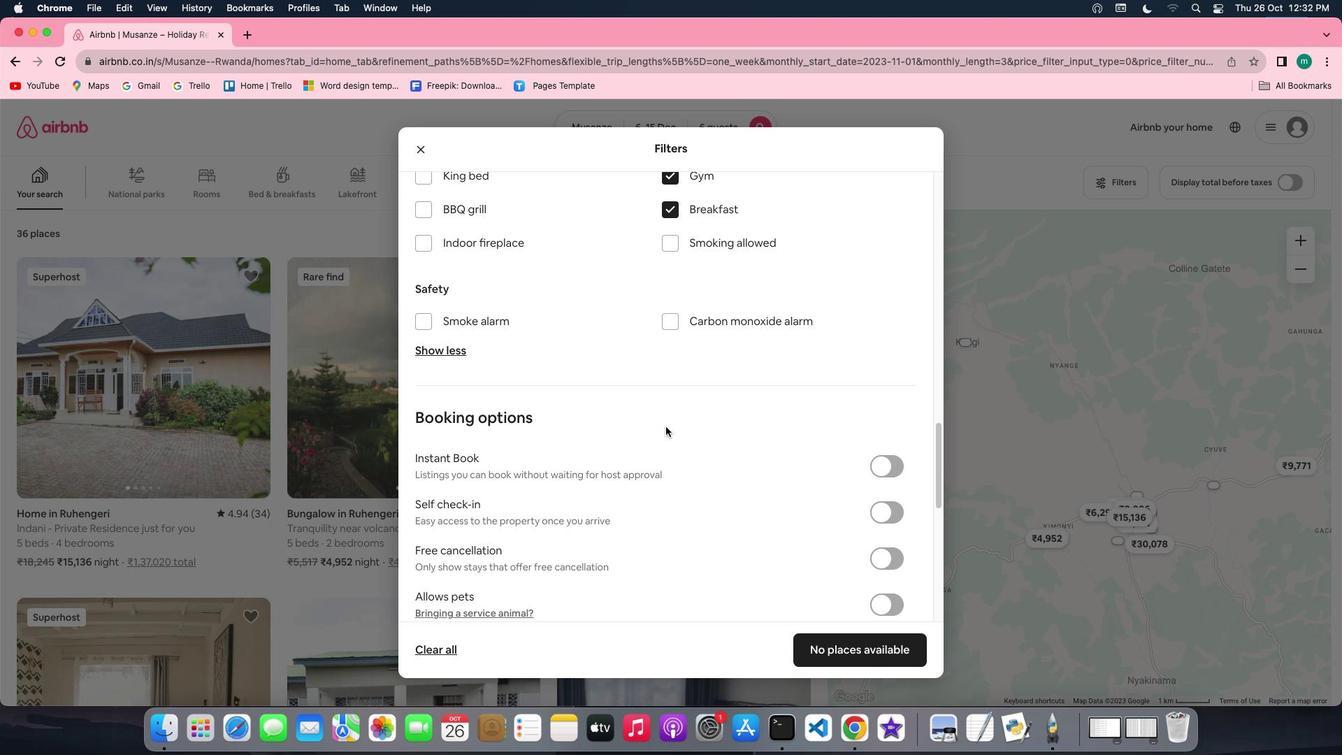
Action: Mouse scrolled (666, 427) with delta (0, 0)
Screenshot: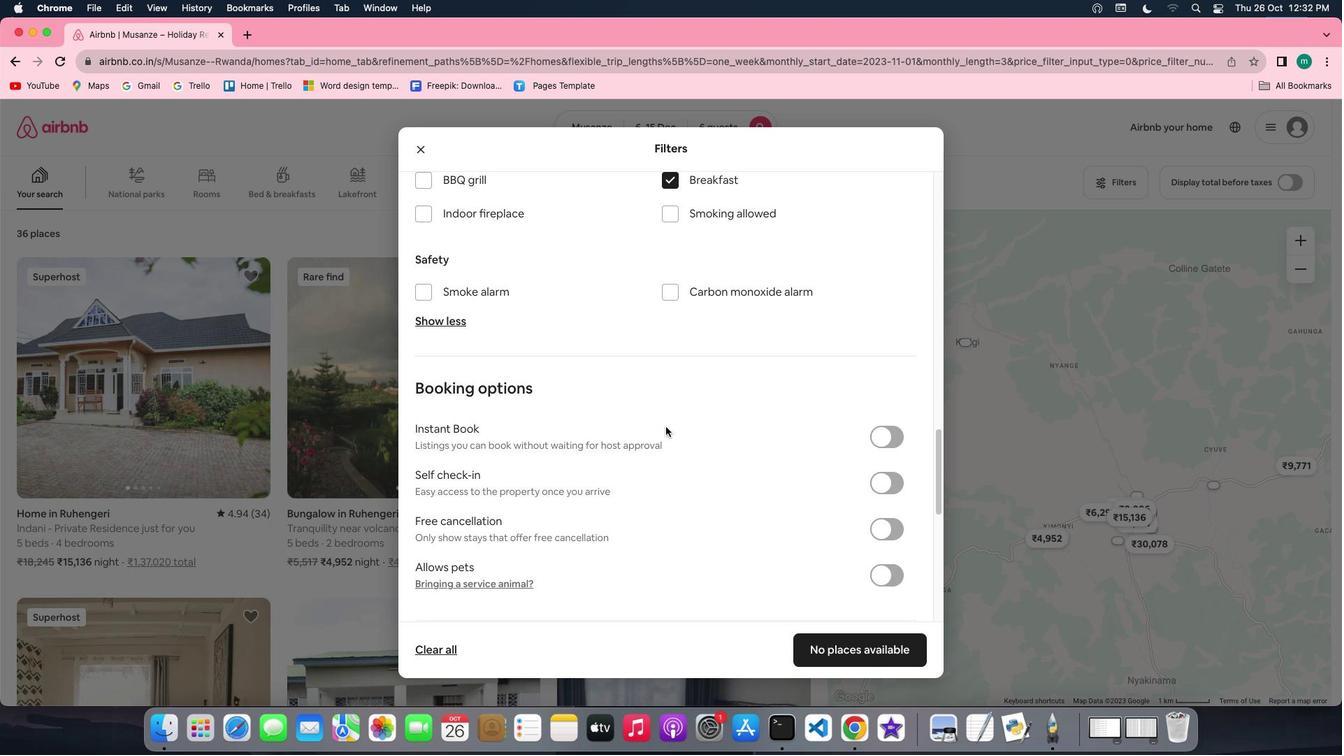 
Action: Mouse moved to (665, 427)
Screenshot: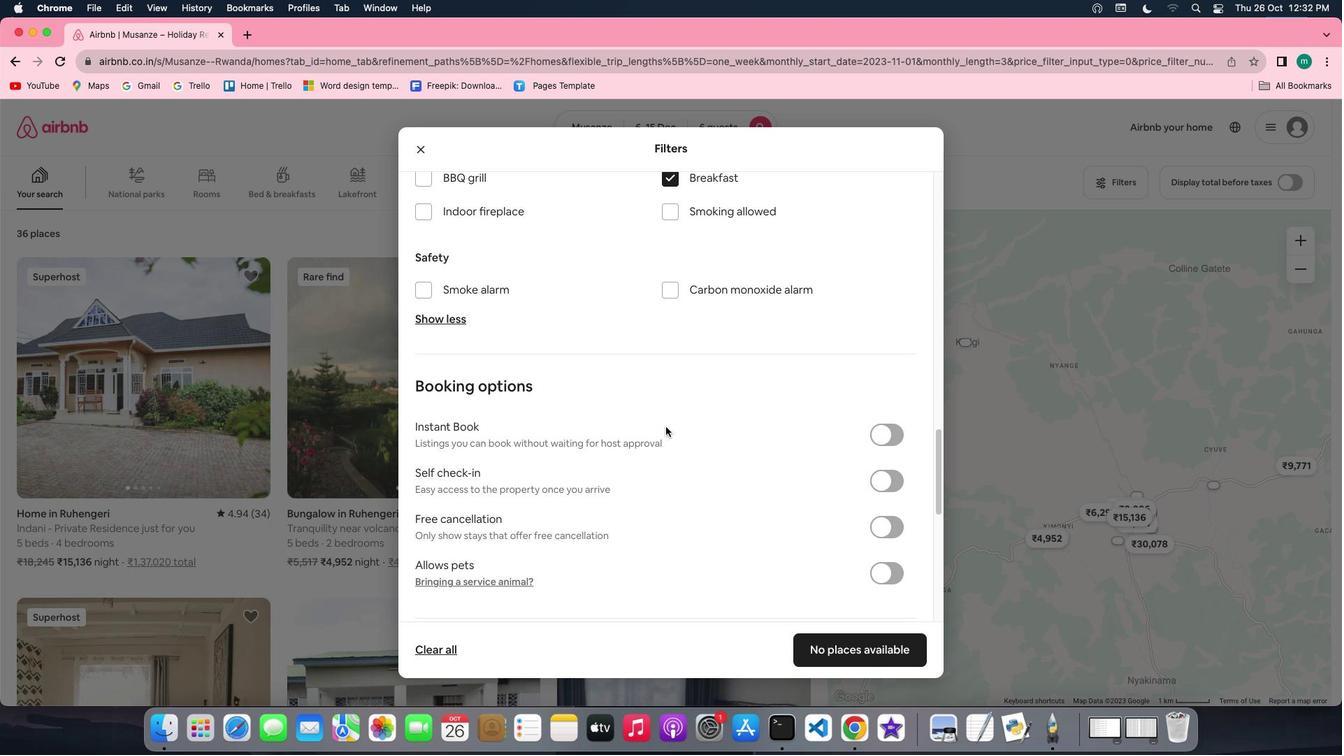 
Action: Mouse scrolled (665, 427) with delta (0, 0)
Screenshot: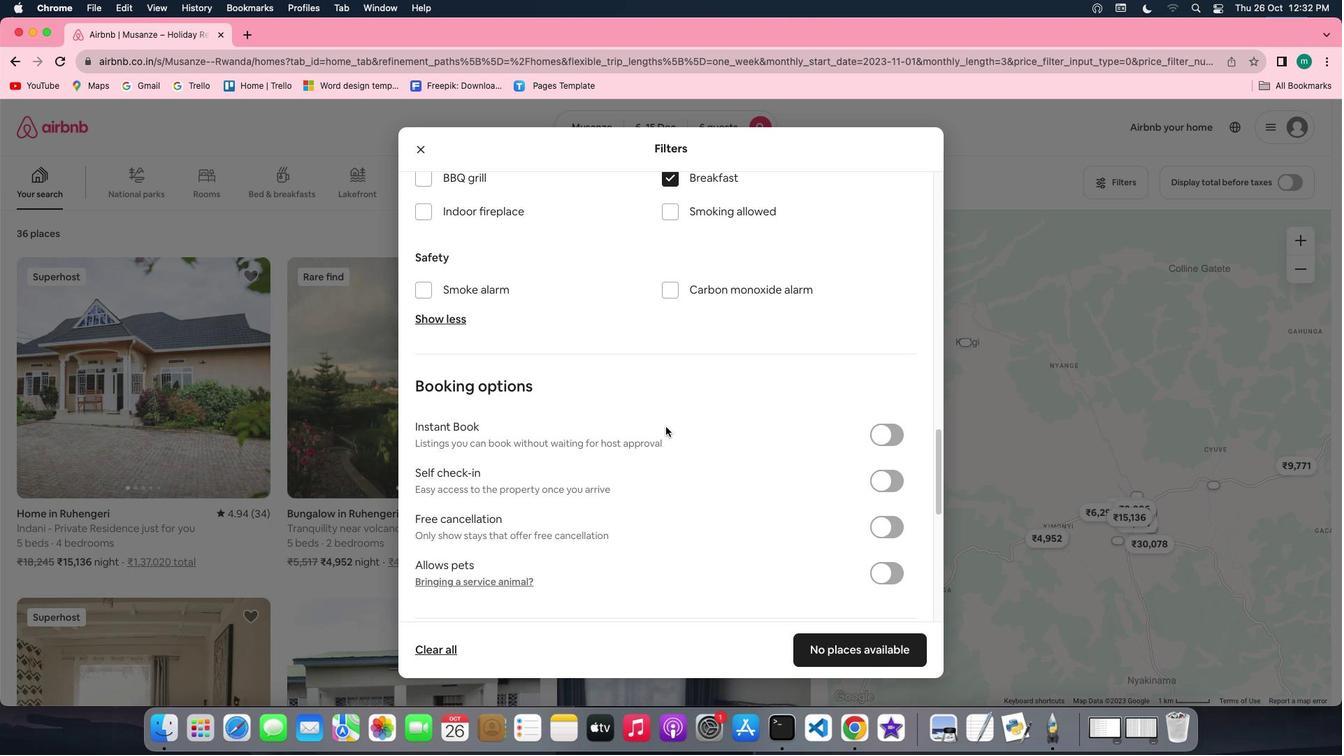 
Action: Mouse scrolled (665, 427) with delta (0, 0)
Screenshot: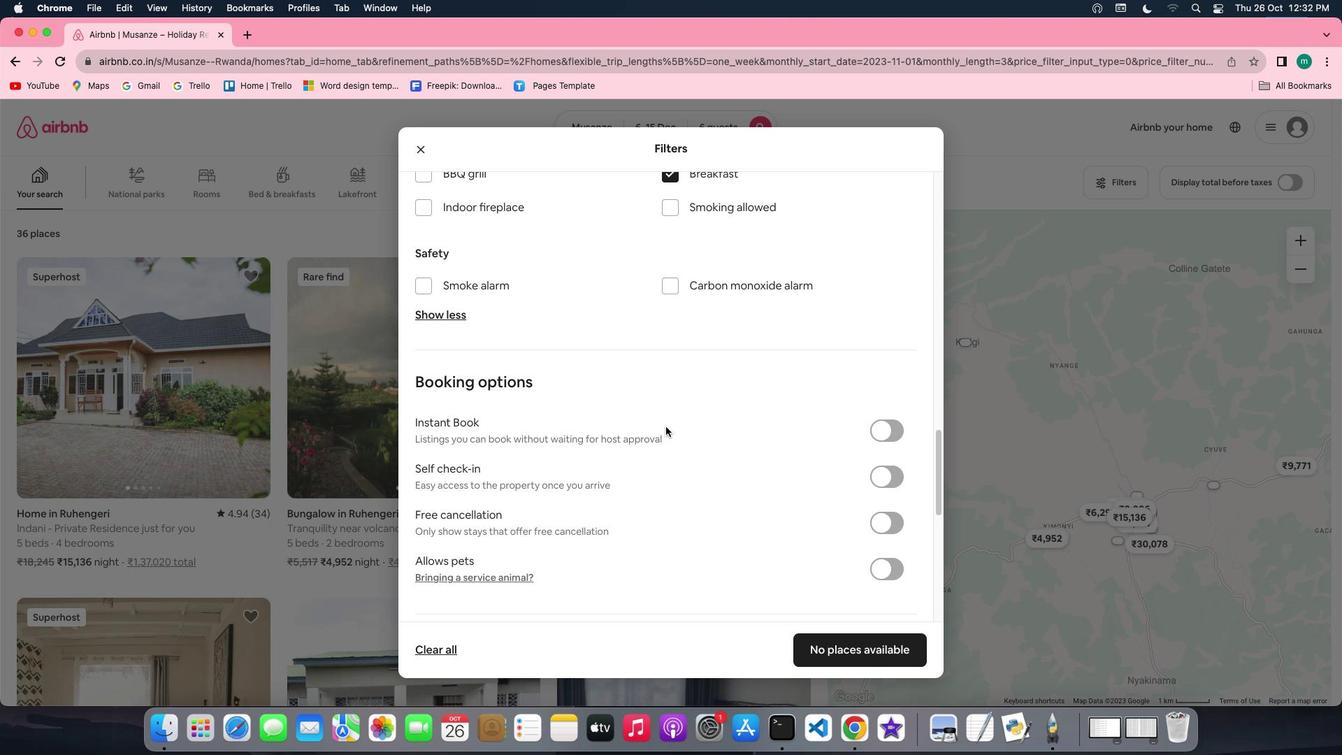 
Action: Mouse scrolled (665, 427) with delta (0, 0)
Screenshot: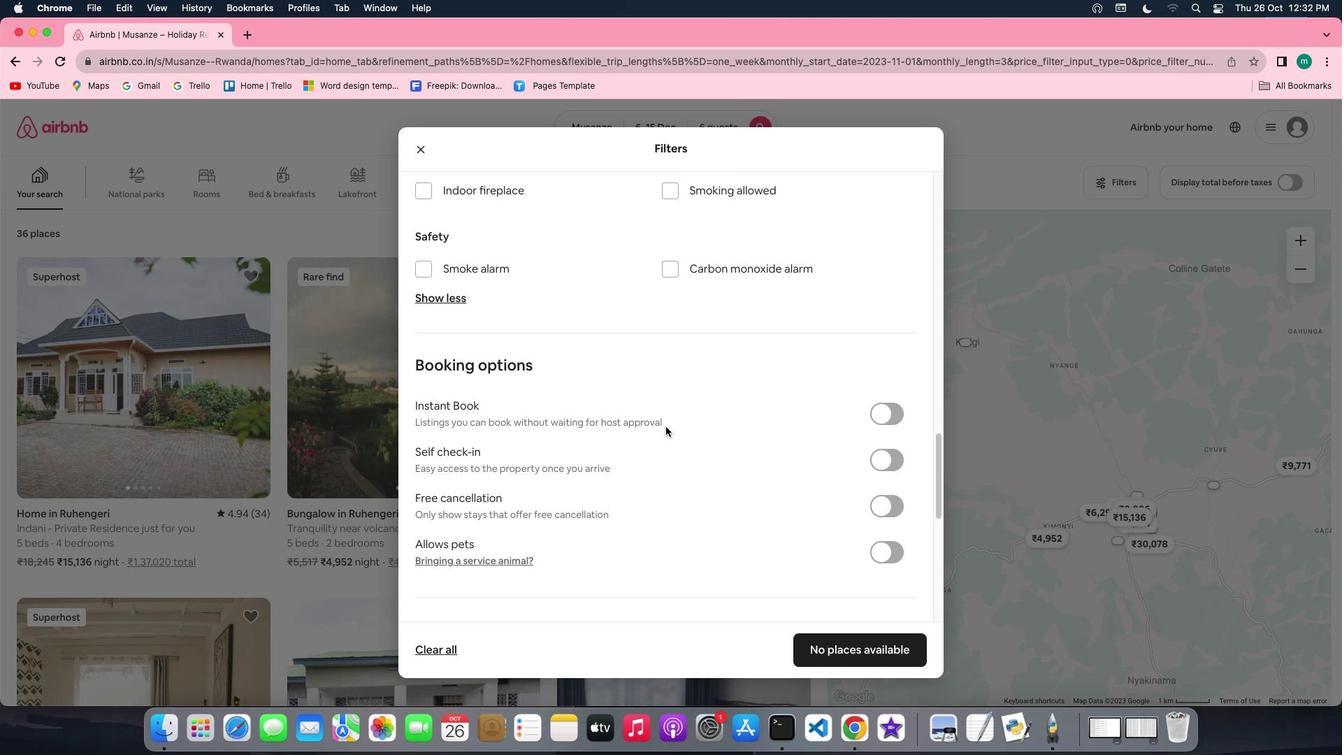 
Action: Mouse scrolled (665, 427) with delta (0, 0)
Screenshot: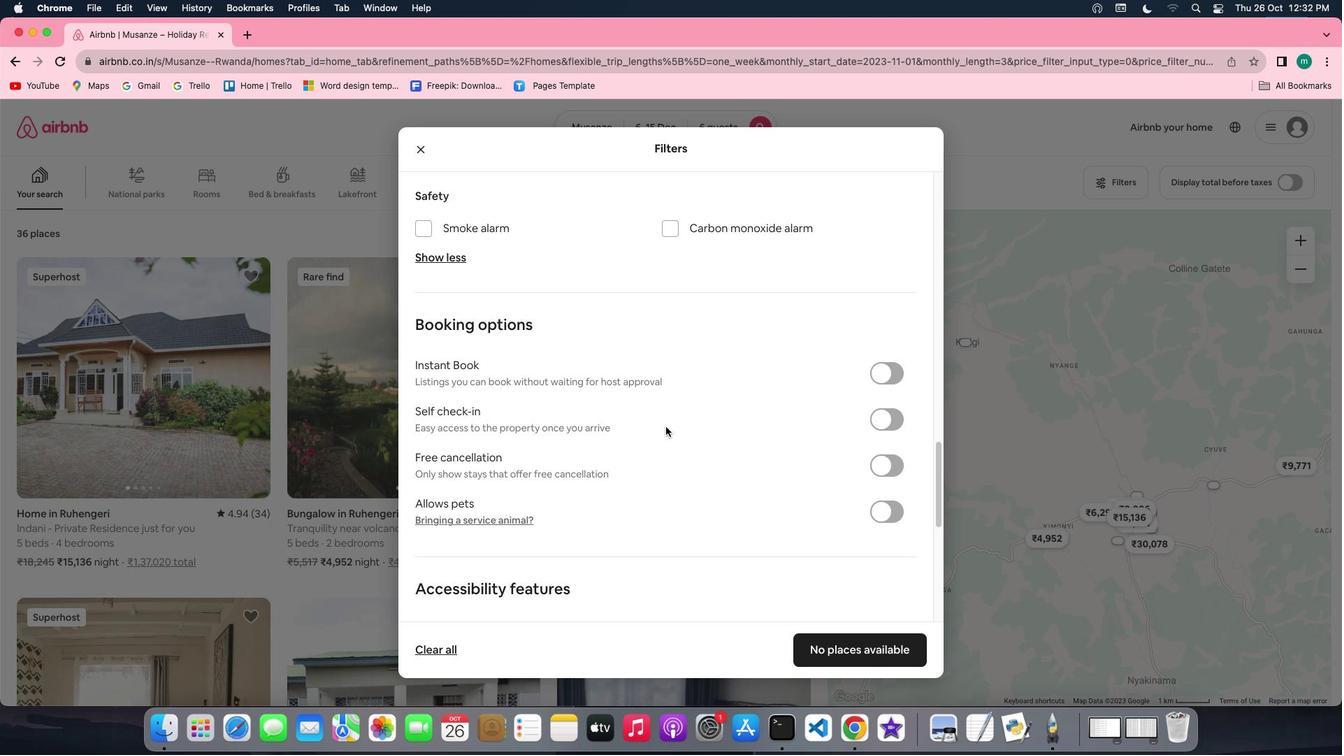 
Action: Mouse scrolled (665, 427) with delta (0, 0)
Screenshot: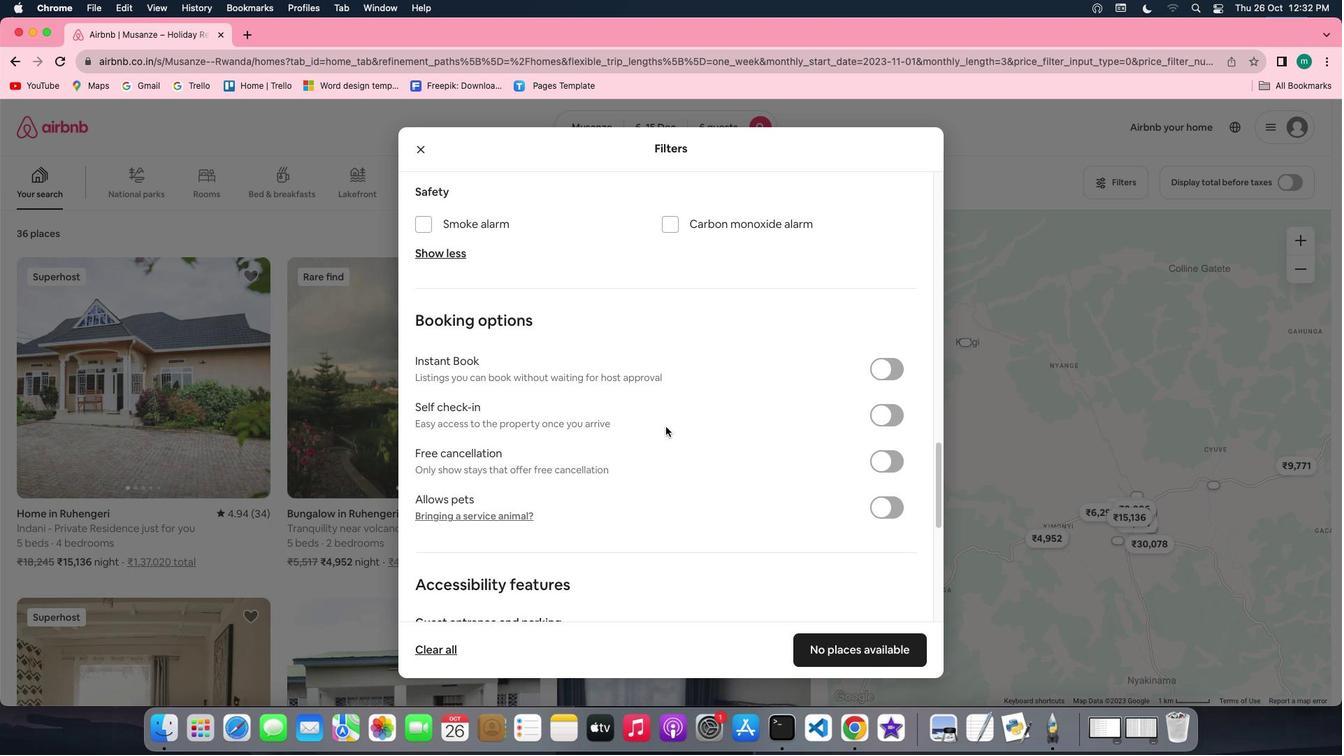 
Action: Mouse scrolled (665, 427) with delta (0, 0)
Screenshot: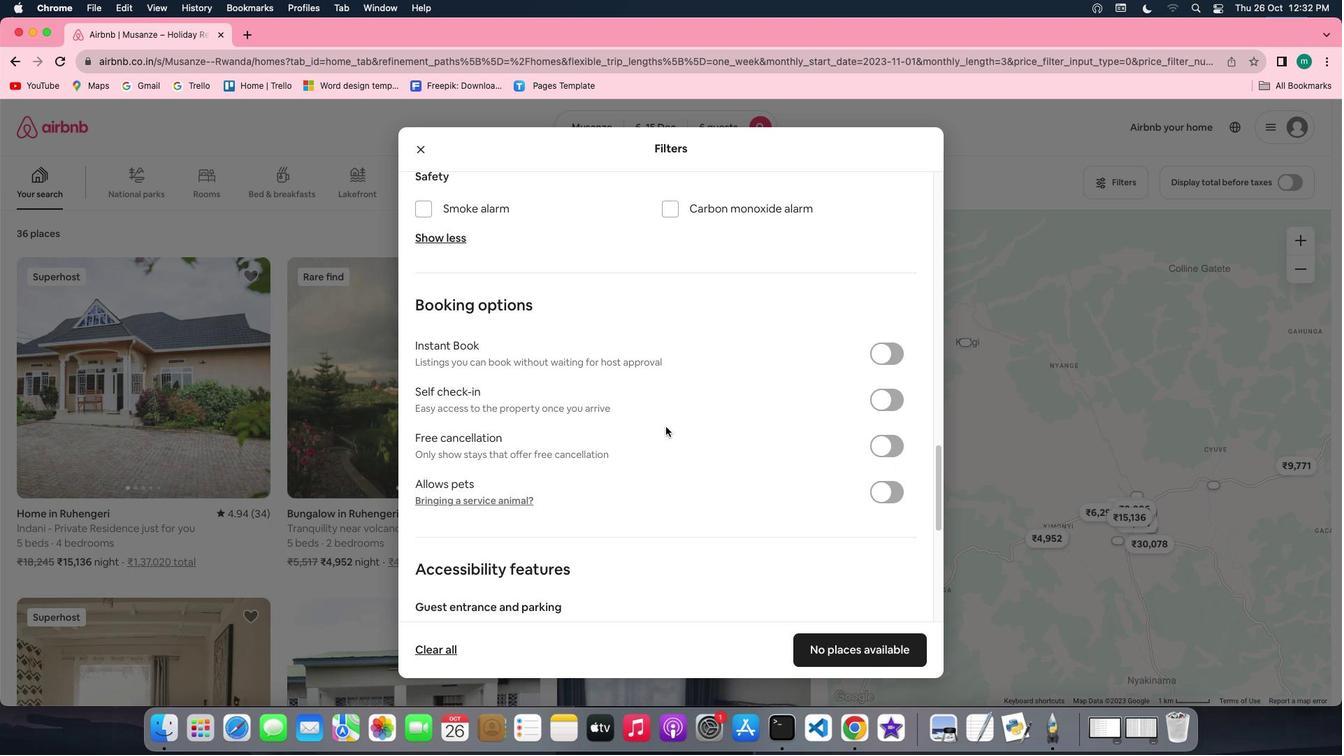 
Action: Mouse scrolled (665, 427) with delta (0, 0)
Screenshot: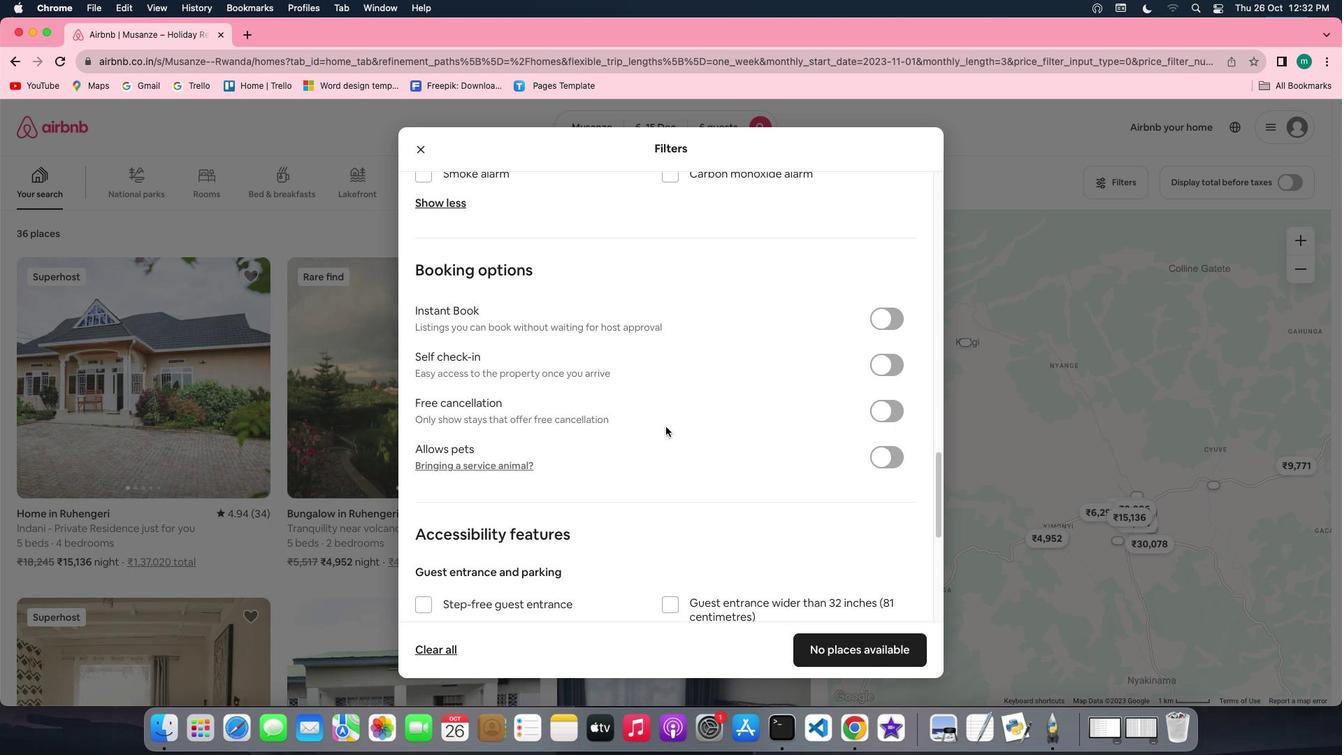 
Action: Mouse scrolled (665, 427) with delta (0, 0)
Screenshot: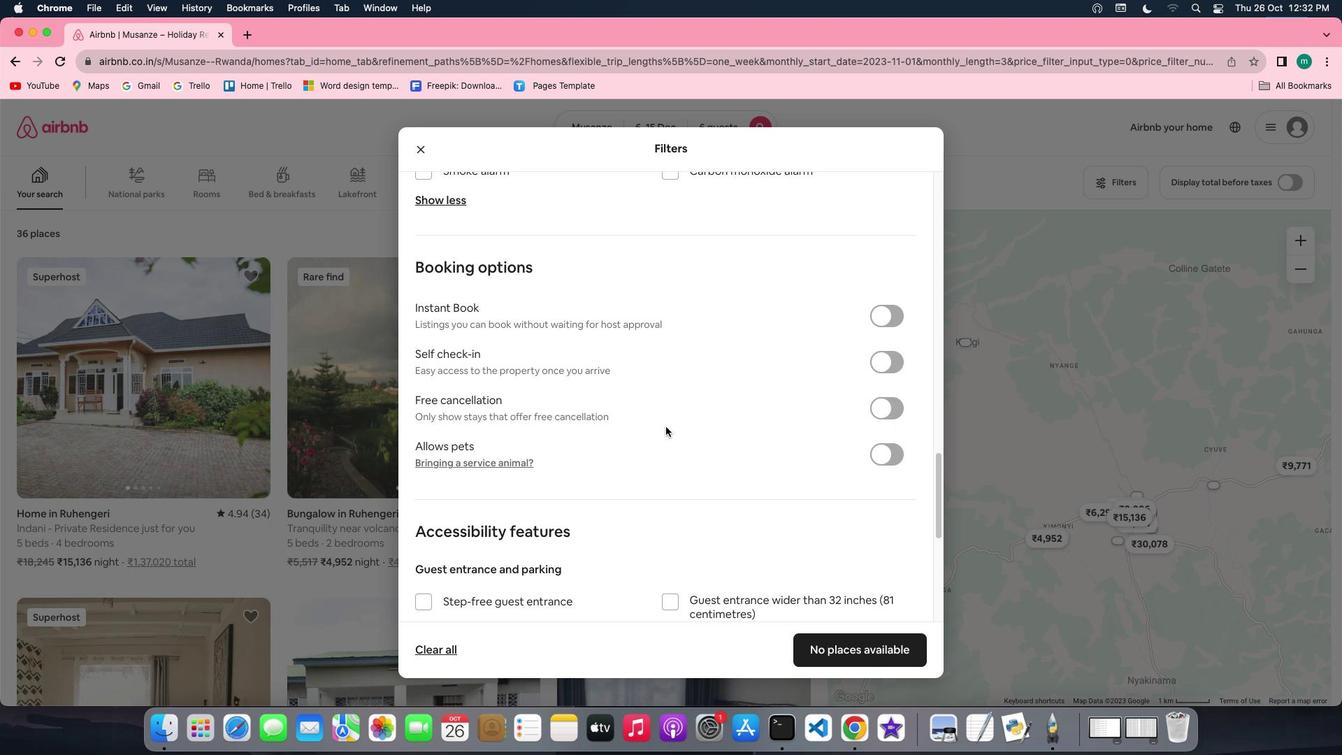 
Action: Mouse scrolled (665, 427) with delta (0, 0)
Screenshot: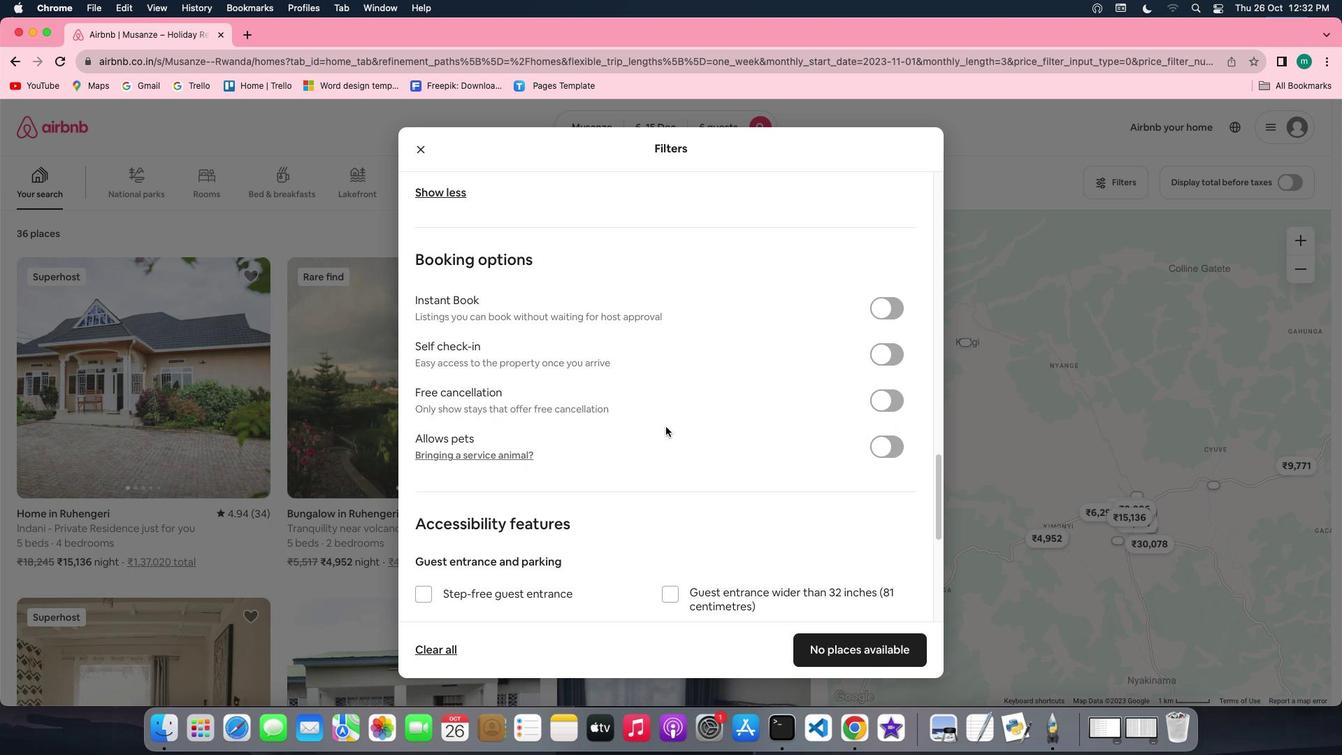 
Action: Mouse scrolled (665, 427) with delta (0, 0)
Screenshot: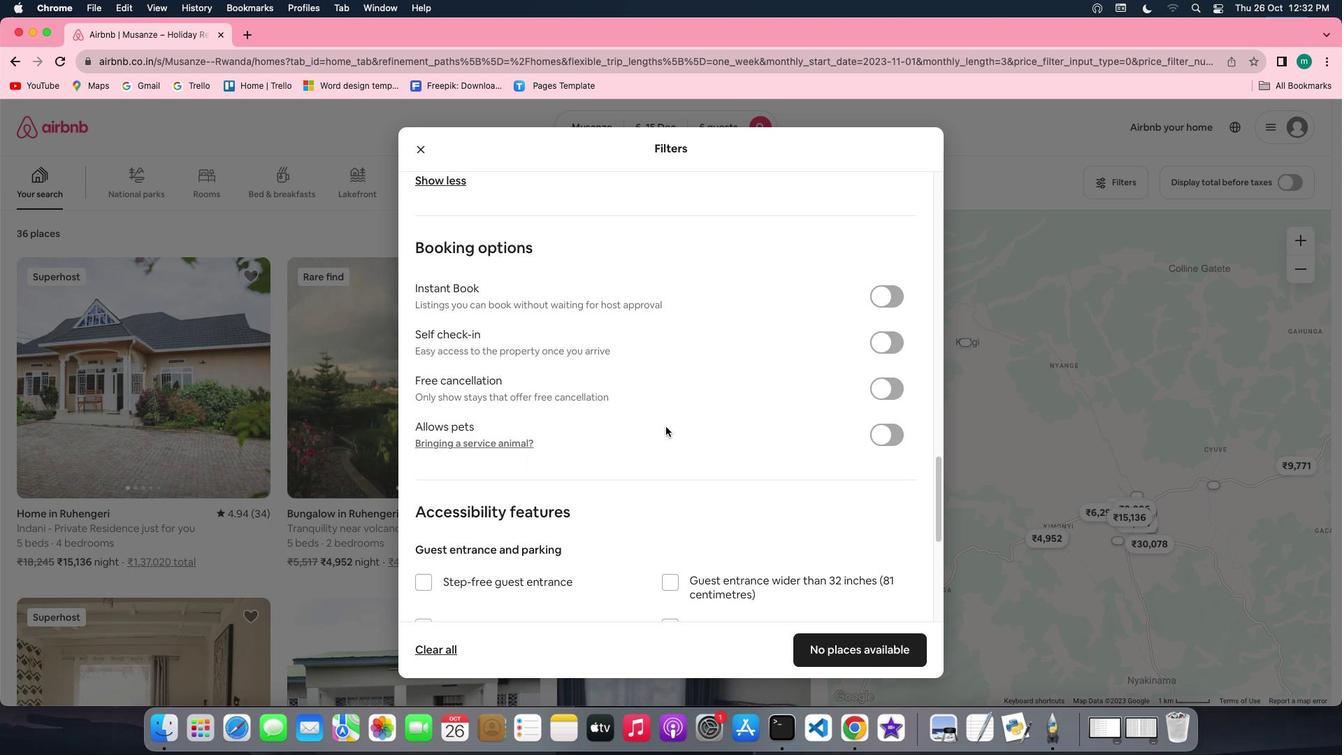 
Action: Mouse scrolled (665, 427) with delta (0, 0)
Screenshot: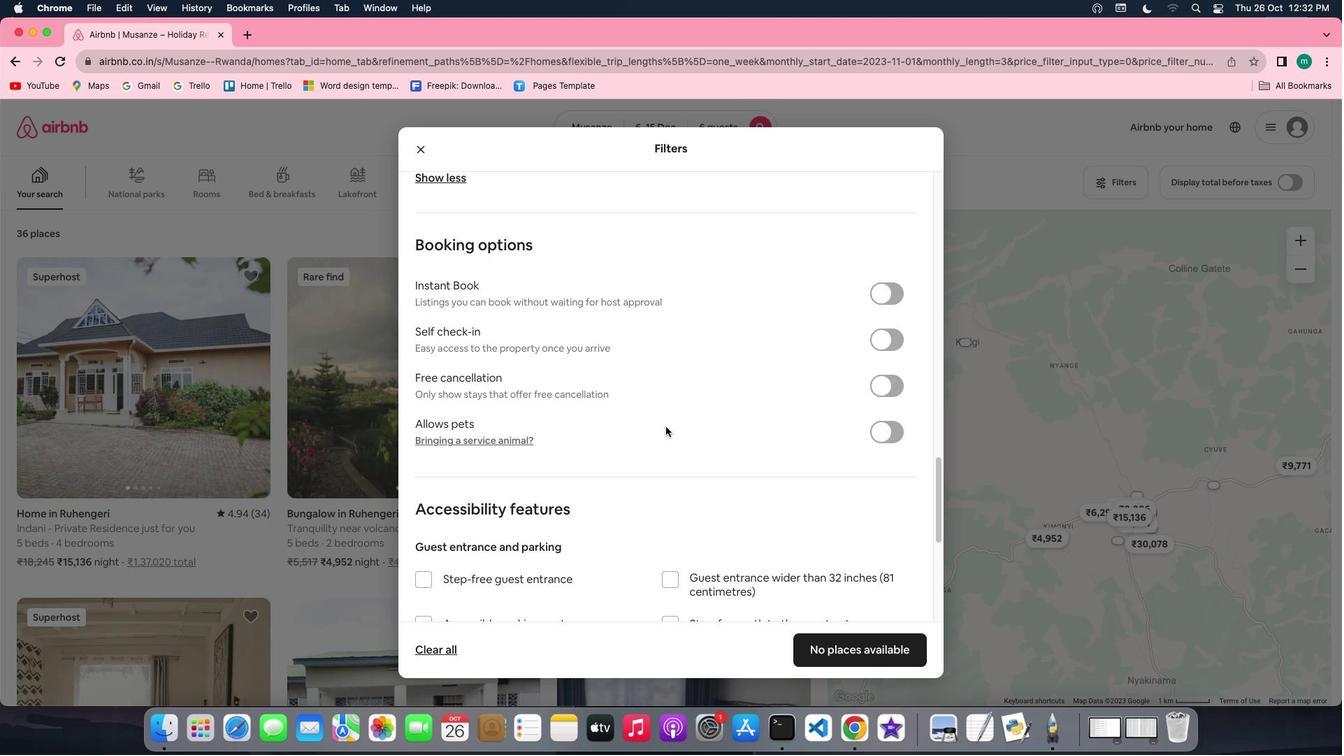 
Action: Mouse moved to (887, 334)
Screenshot: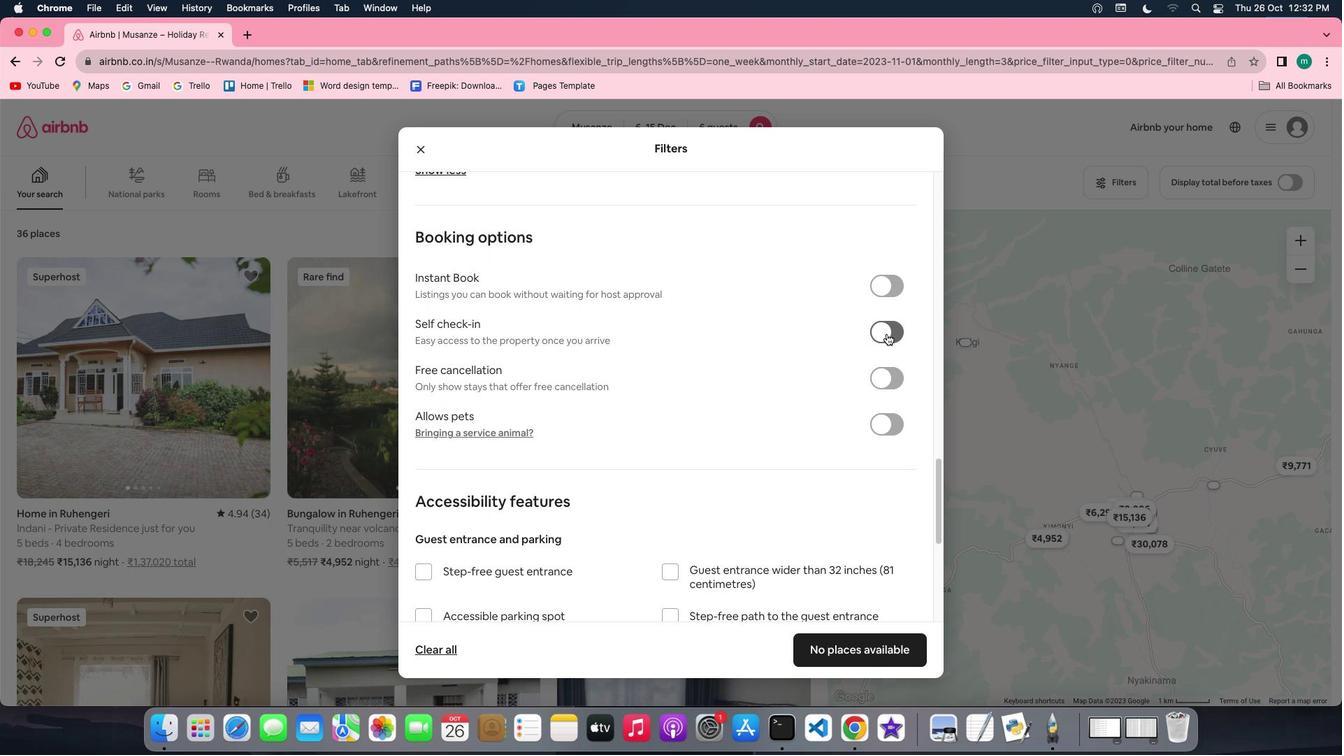 
Action: Mouse pressed left at (887, 334)
Screenshot: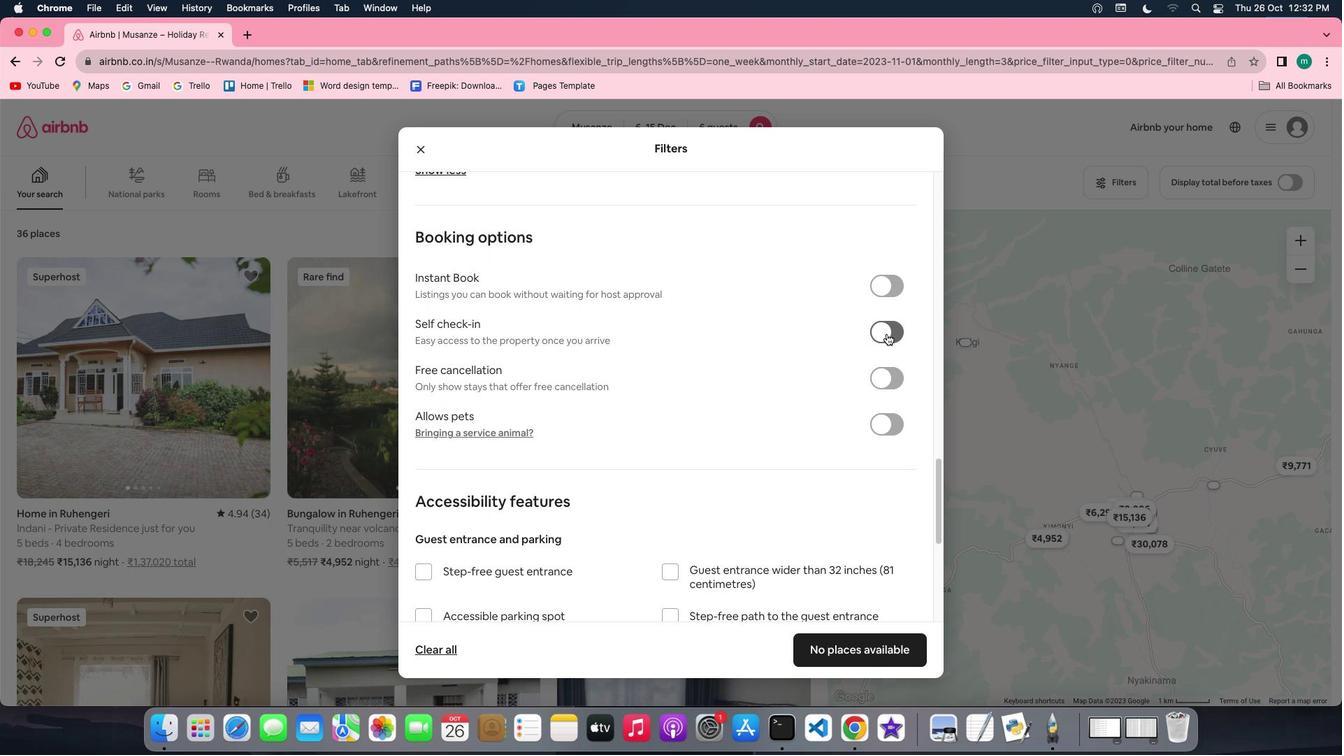 
Action: Mouse moved to (629, 423)
Screenshot: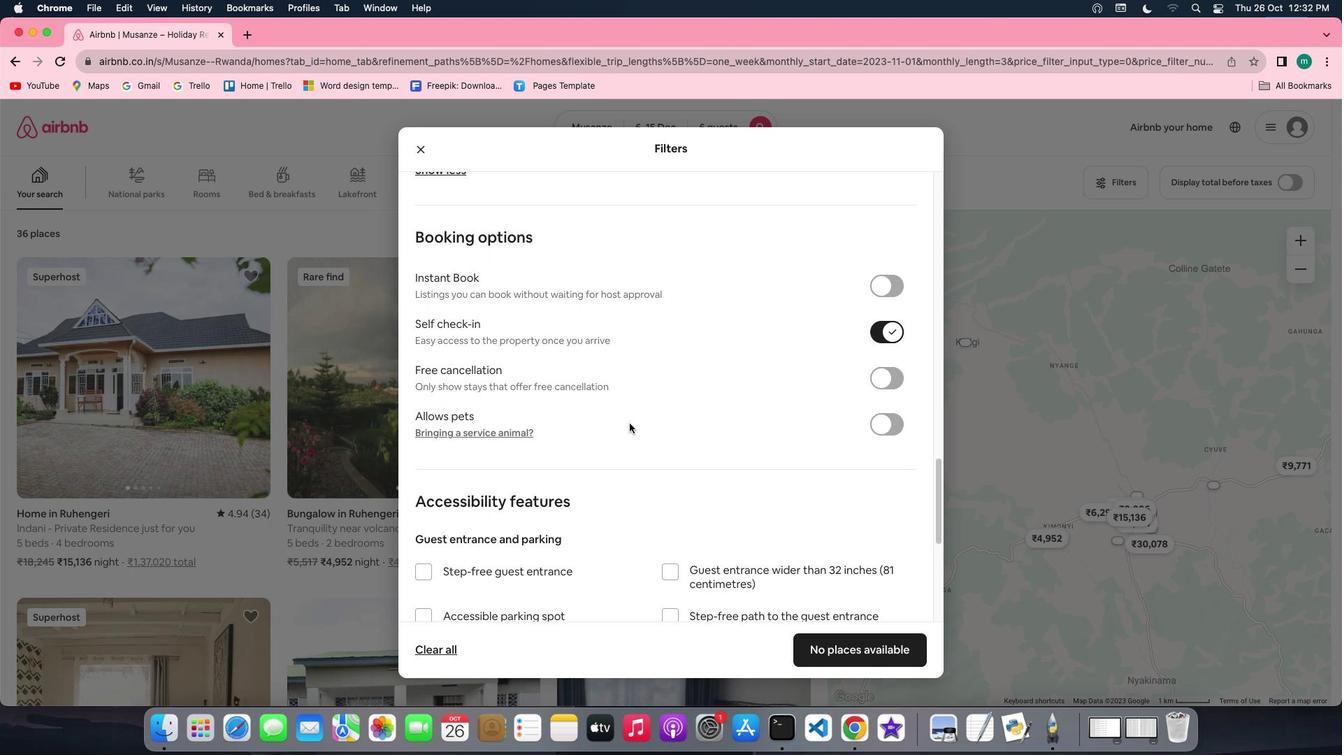 
Action: Mouse scrolled (629, 423) with delta (0, 0)
Screenshot: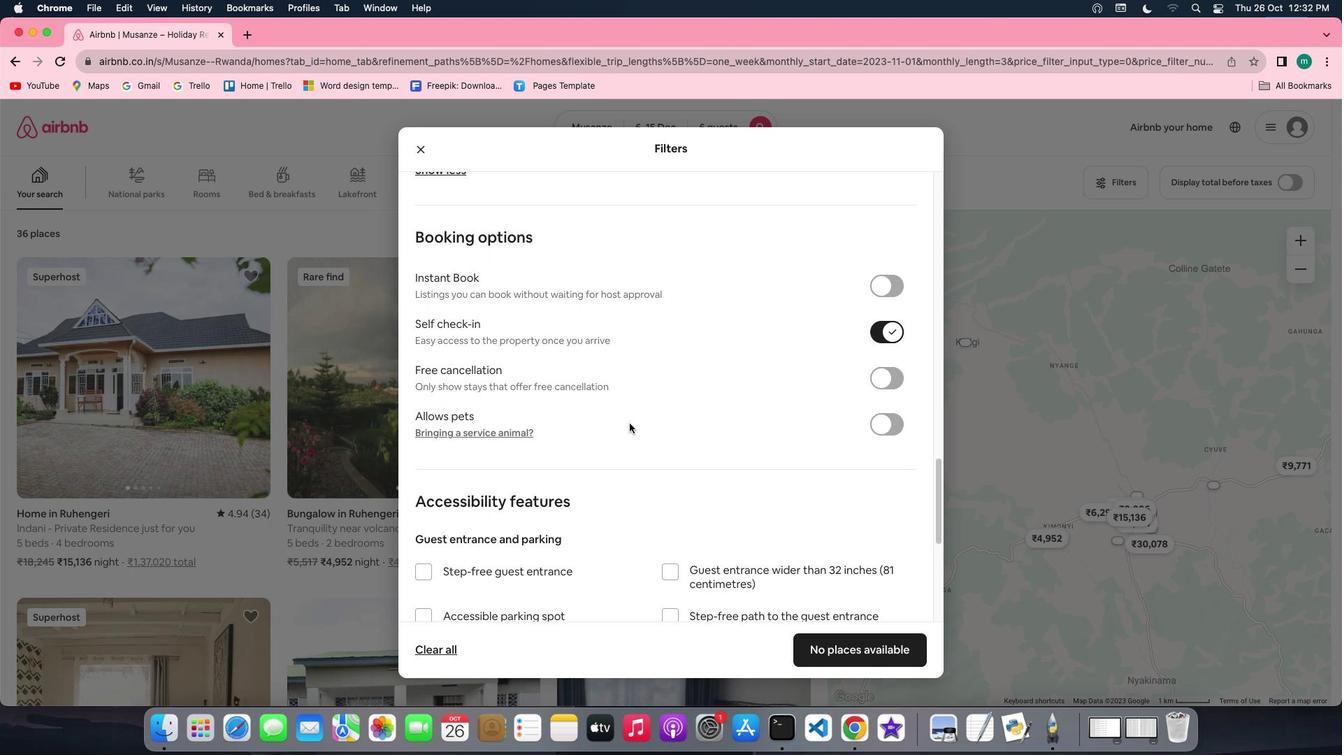 
Action: Mouse scrolled (629, 423) with delta (0, 0)
Screenshot: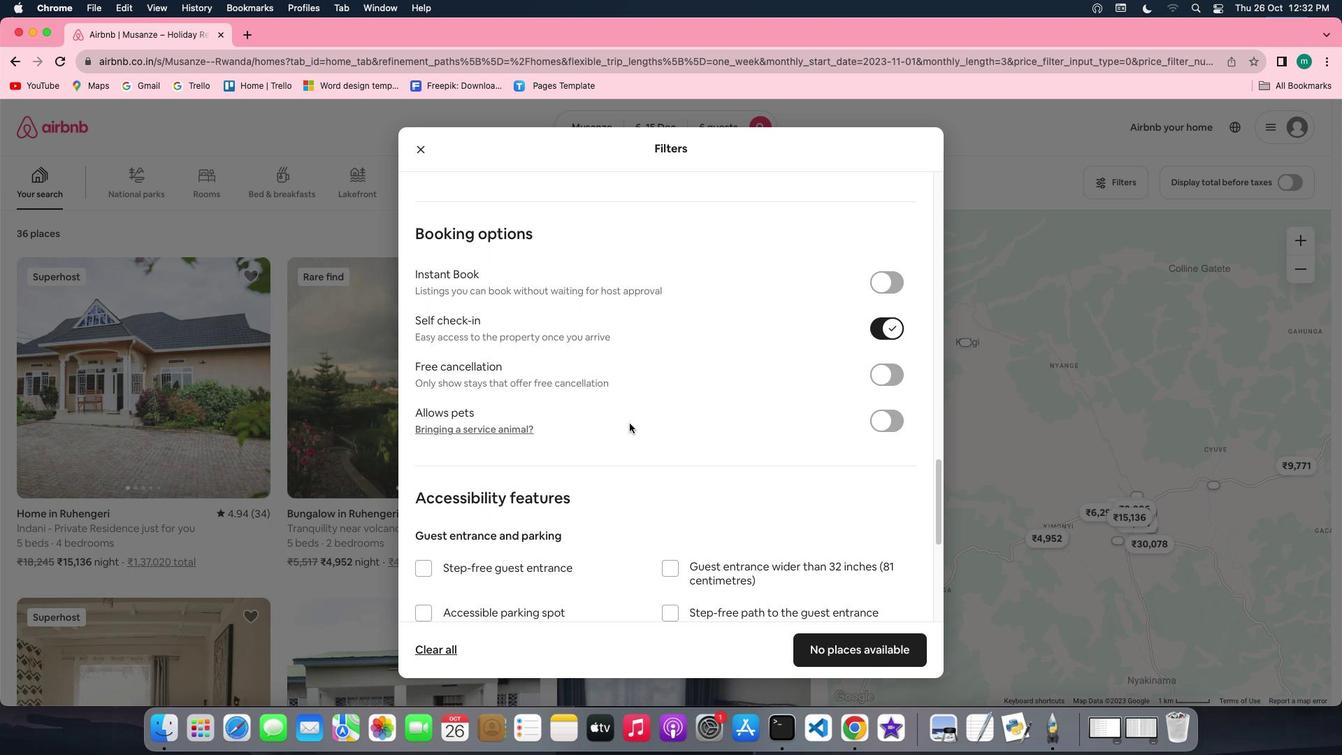 
Action: Mouse scrolled (629, 423) with delta (0, 0)
Screenshot: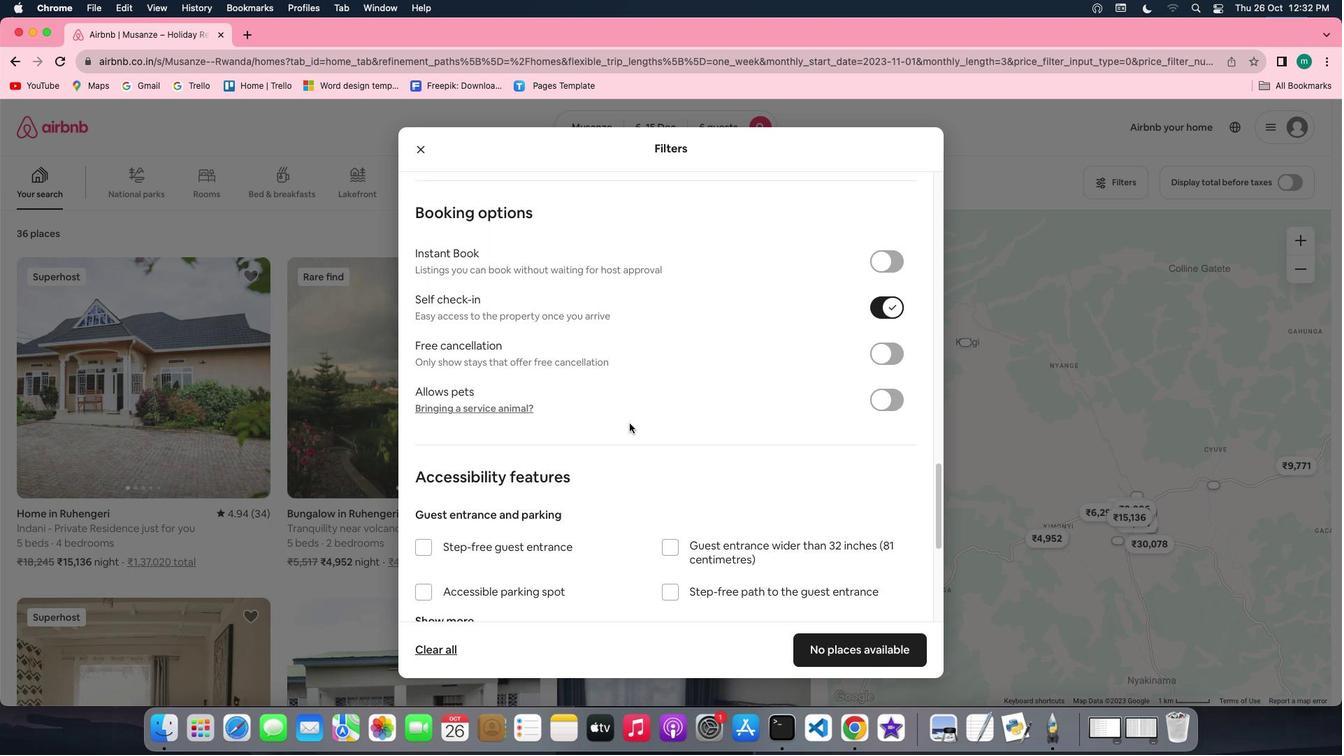 
Action: Mouse moved to (623, 504)
Screenshot: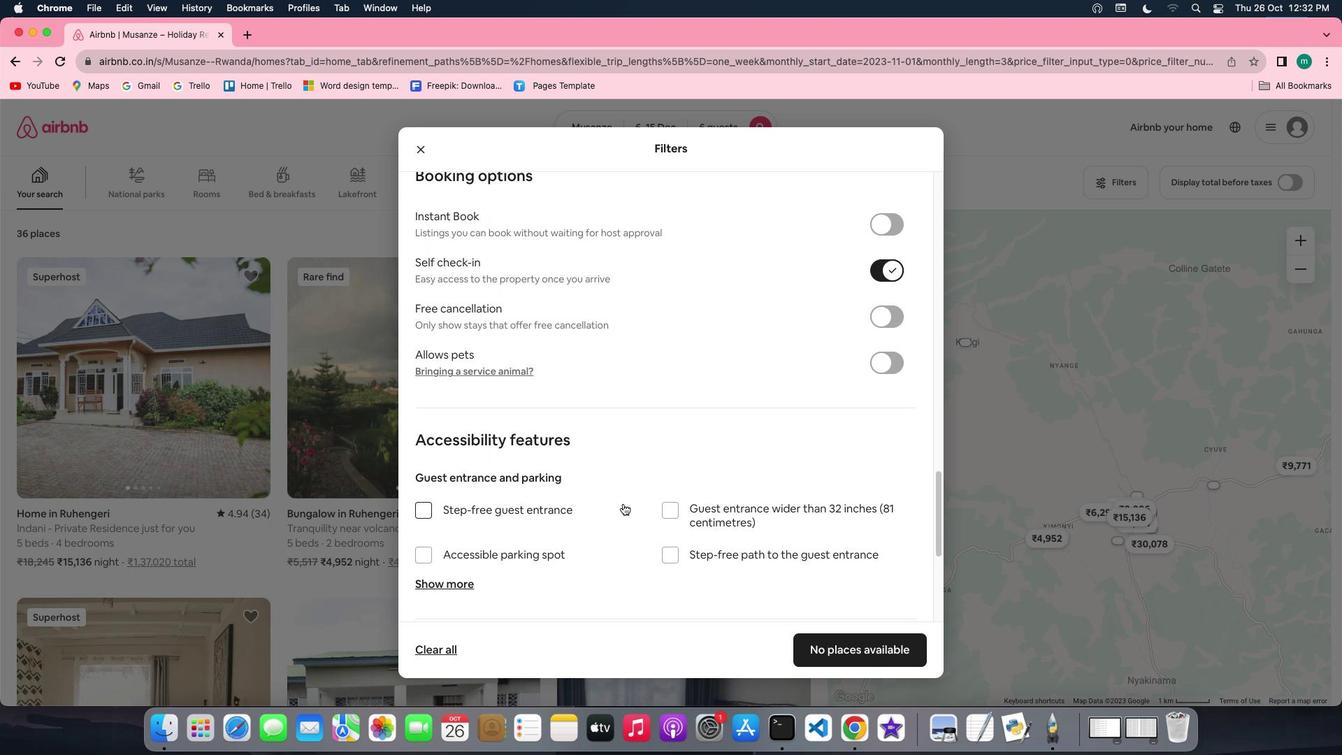 
Action: Mouse scrolled (623, 504) with delta (0, 0)
Screenshot: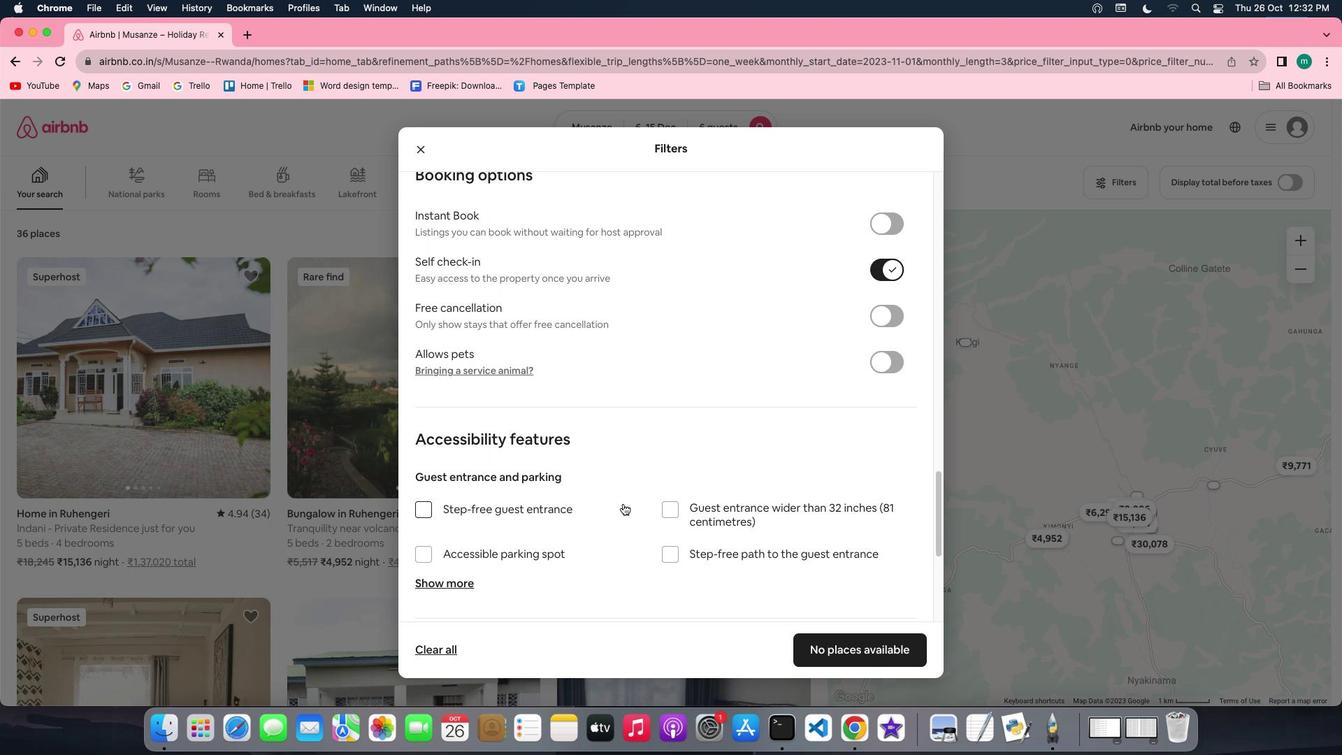 
Action: Mouse scrolled (623, 504) with delta (0, 0)
Screenshot: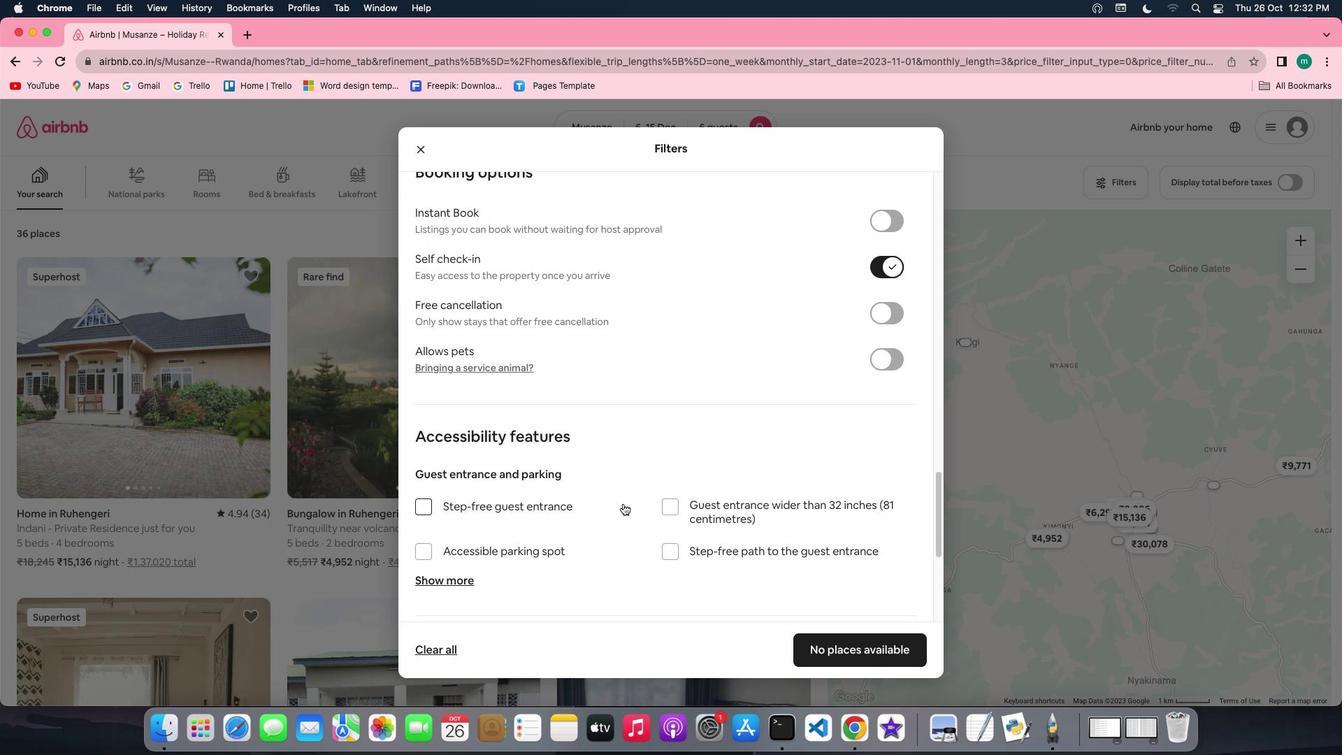 
Action: Mouse scrolled (623, 504) with delta (0, 0)
Screenshot: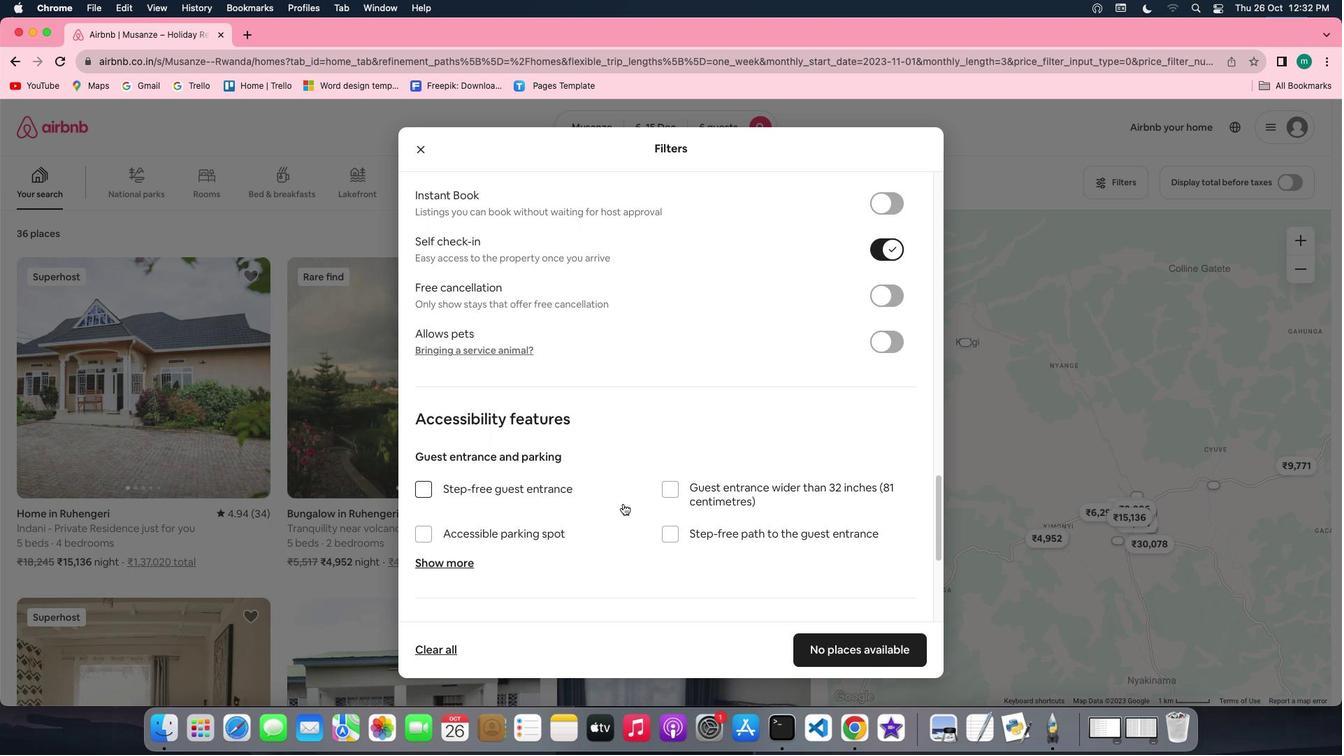 
Action: Mouse moved to (658, 494)
Screenshot: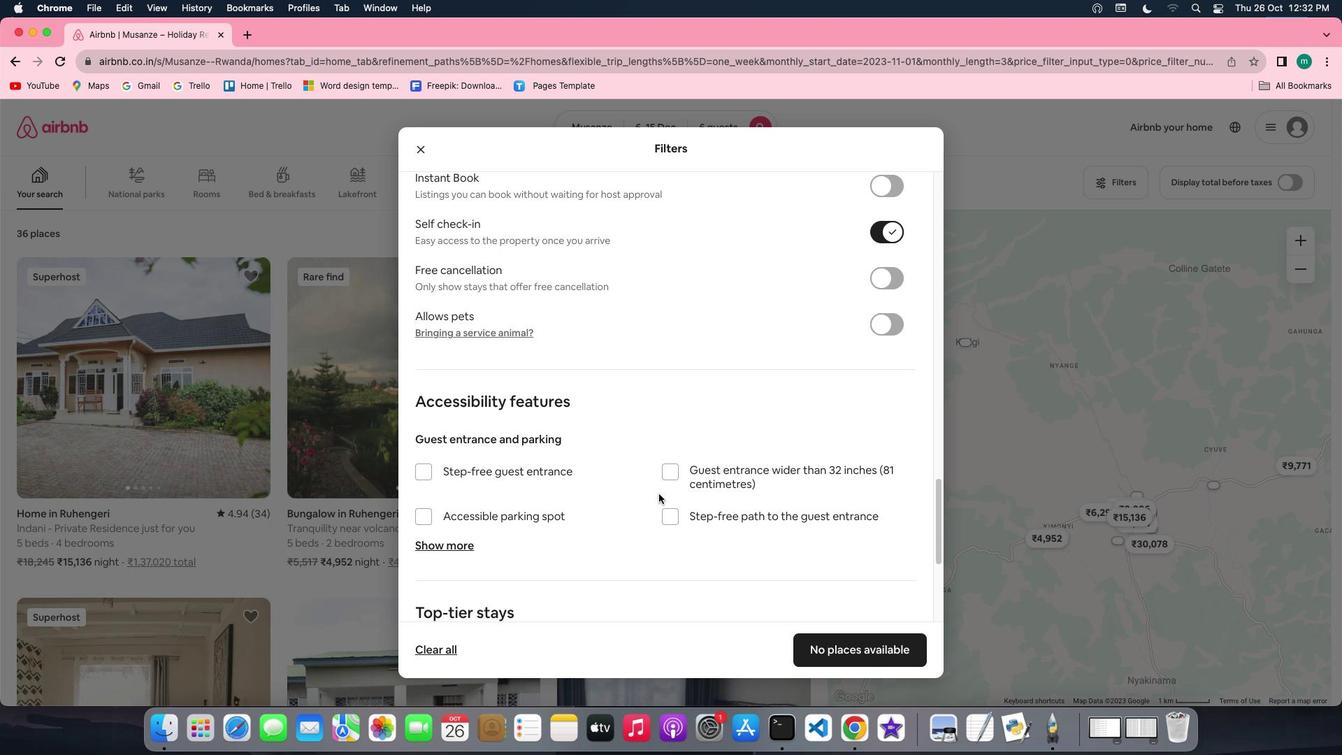 
Action: Mouse scrolled (658, 494) with delta (0, 0)
Screenshot: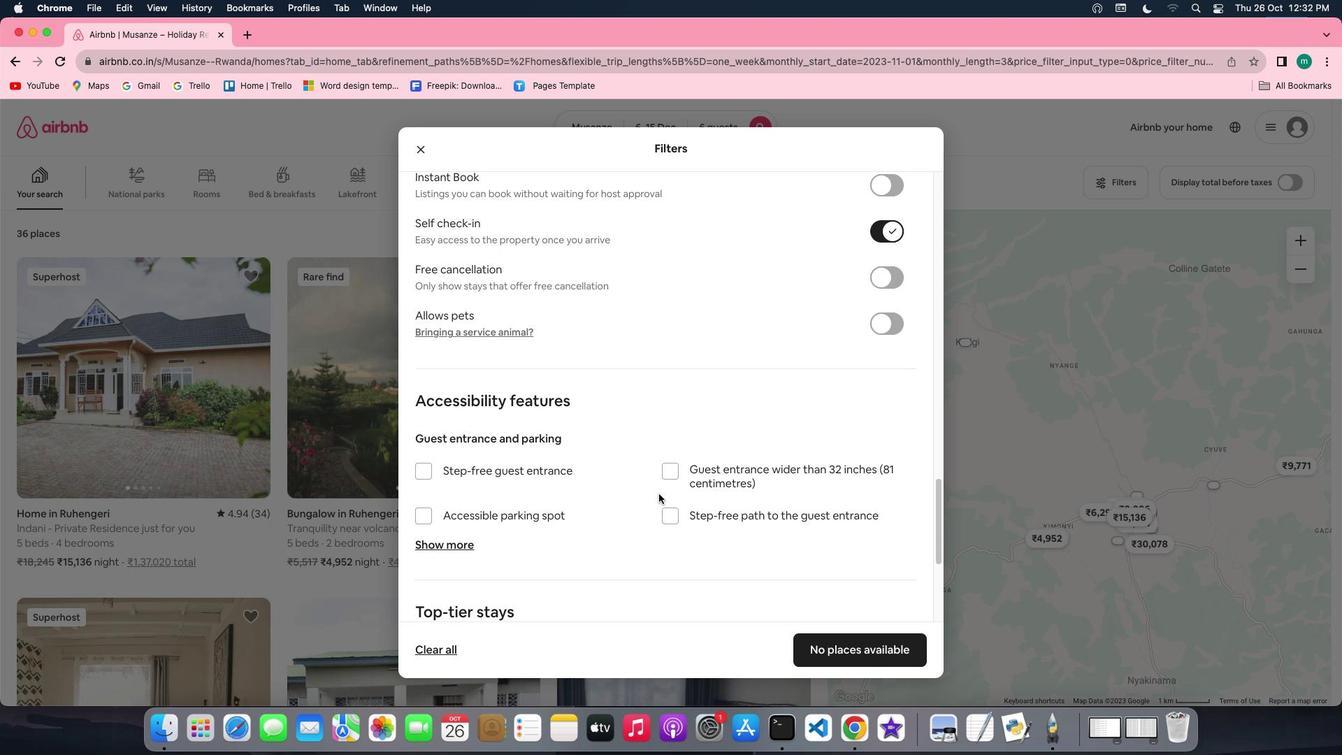 
Action: Mouse scrolled (658, 494) with delta (0, 0)
Screenshot: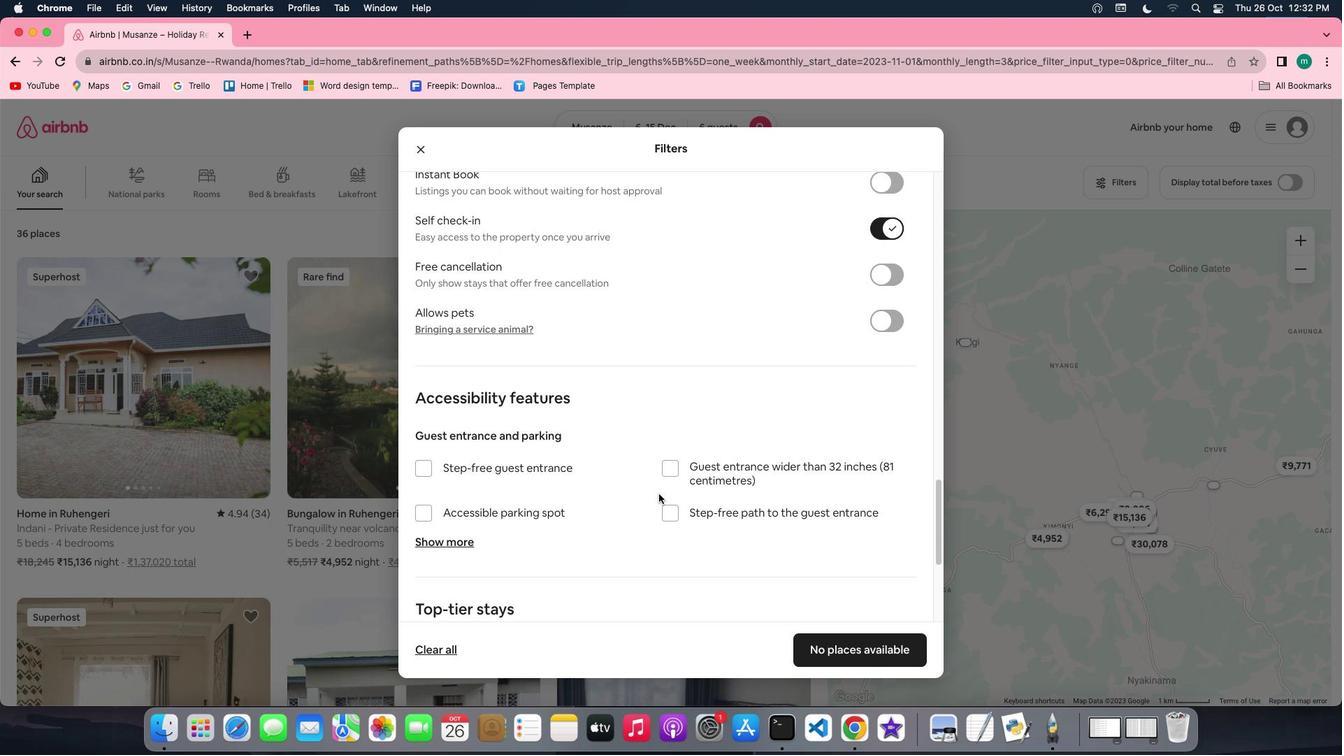 
Action: Mouse scrolled (658, 494) with delta (0, 0)
Screenshot: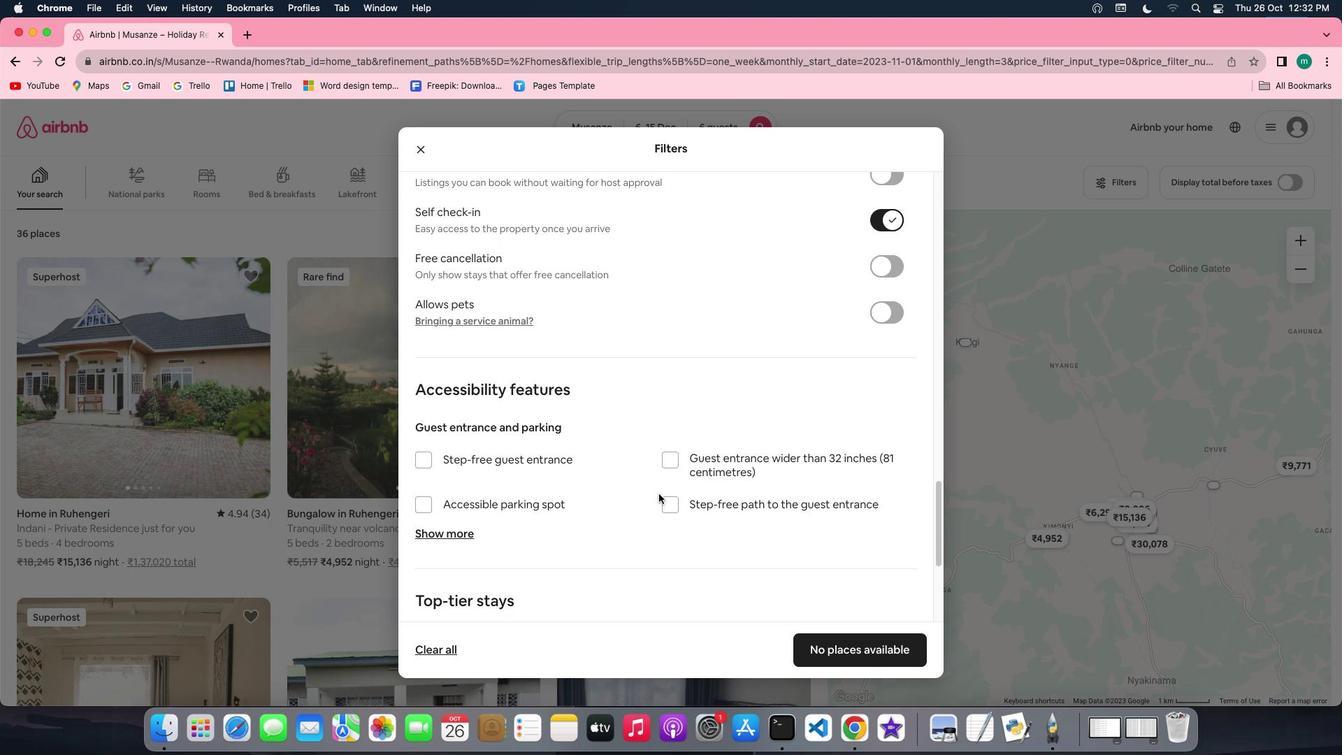 
Action: Mouse scrolled (658, 494) with delta (0, 0)
Screenshot: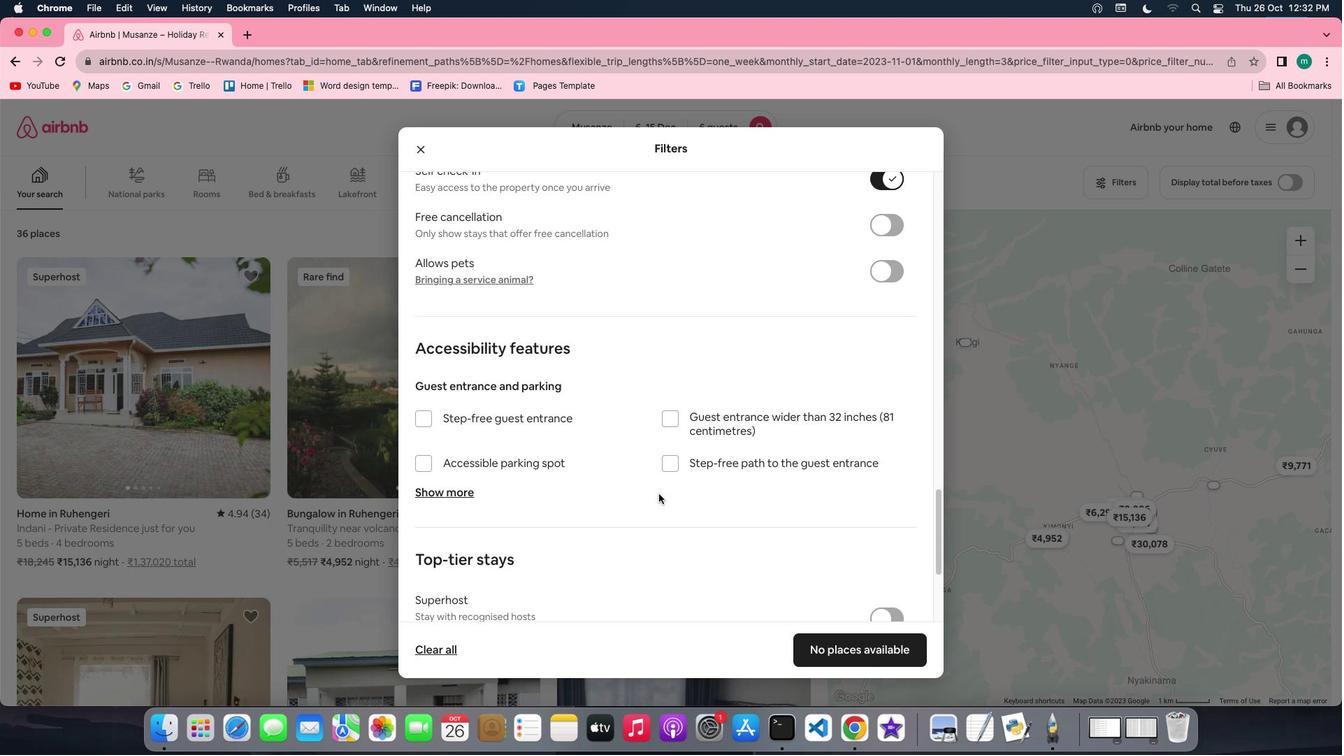 
Action: Mouse scrolled (658, 494) with delta (0, 0)
Screenshot: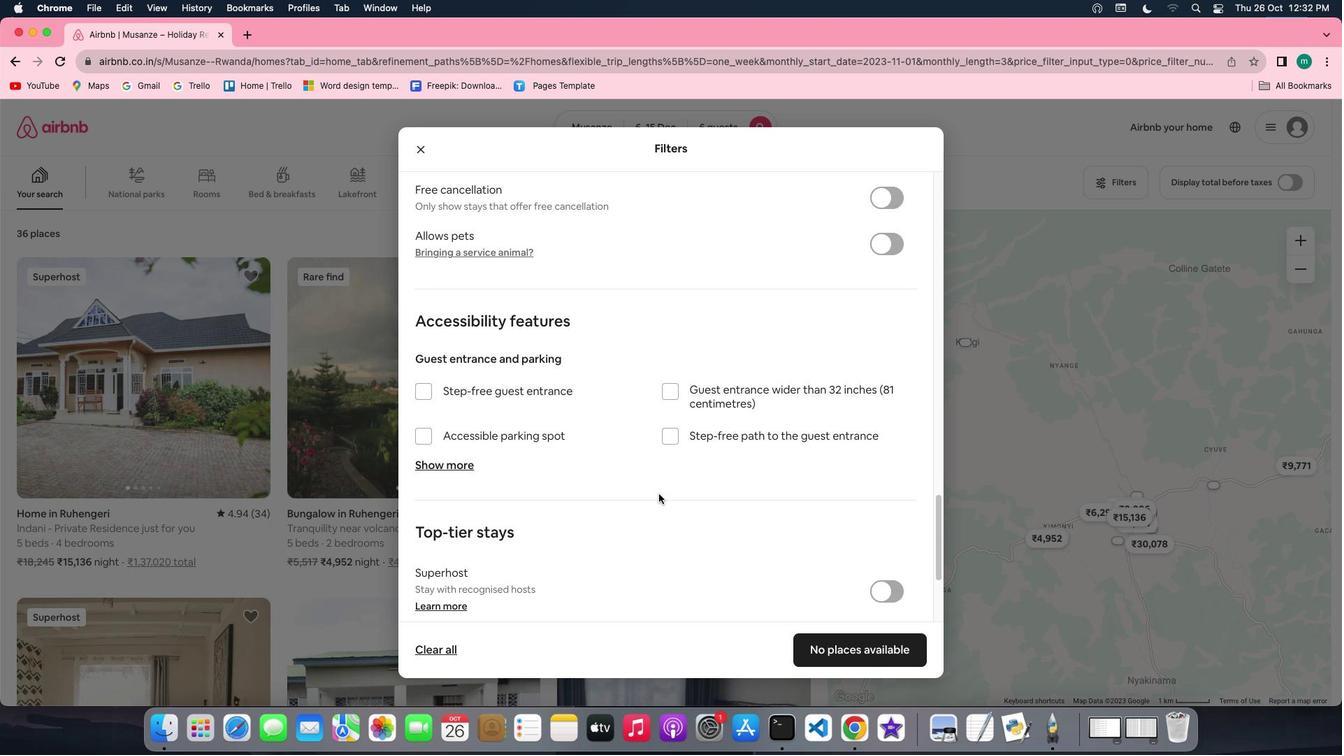 
Action: Mouse scrolled (658, 494) with delta (0, 0)
Screenshot: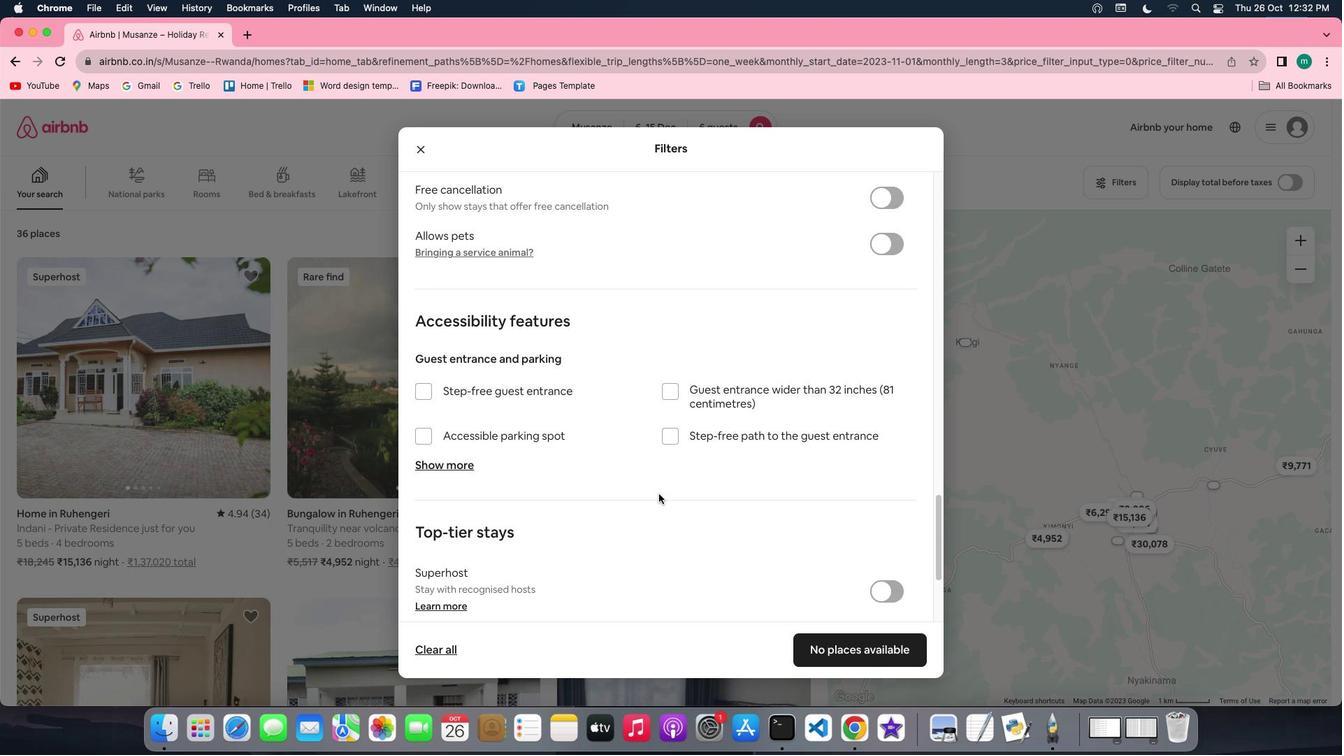 
Action: Mouse scrolled (658, 494) with delta (0, -2)
Screenshot: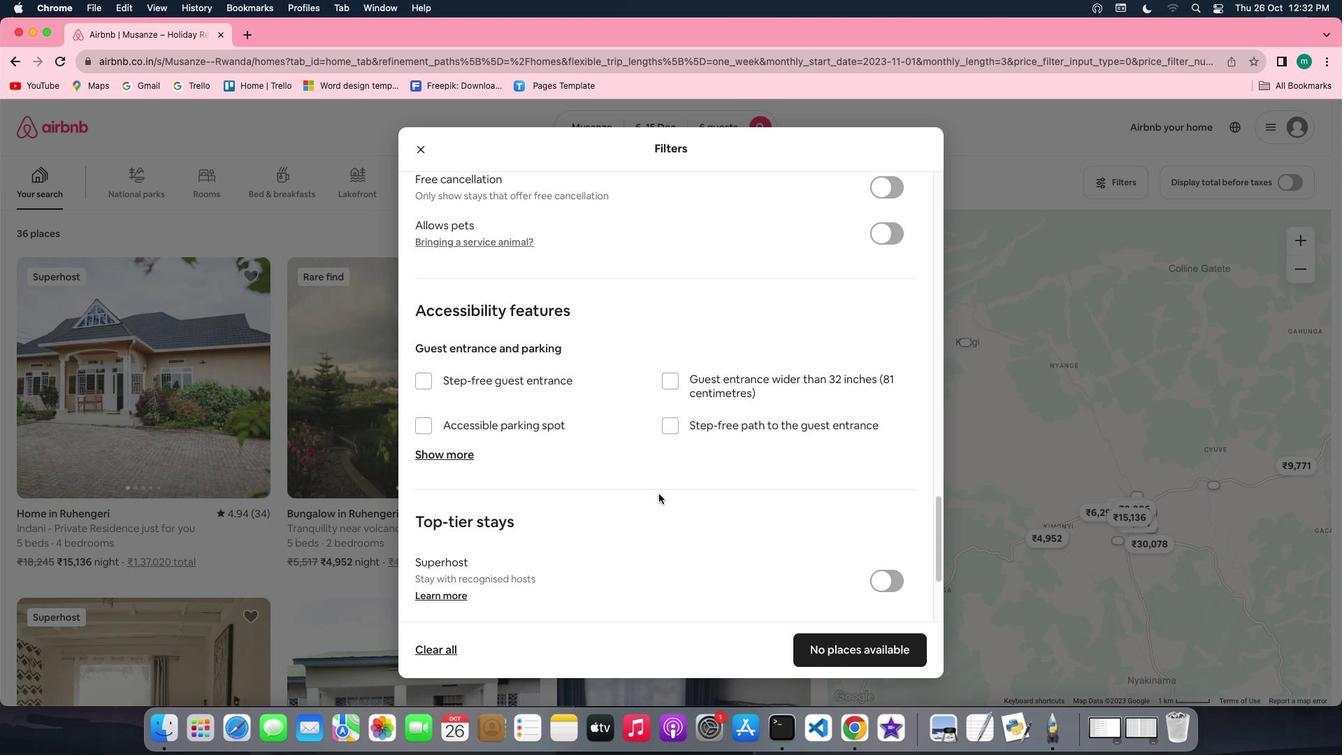 
Action: Mouse scrolled (658, 494) with delta (0, -2)
Screenshot: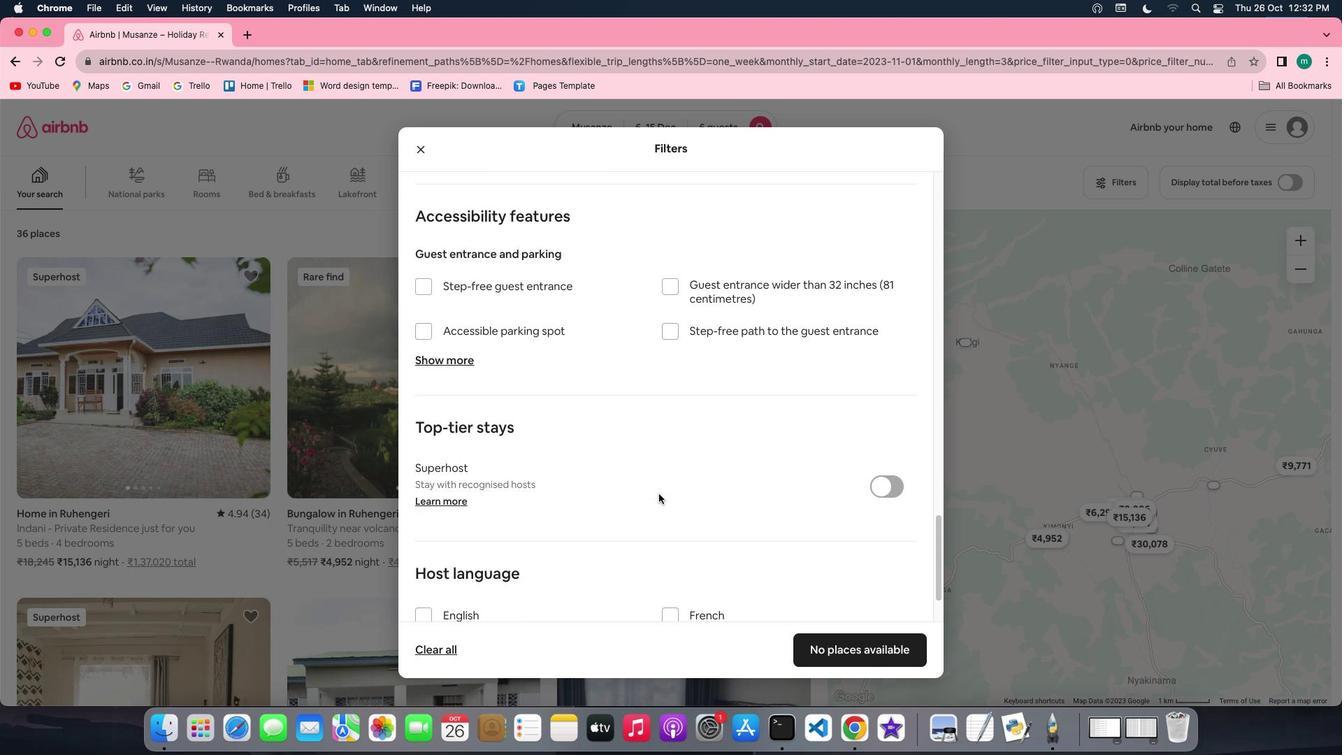 
Action: Mouse scrolled (658, 494) with delta (0, 0)
Screenshot: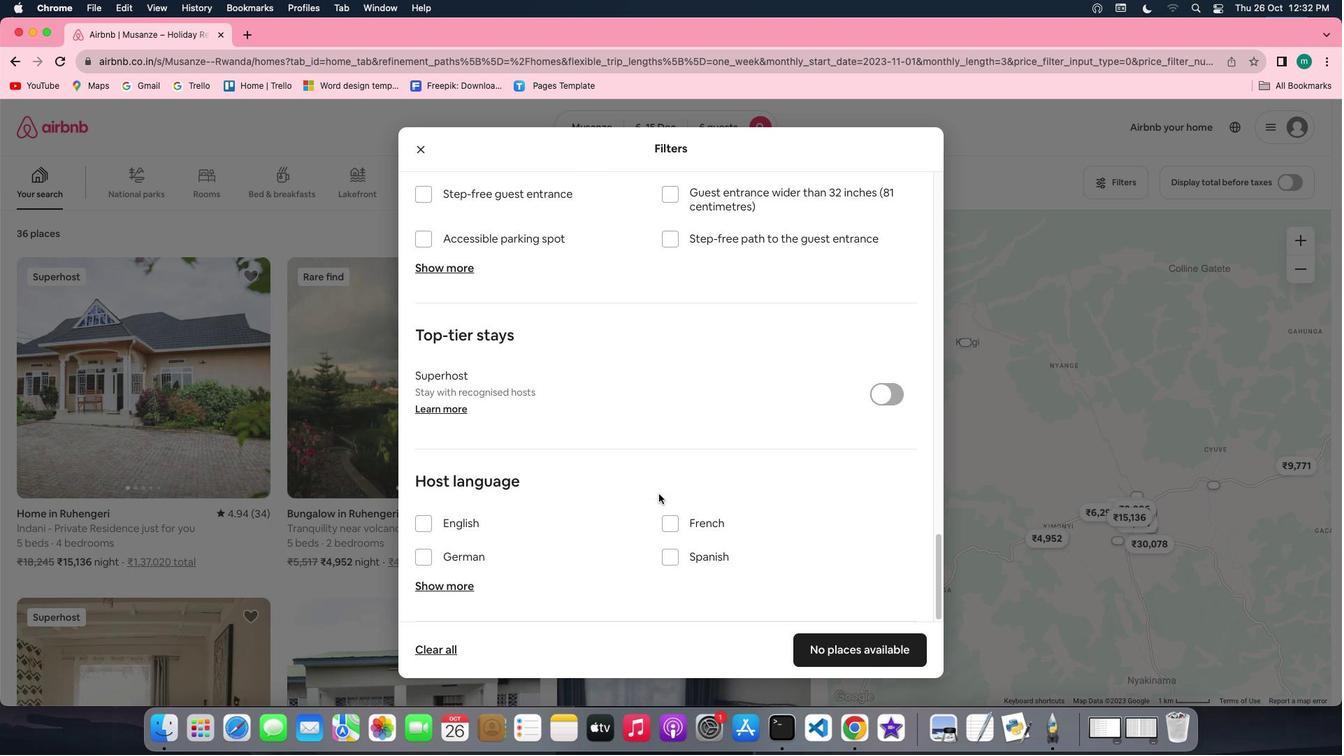 
Action: Mouse scrolled (658, 494) with delta (0, 0)
Screenshot: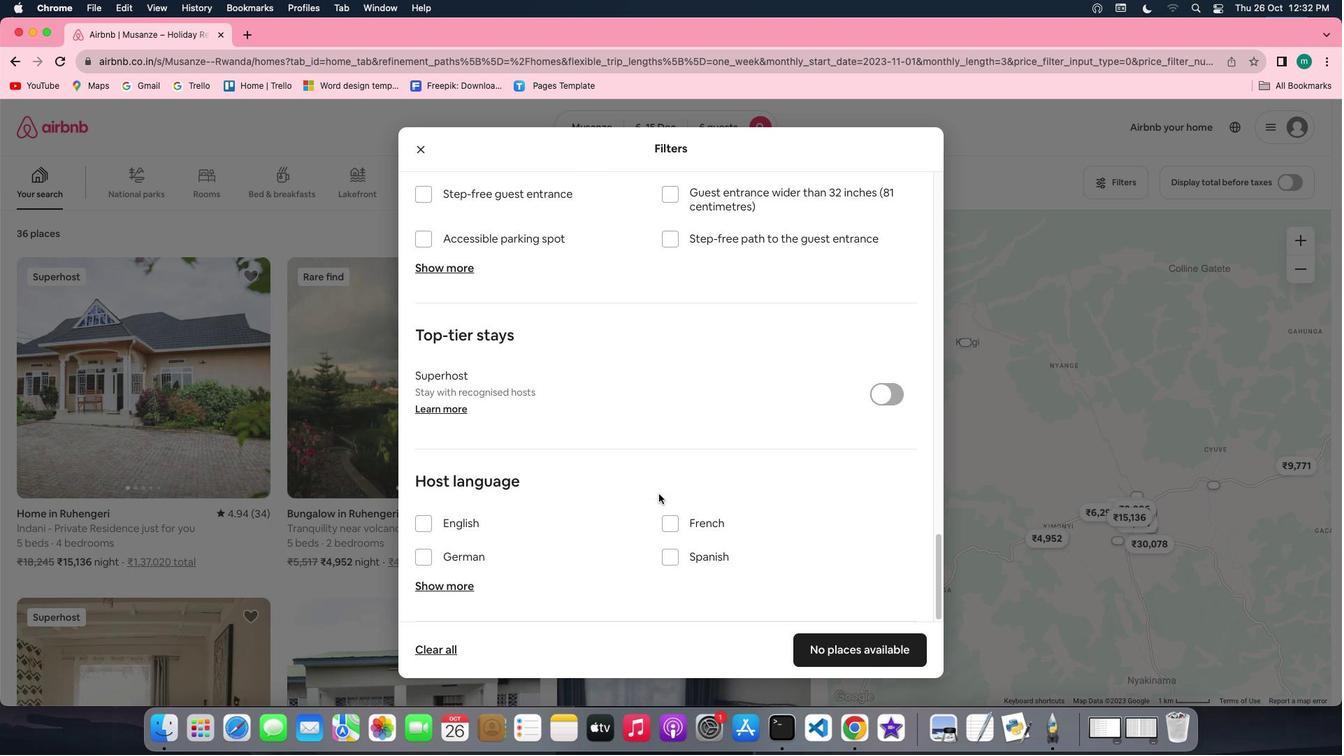 
Action: Mouse scrolled (658, 494) with delta (0, -2)
Screenshot: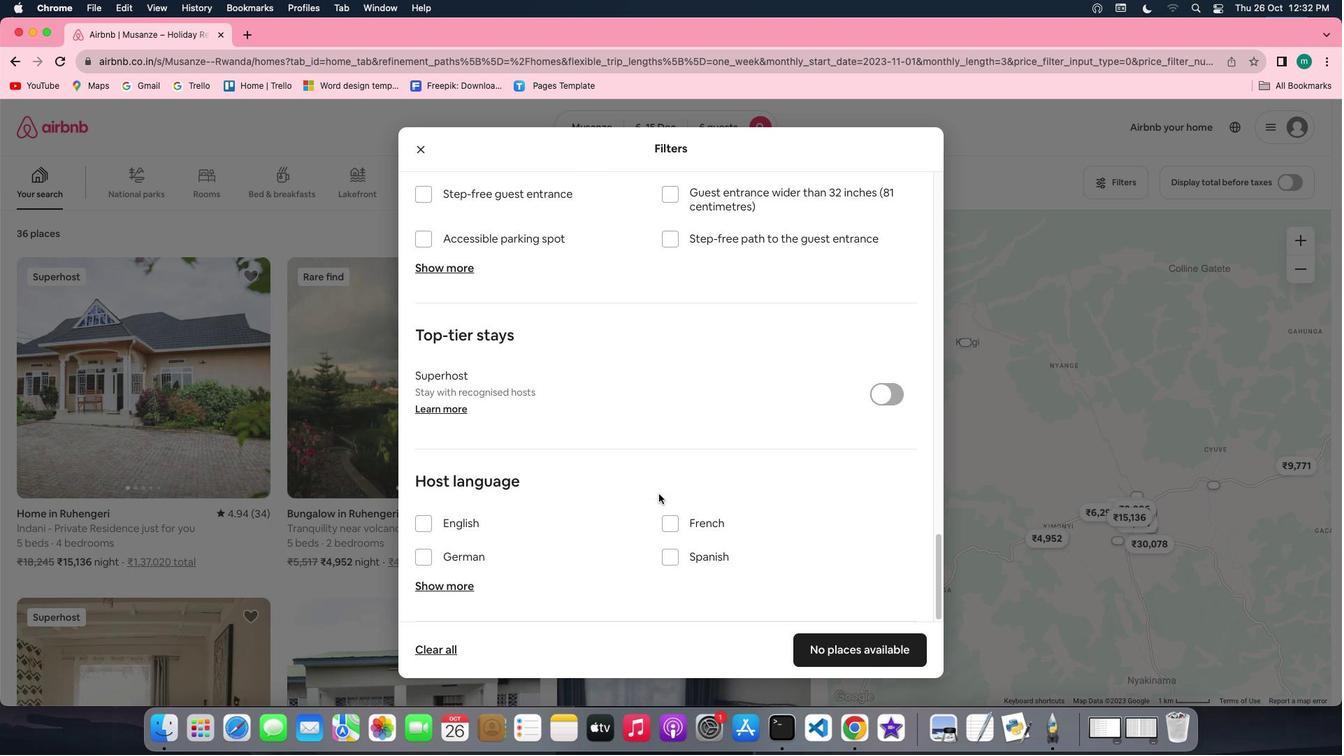 
Action: Mouse scrolled (658, 494) with delta (0, -2)
Screenshot: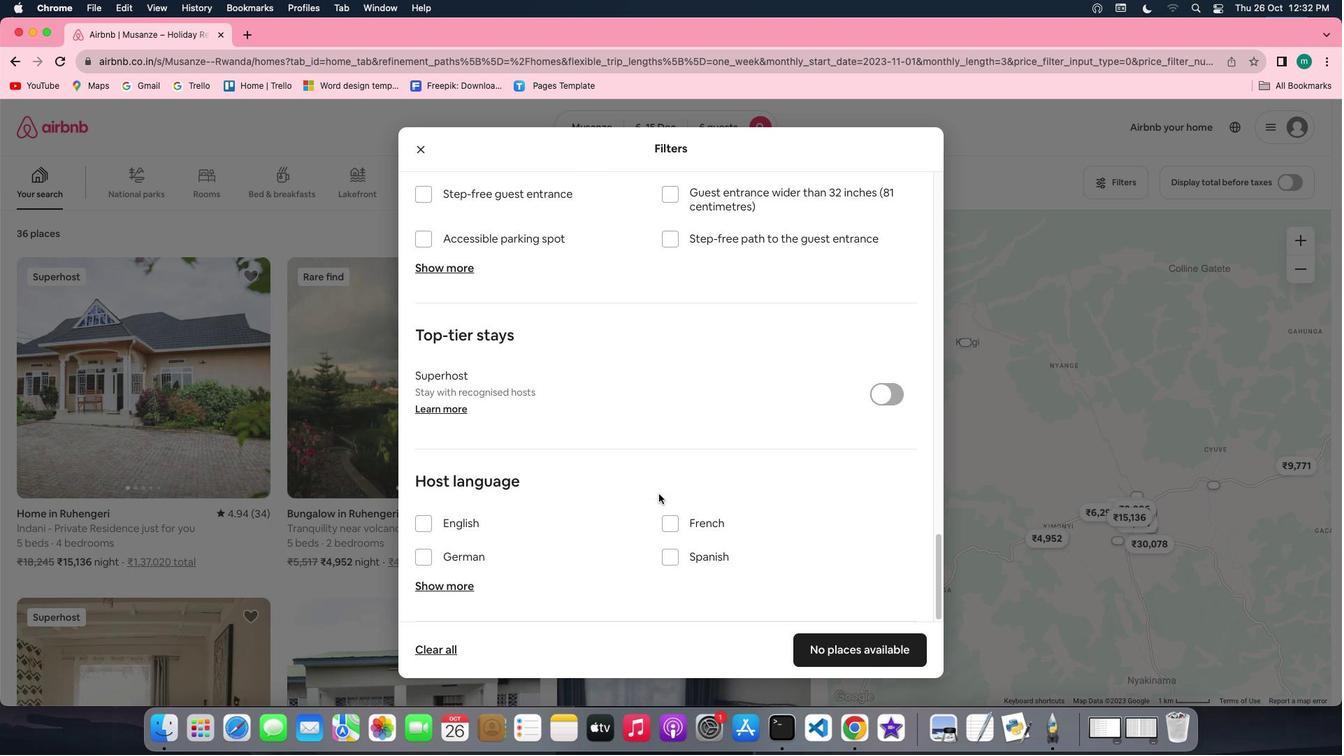 
Action: Mouse moved to (869, 649)
Screenshot: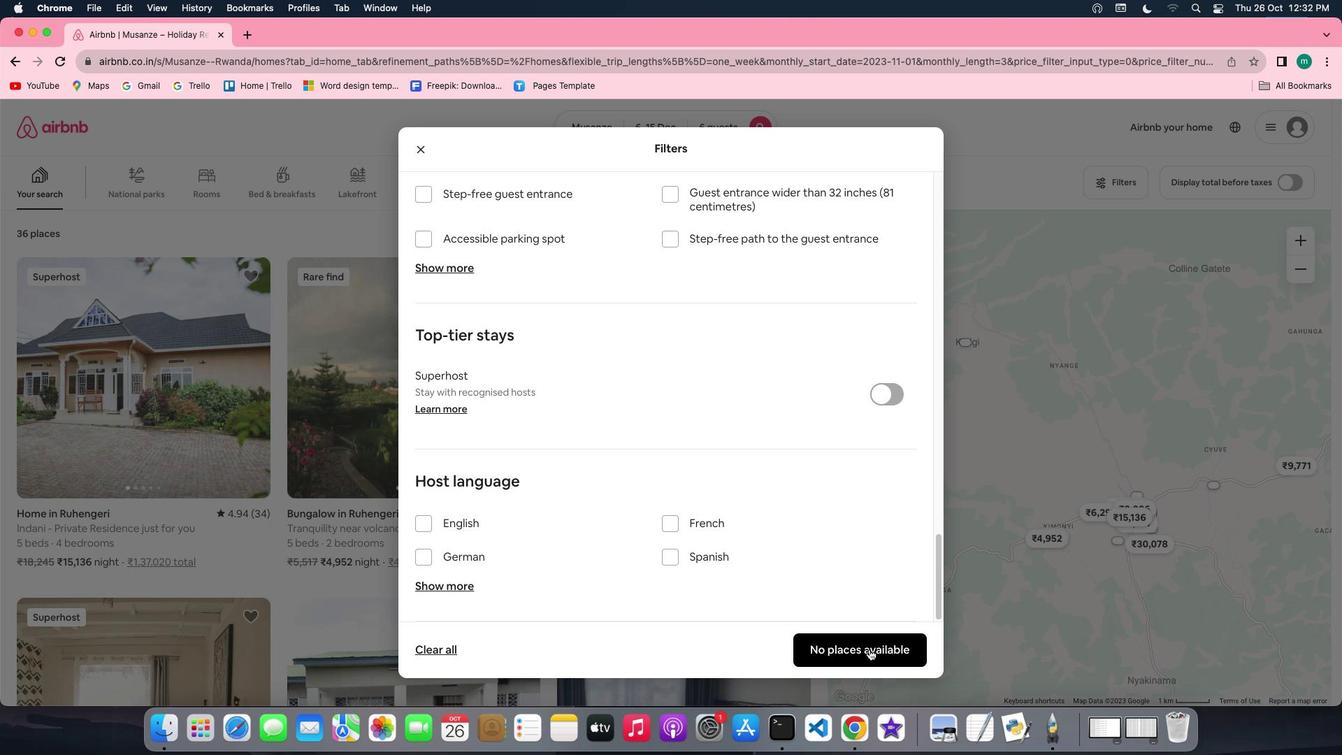 
Action: Mouse pressed left at (869, 649)
Screenshot: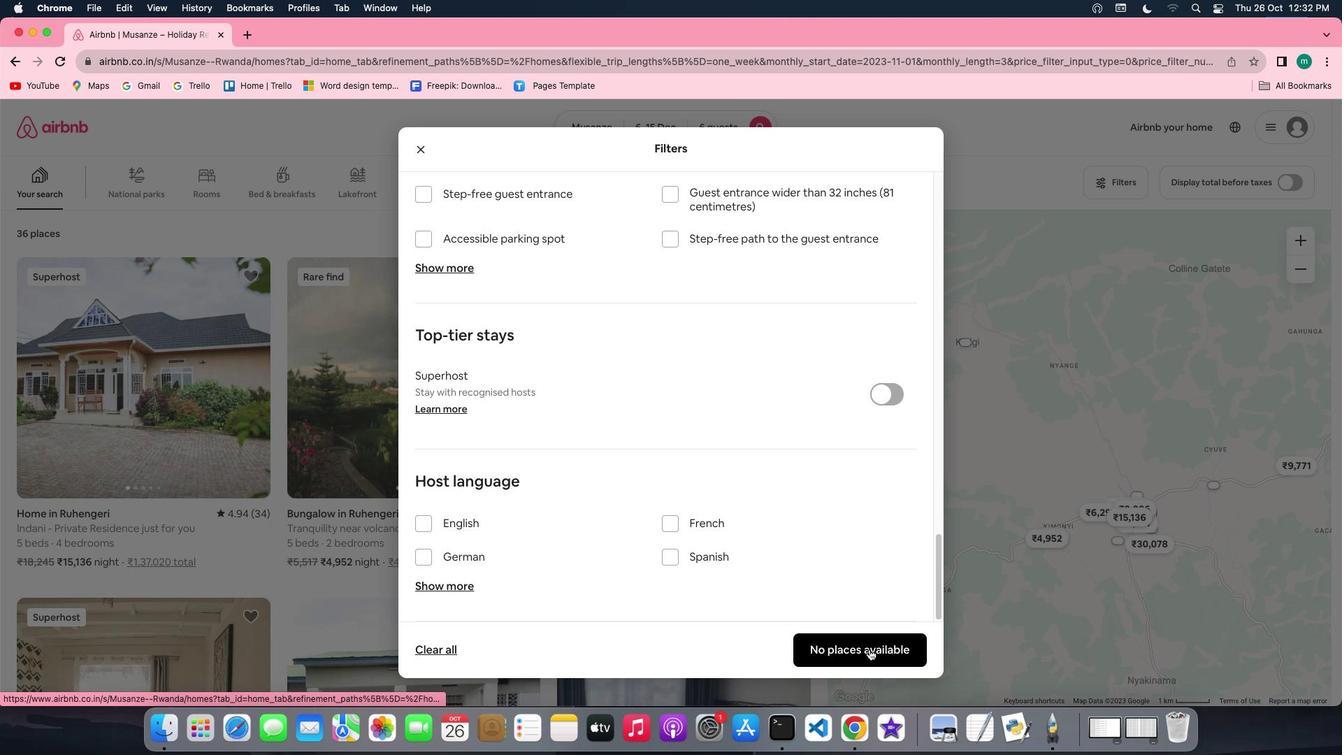 
Action: Mouse moved to (371, 439)
Screenshot: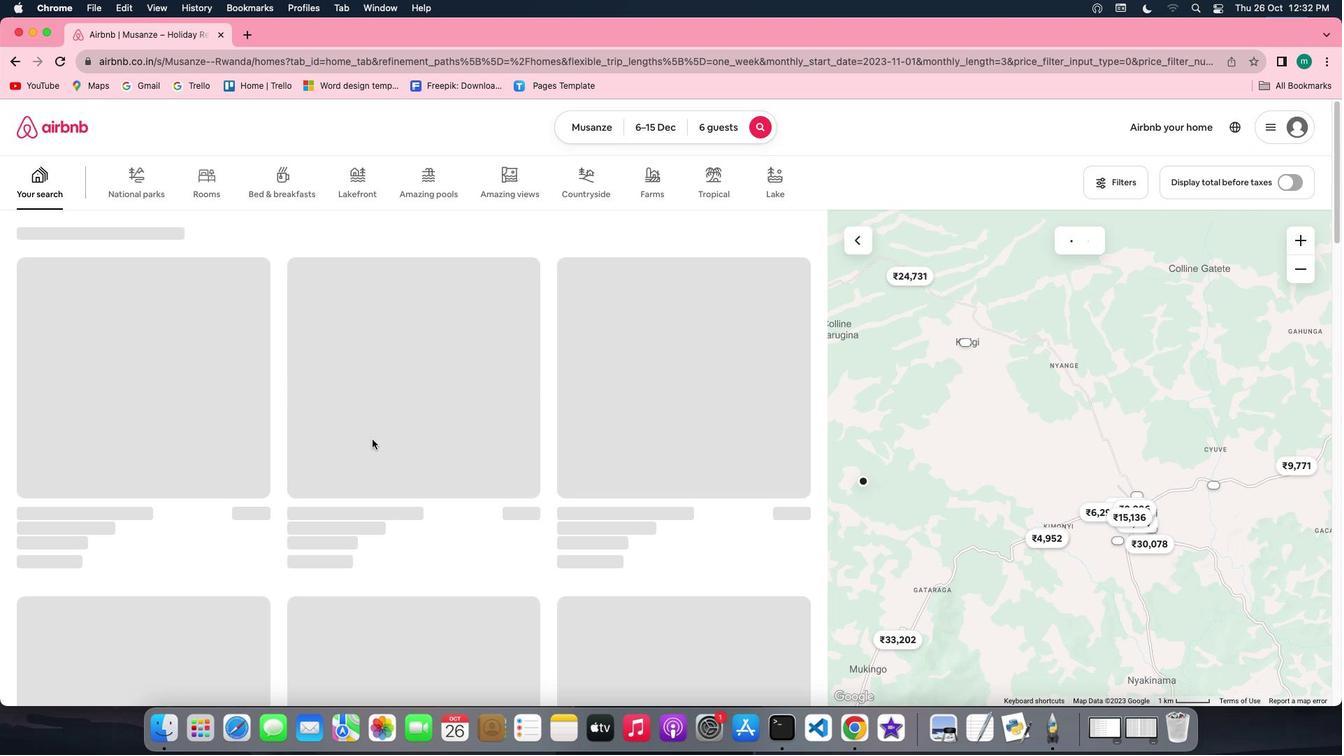 
